 Task: Research Airbnb options in Saint-Priest, France from 11th November, 2023 to 15th November, 2023 for 2 adults. Place can be private room with 1  bedroom having 2 beds and 1 bathroom. Property type can be hotel.
Action: Mouse moved to (379, 171)
Screenshot: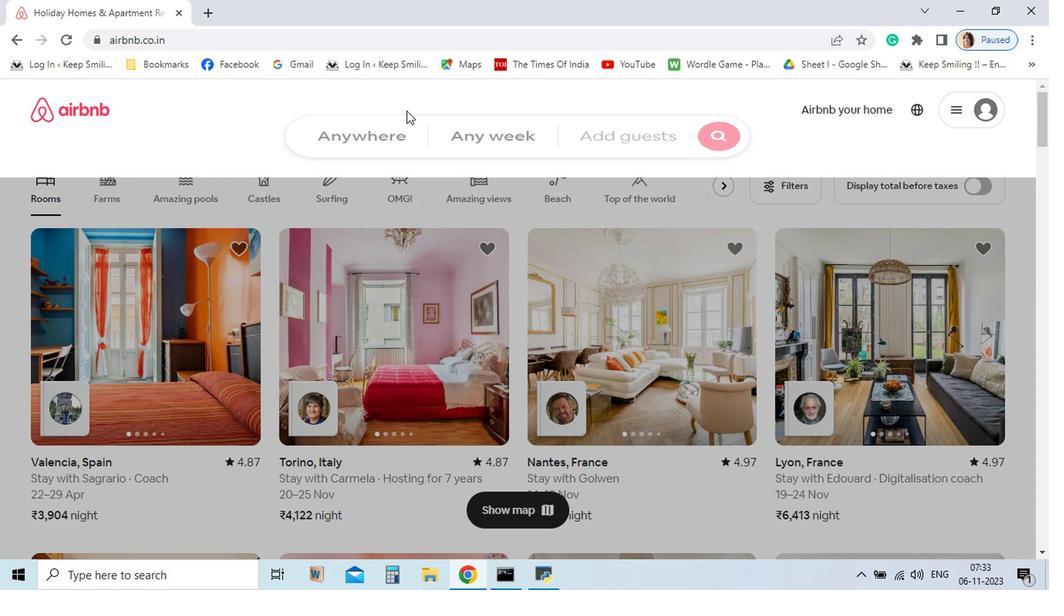 
Action: Mouse pressed left at (379, 171)
Screenshot: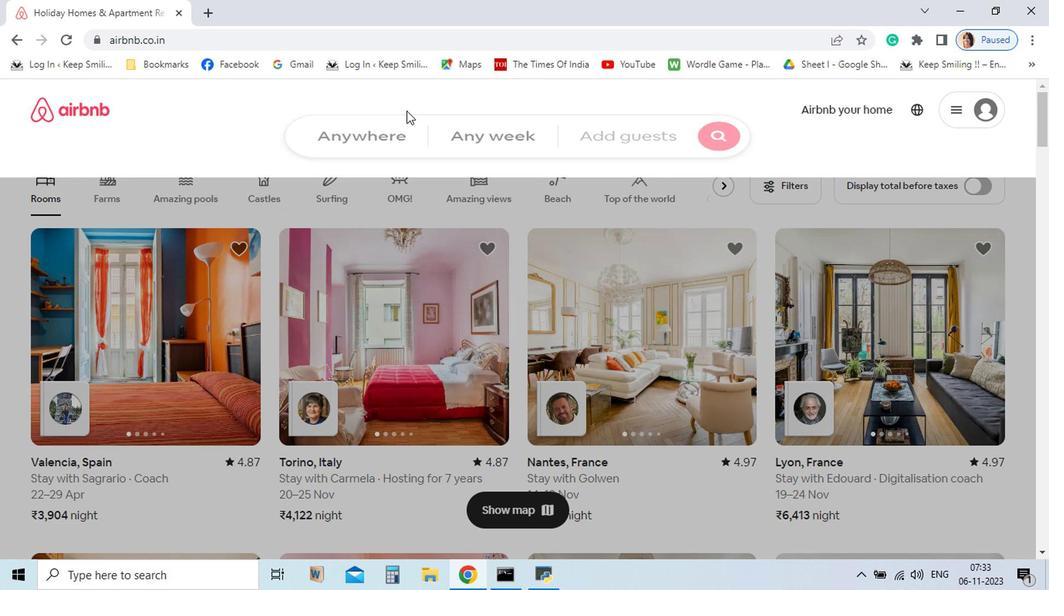 
Action: Mouse moved to (289, 214)
Screenshot: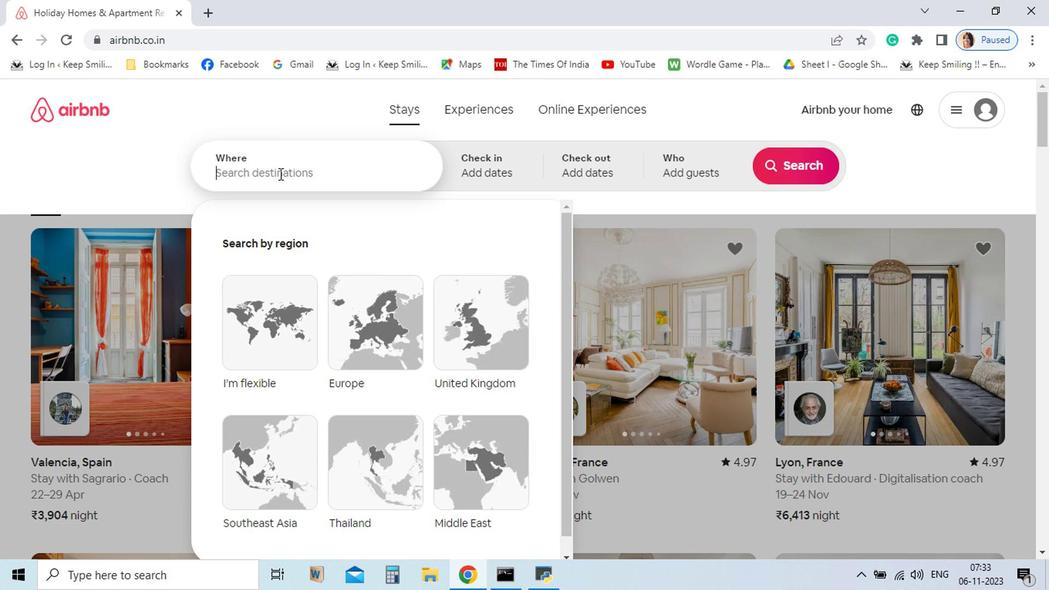 
Action: Mouse pressed left at (289, 214)
Screenshot: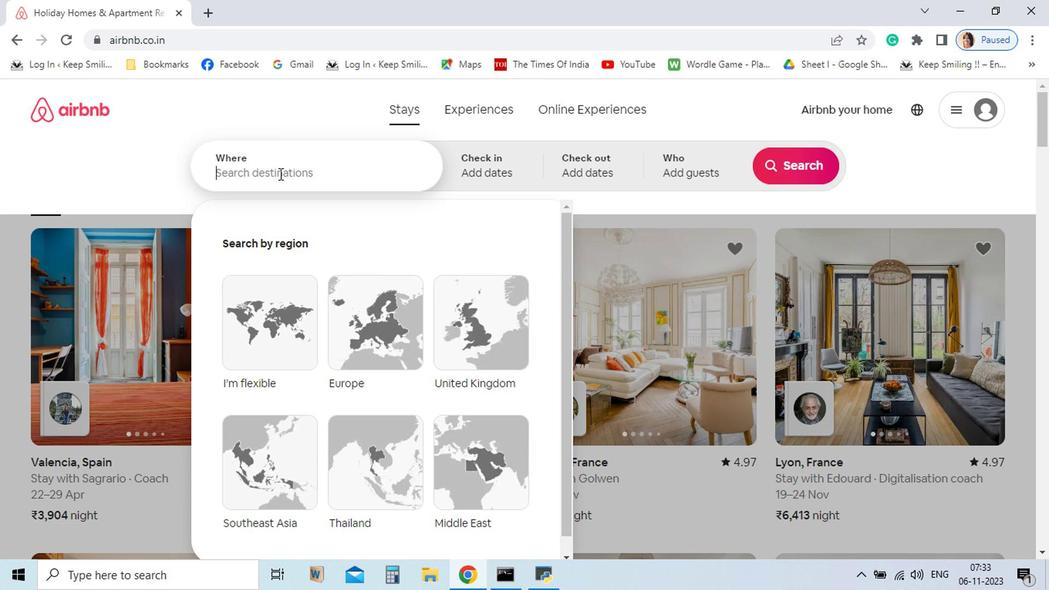 
Action: Mouse moved to (289, 215)
Screenshot: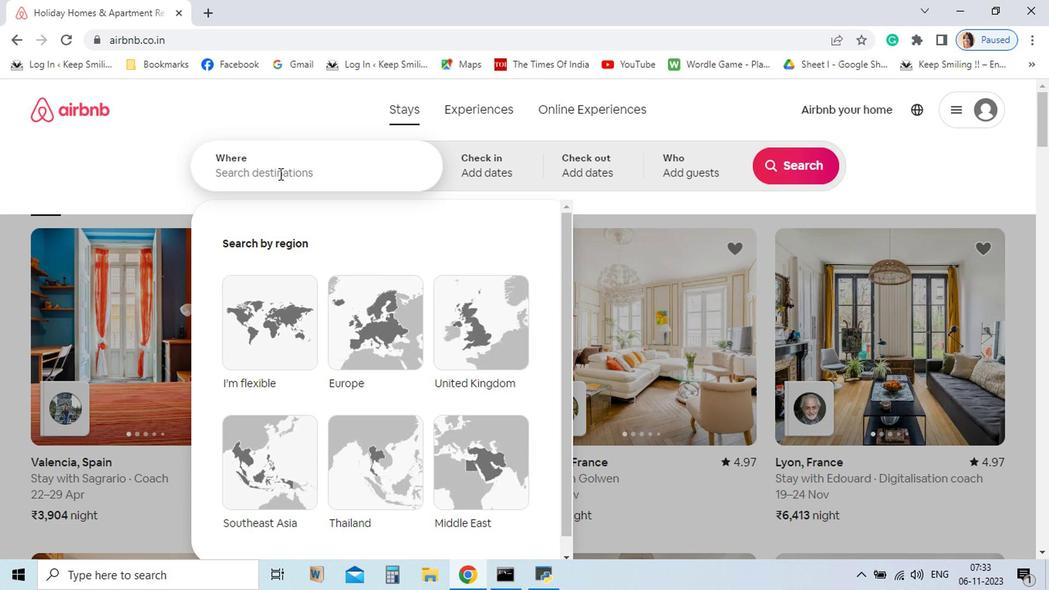 
Action: Key pressed <Key.shift>Saint-<Key.shift_r>Priest
Screenshot: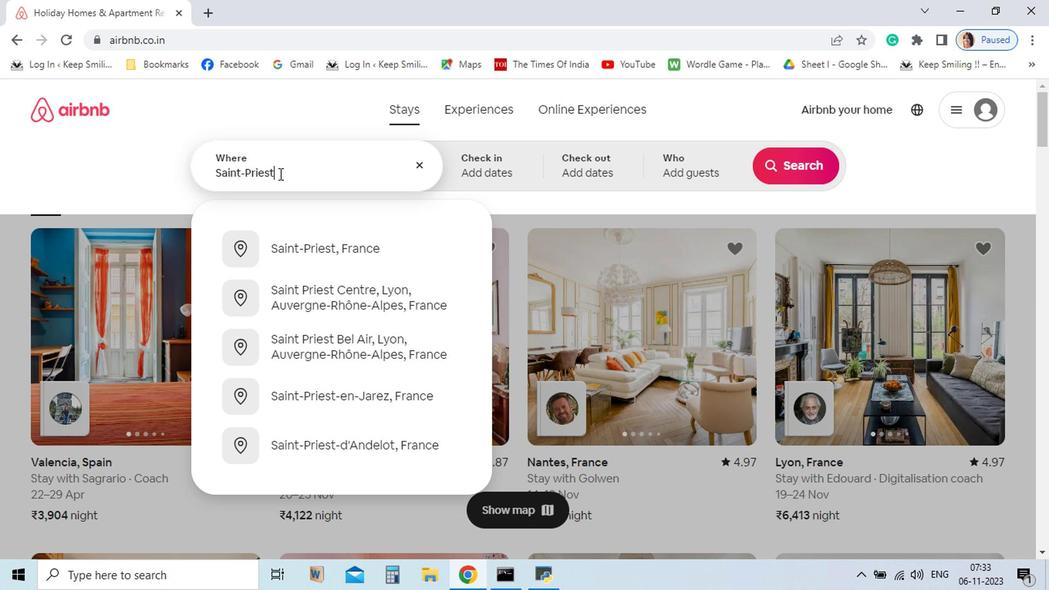 
Action: Mouse moved to (306, 262)
Screenshot: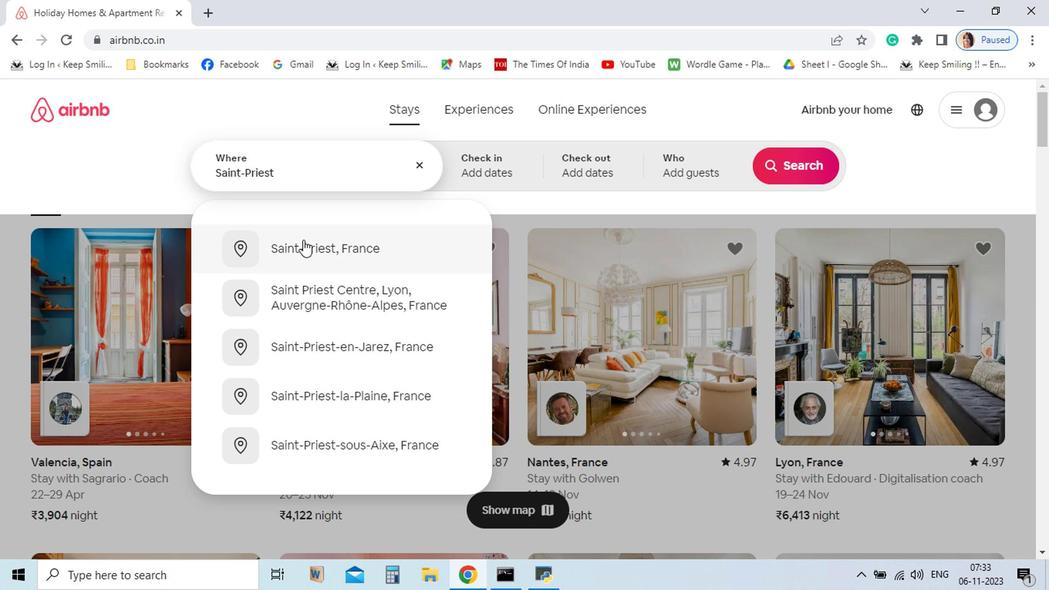 
Action: Mouse pressed left at (306, 262)
Screenshot: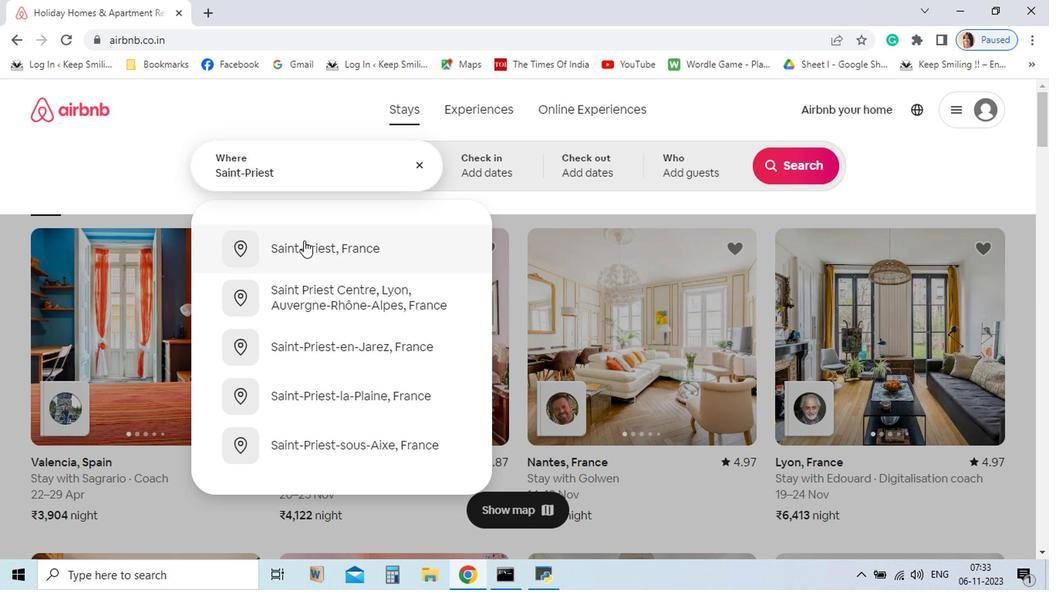 
Action: Mouse moved to (423, 368)
Screenshot: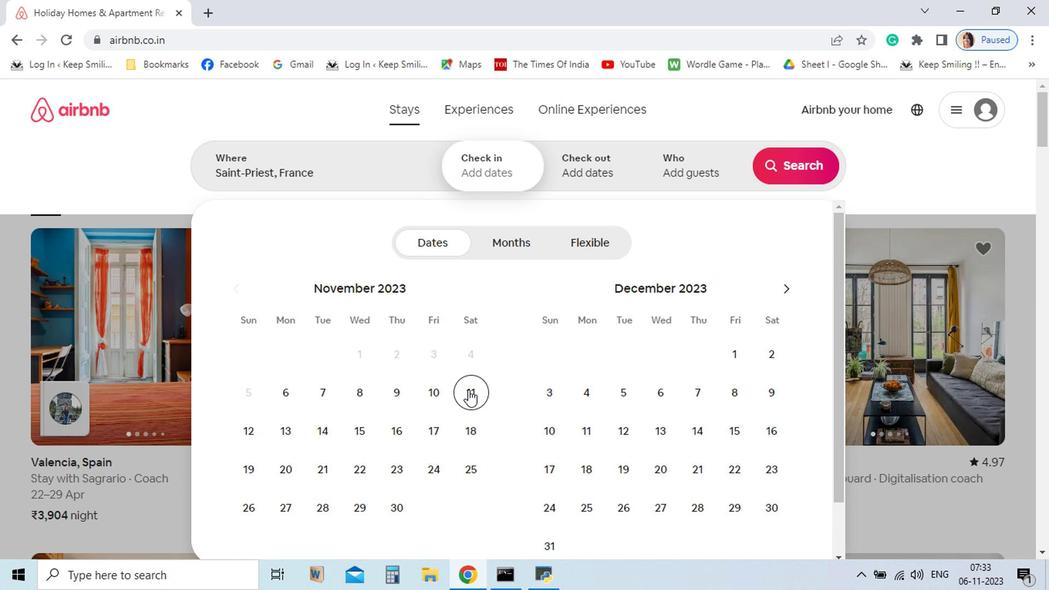 
Action: Mouse pressed left at (423, 368)
Screenshot: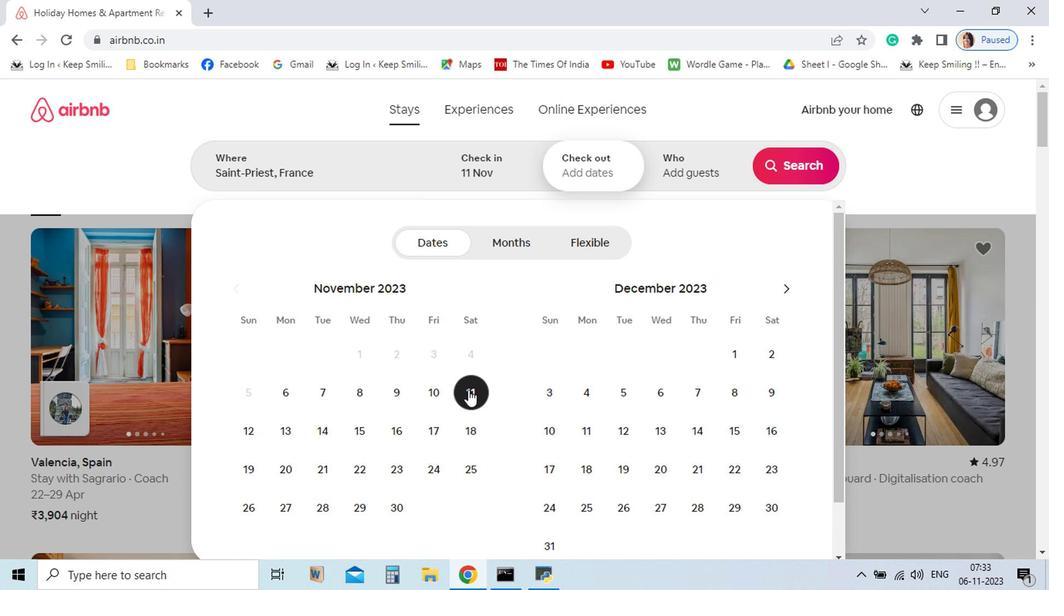 
Action: Mouse moved to (349, 399)
Screenshot: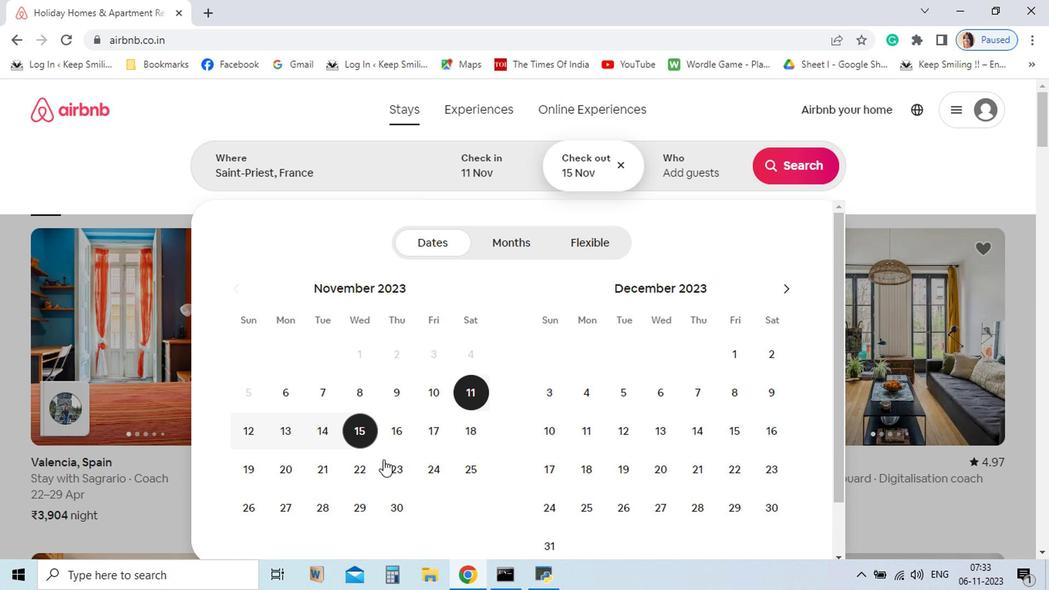 
Action: Mouse pressed left at (349, 399)
Screenshot: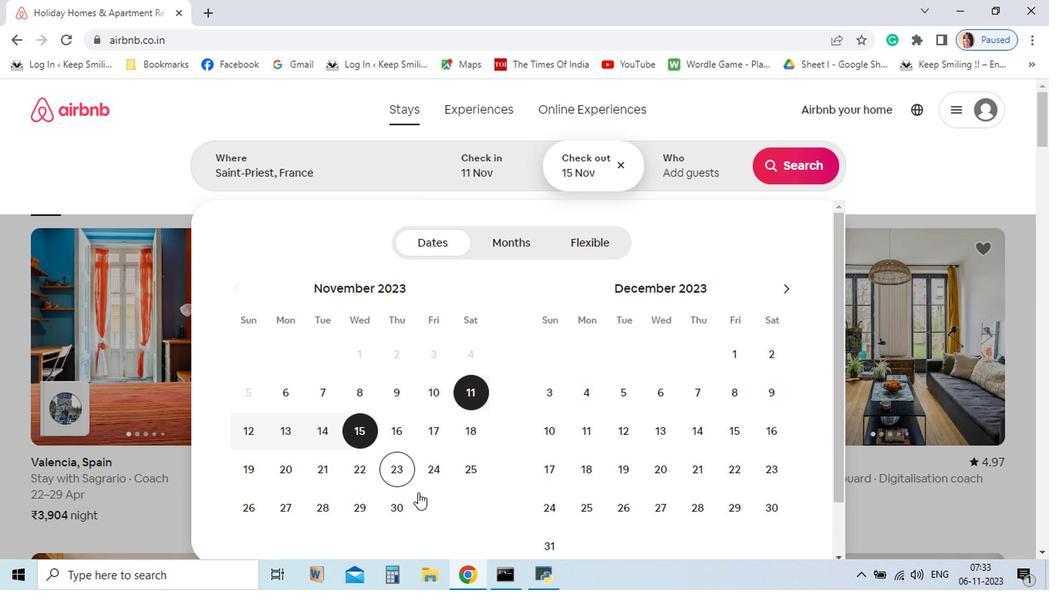 
Action: Mouse moved to (586, 213)
Screenshot: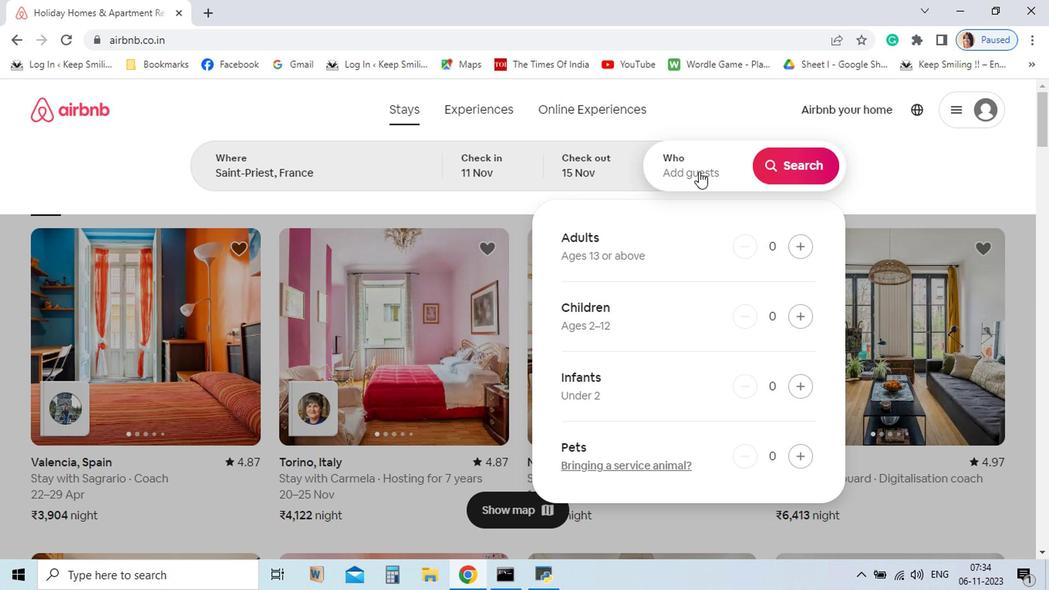
Action: Mouse pressed left at (586, 213)
Screenshot: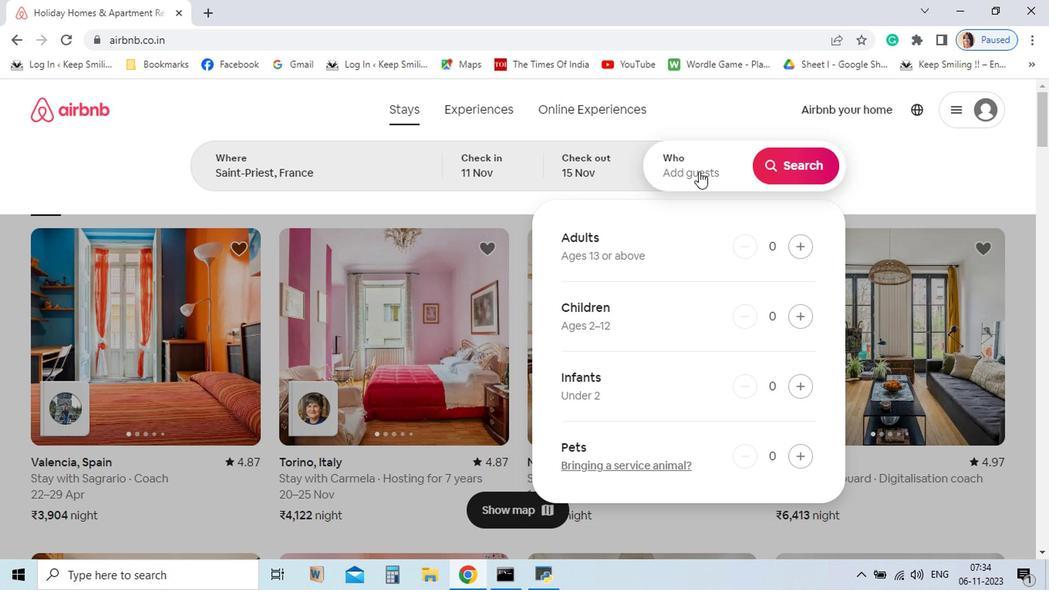 
Action: Mouse moved to (653, 269)
Screenshot: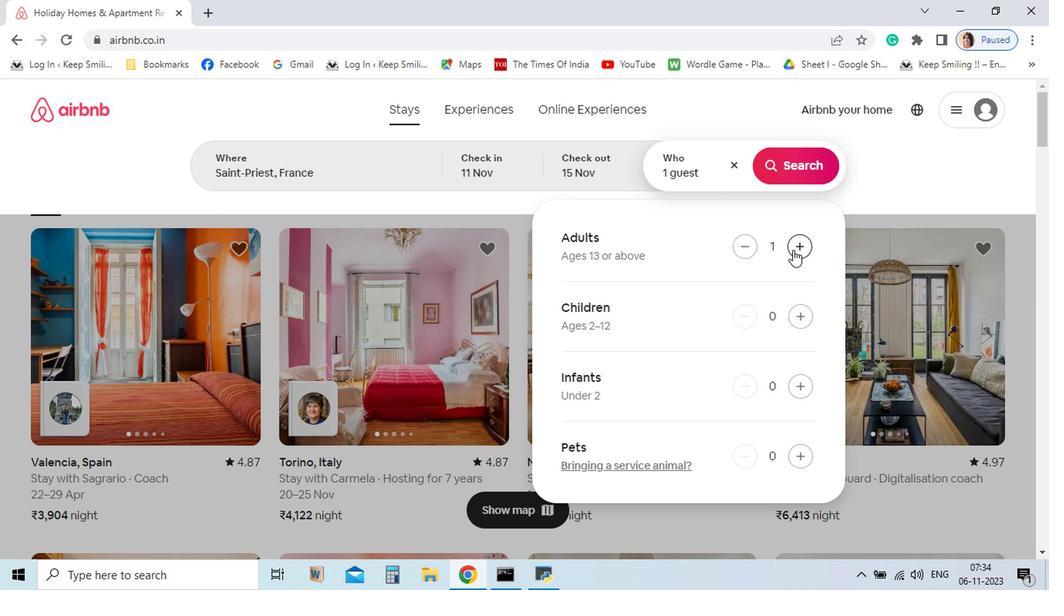 
Action: Mouse pressed left at (653, 269)
Screenshot: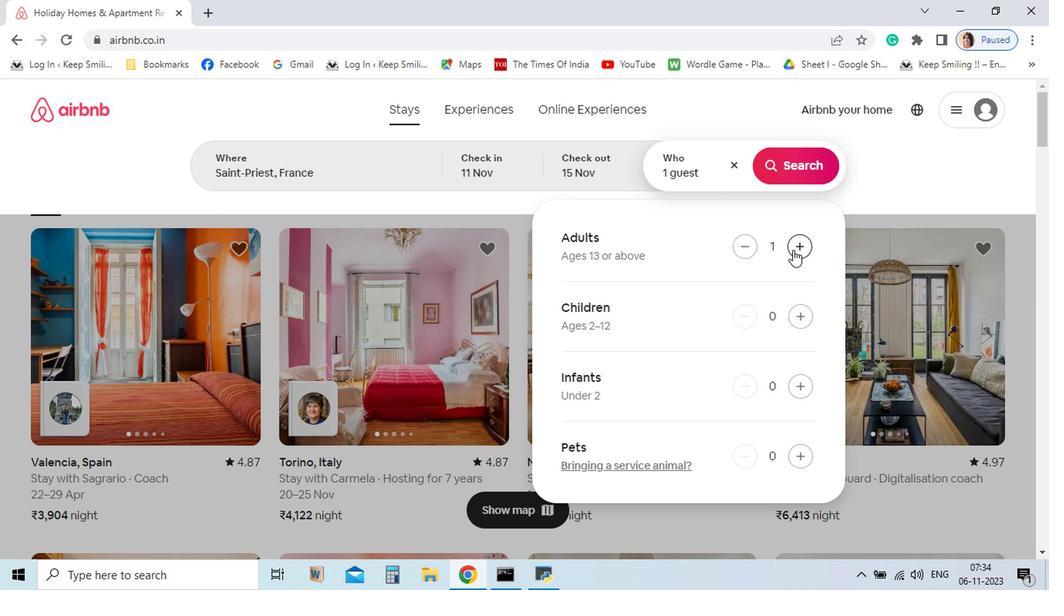 
Action: Mouse pressed left at (653, 269)
Screenshot: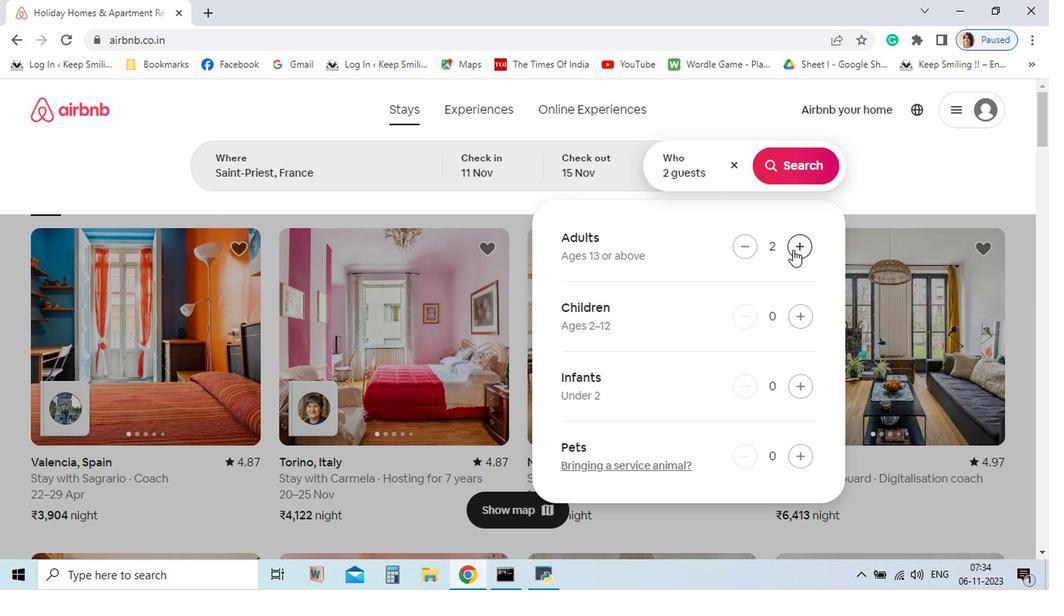 
Action: Mouse moved to (661, 212)
Screenshot: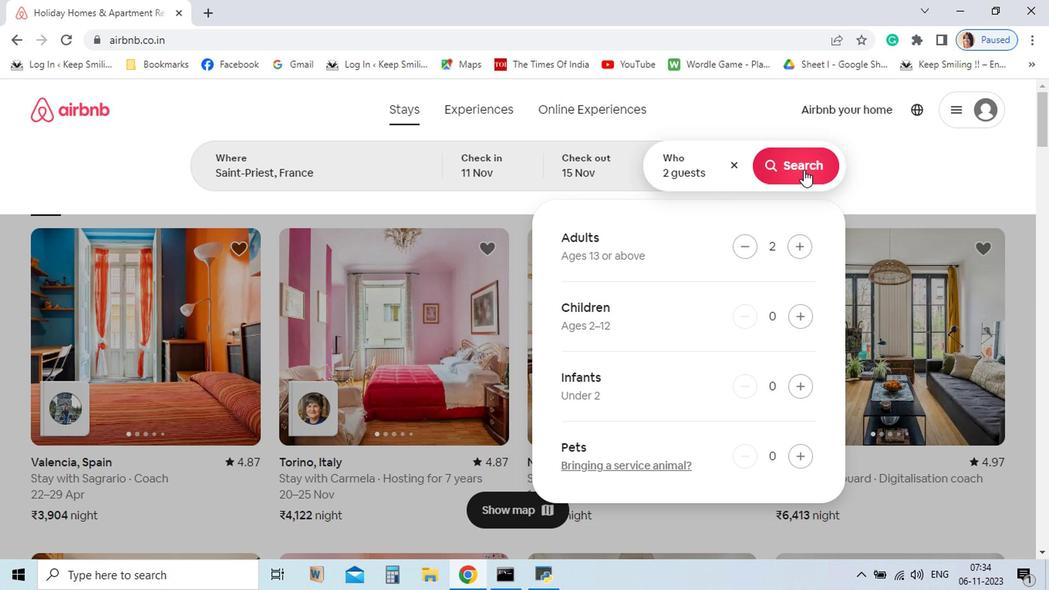 
Action: Mouse pressed left at (661, 212)
Screenshot: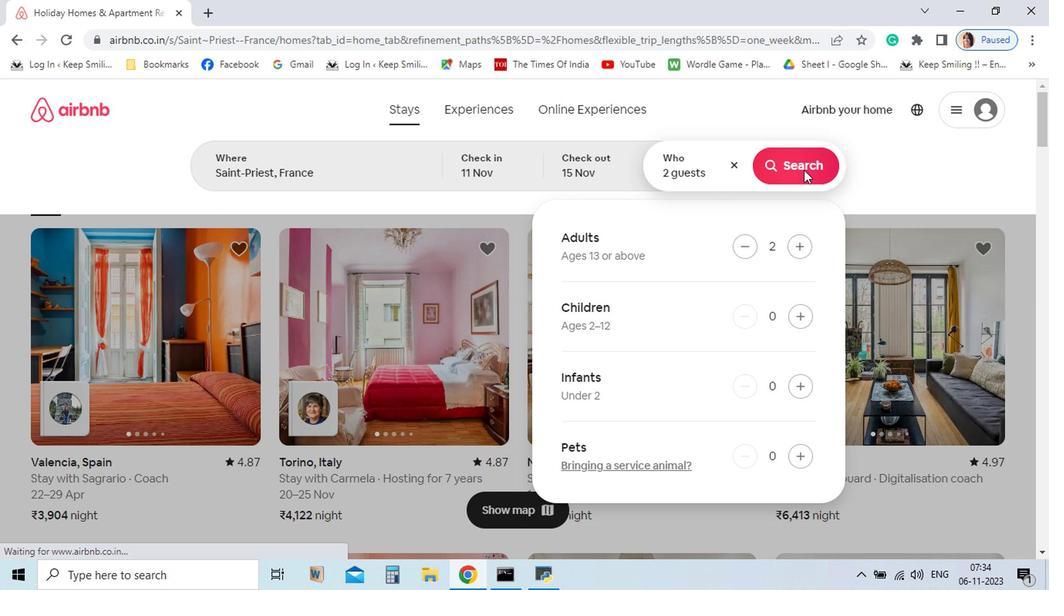 
Action: Mouse pressed left at (661, 212)
Screenshot: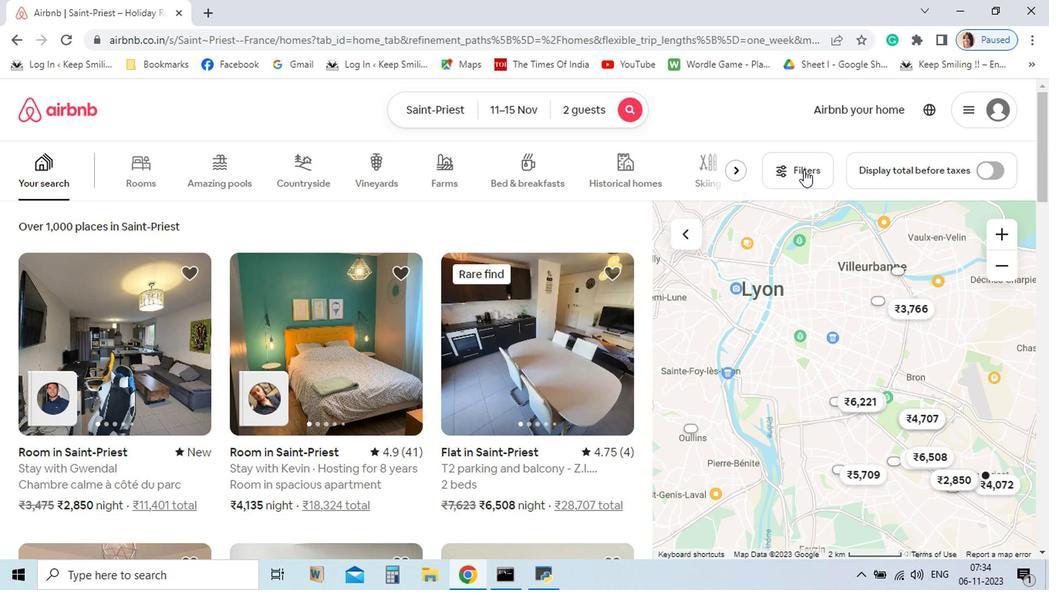 
Action: Mouse moved to (673, 238)
Screenshot: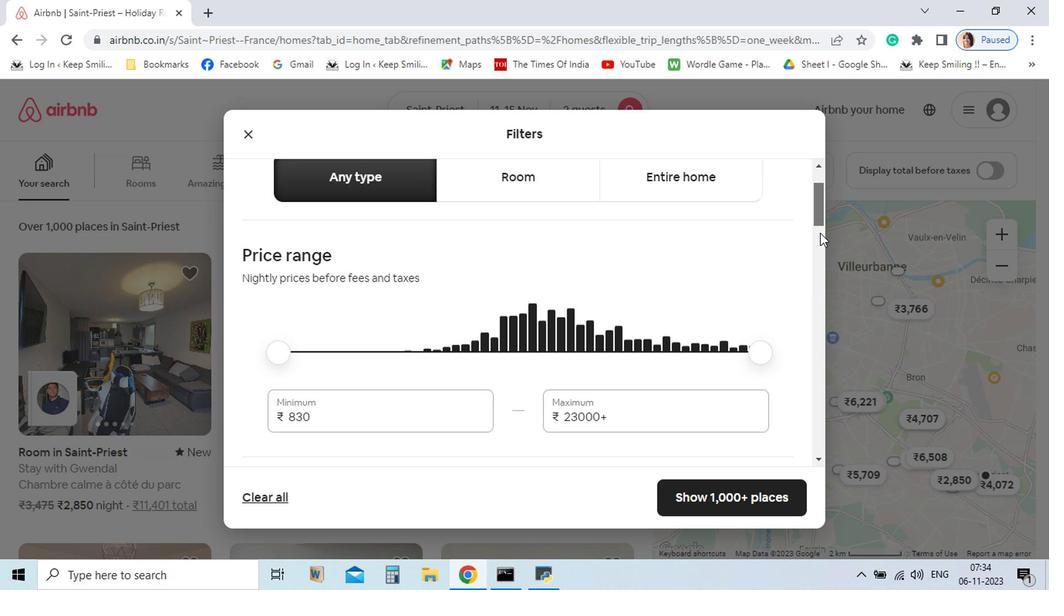 
Action: Mouse pressed left at (673, 238)
Screenshot: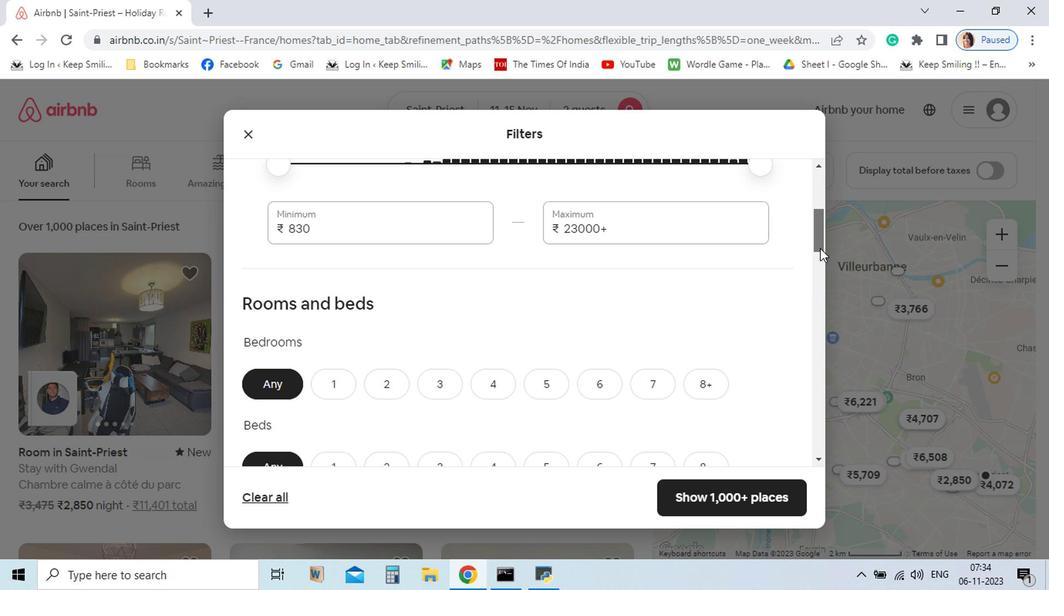 
Action: Mouse moved to (330, 273)
Screenshot: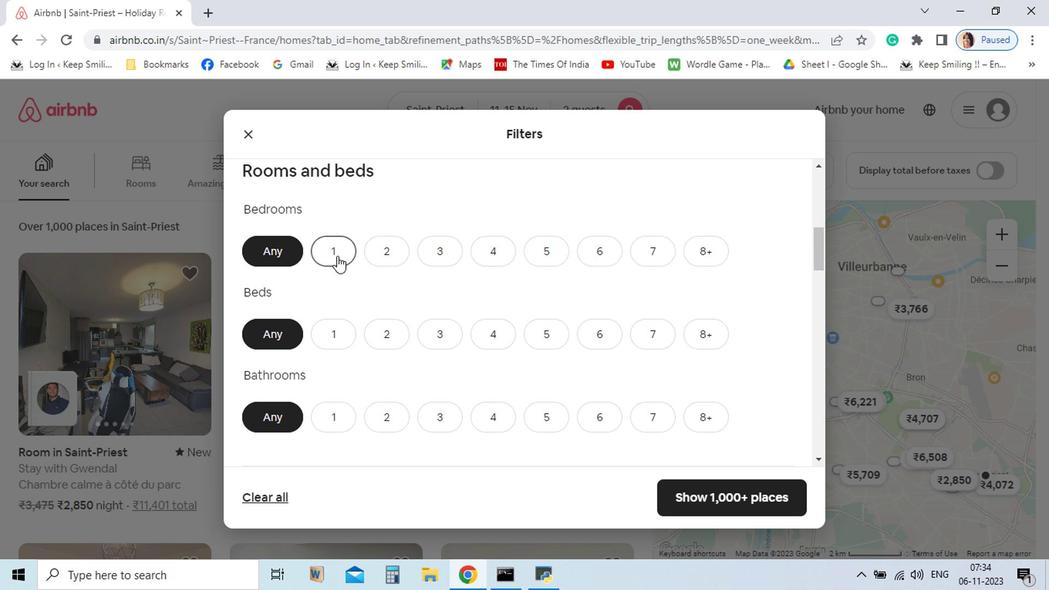 
Action: Mouse pressed left at (330, 273)
Screenshot: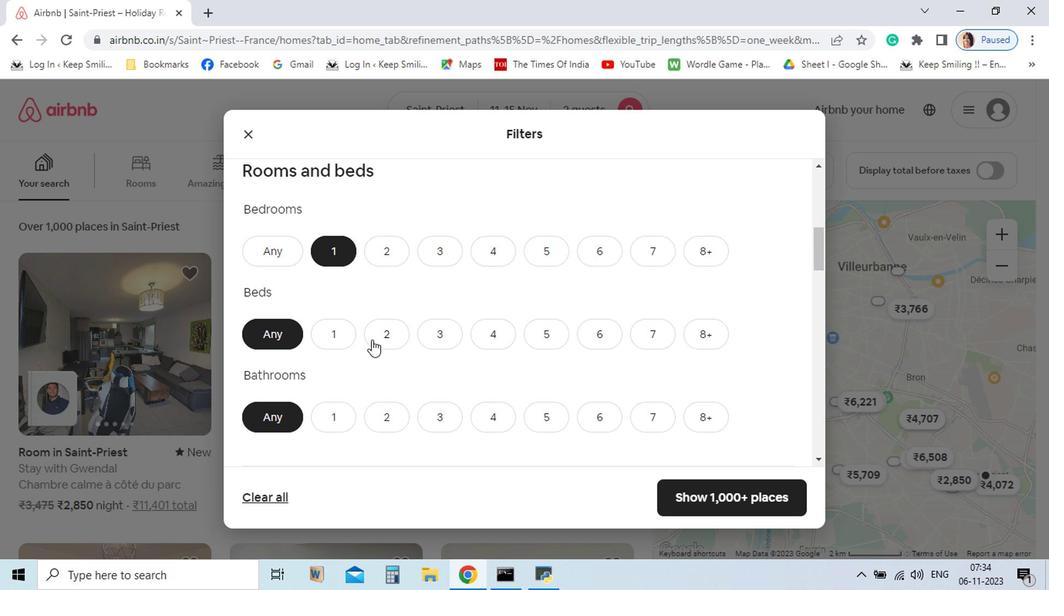 
Action: Mouse moved to (359, 330)
Screenshot: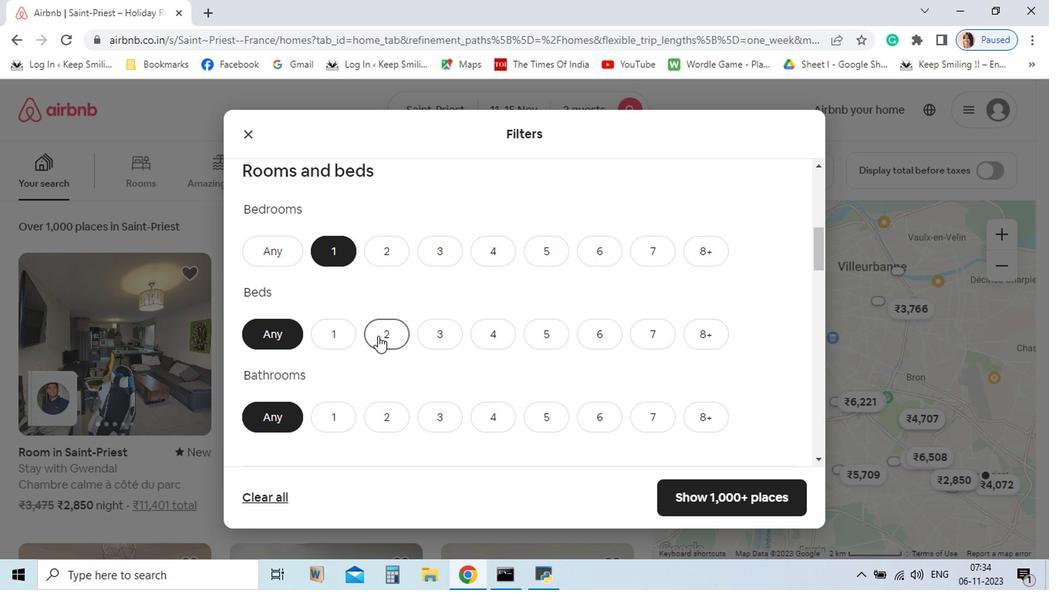 
Action: Mouse pressed left at (359, 330)
Screenshot: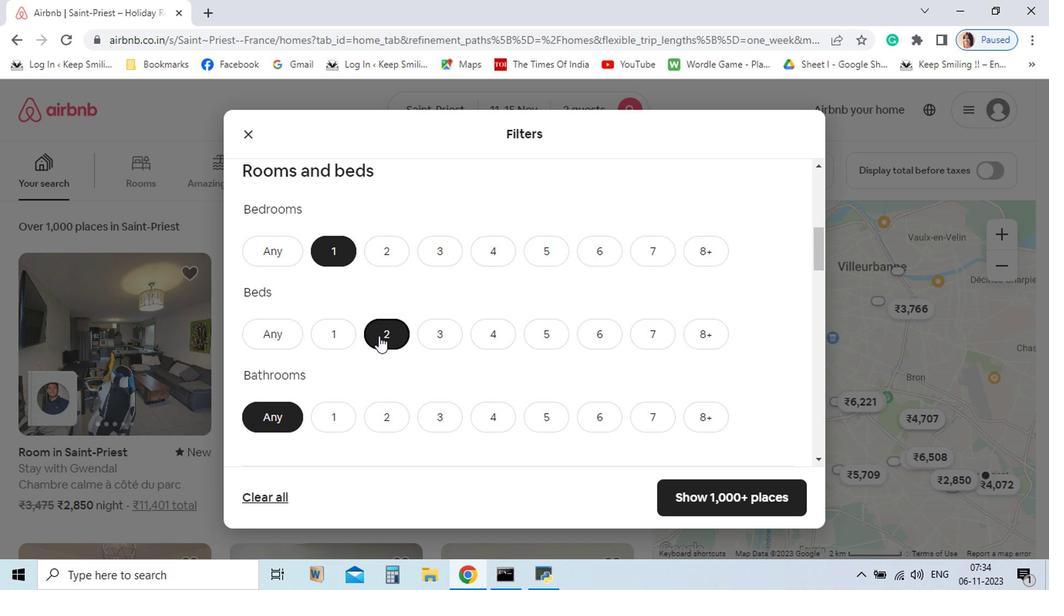 
Action: Mouse moved to (331, 387)
Screenshot: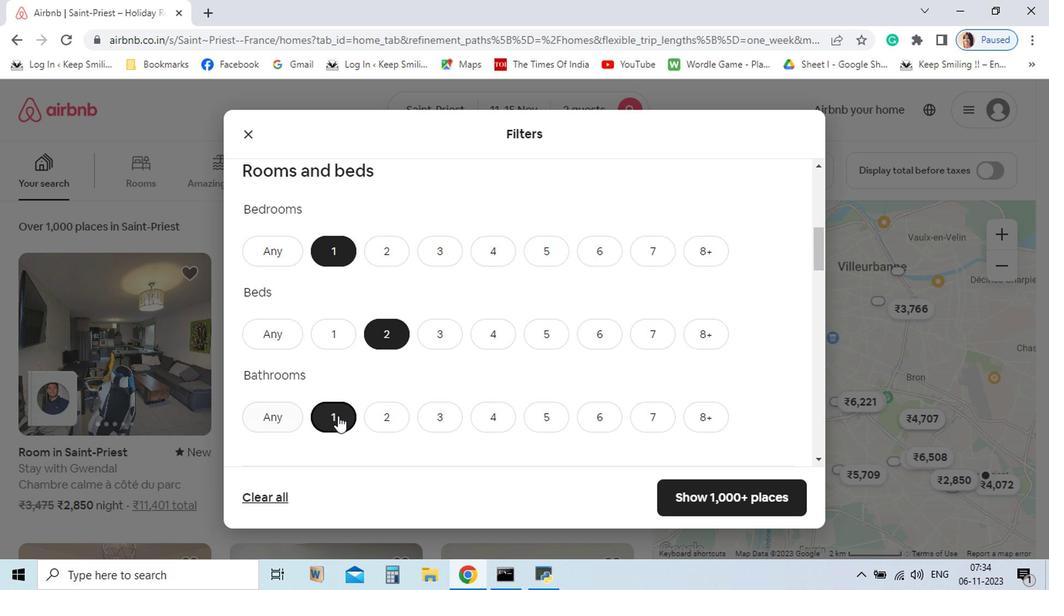
Action: Mouse pressed left at (331, 387)
Screenshot: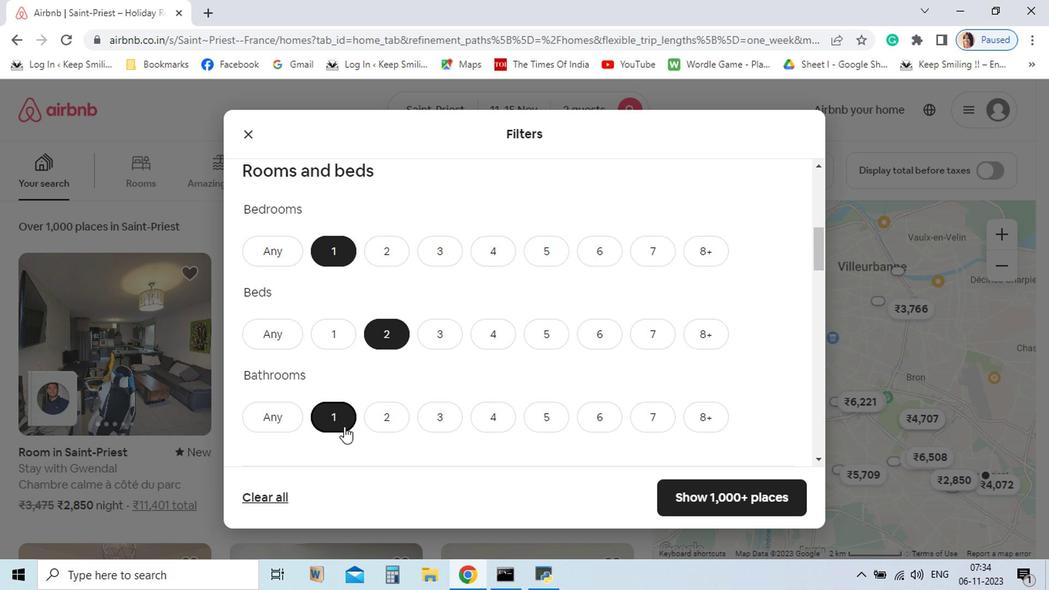 
Action: Mouse moved to (390, 425)
Screenshot: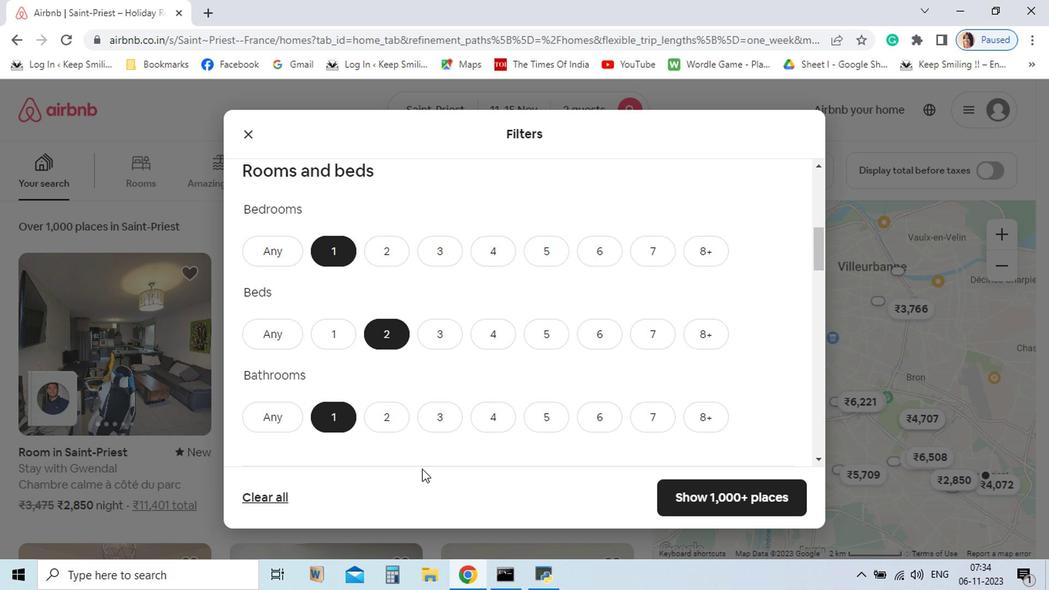 
Action: Mouse scrolled (390, 424) with delta (0, 0)
Screenshot: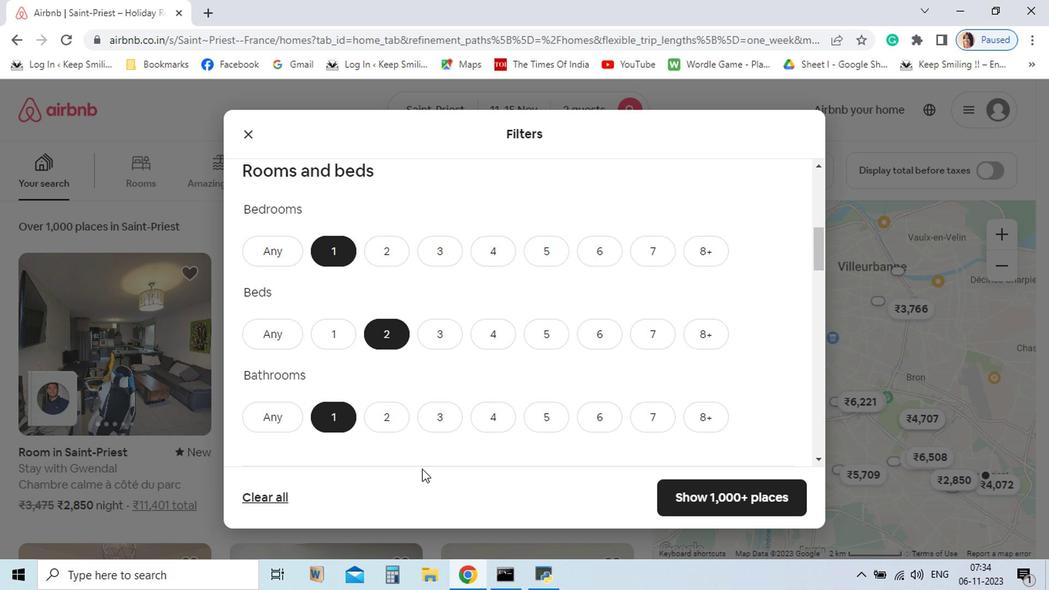 
Action: Mouse scrolled (390, 424) with delta (0, 0)
Screenshot: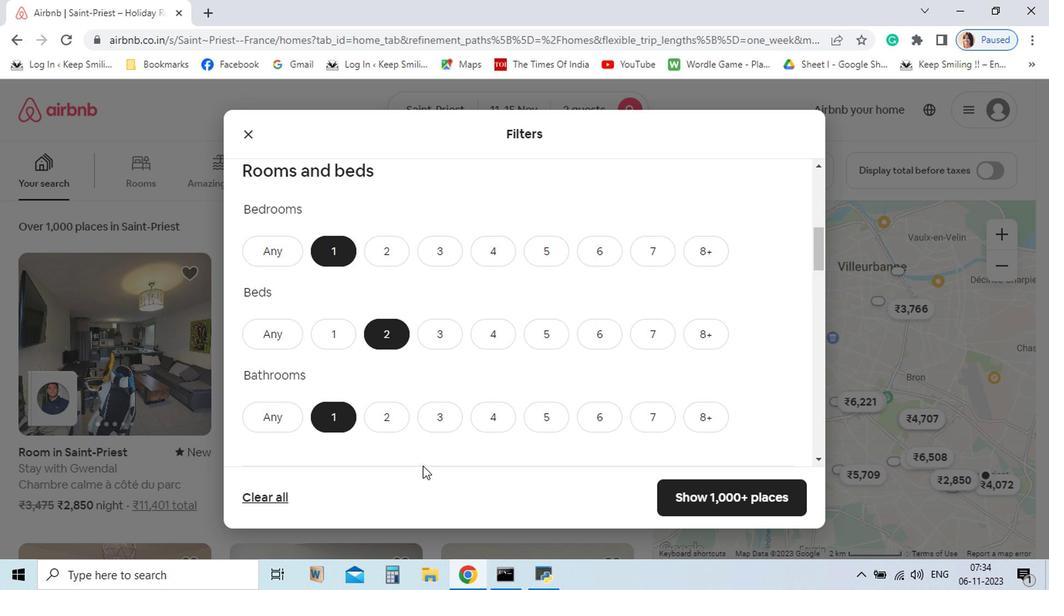 
Action: Mouse moved to (419, 410)
Screenshot: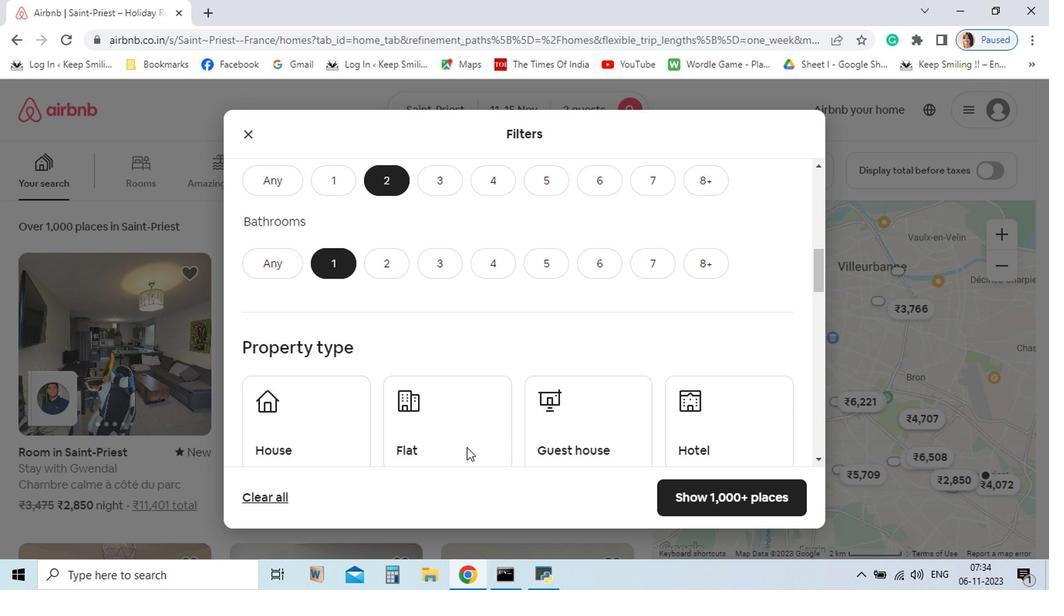 
Action: Mouse scrolled (419, 409) with delta (0, 0)
Screenshot: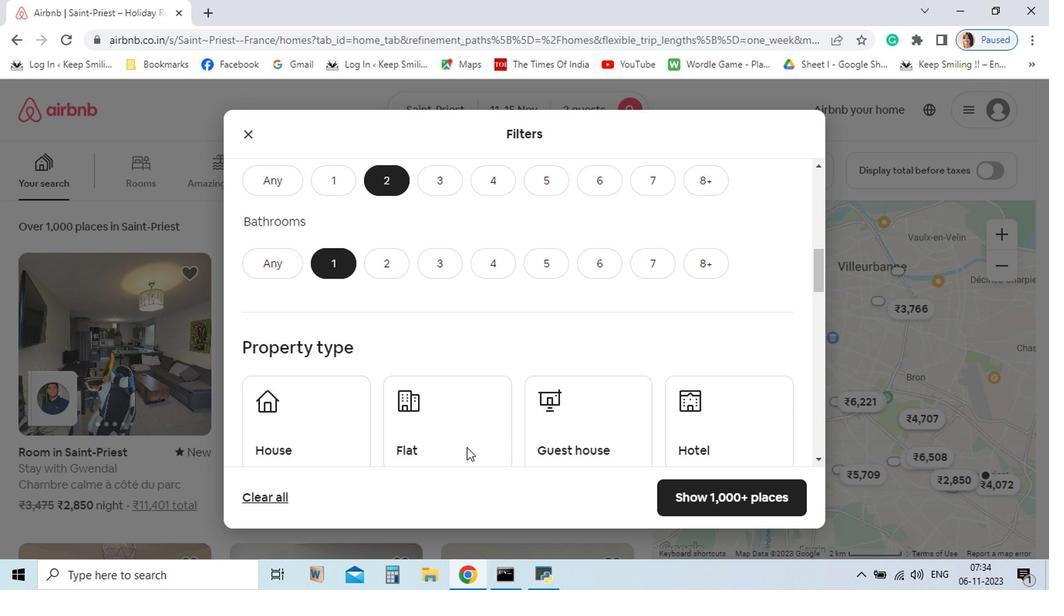 
Action: Mouse moved to (422, 409)
Screenshot: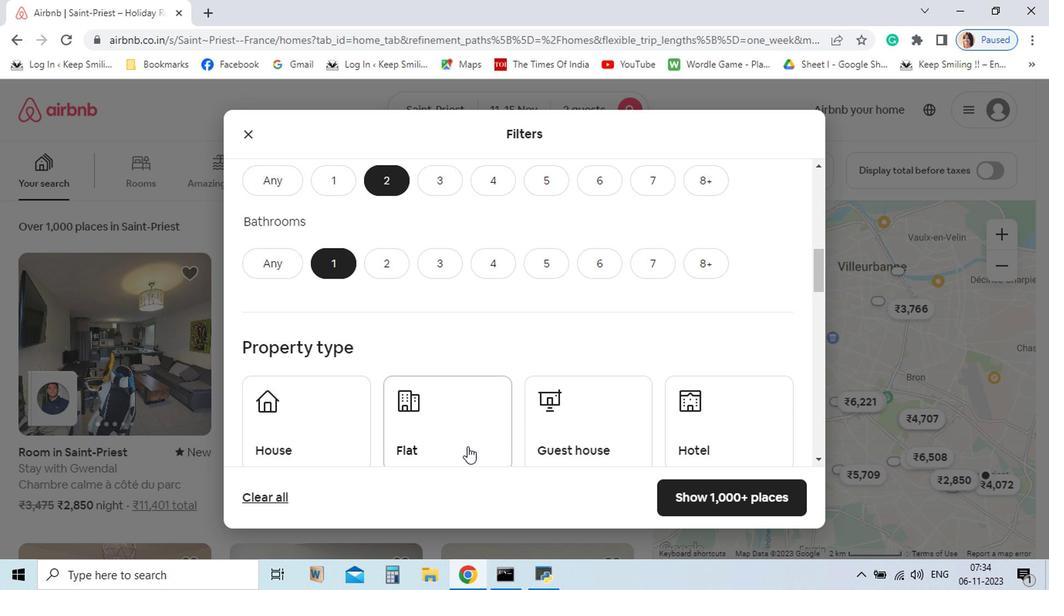 
Action: Mouse scrolled (422, 409) with delta (0, 0)
Screenshot: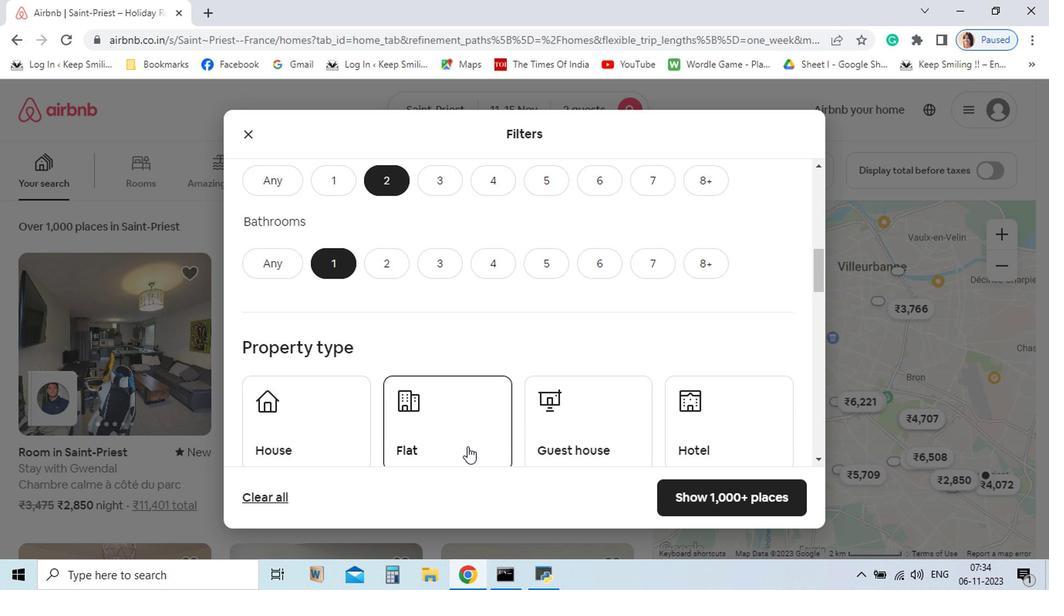 
Action: Mouse moved to (591, 397)
Screenshot: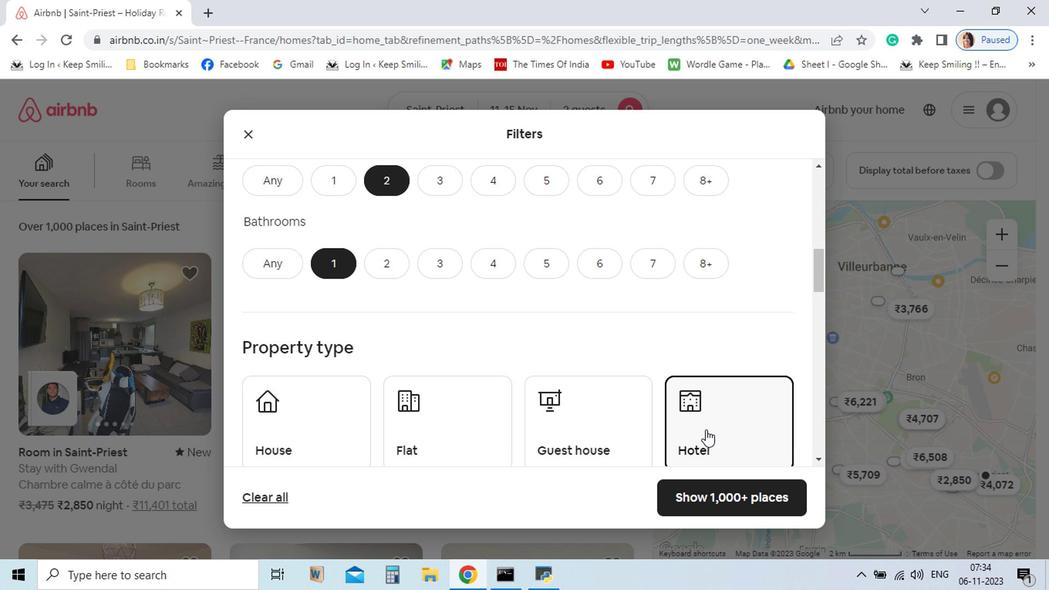 
Action: Mouse pressed left at (591, 397)
Screenshot: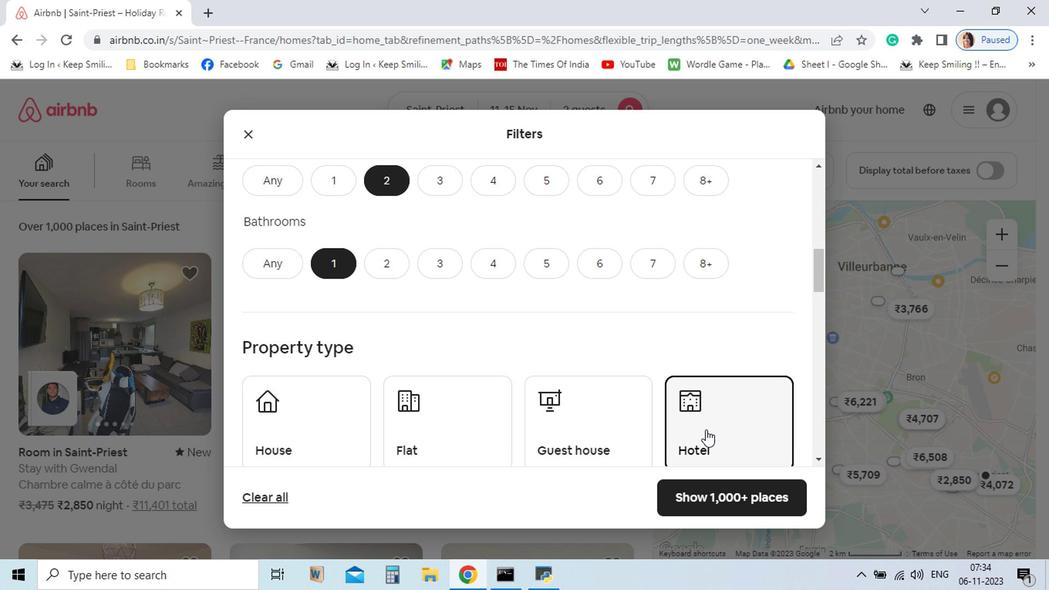 
Action: Mouse moved to (601, 447)
Screenshot: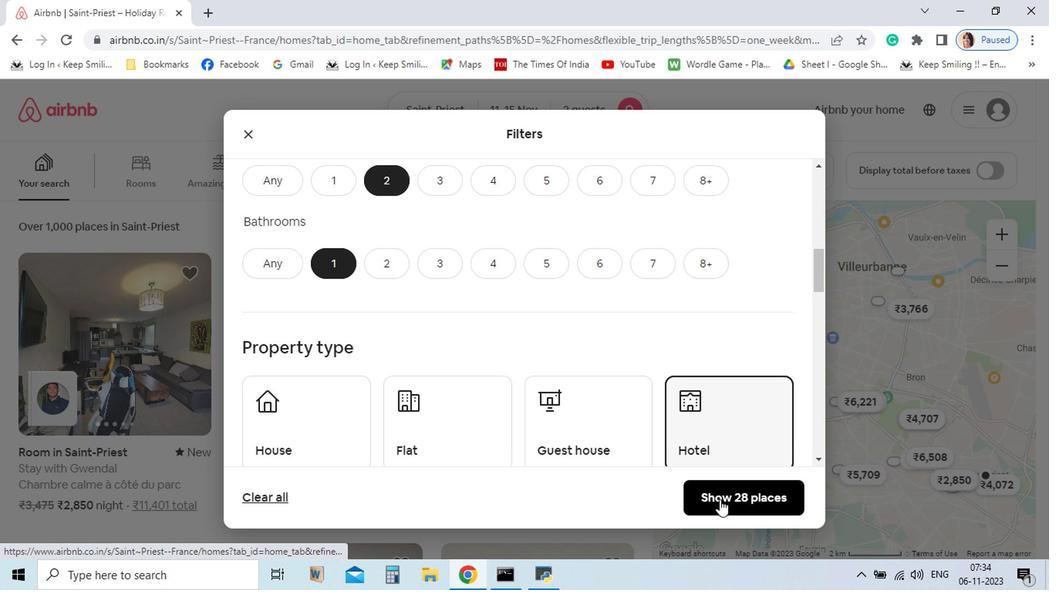 
Action: Mouse pressed left at (601, 447)
Screenshot: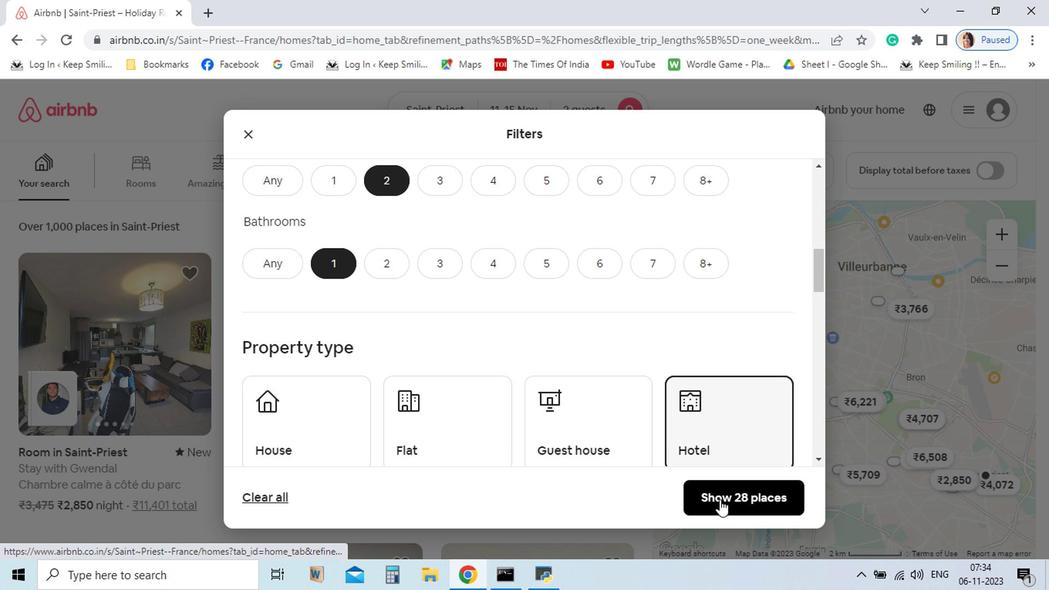 
Action: Mouse moved to (228, 437)
Screenshot: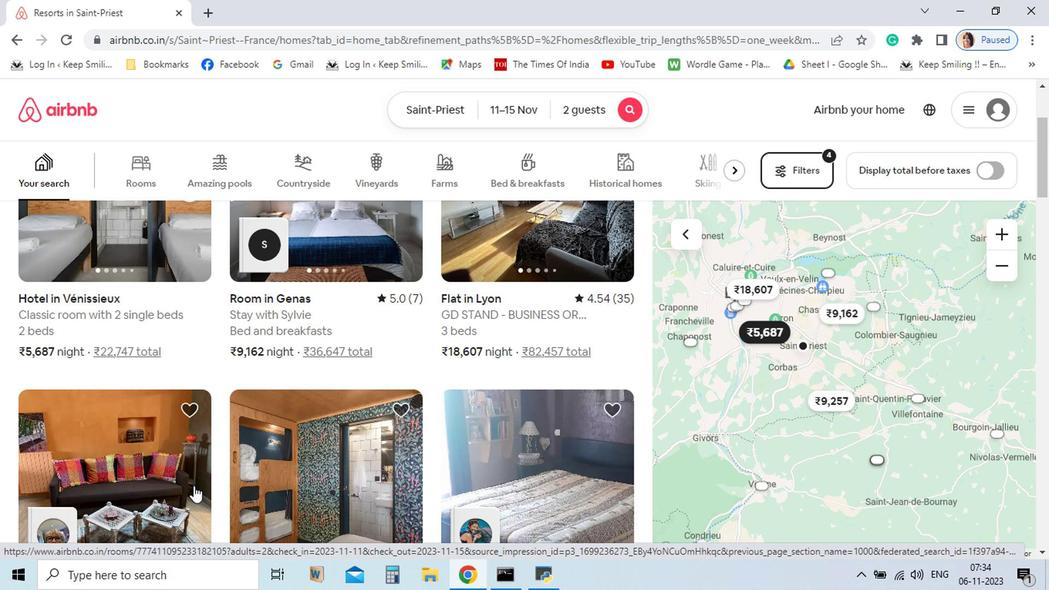 
Action: Mouse scrolled (228, 436) with delta (0, 0)
Screenshot: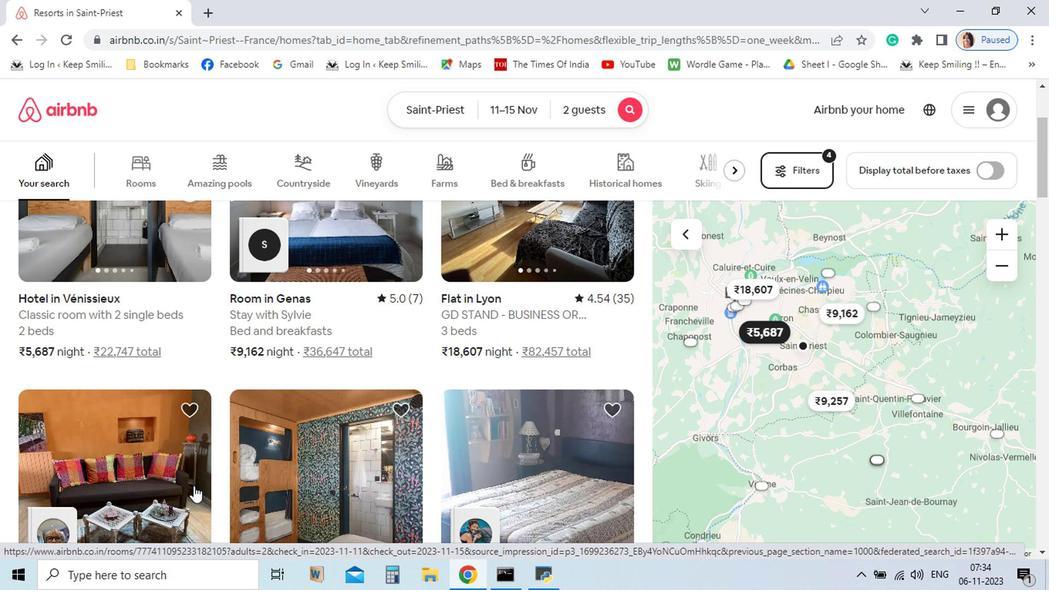 
Action: Mouse scrolled (228, 436) with delta (0, 0)
Screenshot: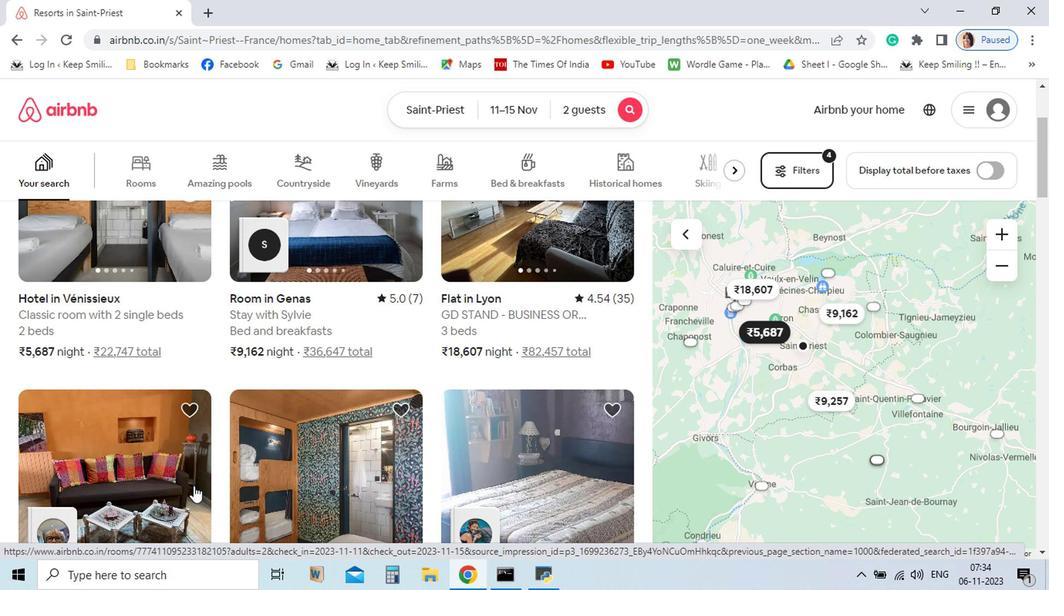 
Action: Mouse scrolled (228, 436) with delta (0, 0)
Screenshot: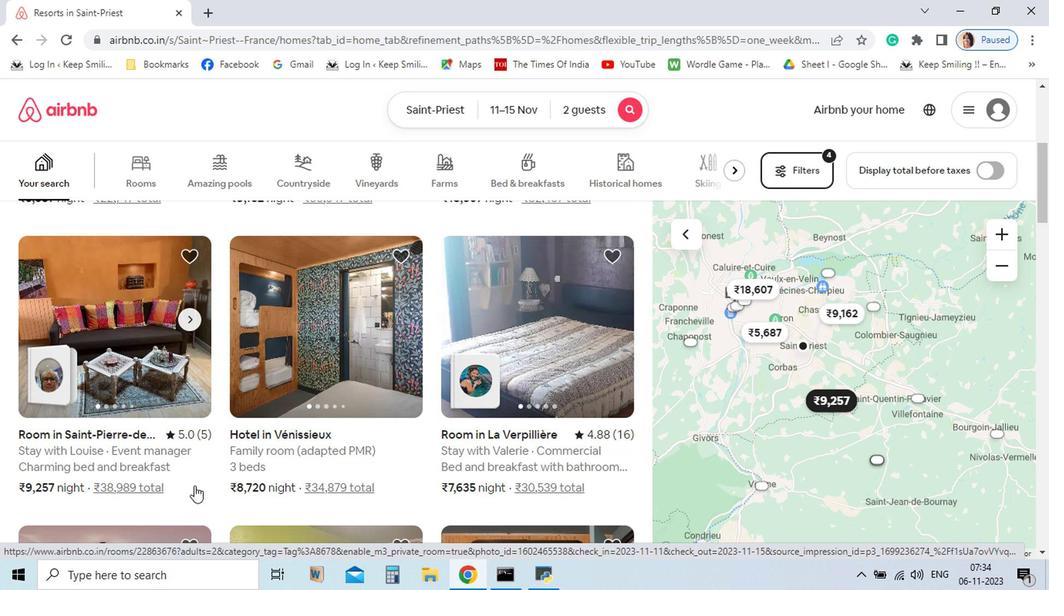
Action: Mouse scrolled (228, 436) with delta (0, 0)
Screenshot: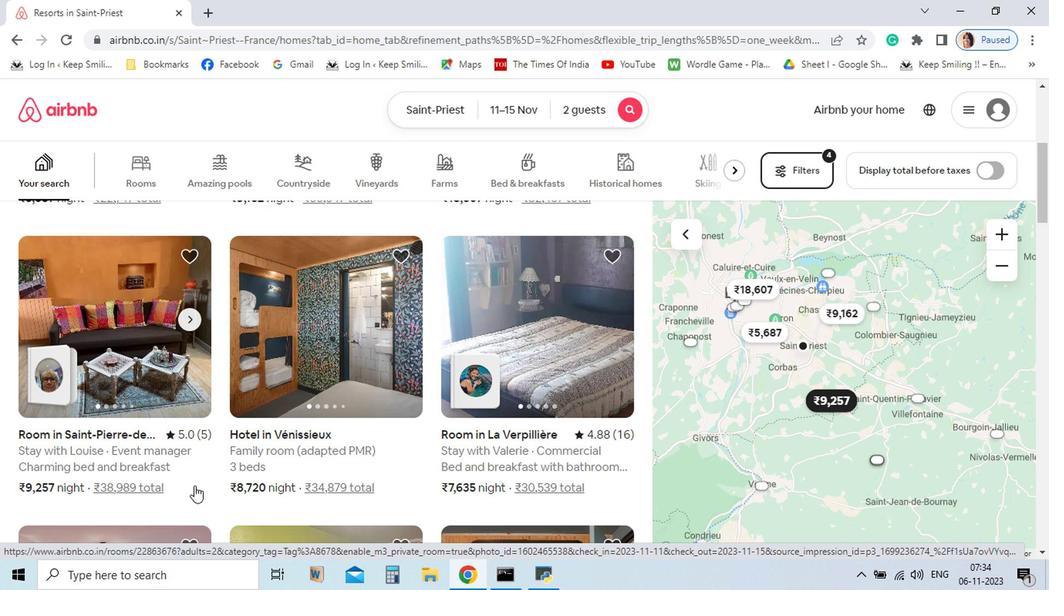 
Action: Mouse moved to (229, 437)
Screenshot: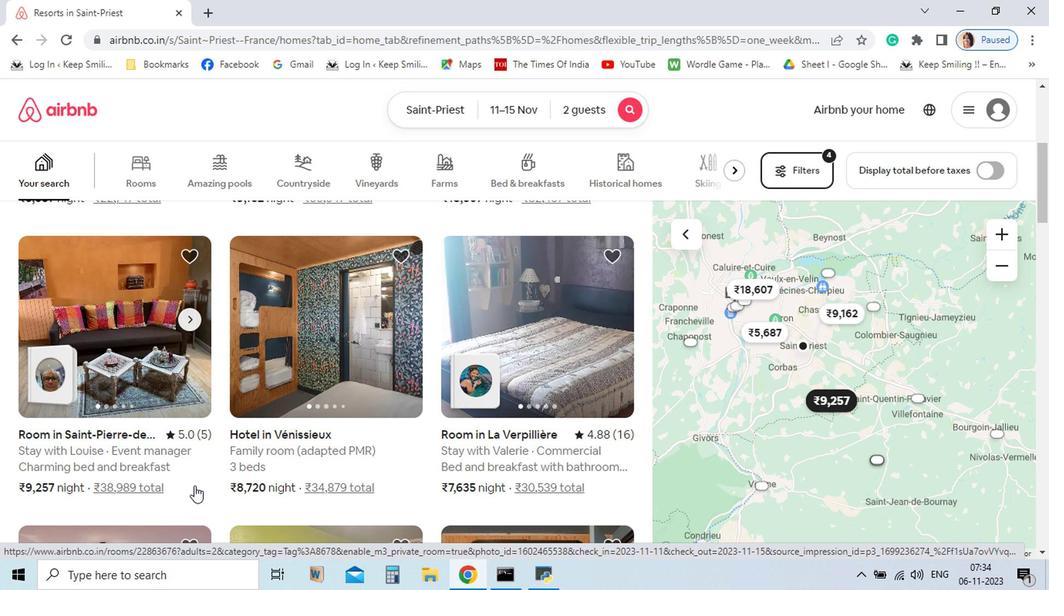 
Action: Mouse scrolled (229, 436) with delta (0, 0)
Screenshot: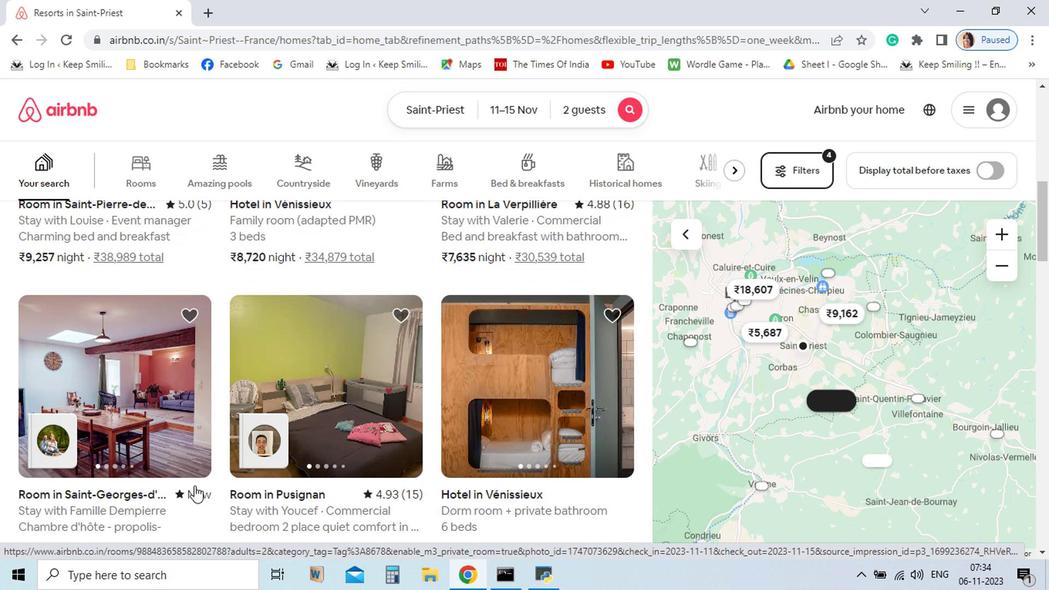 
Action: Mouse scrolled (229, 436) with delta (0, 0)
Screenshot: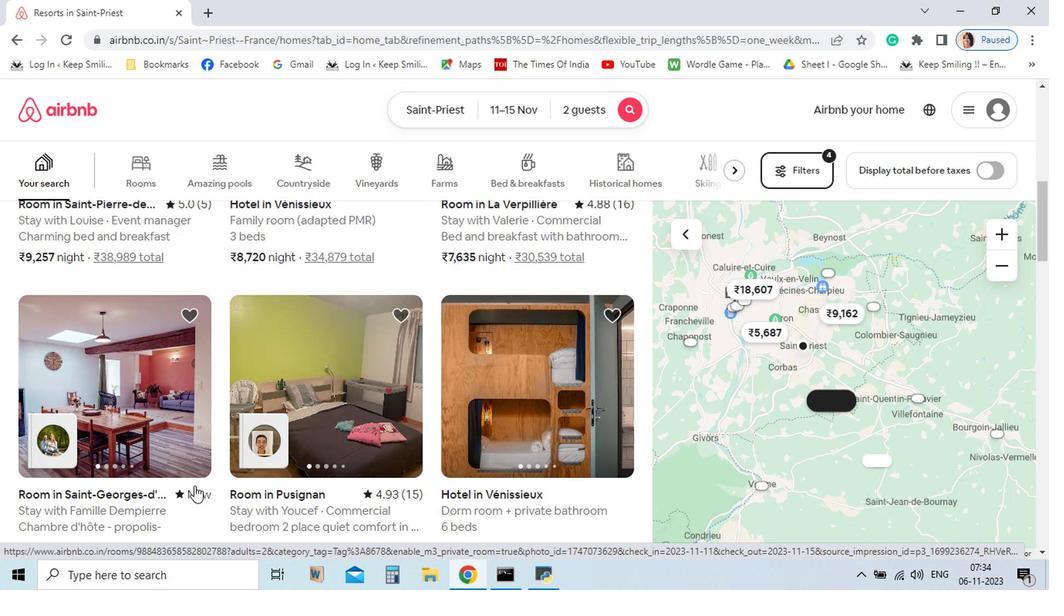 
Action: Mouse scrolled (229, 436) with delta (0, 0)
Screenshot: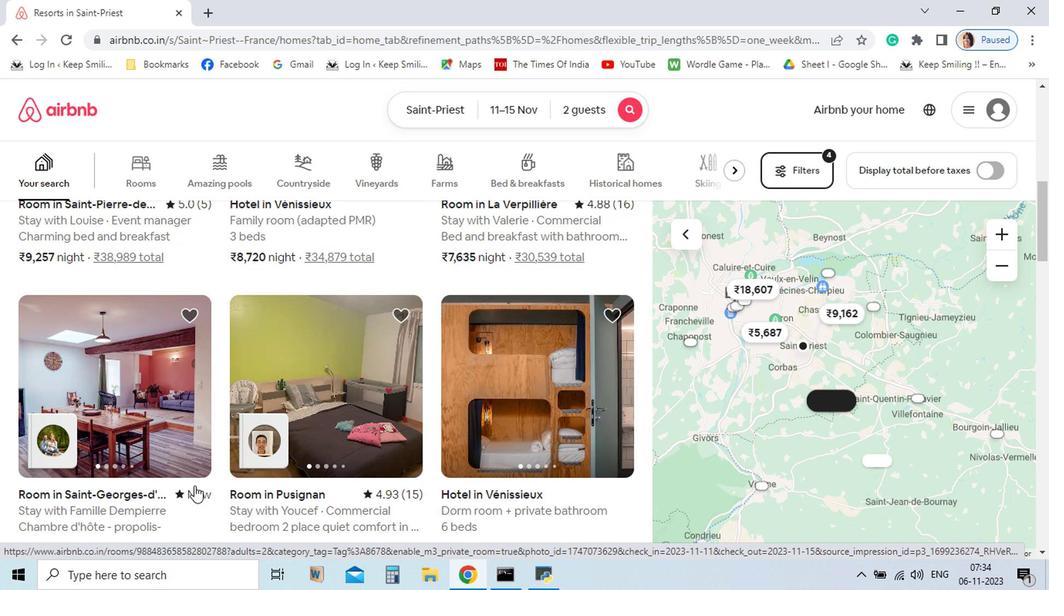 
Action: Mouse scrolled (229, 436) with delta (0, 0)
Screenshot: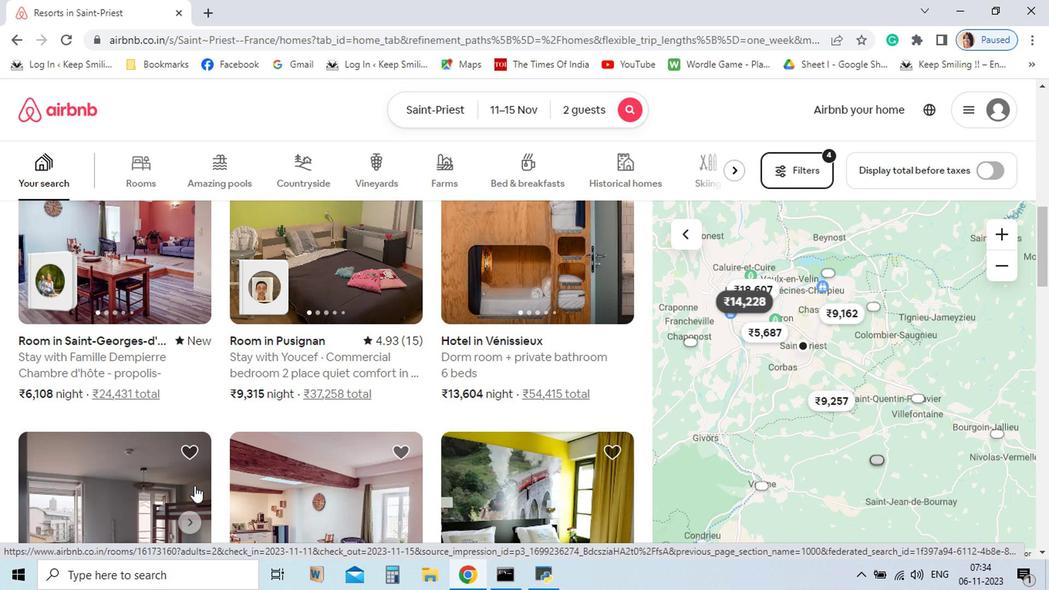 
Action: Mouse scrolled (229, 436) with delta (0, 0)
Screenshot: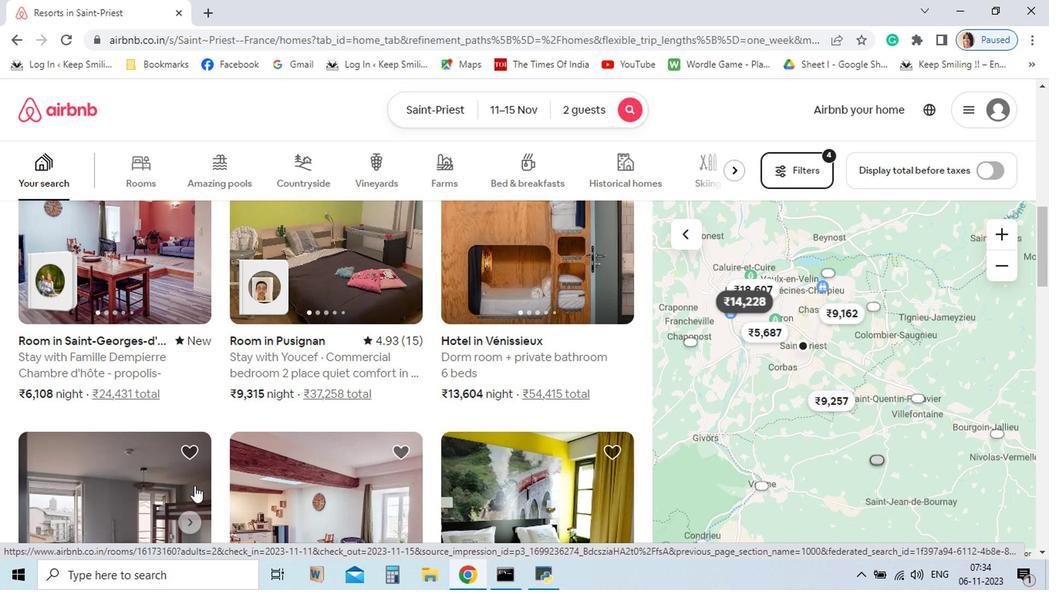 
Action: Mouse moved to (231, 437)
Screenshot: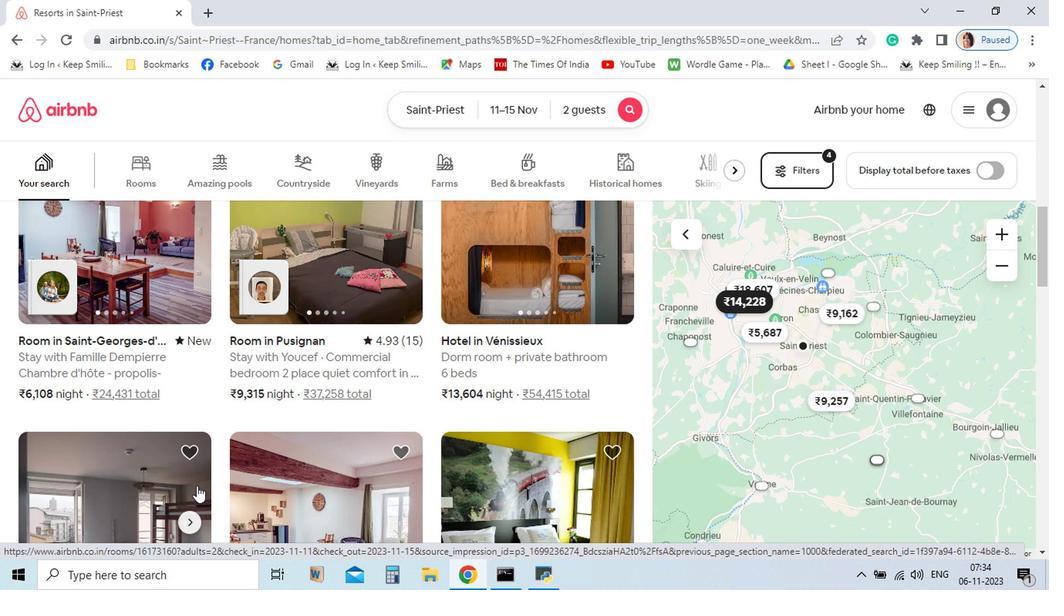 
Action: Mouse scrolled (231, 436) with delta (0, 0)
Screenshot: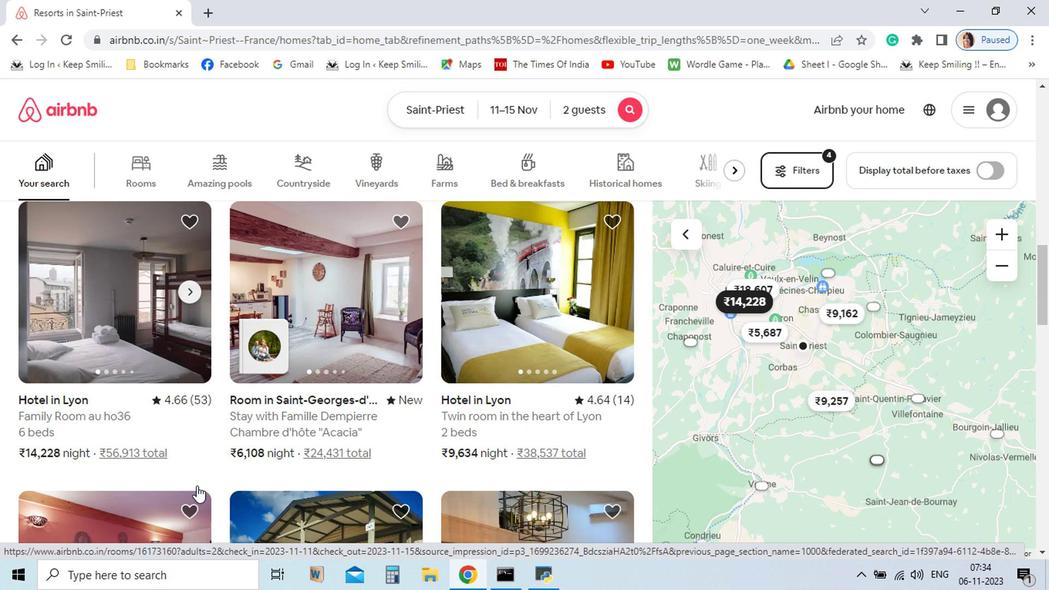 
Action: Mouse scrolled (231, 436) with delta (0, 0)
Screenshot: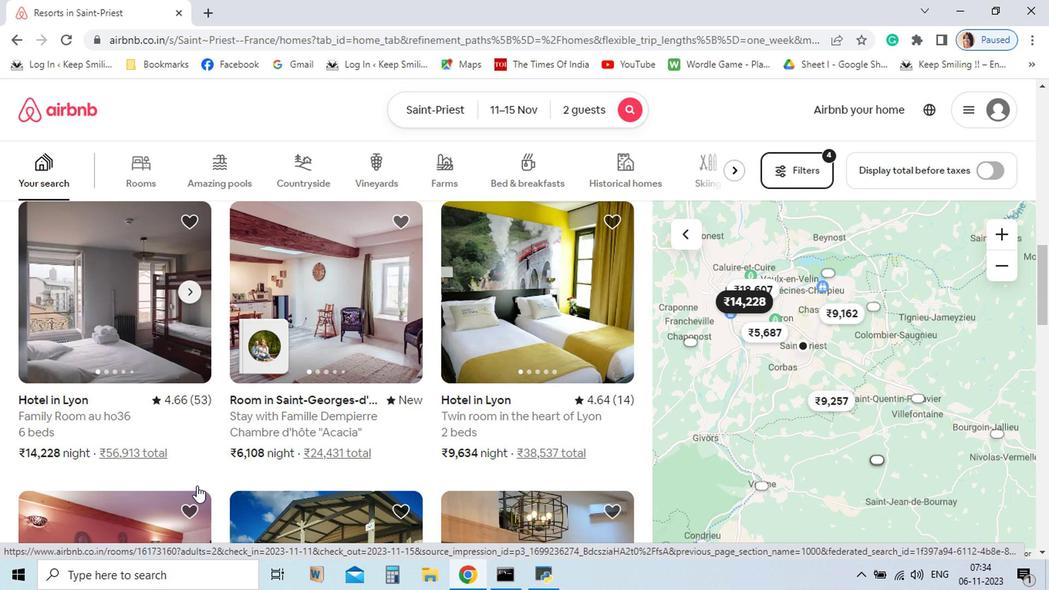 
Action: Mouse scrolled (231, 436) with delta (0, 0)
Screenshot: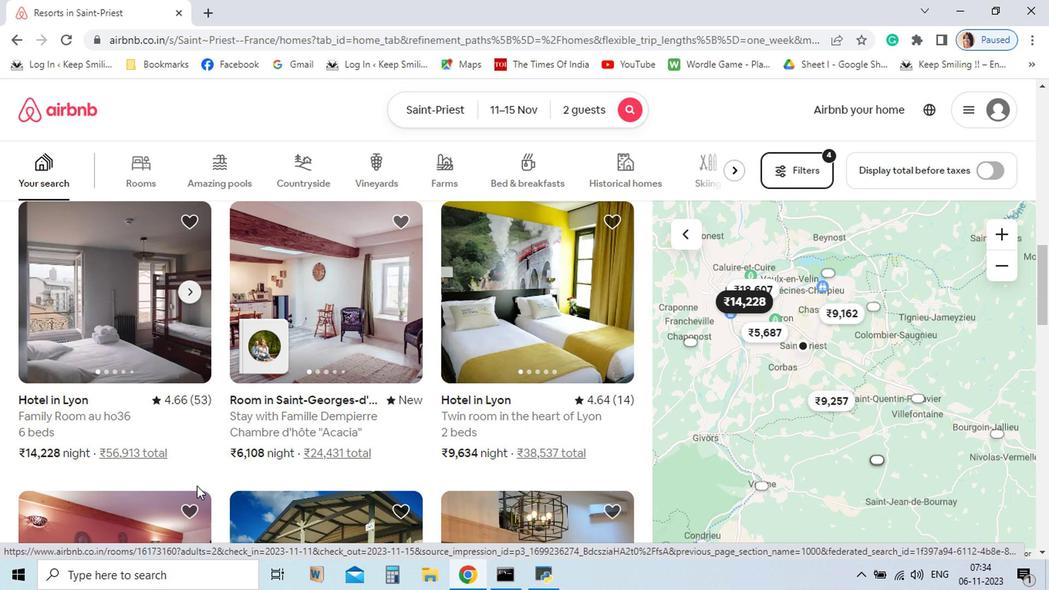 
Action: Mouse moved to (134, 376)
Screenshot: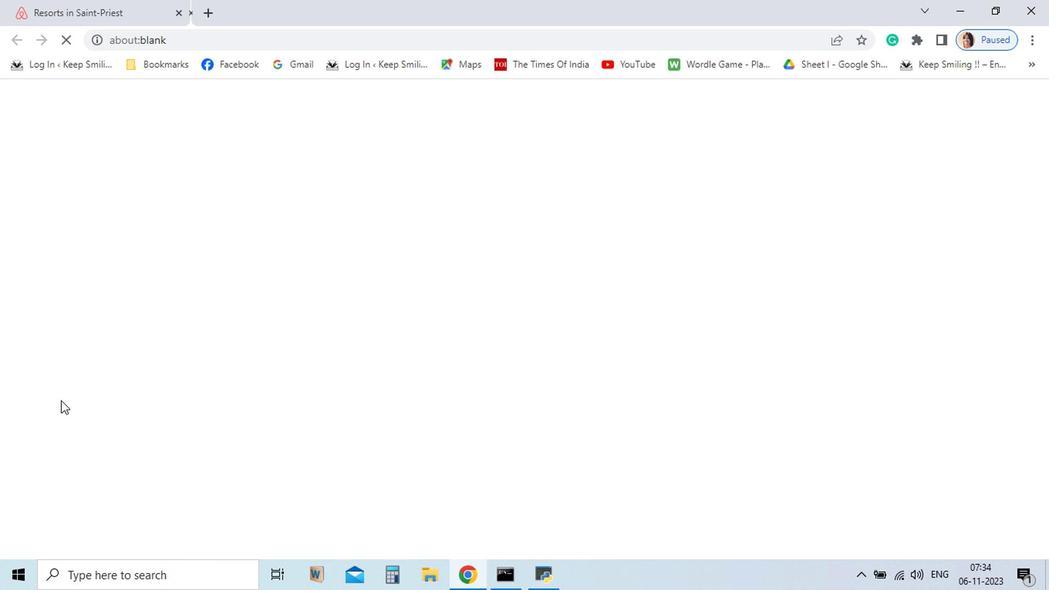 
Action: Mouse pressed left at (134, 376)
Screenshot: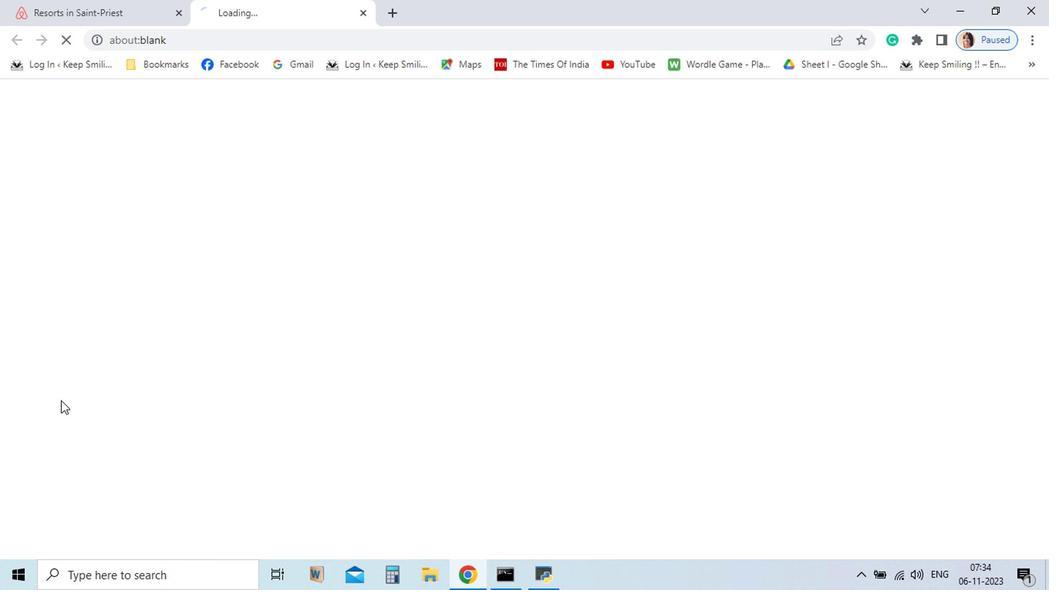 
Action: Mouse moved to (715, 400)
Screenshot: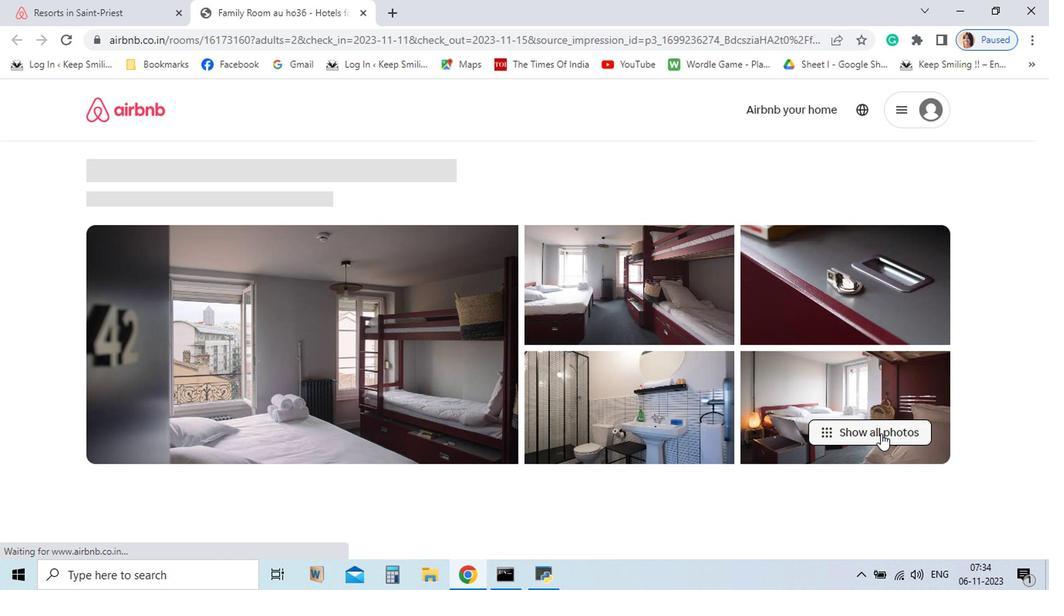 
Action: Mouse pressed left at (715, 400)
Screenshot: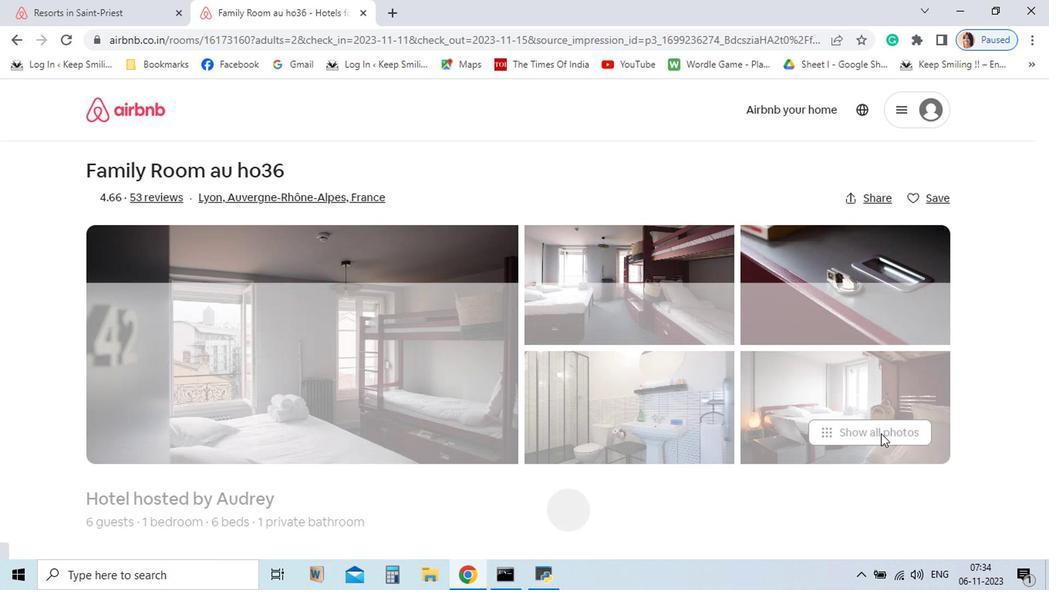 
Action: Mouse moved to (327, 224)
Screenshot: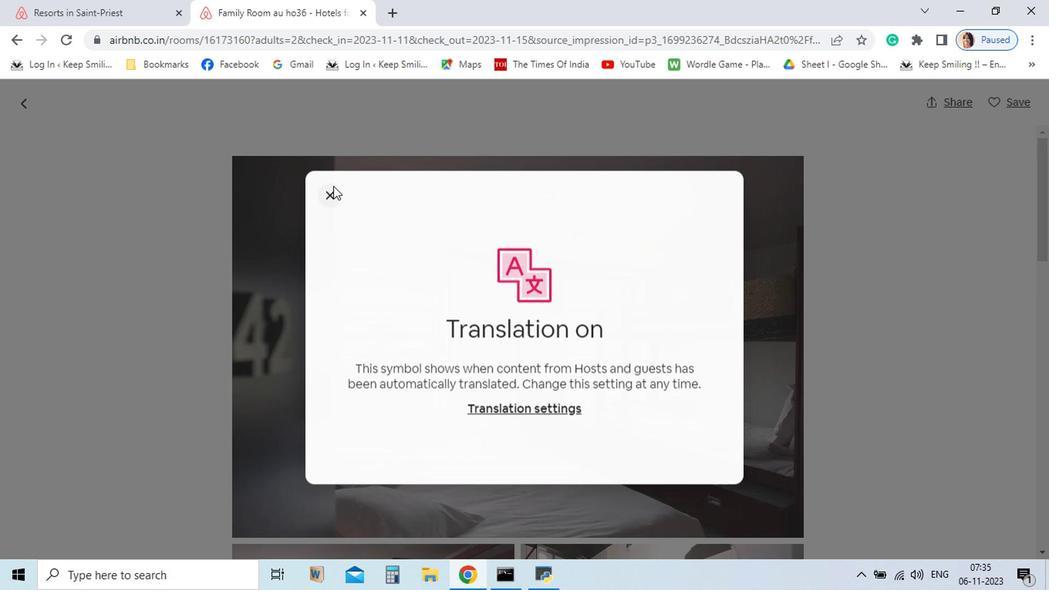 
Action: Mouse pressed left at (327, 224)
Screenshot: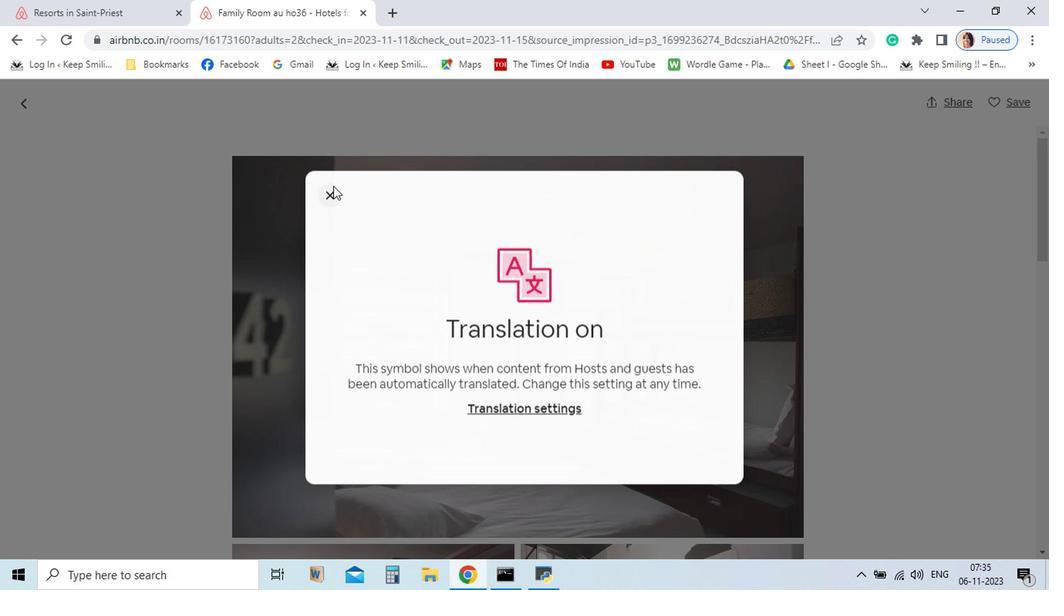 
Action: Mouse moved to (831, 482)
Screenshot: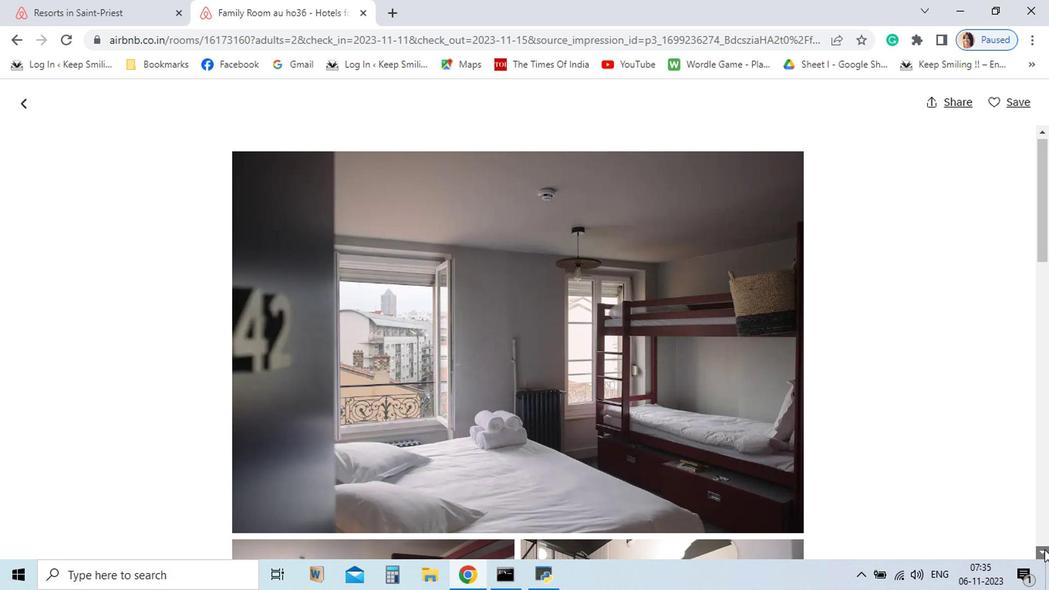 
Action: Mouse pressed left at (831, 482)
Screenshot: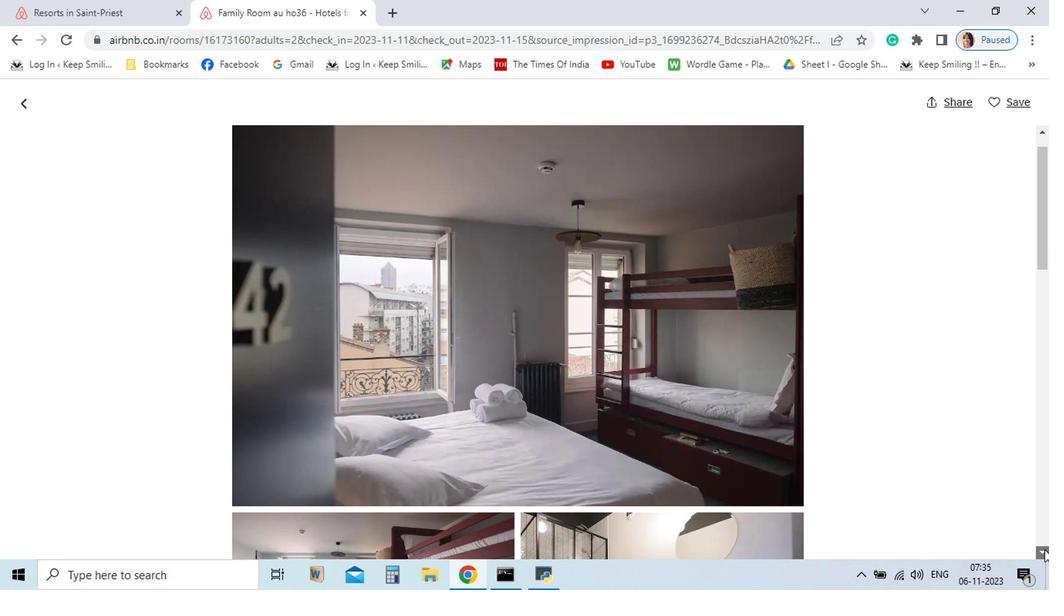 
Action: Mouse pressed left at (831, 482)
Screenshot: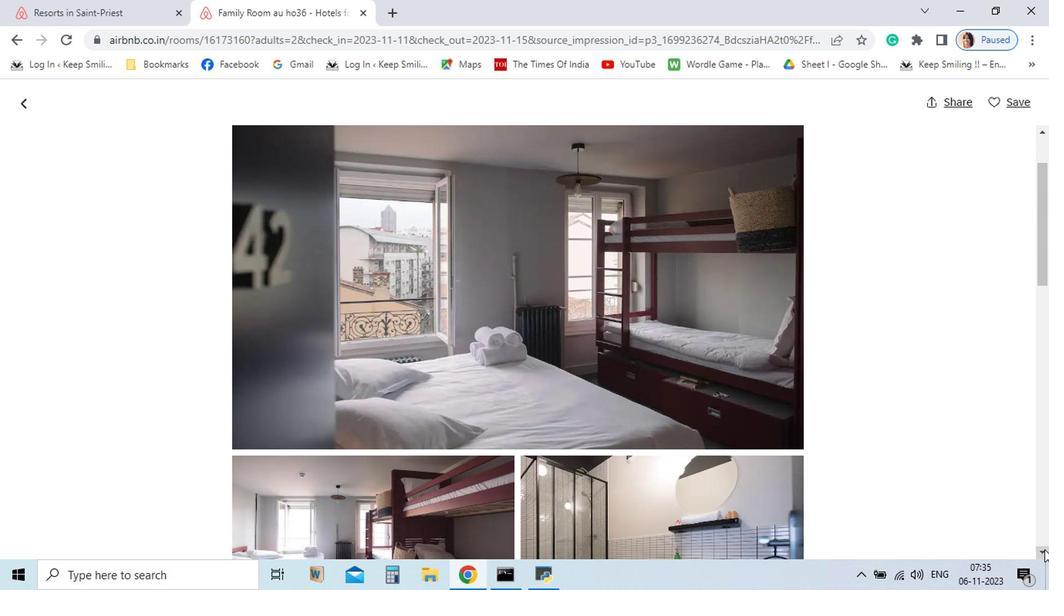 
Action: Mouse pressed left at (831, 482)
Screenshot: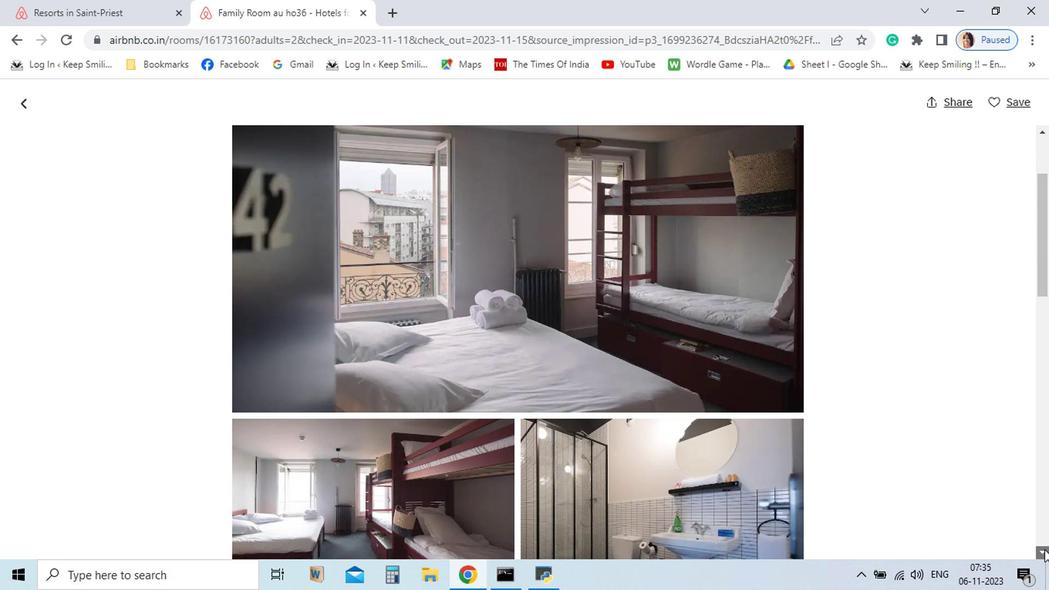 
Action: Mouse pressed left at (831, 482)
Screenshot: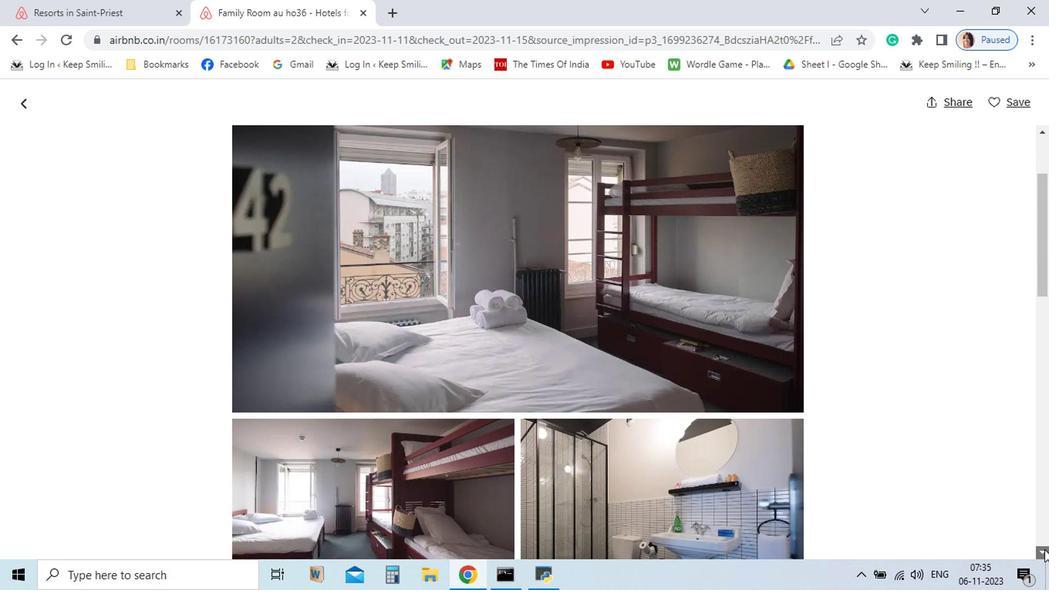 
Action: Mouse pressed left at (831, 482)
Screenshot: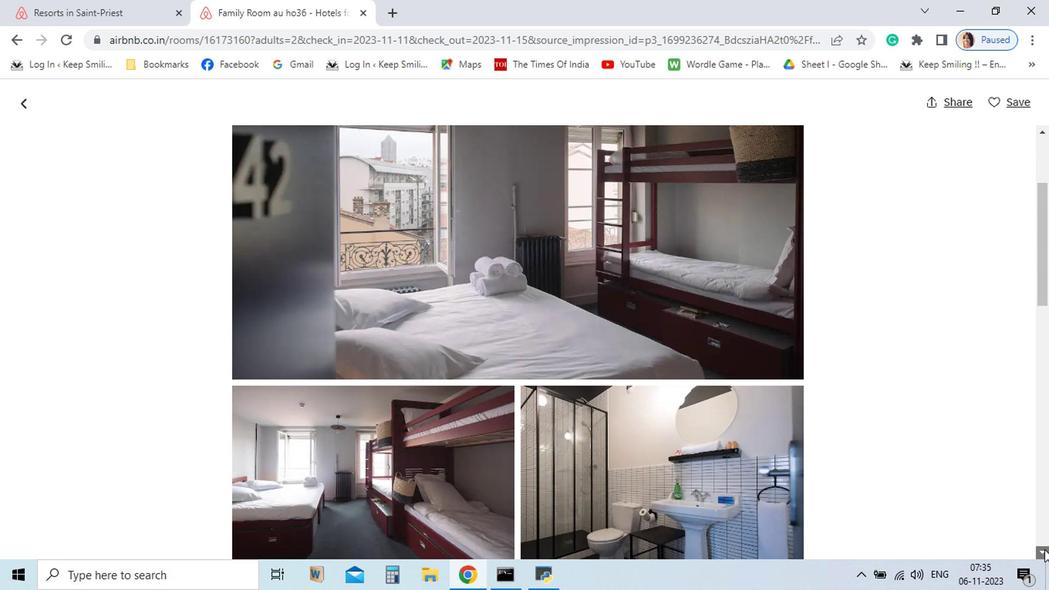 
Action: Mouse pressed left at (831, 482)
Screenshot: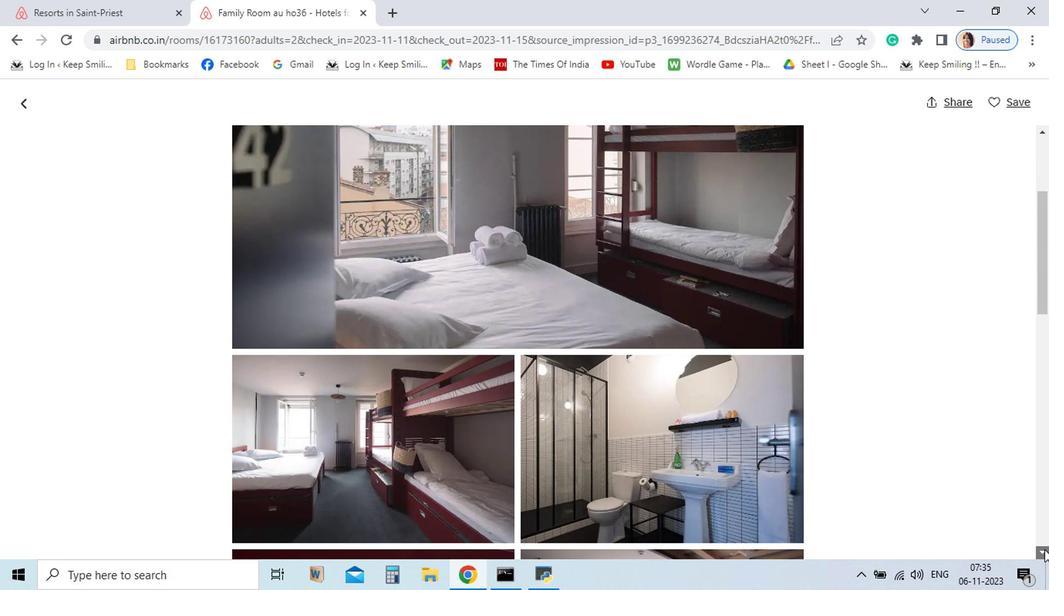
Action: Mouse pressed left at (831, 482)
Screenshot: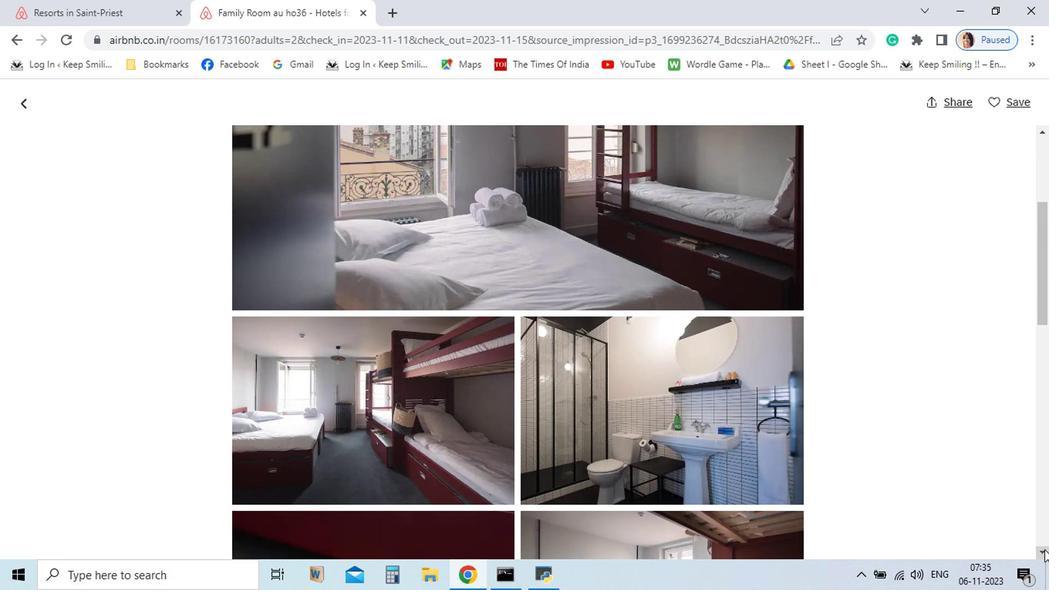 
Action: Mouse pressed left at (831, 482)
Screenshot: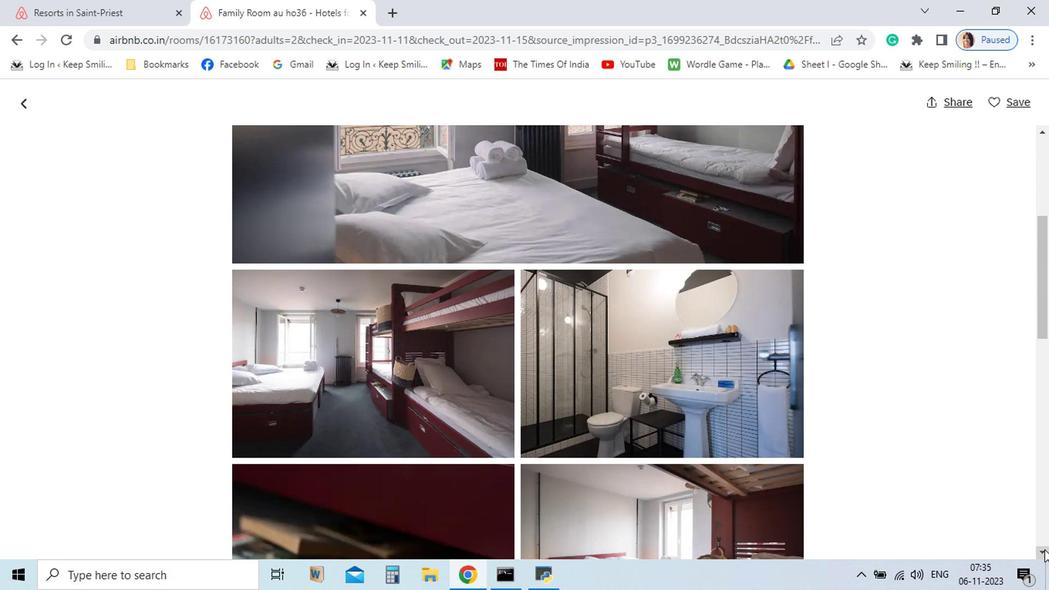 
Action: Mouse pressed left at (831, 482)
Screenshot: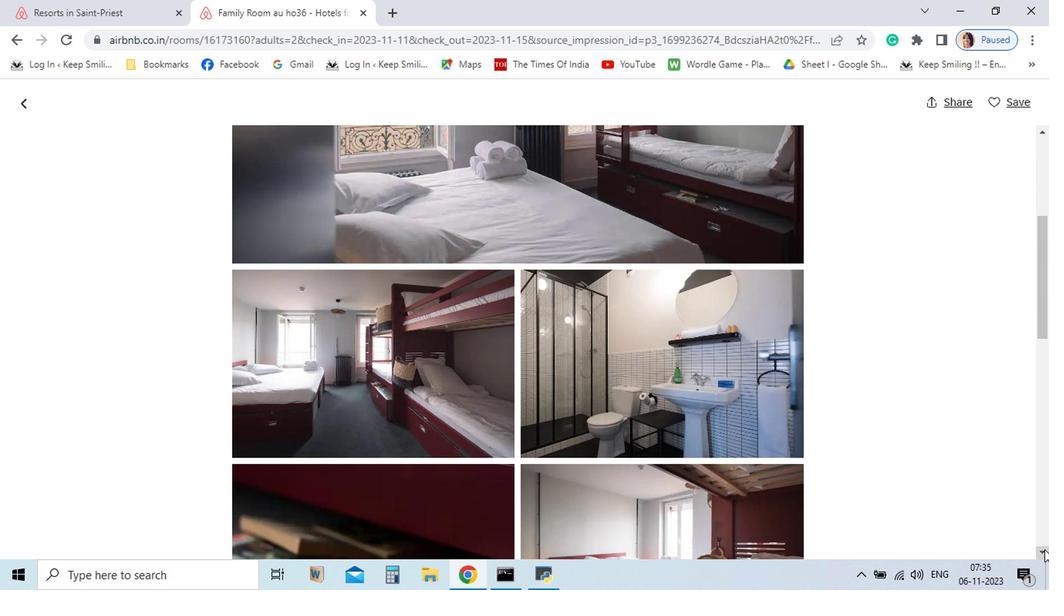 
Action: Mouse pressed left at (831, 482)
Screenshot: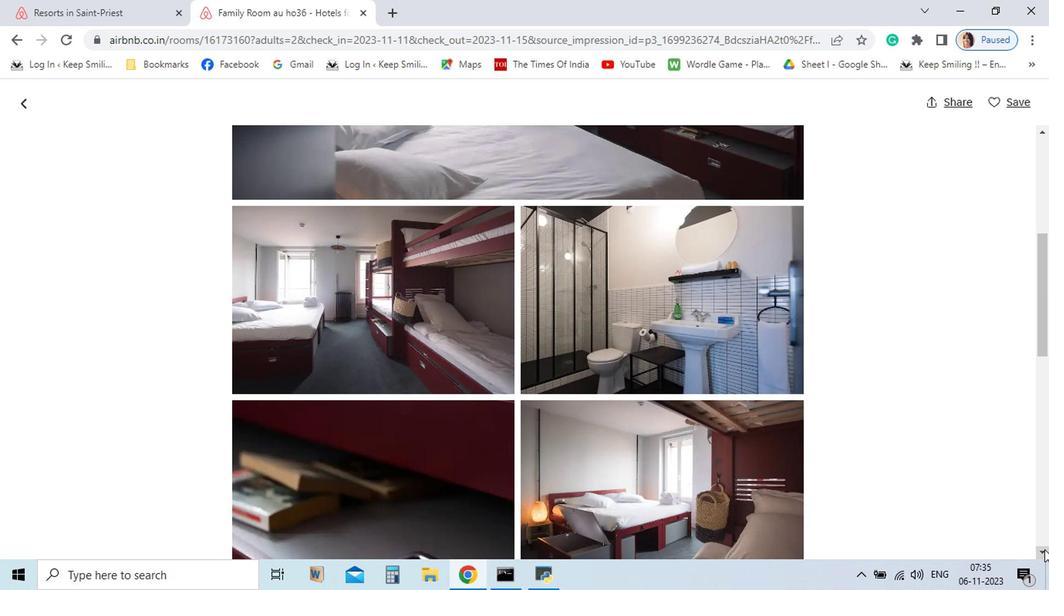 
Action: Mouse pressed left at (831, 482)
Screenshot: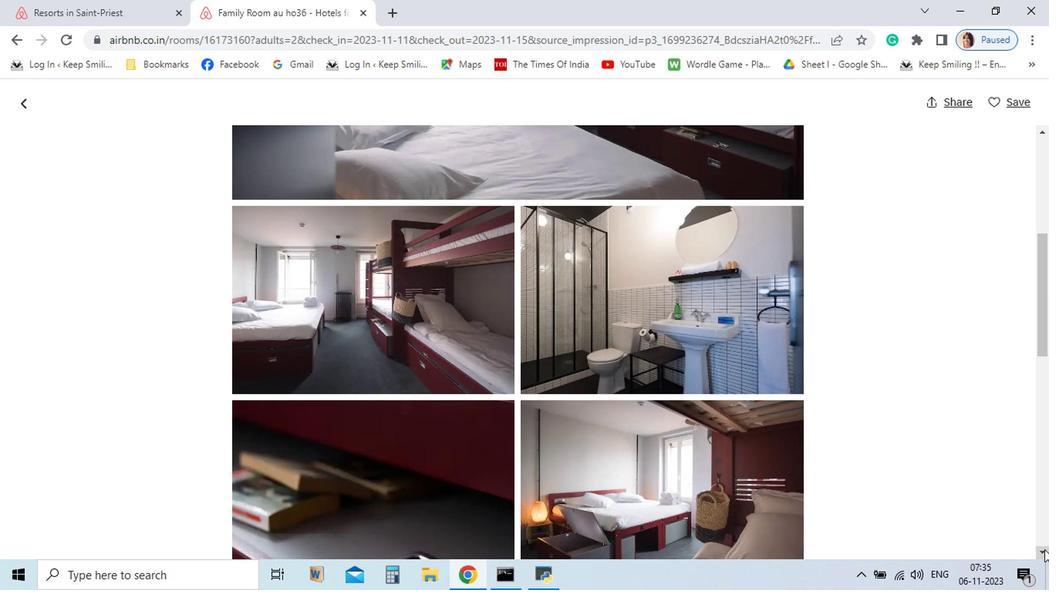 
Action: Mouse pressed left at (831, 482)
Screenshot: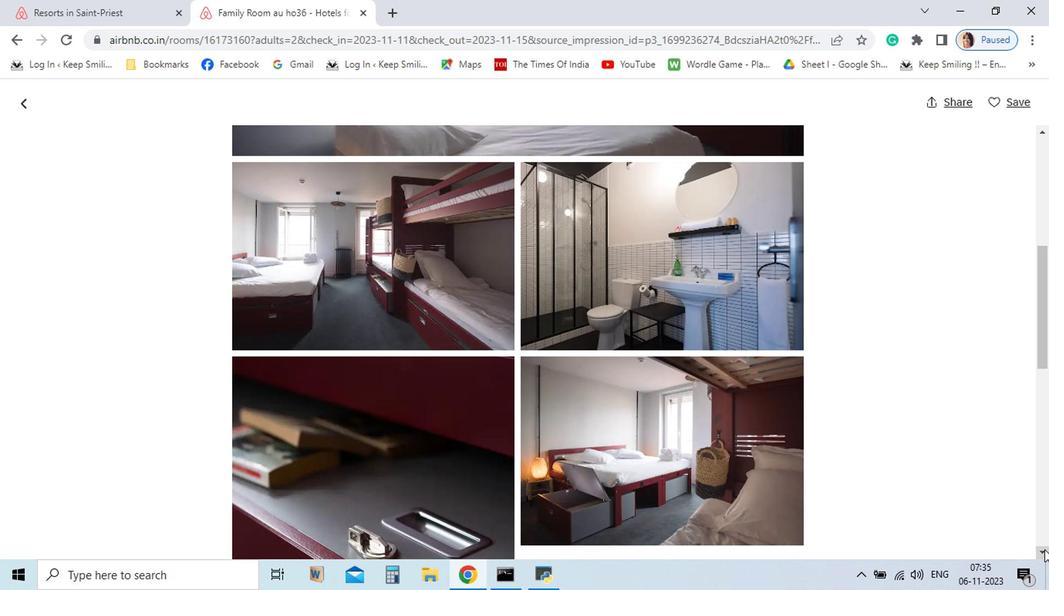 
Action: Mouse pressed left at (831, 482)
Screenshot: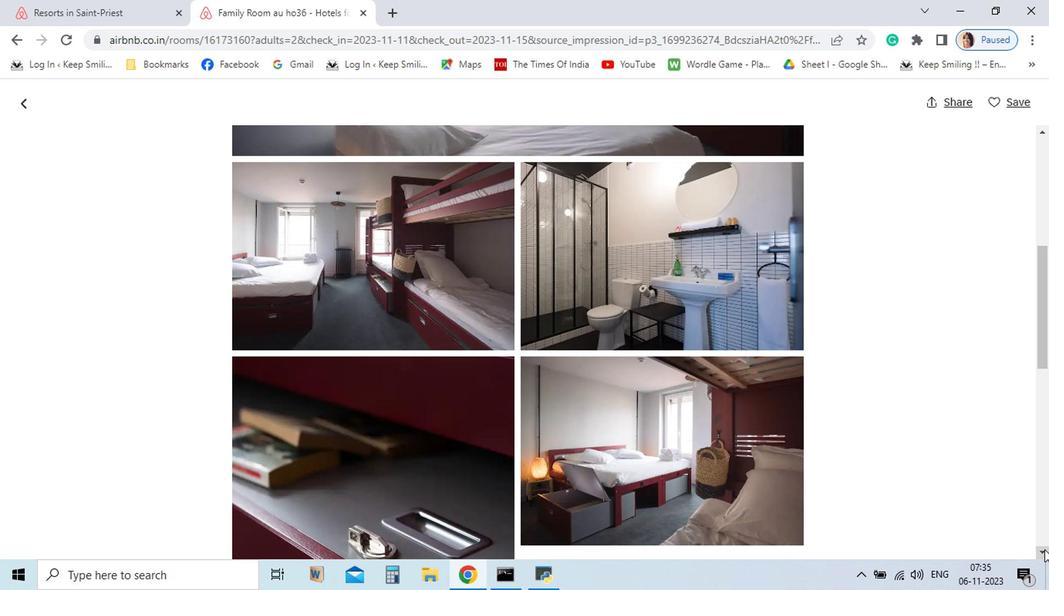 
Action: Mouse pressed left at (831, 482)
Screenshot: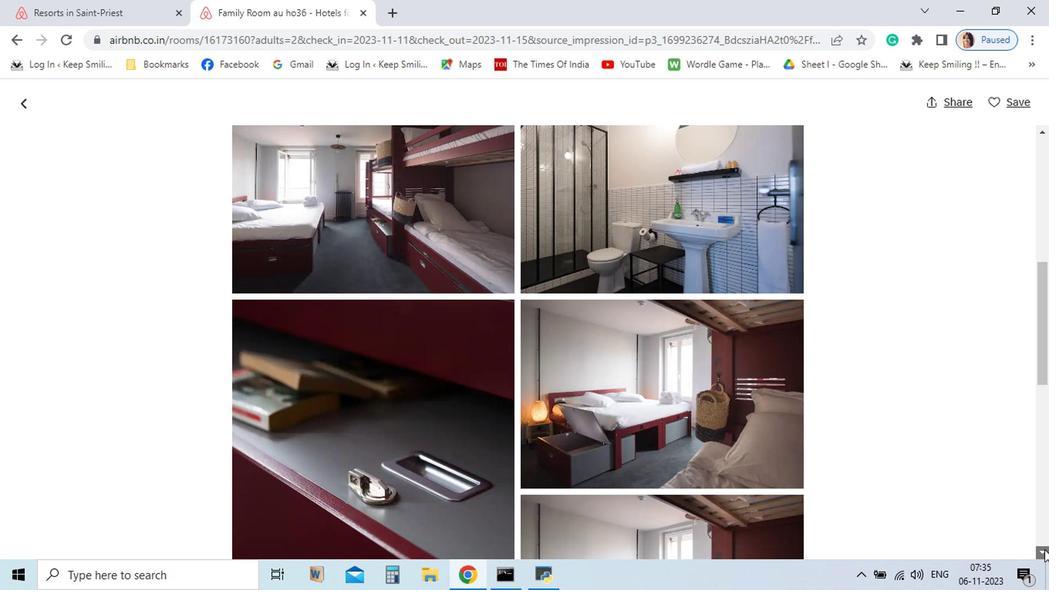 
Action: Mouse pressed left at (831, 482)
Screenshot: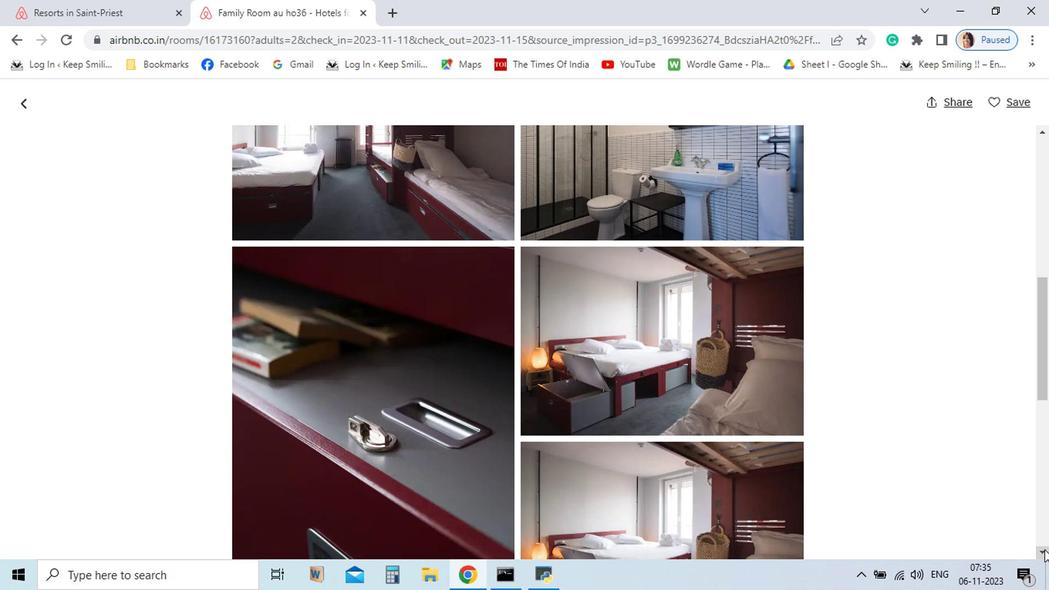 
Action: Mouse pressed left at (831, 482)
Screenshot: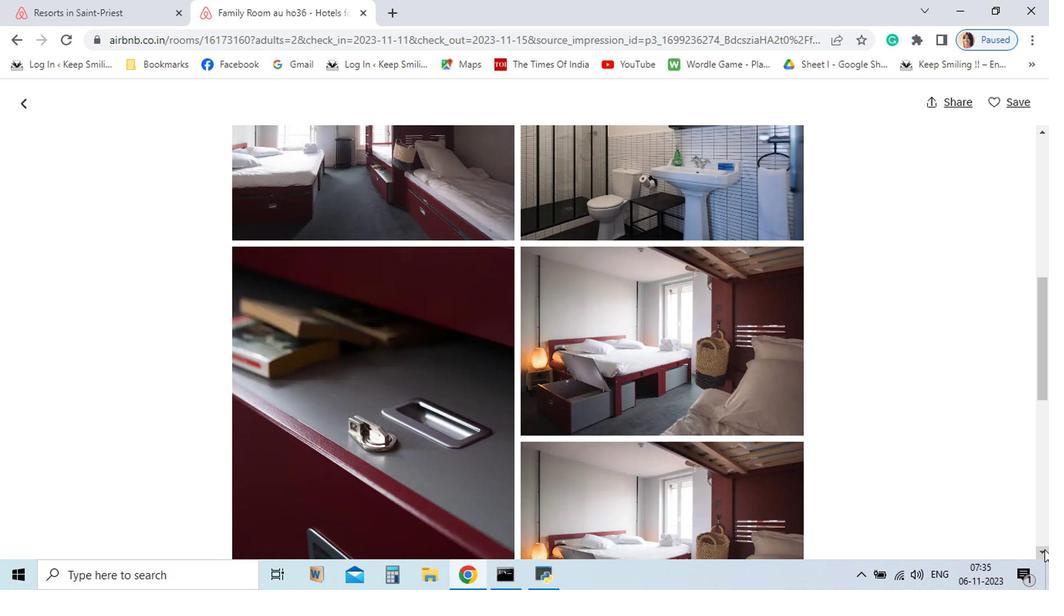 
Action: Mouse pressed left at (831, 482)
Screenshot: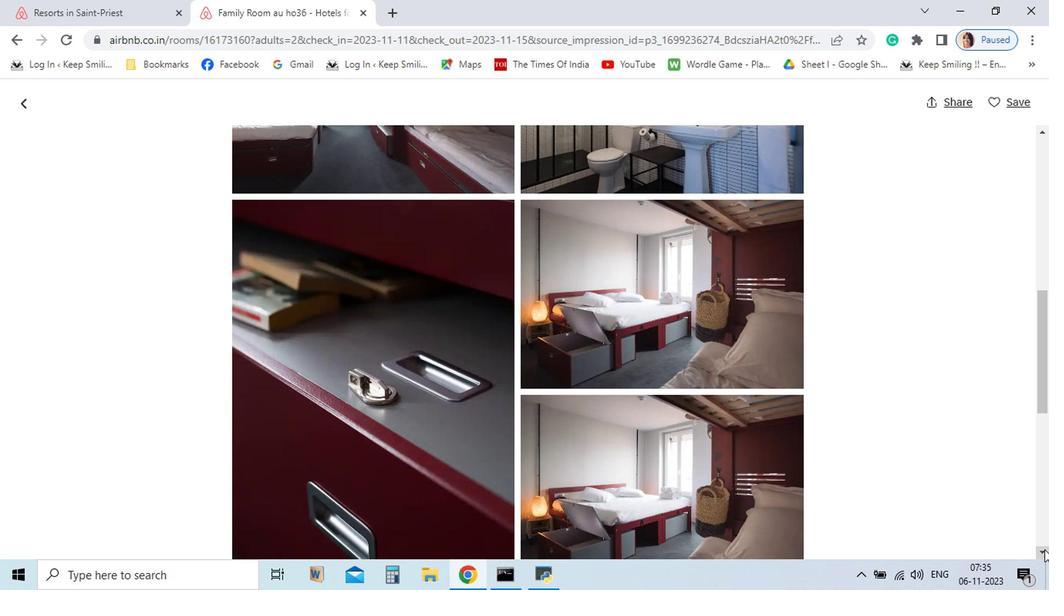 
Action: Mouse pressed left at (831, 482)
Screenshot: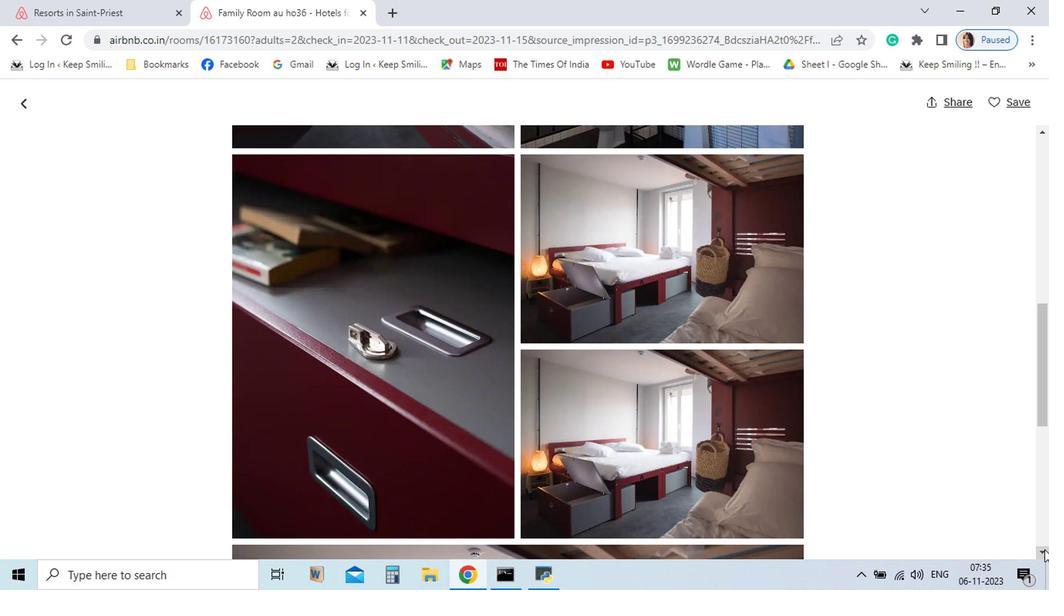 
Action: Mouse pressed left at (831, 482)
Screenshot: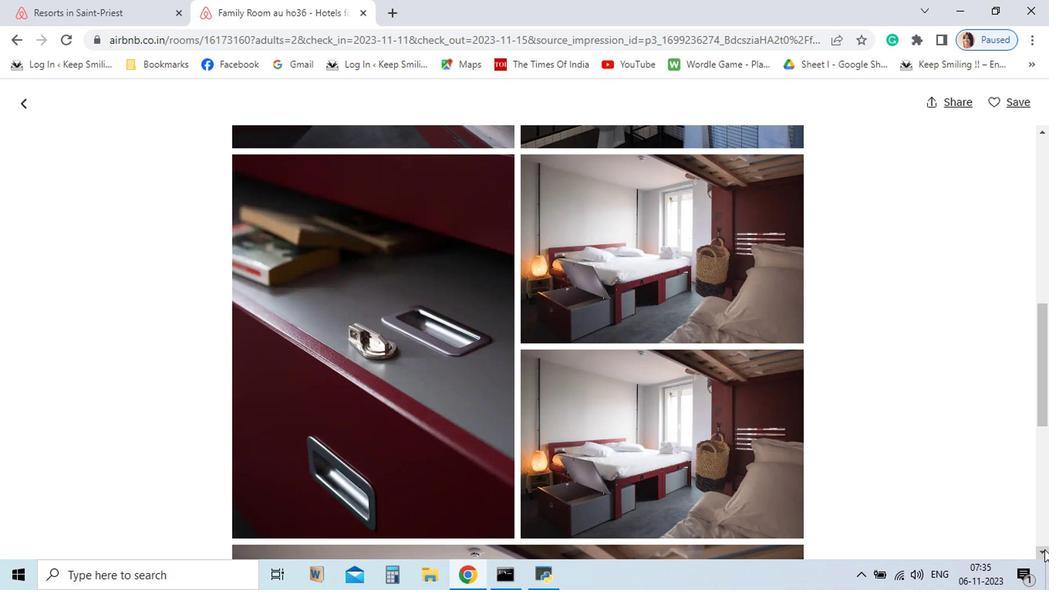 
Action: Mouse pressed left at (831, 482)
Screenshot: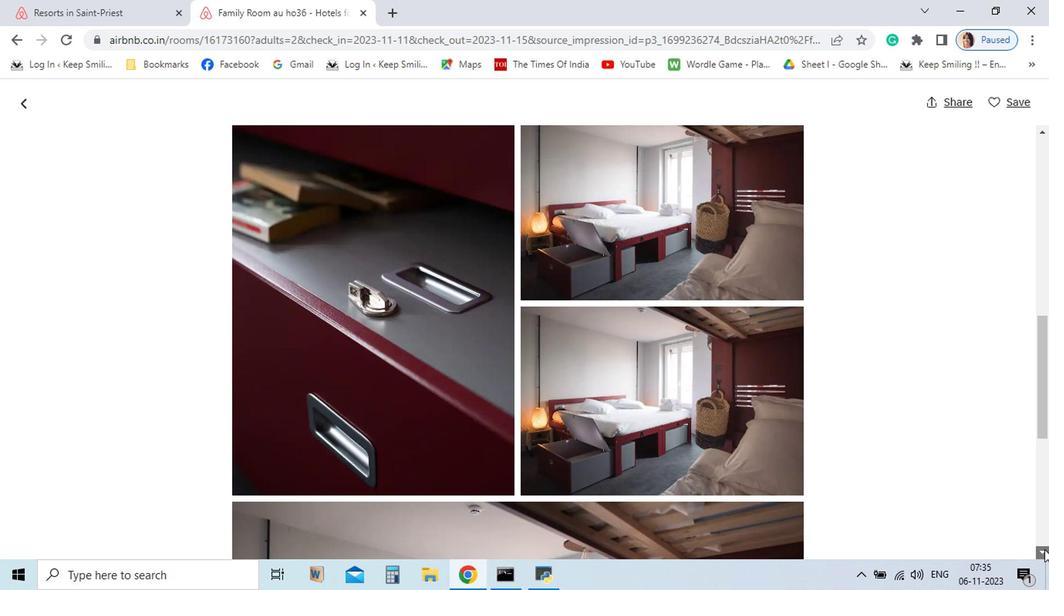 
Action: Mouse pressed left at (831, 482)
Screenshot: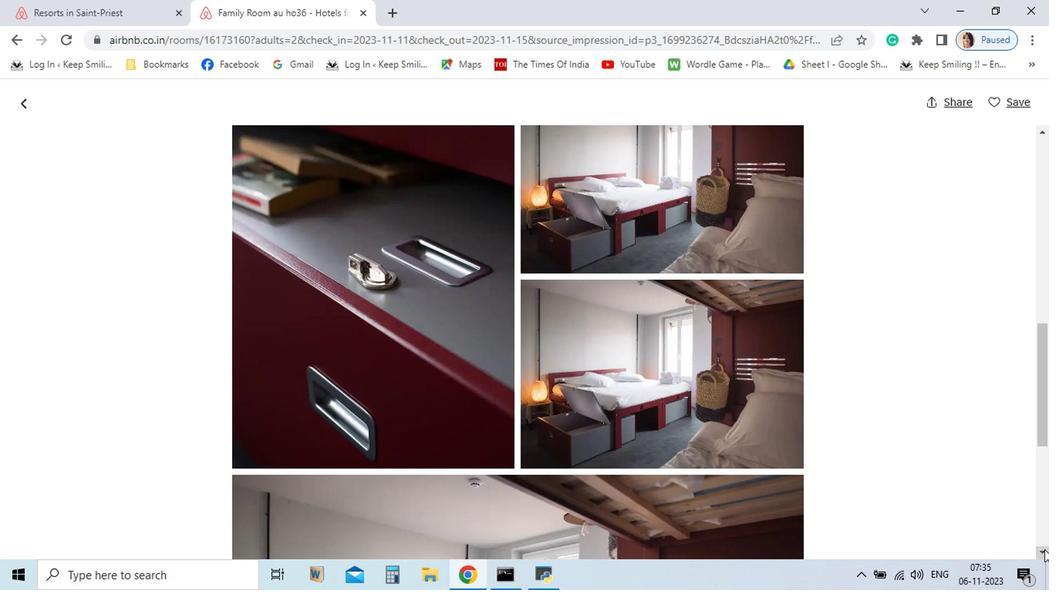 
Action: Mouse pressed left at (831, 482)
Screenshot: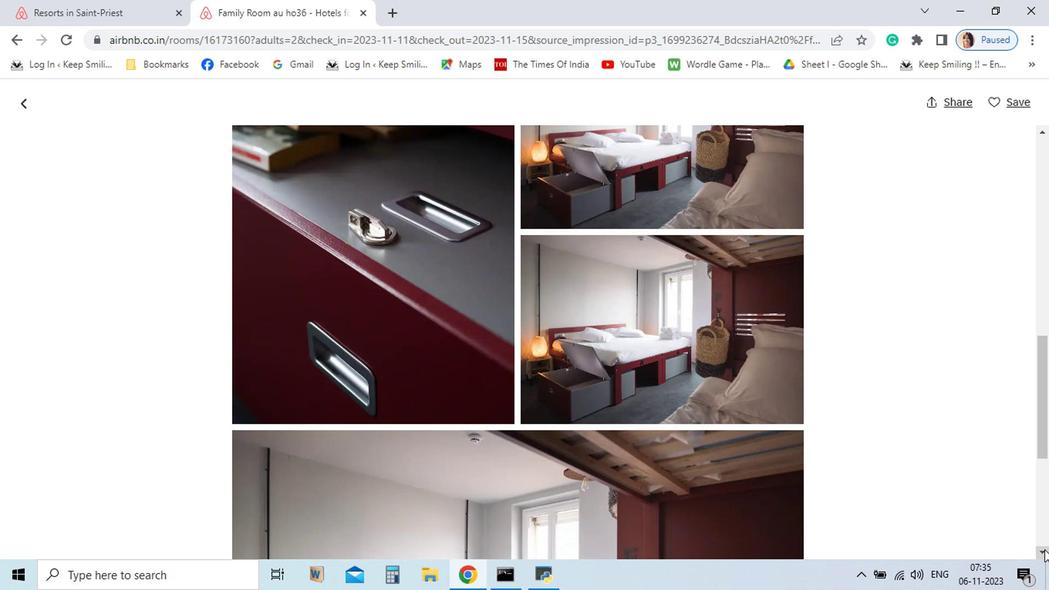 
Action: Mouse pressed left at (831, 482)
Screenshot: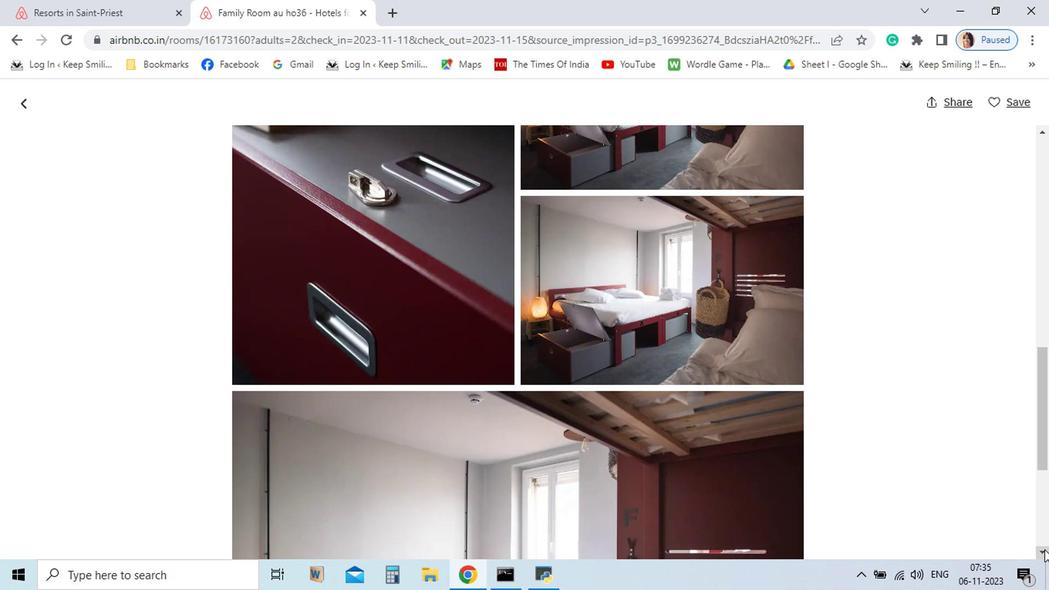 
Action: Mouse pressed left at (831, 482)
Screenshot: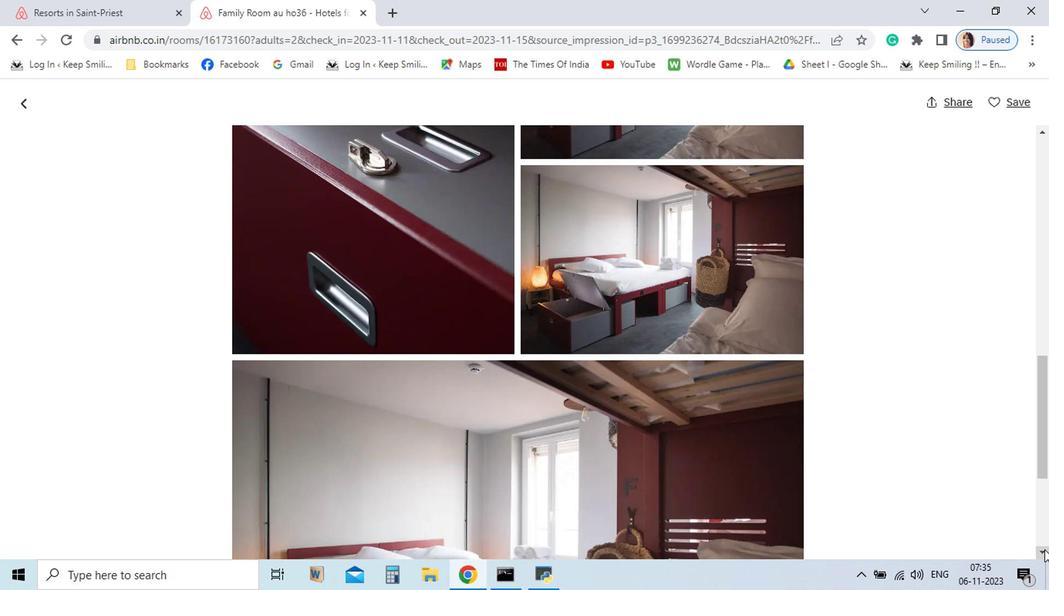 
Action: Mouse pressed left at (831, 482)
Screenshot: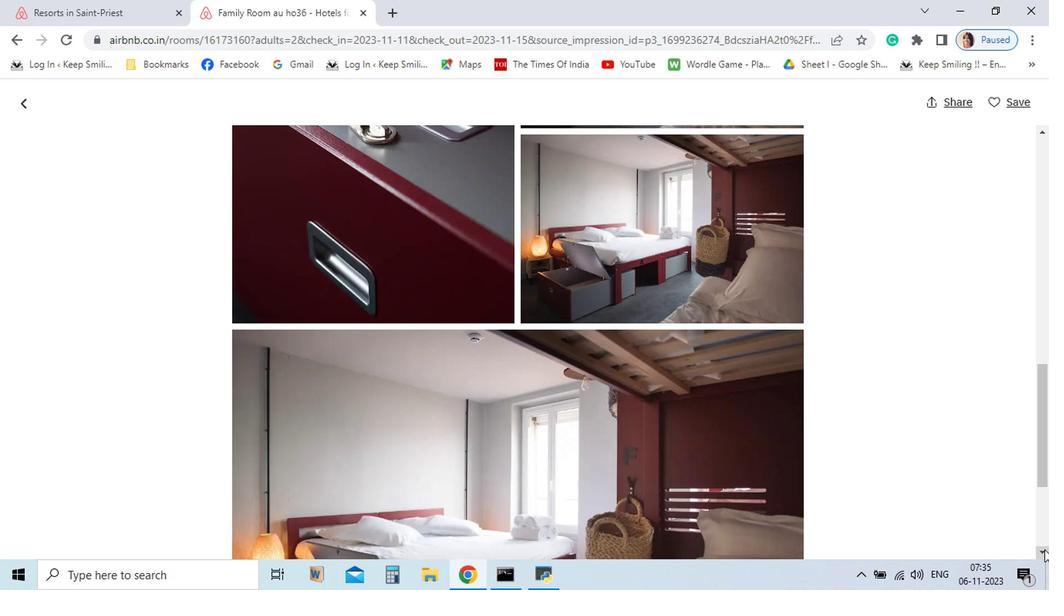 
Action: Mouse pressed left at (831, 482)
Screenshot: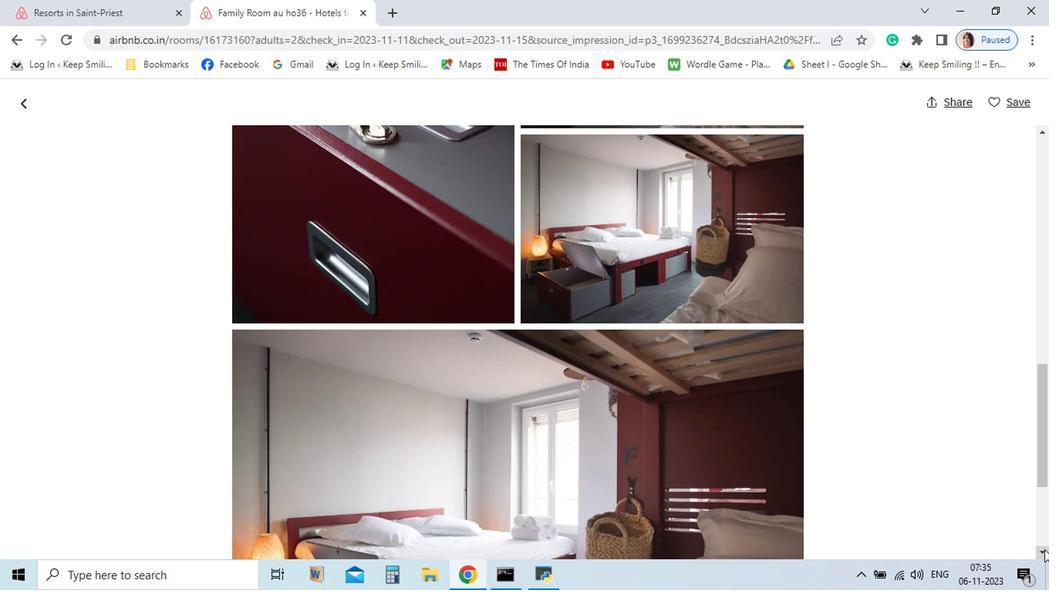 
Action: Mouse pressed left at (831, 482)
Screenshot: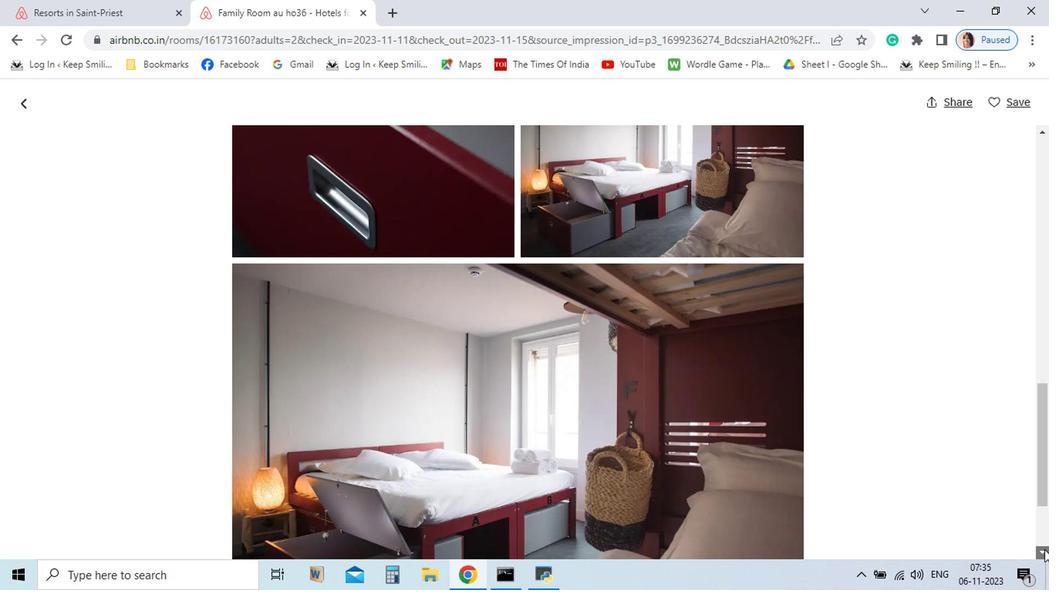 
Action: Mouse pressed left at (831, 482)
Screenshot: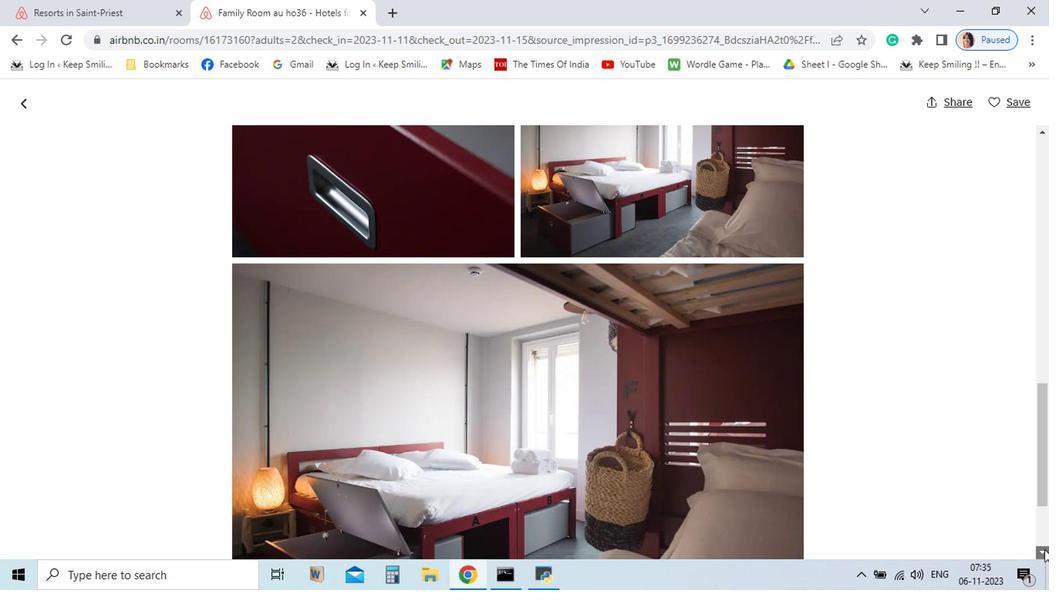 
Action: Mouse pressed left at (831, 482)
Screenshot: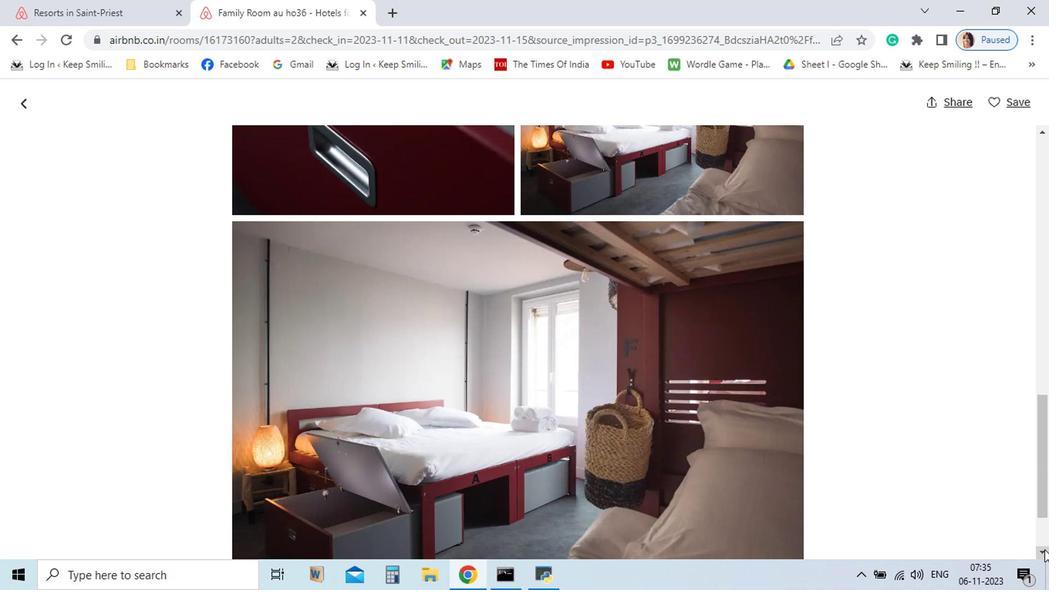 
Action: Mouse pressed left at (831, 482)
Screenshot: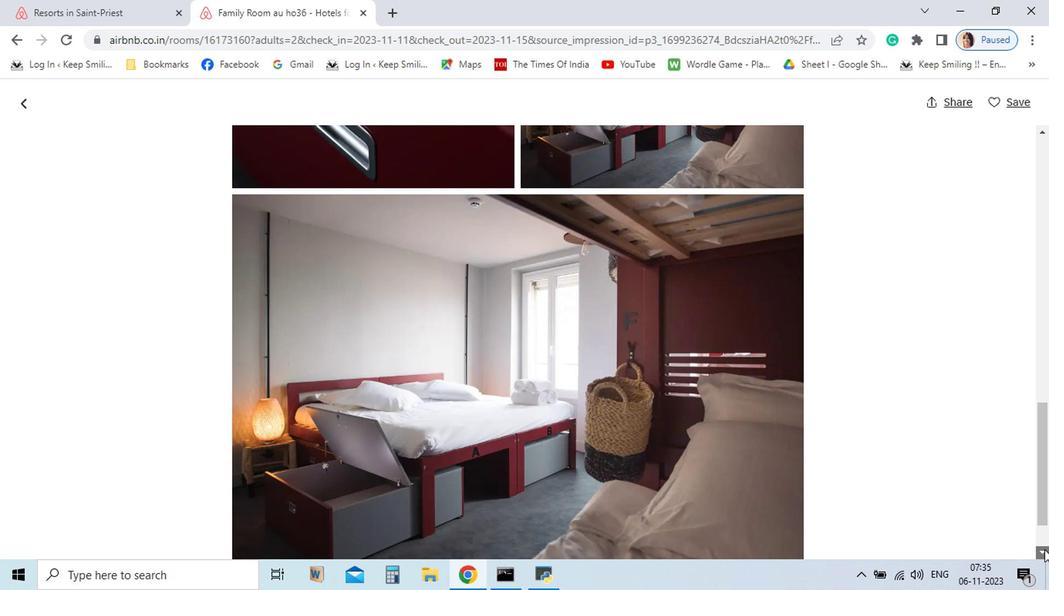 
Action: Mouse pressed left at (831, 482)
Screenshot: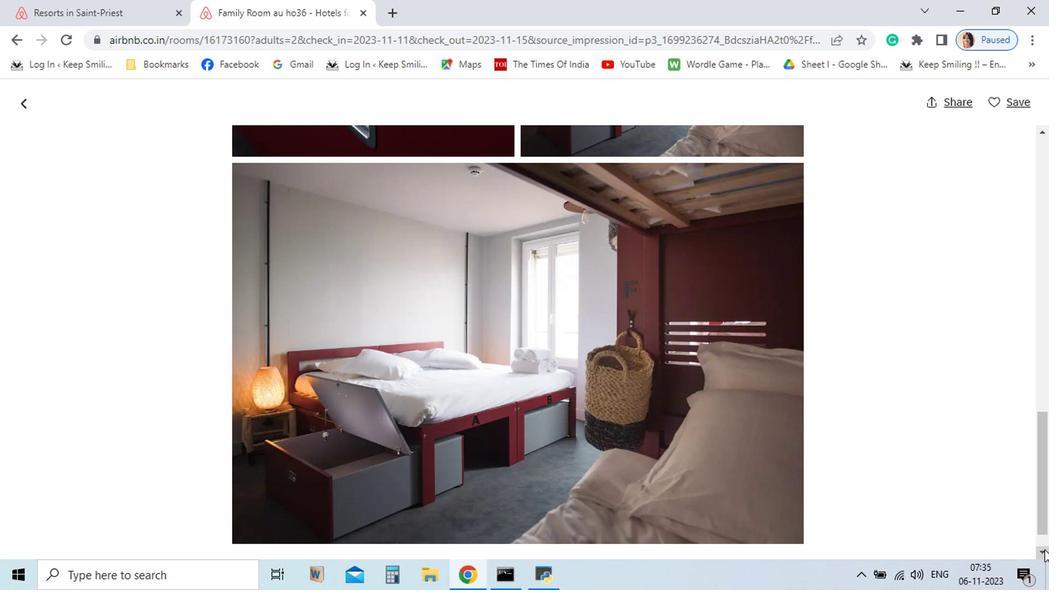 
Action: Mouse pressed left at (831, 482)
Screenshot: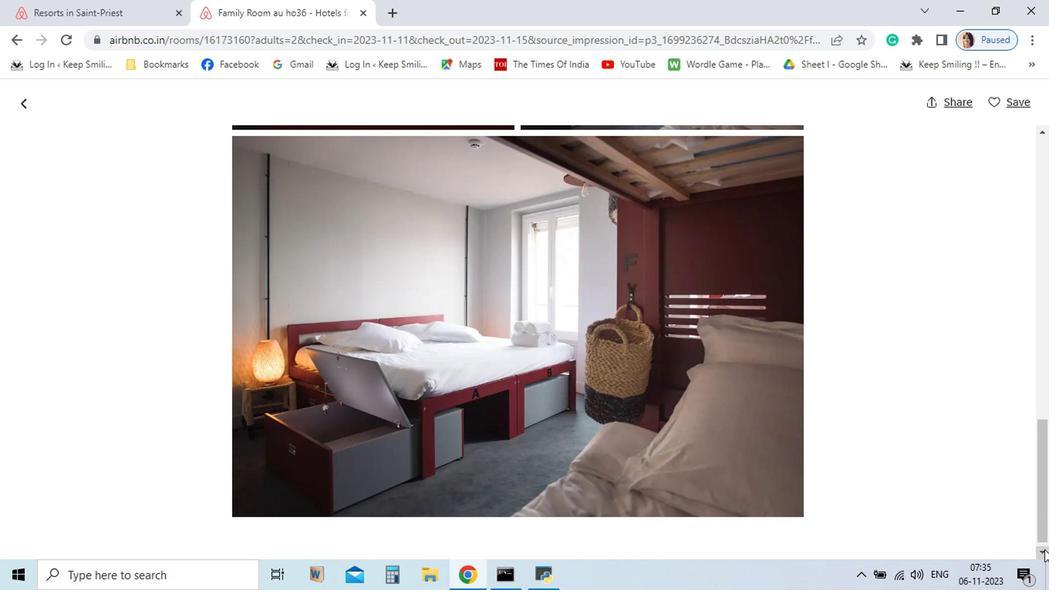 
Action: Mouse pressed left at (831, 482)
Screenshot: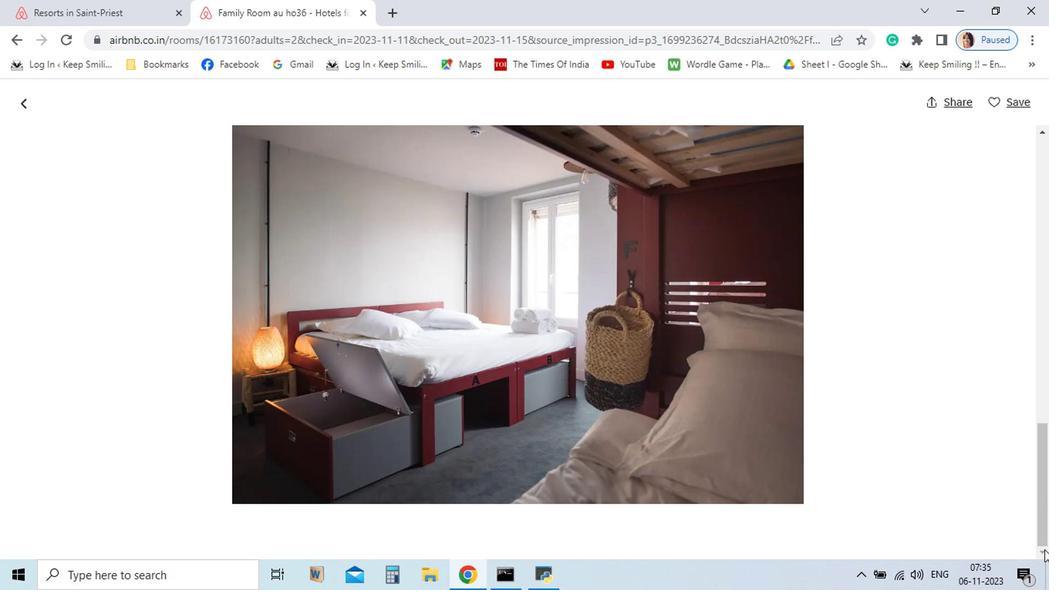 
Action: Mouse pressed left at (831, 482)
Screenshot: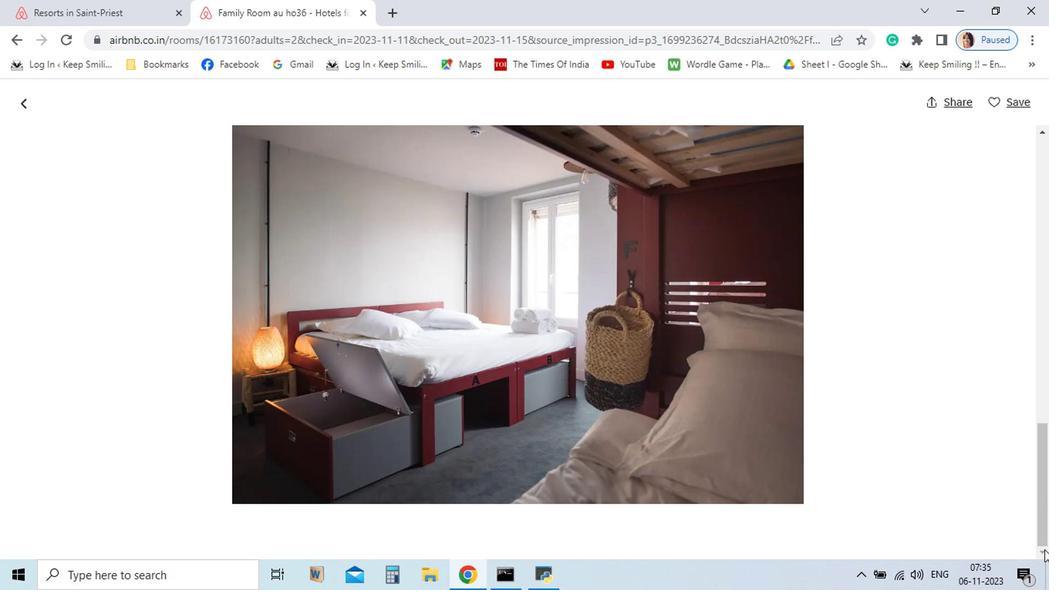 
Action: Mouse pressed left at (831, 482)
Screenshot: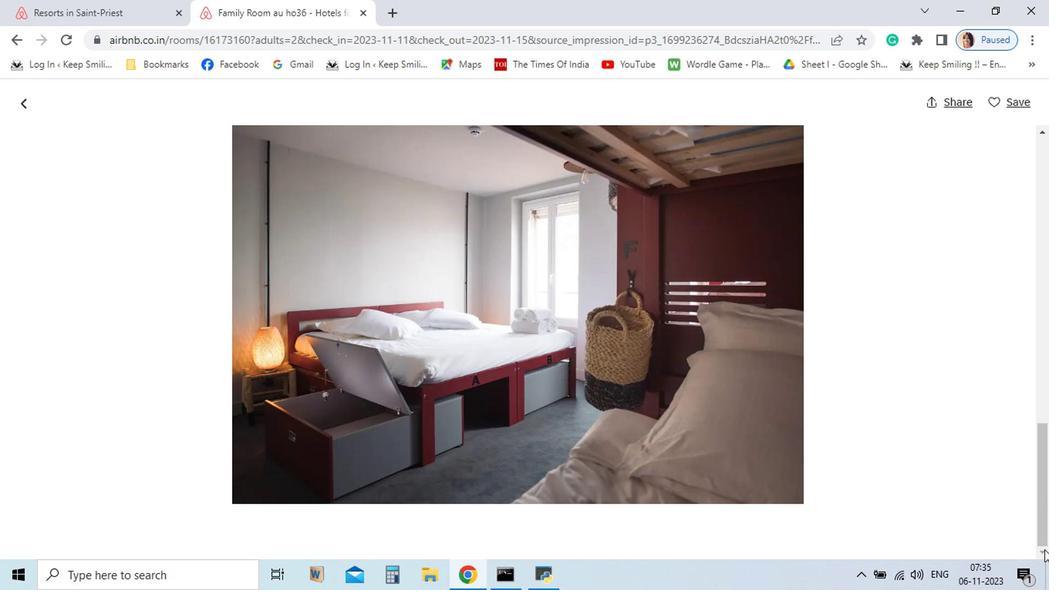 
Action: Mouse pressed left at (831, 482)
Screenshot: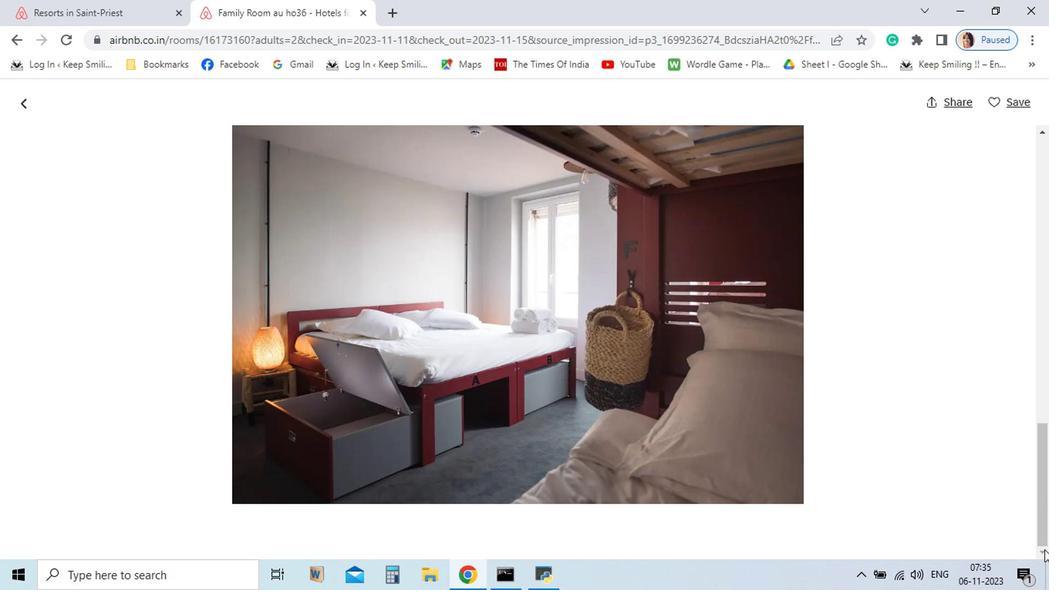
Action: Mouse moved to (115, 162)
Screenshot: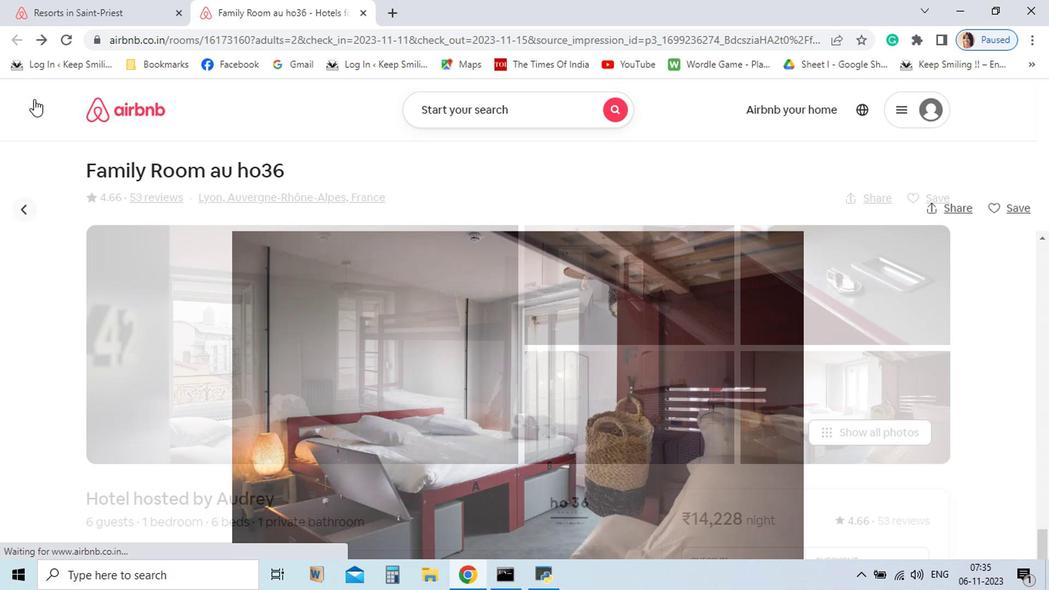 
Action: Mouse pressed left at (115, 162)
Screenshot: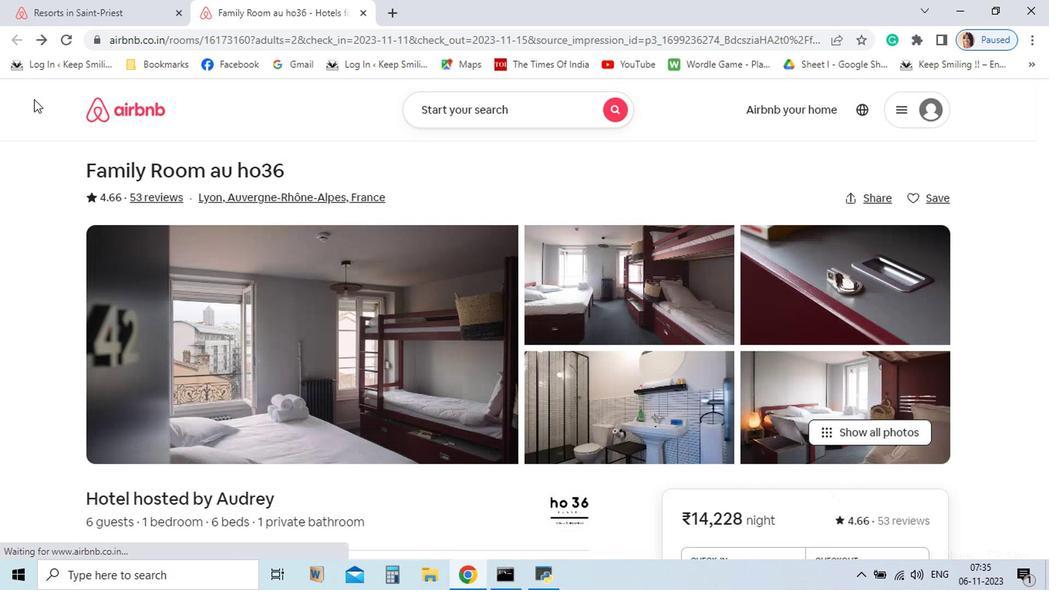 
Action: Mouse moved to (830, 484)
Screenshot: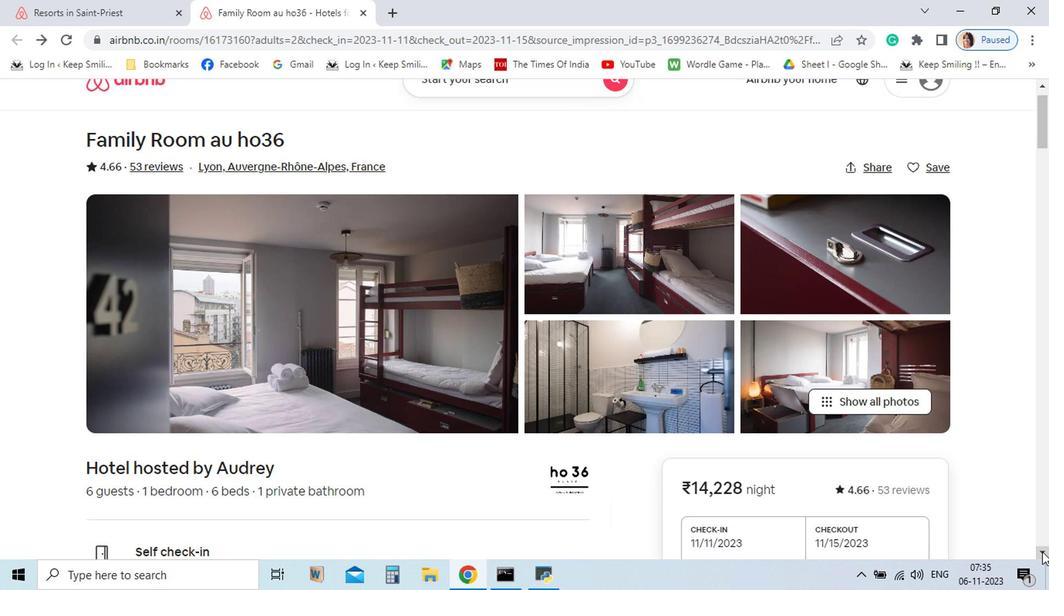 
Action: Mouse pressed left at (830, 484)
Screenshot: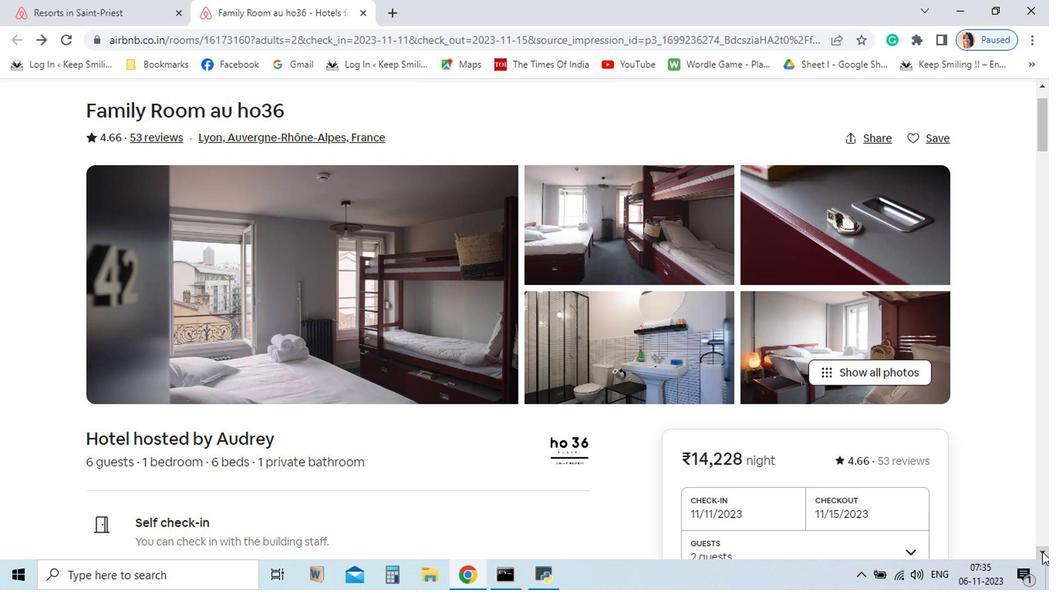 
Action: Mouse pressed left at (830, 484)
Screenshot: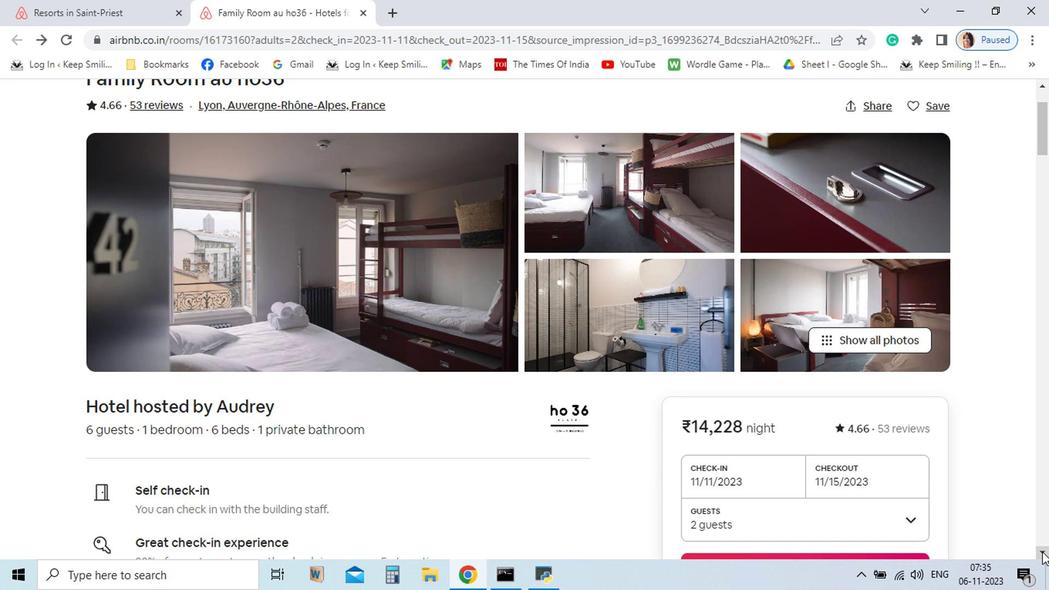 
Action: Mouse pressed left at (830, 484)
Screenshot: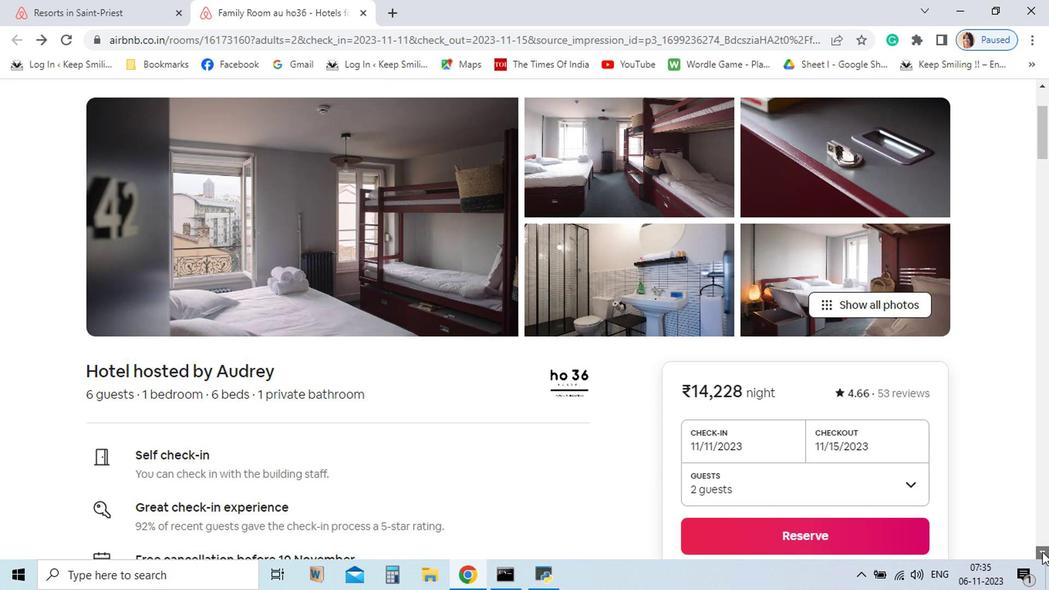 
Action: Mouse pressed left at (830, 484)
Screenshot: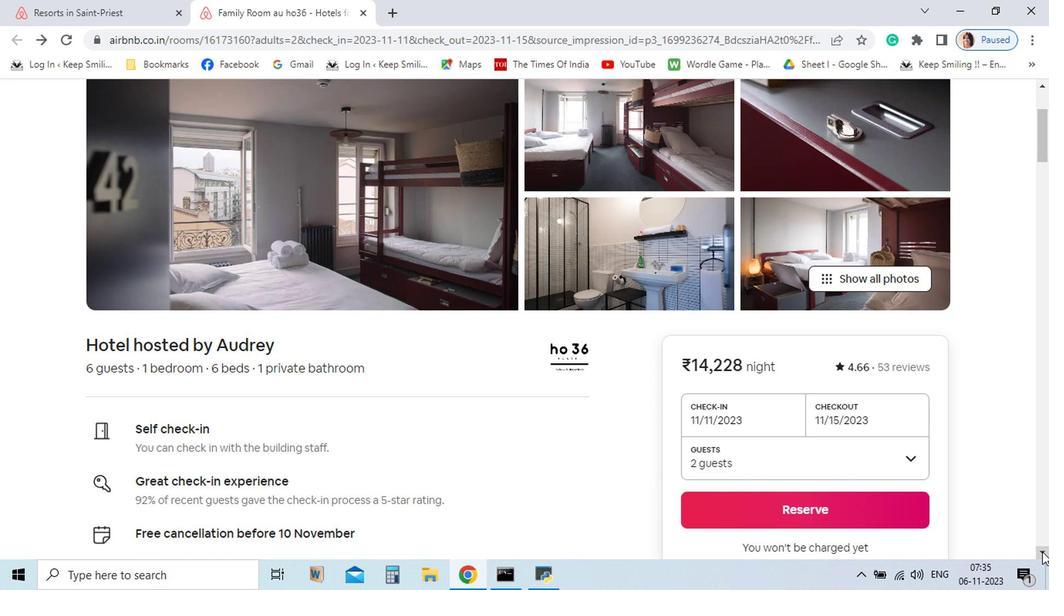 
Action: Mouse pressed left at (830, 484)
Screenshot: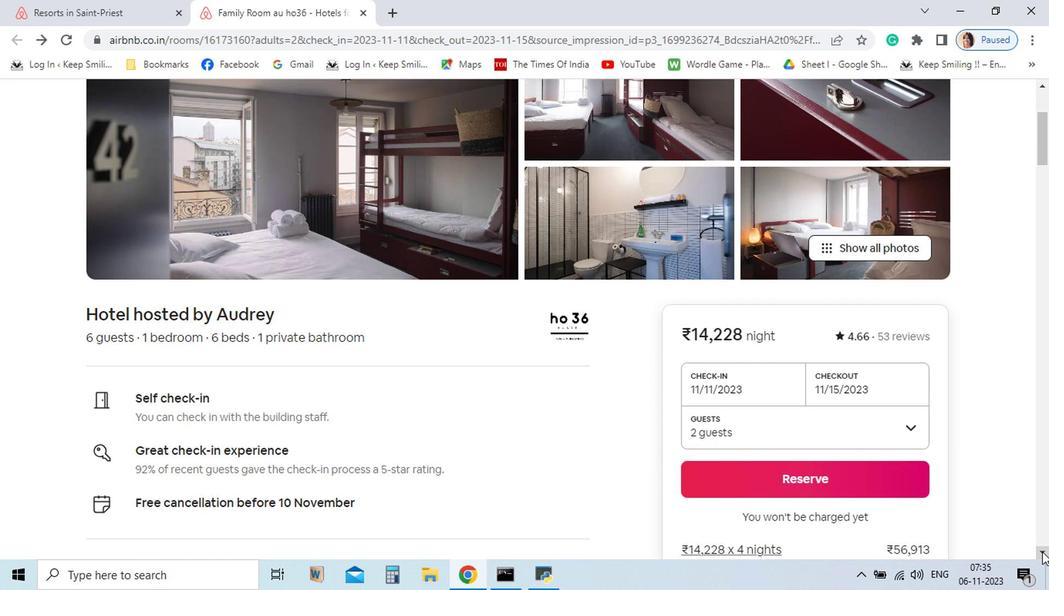
Action: Mouse pressed left at (830, 484)
Screenshot: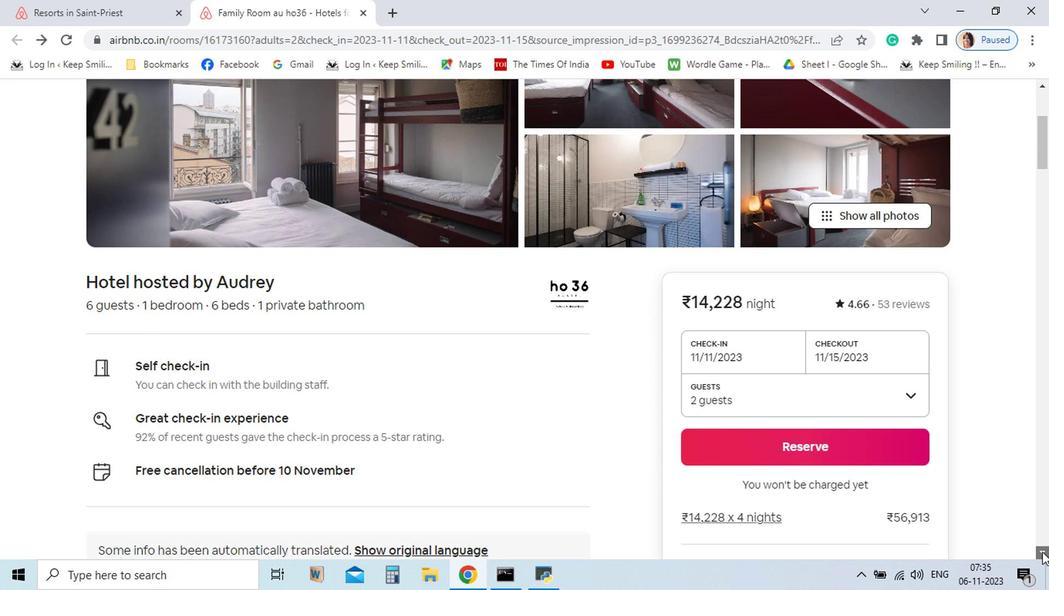 
Action: Mouse pressed left at (830, 484)
Screenshot: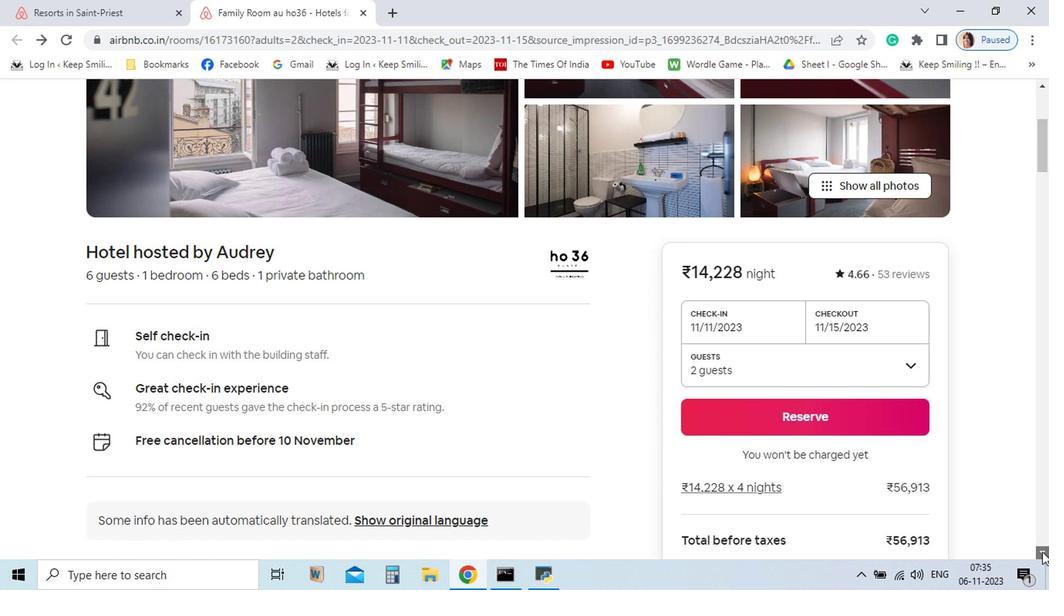 
Action: Mouse pressed left at (830, 484)
Screenshot: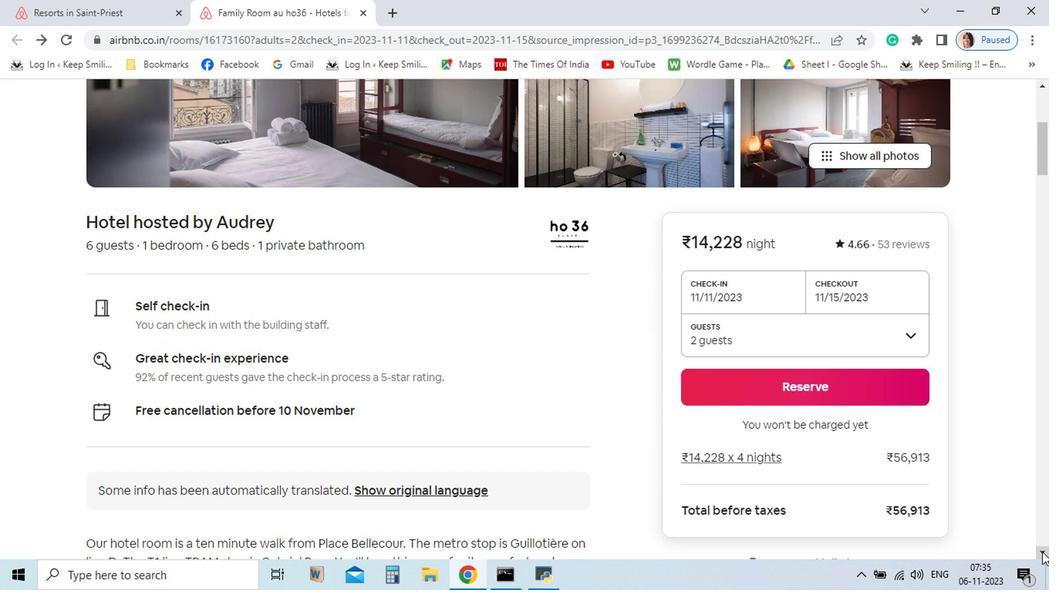 
Action: Mouse pressed left at (830, 484)
Screenshot: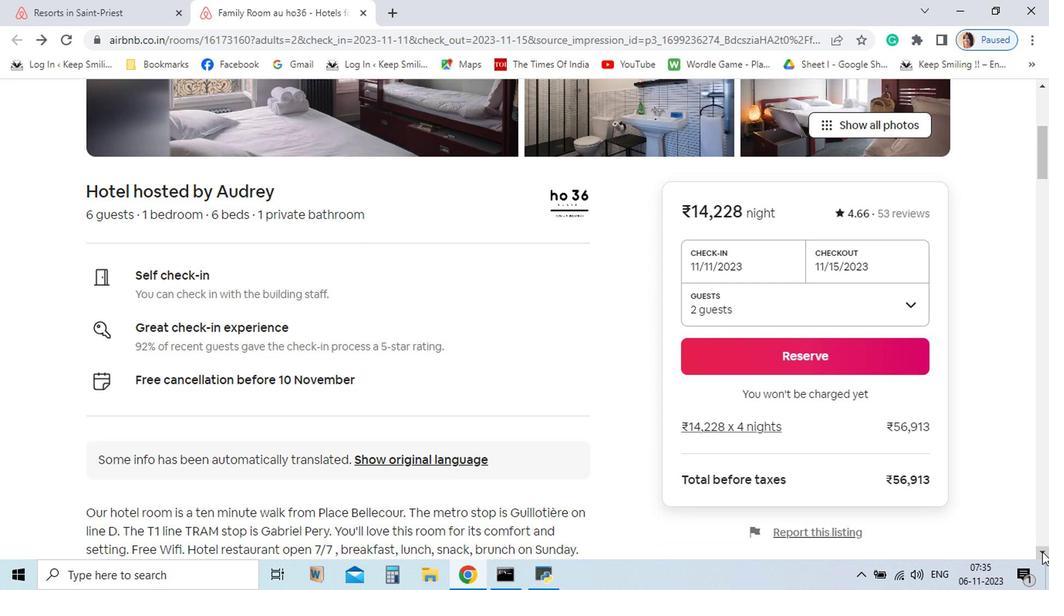 
Action: Mouse pressed left at (830, 484)
Screenshot: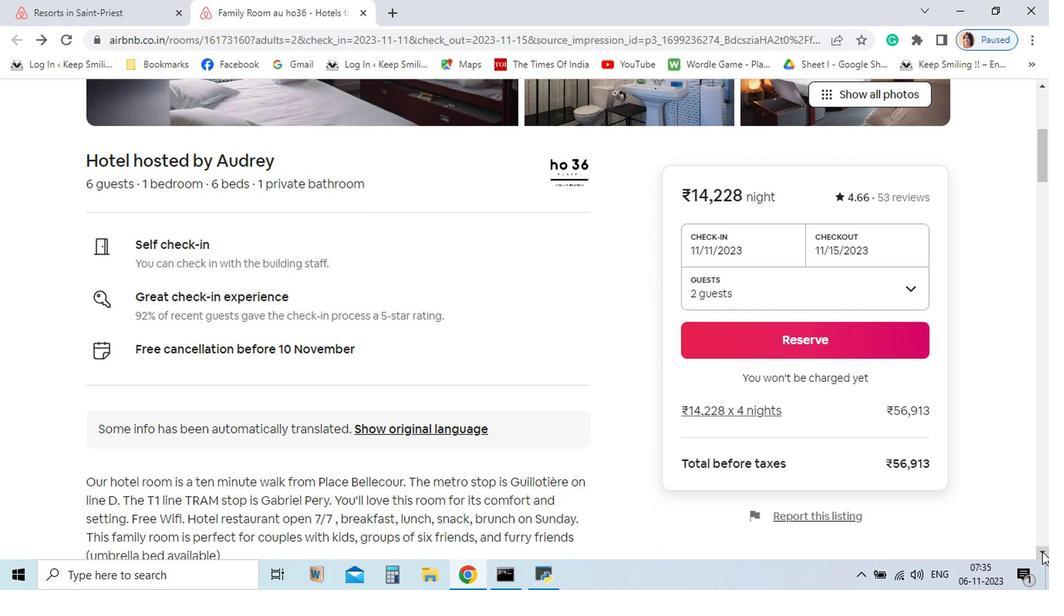 
Action: Mouse pressed left at (830, 484)
Screenshot: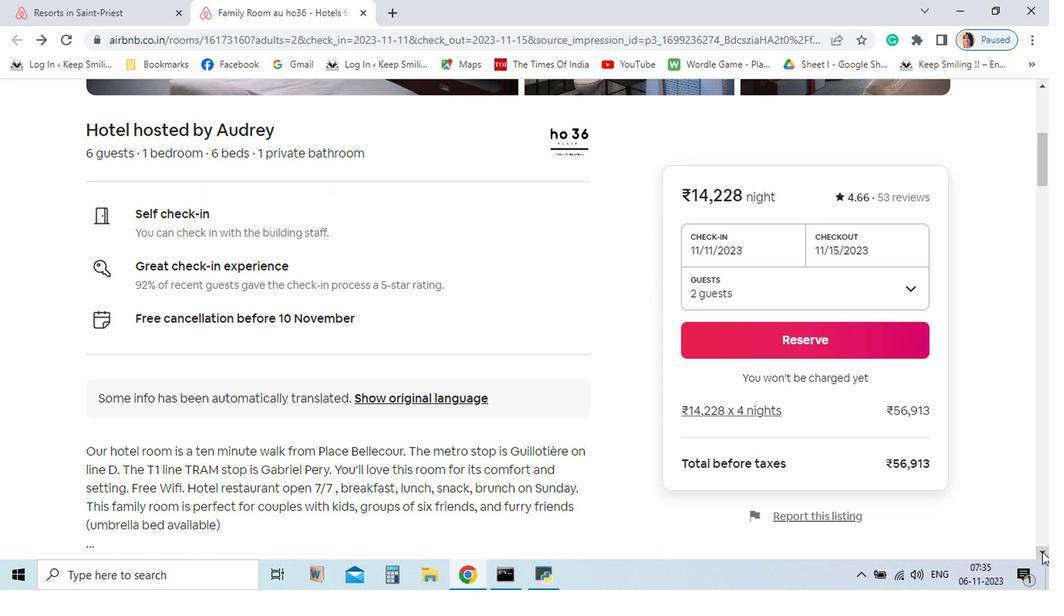 
Action: Mouse pressed left at (830, 484)
Screenshot: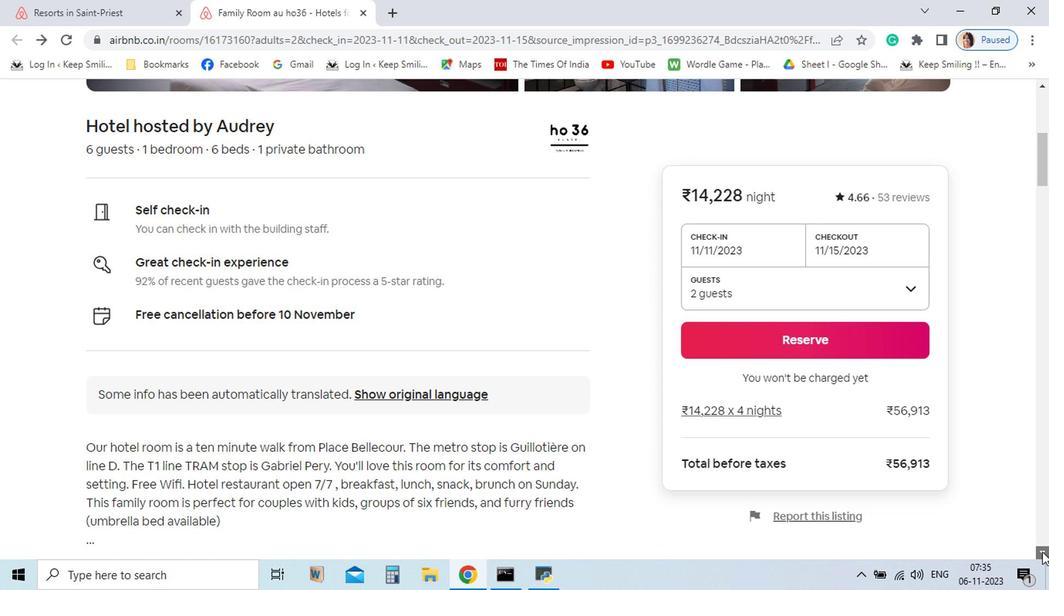 
Action: Mouse pressed left at (830, 484)
Screenshot: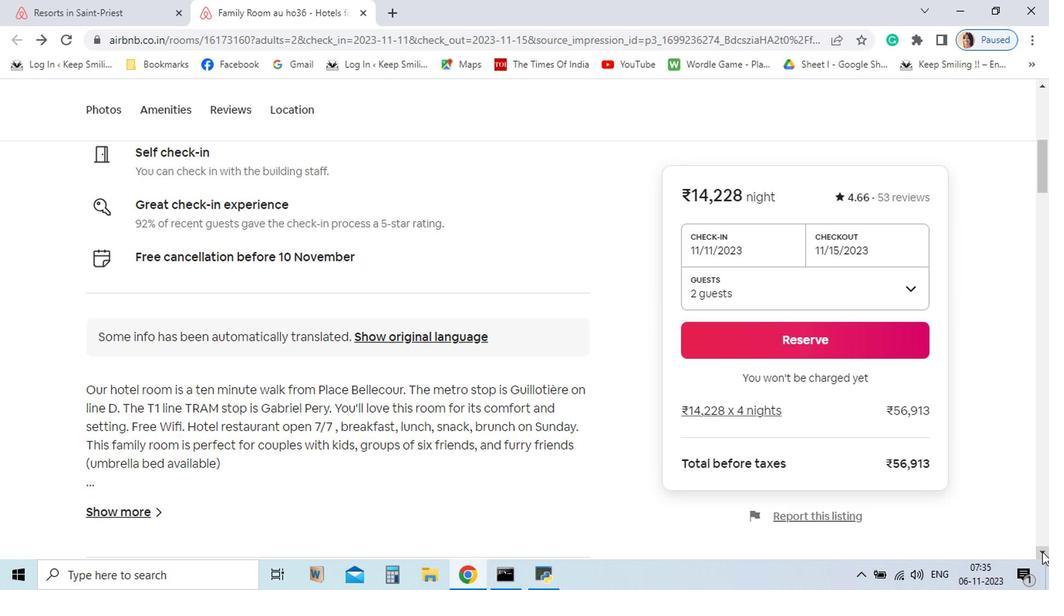 
Action: Mouse pressed left at (830, 484)
Screenshot: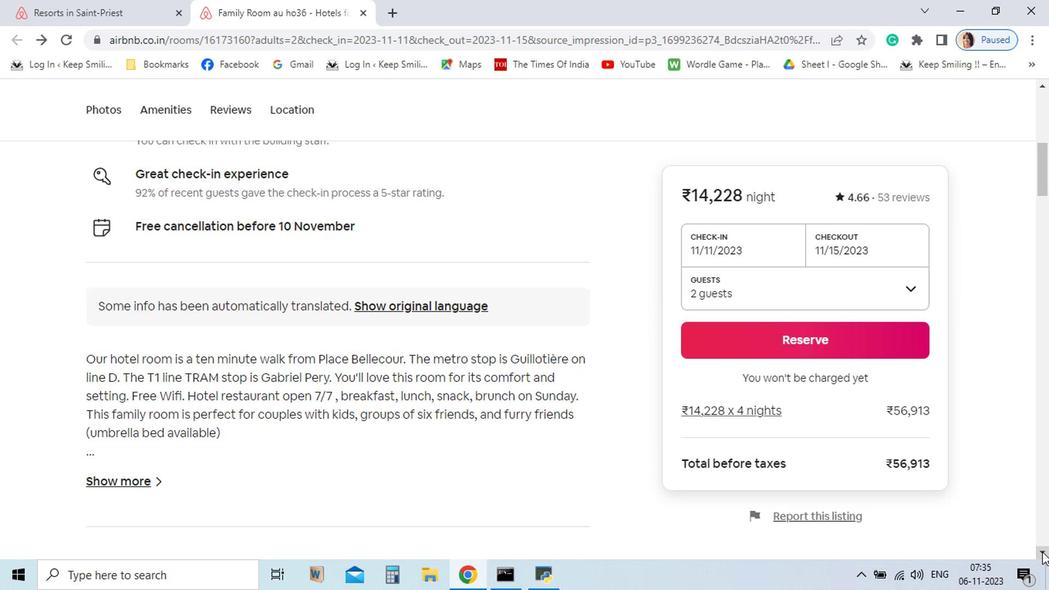 
Action: Mouse pressed left at (830, 484)
Screenshot: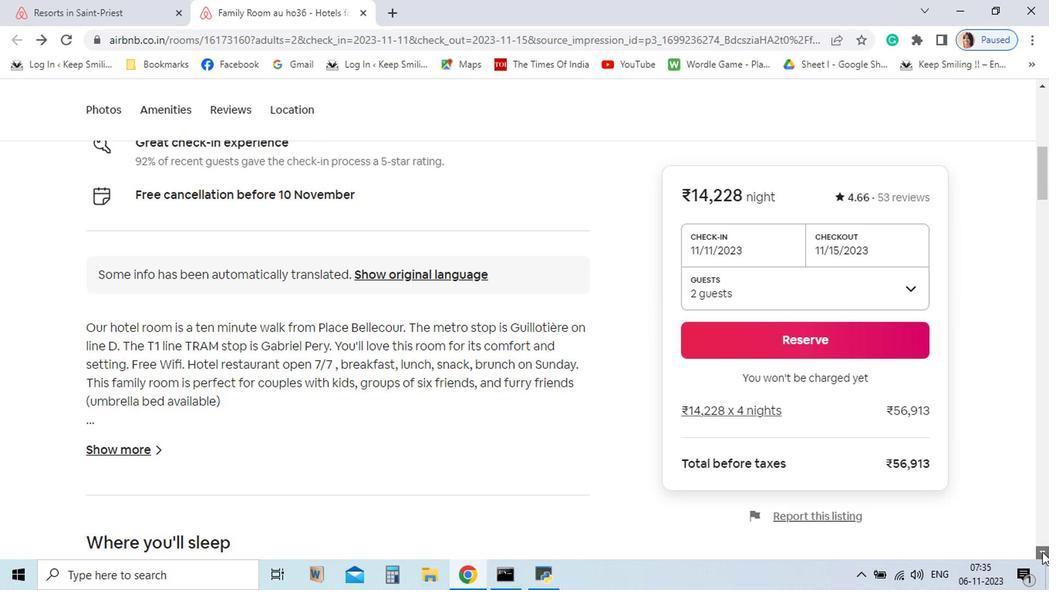 
Action: Mouse pressed left at (830, 484)
Screenshot: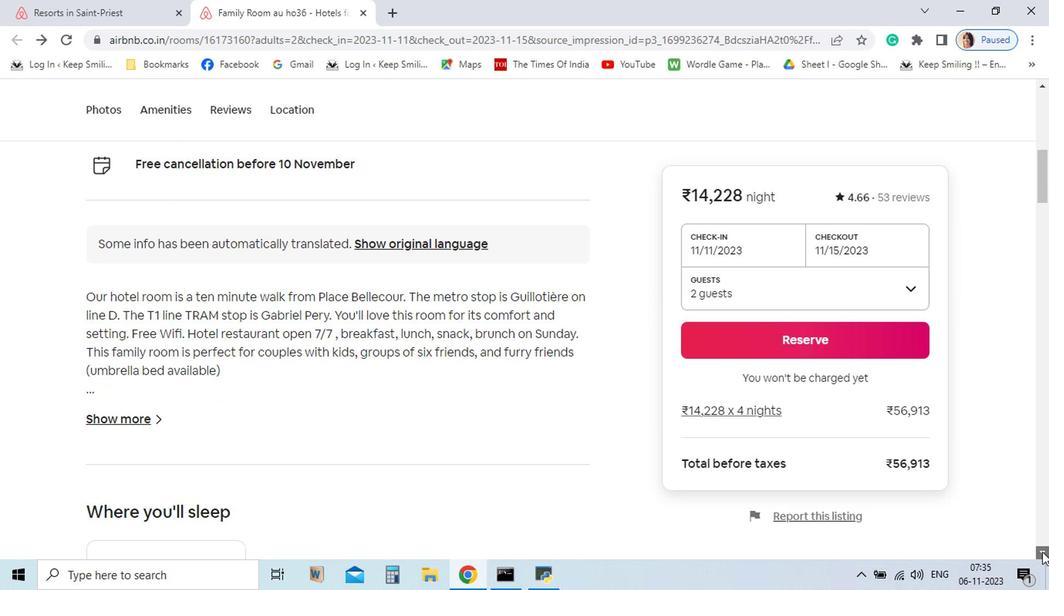 
Action: Mouse pressed left at (830, 484)
Screenshot: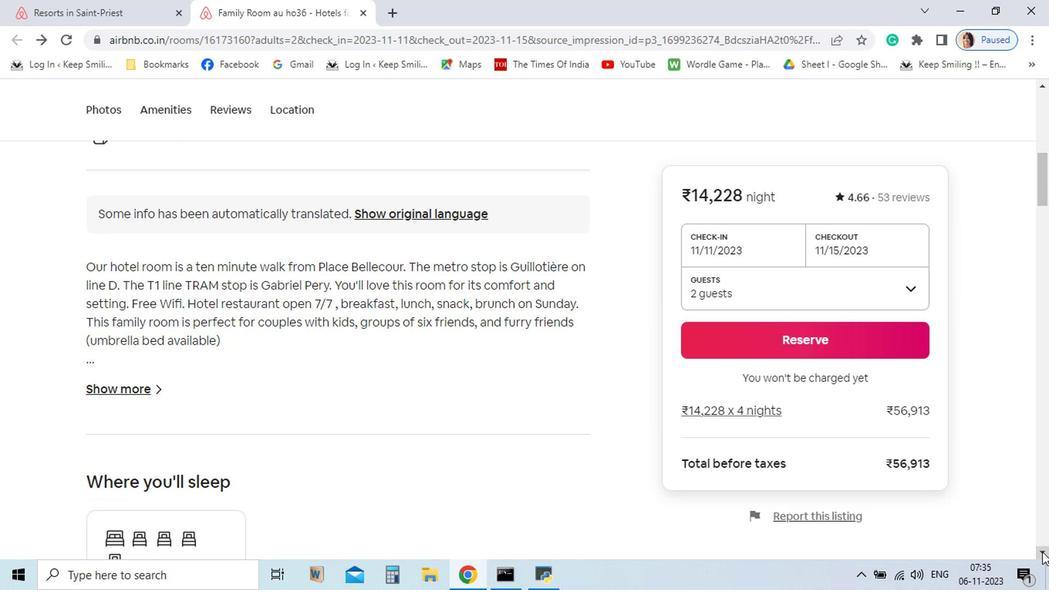 
Action: Mouse pressed left at (830, 484)
Screenshot: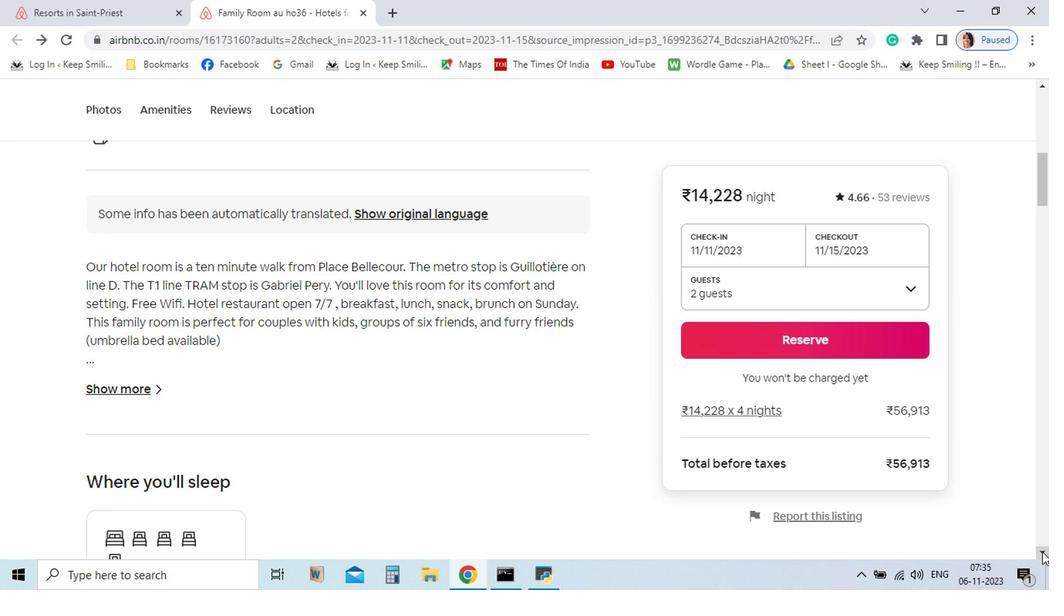 
Action: Mouse moved to (190, 369)
Screenshot: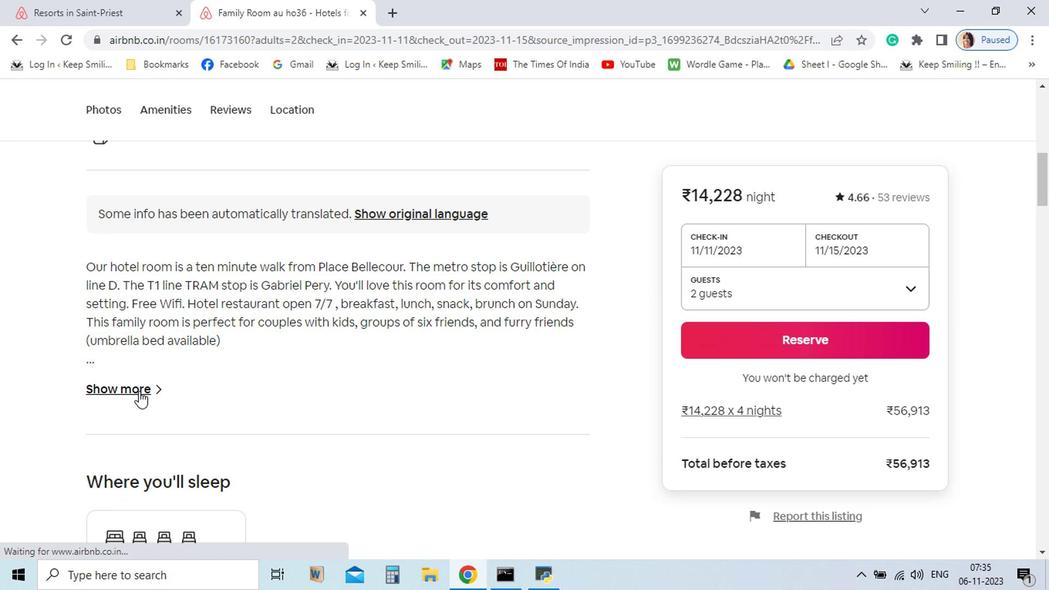 
Action: Mouse pressed left at (190, 369)
Screenshot: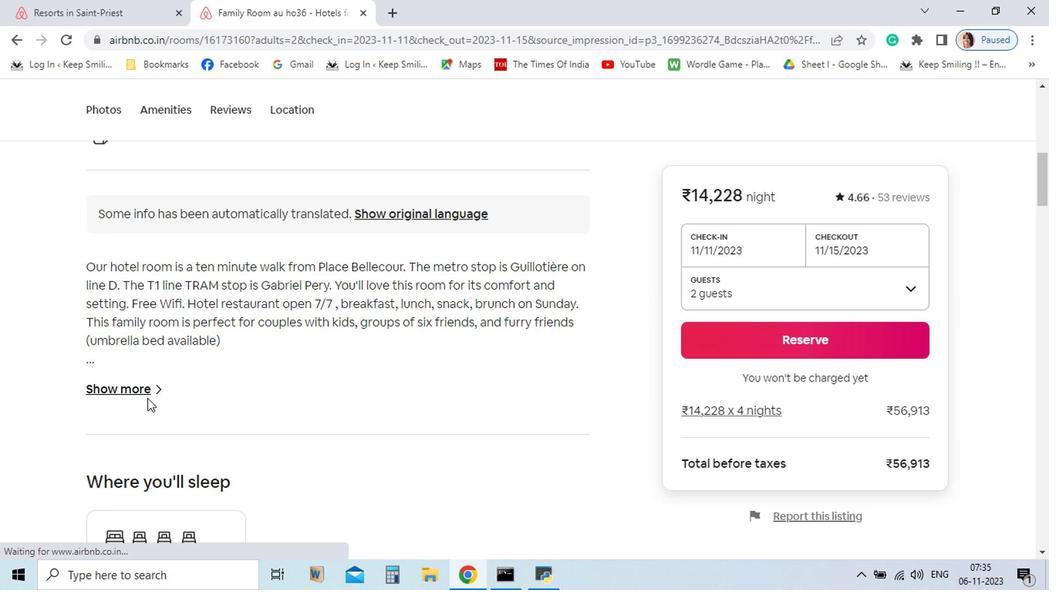 
Action: Mouse moved to (271, 216)
Screenshot: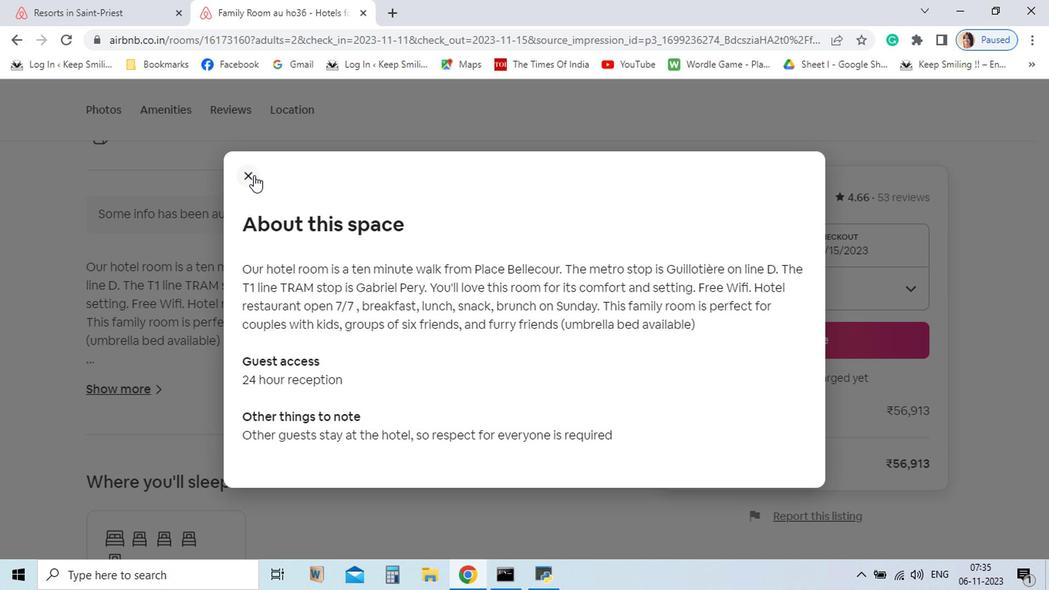 
Action: Mouse pressed left at (271, 216)
Screenshot: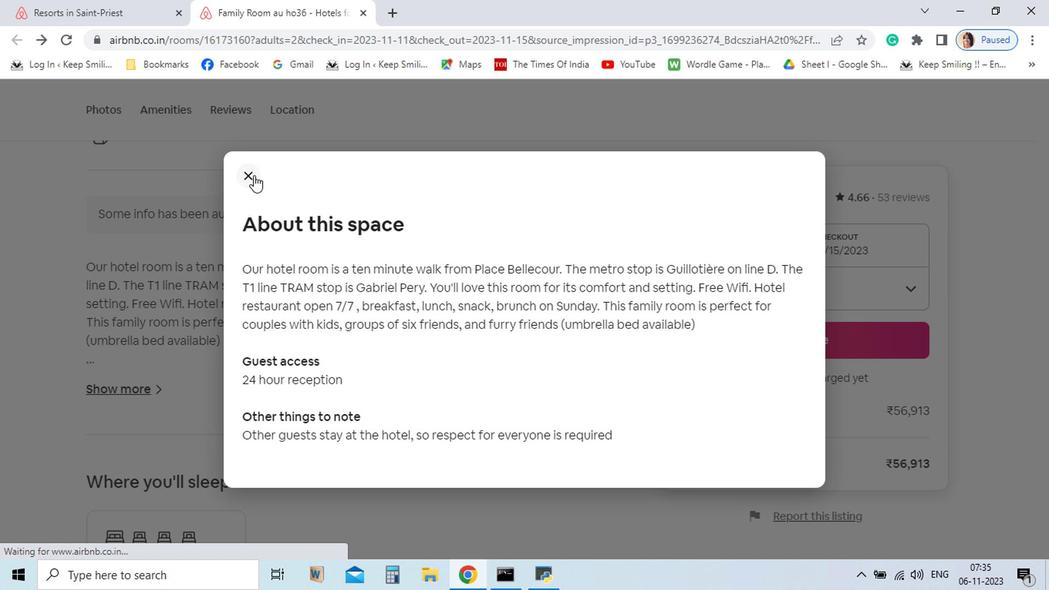 
Action: Mouse moved to (830, 486)
Screenshot: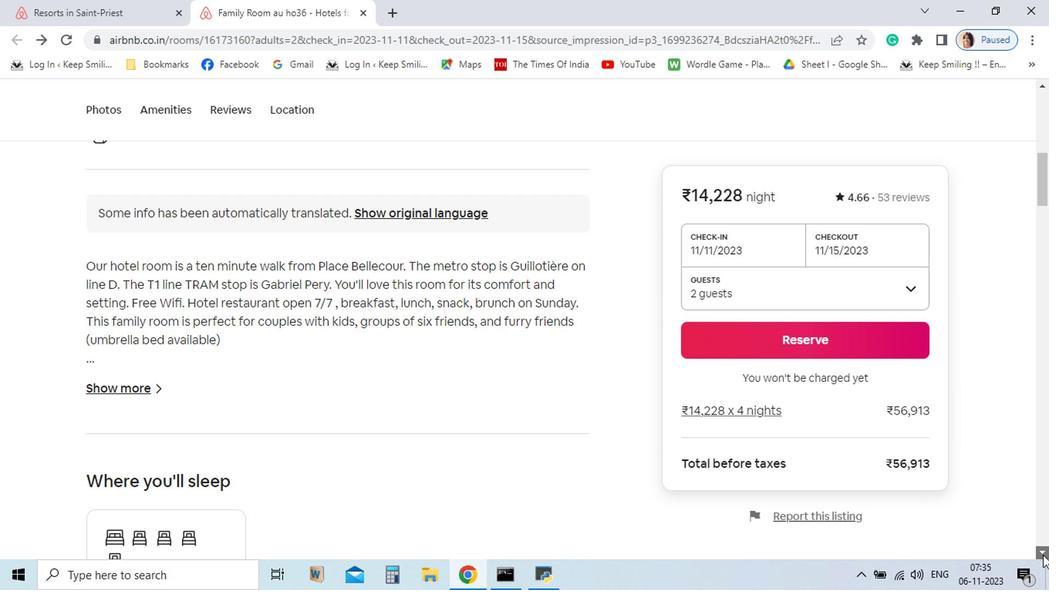 
Action: Mouse pressed left at (830, 486)
Screenshot: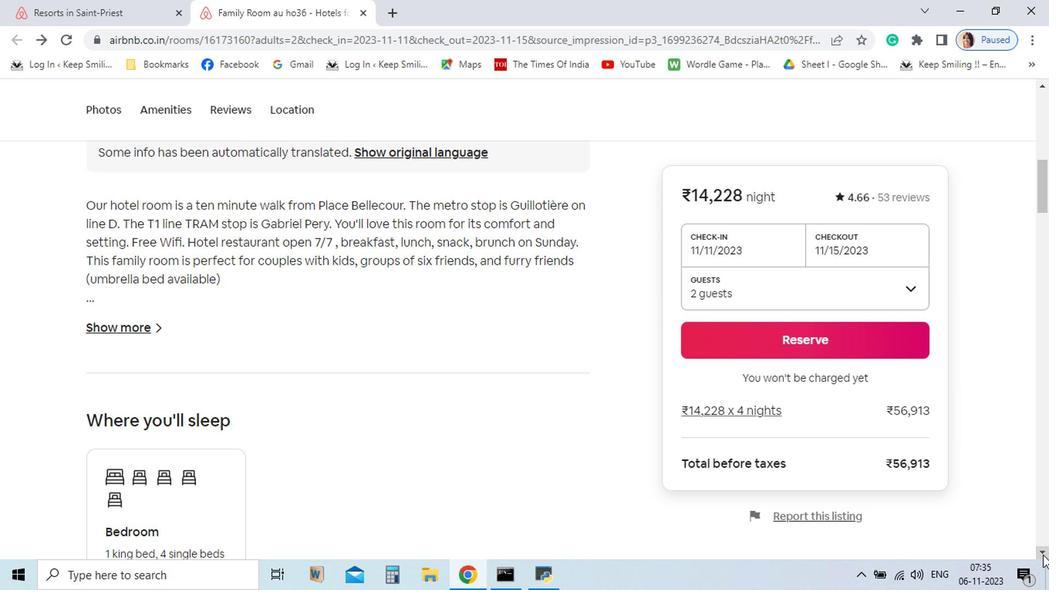 
Action: Mouse pressed left at (830, 486)
Screenshot: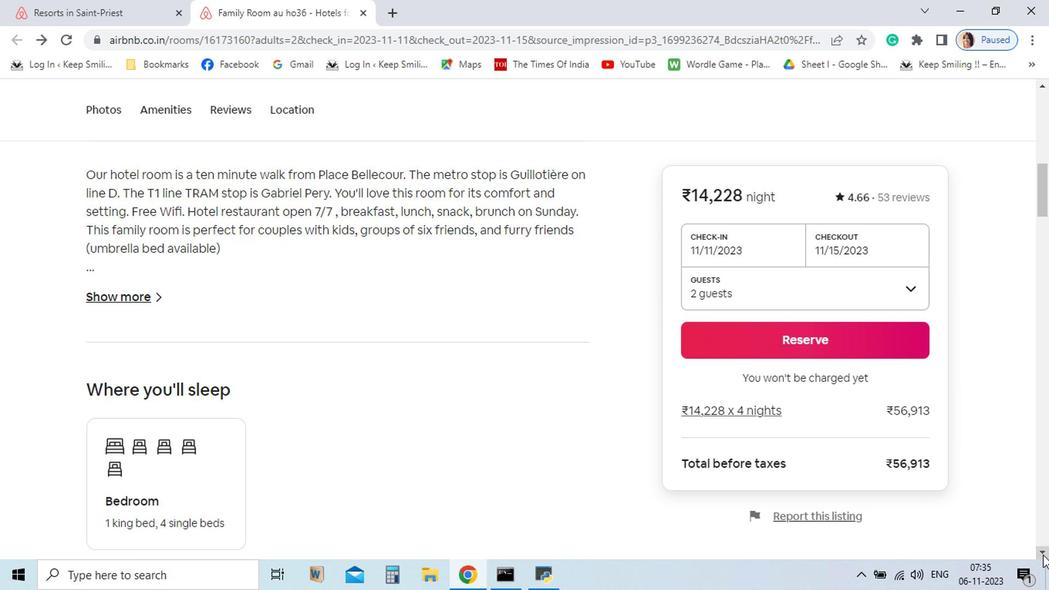 
Action: Mouse pressed left at (830, 486)
Screenshot: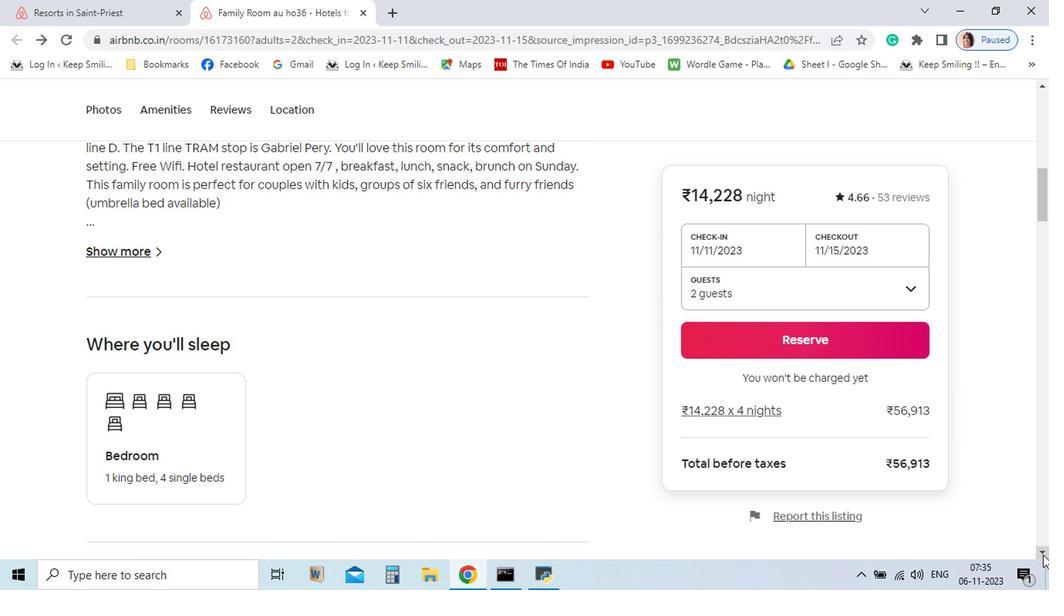 
Action: Mouse pressed left at (830, 486)
Screenshot: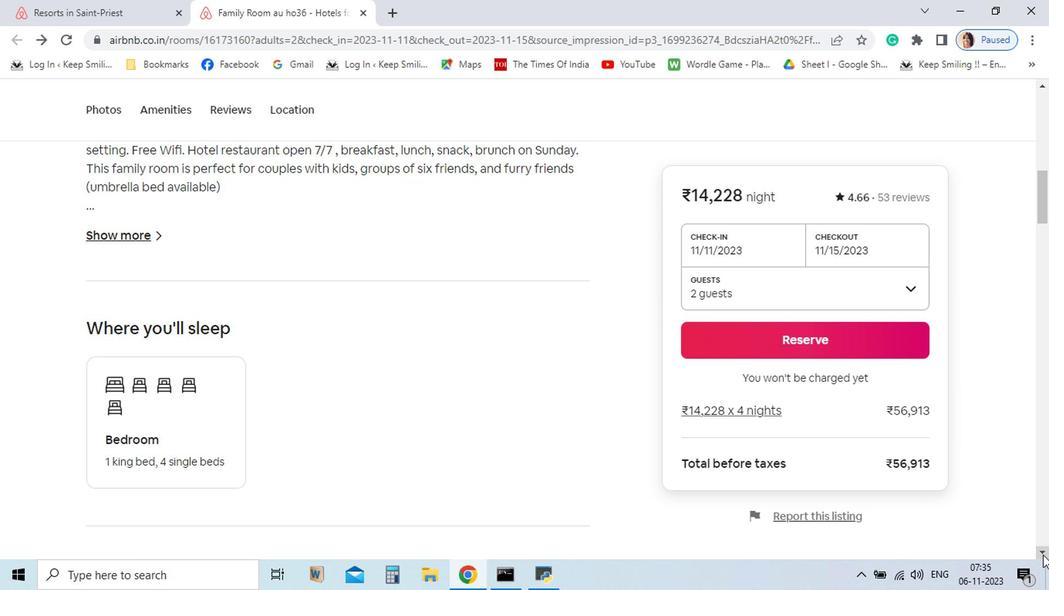 
Action: Mouse moved to (830, 486)
Screenshot: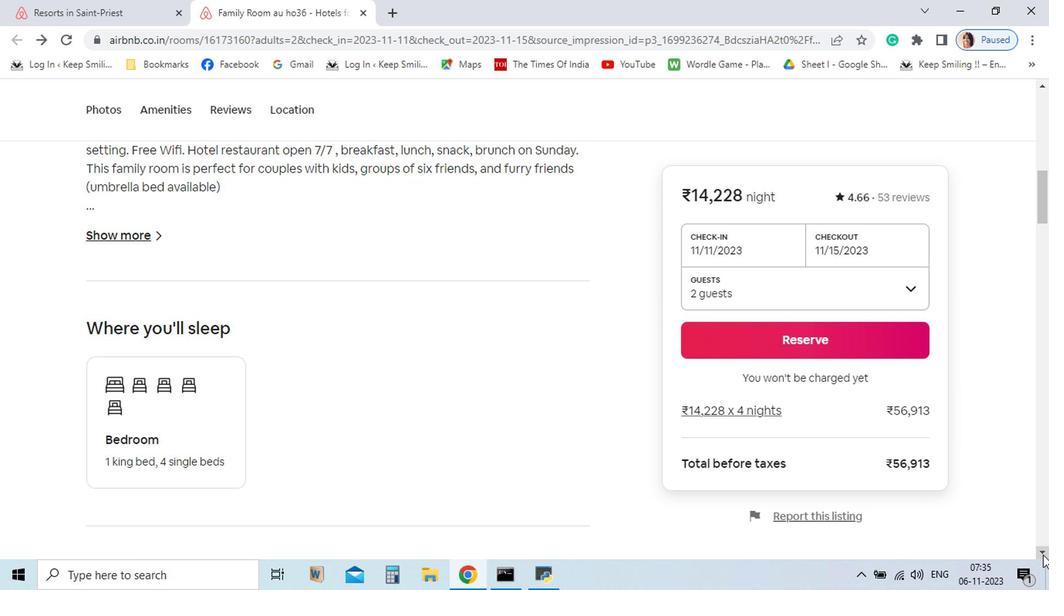 
Action: Mouse pressed left at (830, 486)
Screenshot: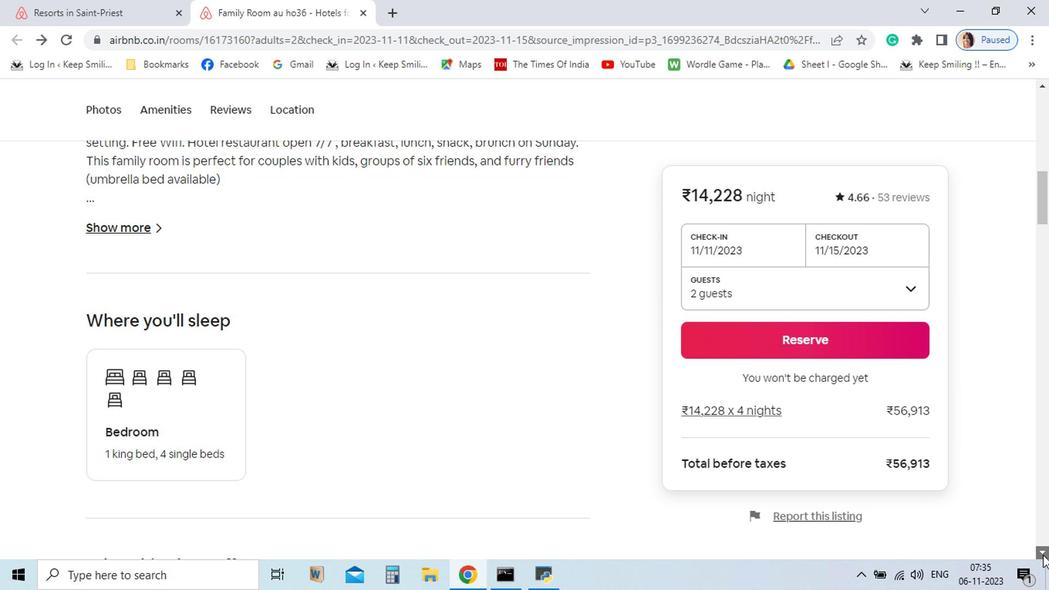 
Action: Mouse pressed left at (830, 486)
Screenshot: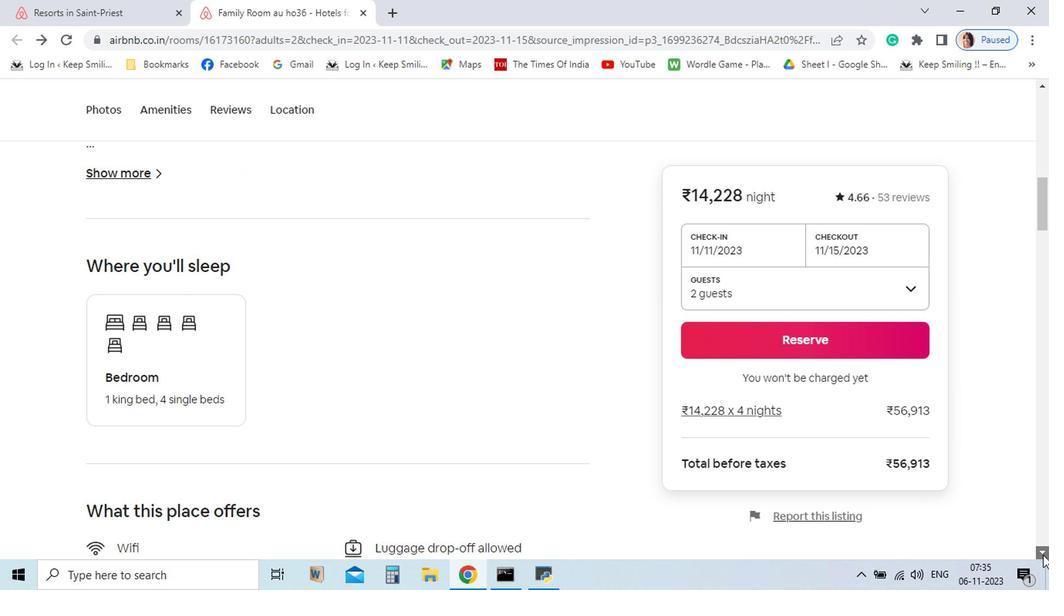 
Action: Mouse pressed left at (830, 486)
Screenshot: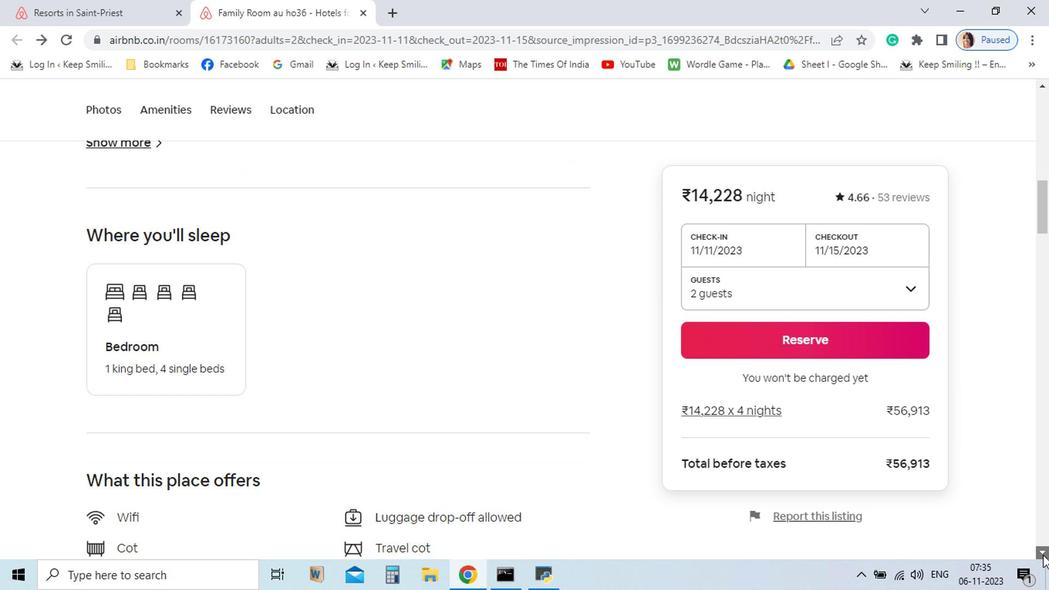 
Action: Mouse pressed left at (830, 486)
Screenshot: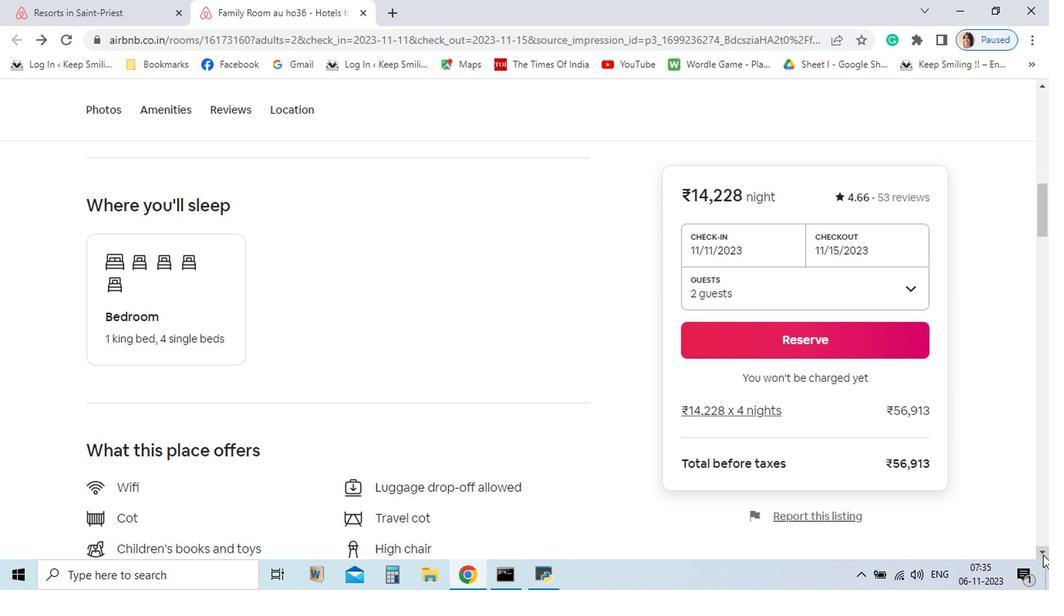 
Action: Mouse pressed left at (830, 486)
Screenshot: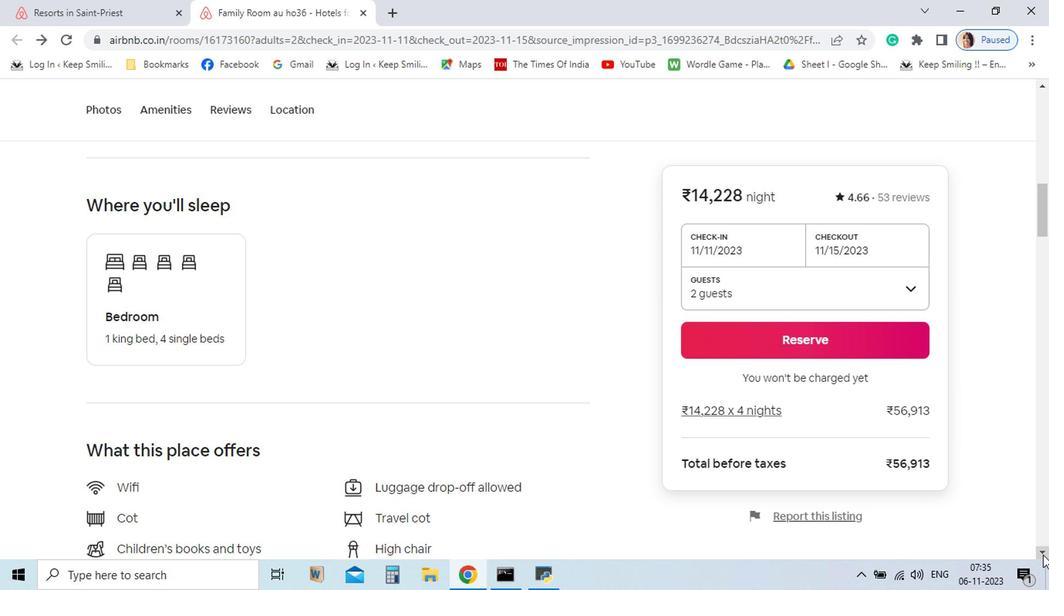 
Action: Mouse pressed left at (830, 486)
Screenshot: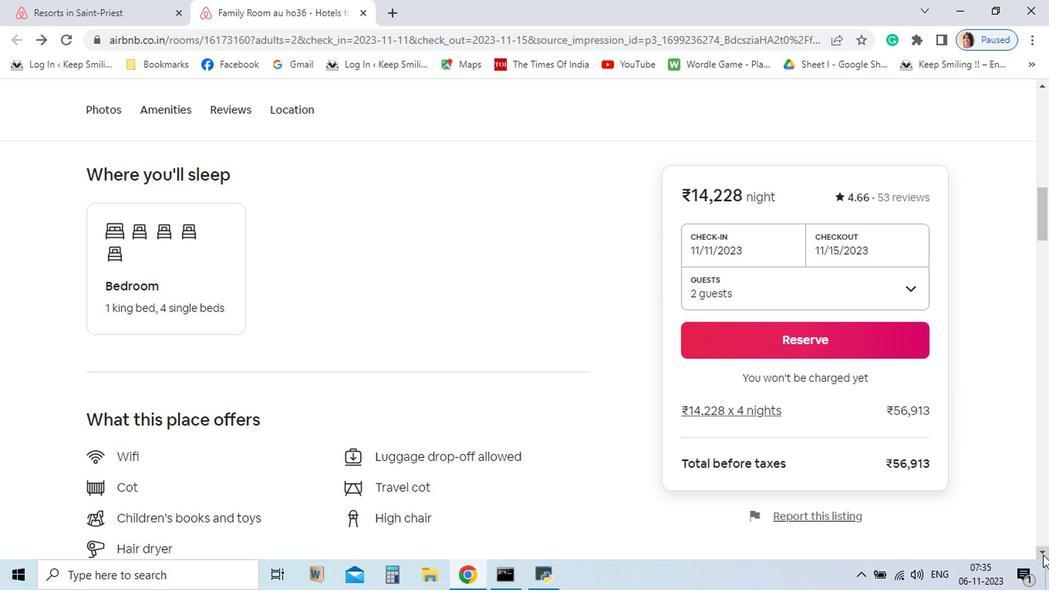 
Action: Mouse pressed left at (830, 486)
Screenshot: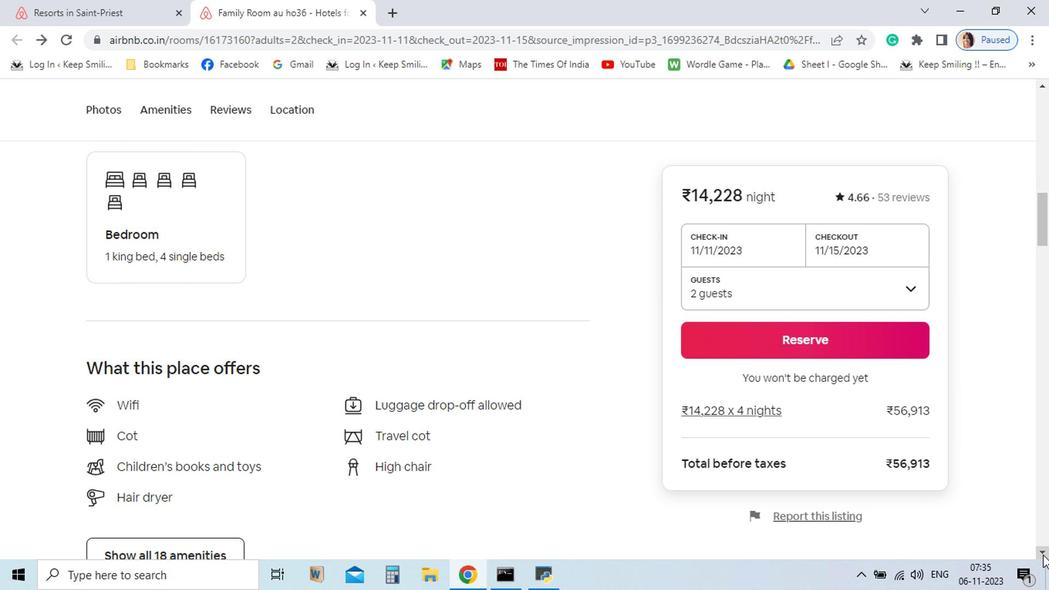 
Action: Mouse pressed left at (830, 486)
Screenshot: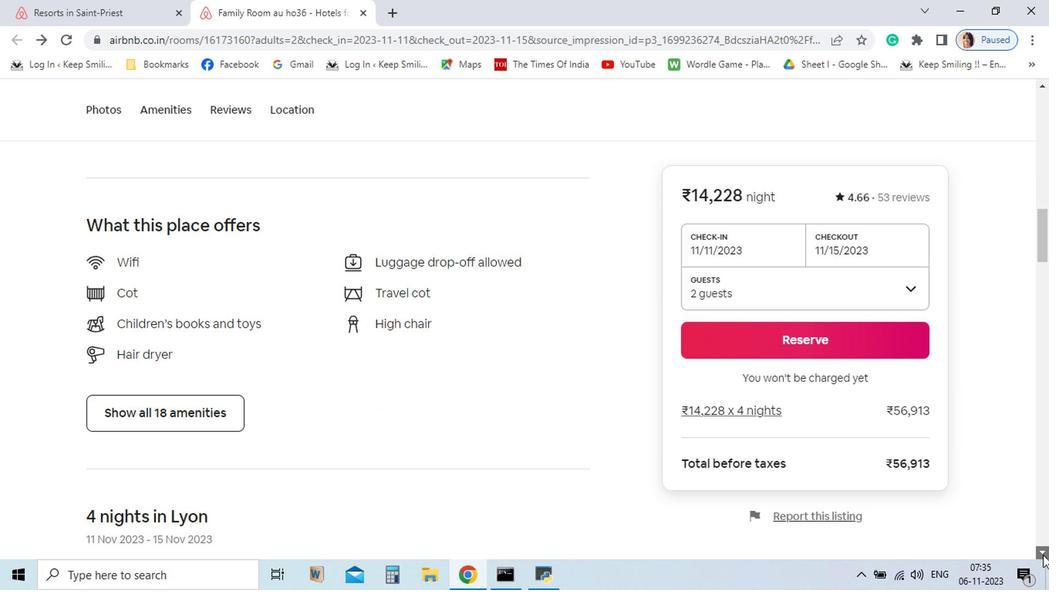 
Action: Mouse moved to (190, 321)
Screenshot: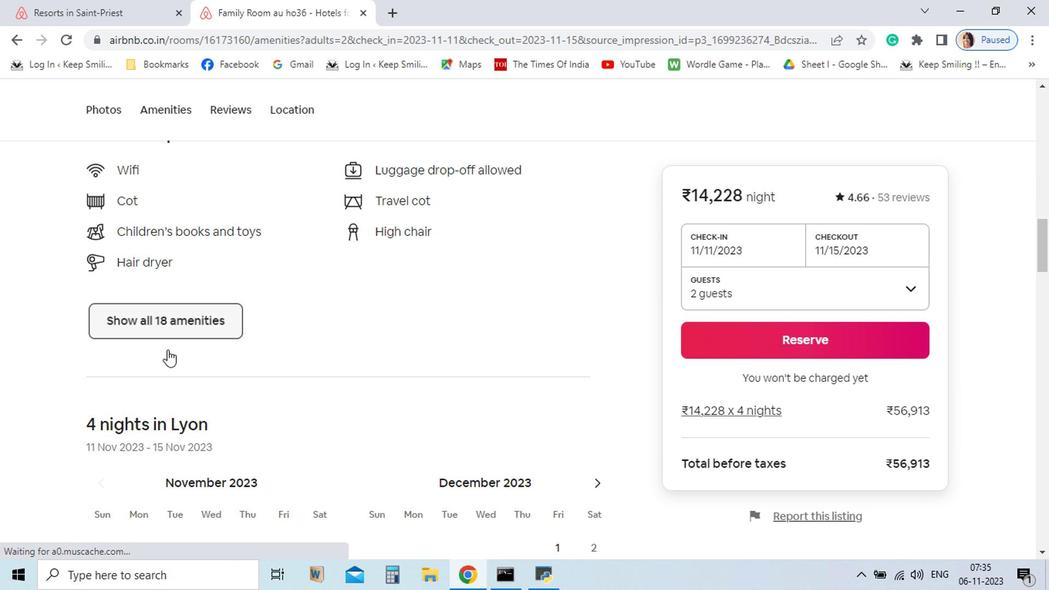 
Action: Mouse pressed left at (190, 321)
Screenshot: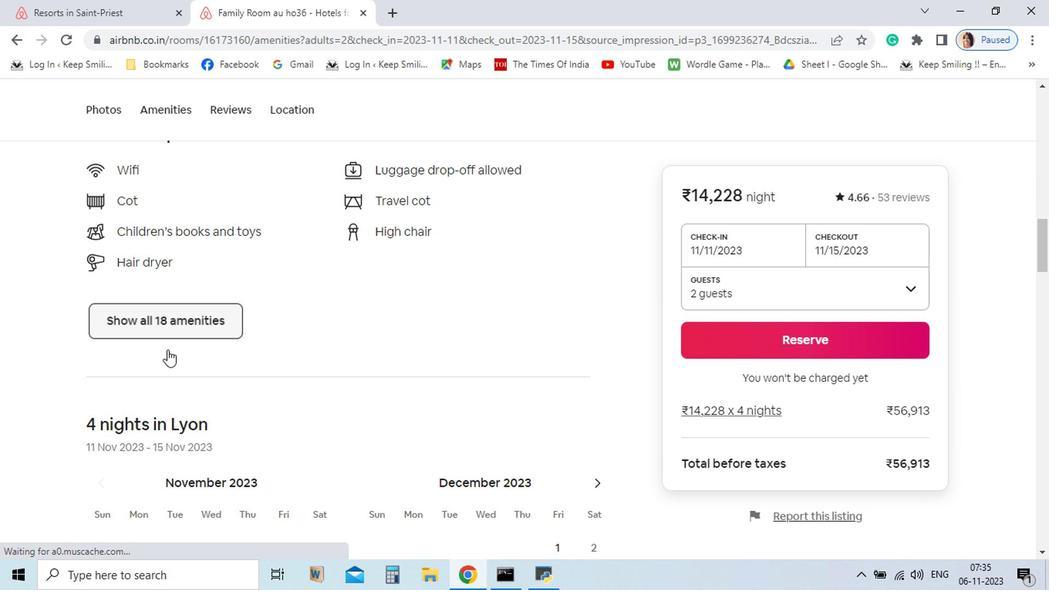 
Action: Mouse moved to (671, 461)
Screenshot: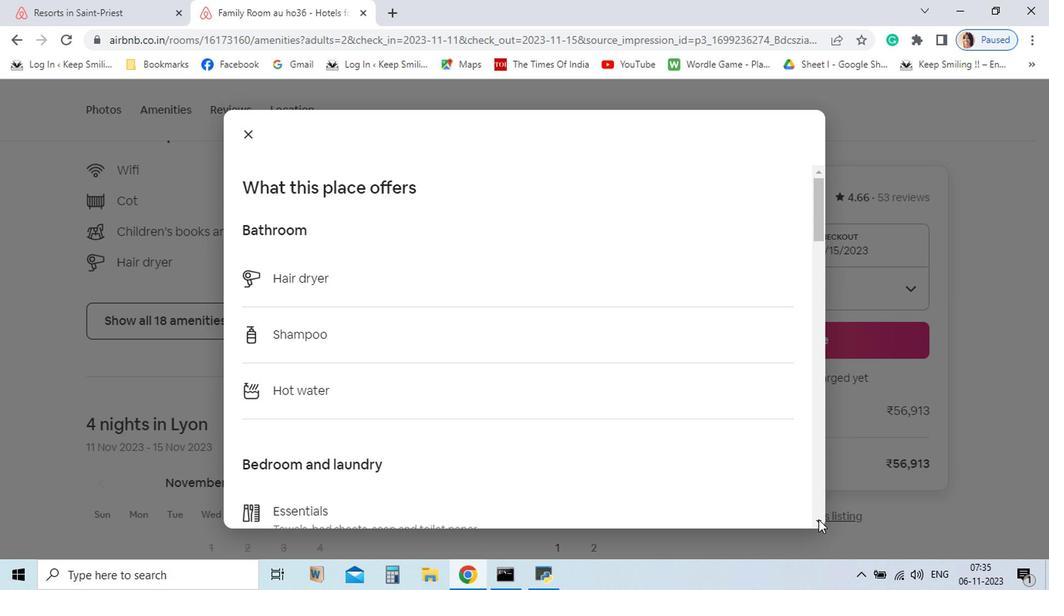 
Action: Mouse pressed left at (671, 461)
Screenshot: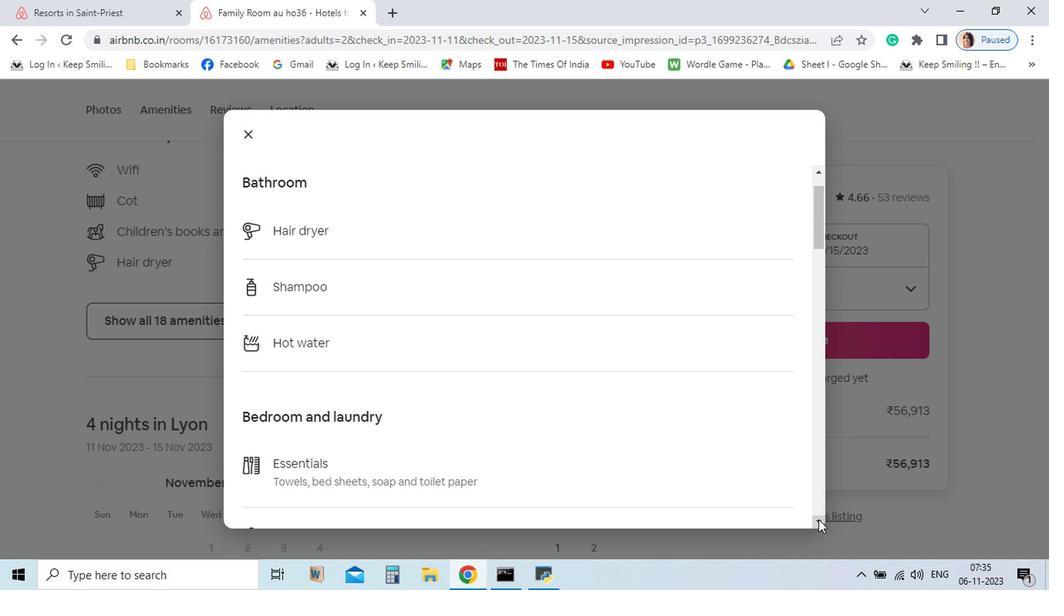 
Action: Mouse pressed left at (671, 461)
Screenshot: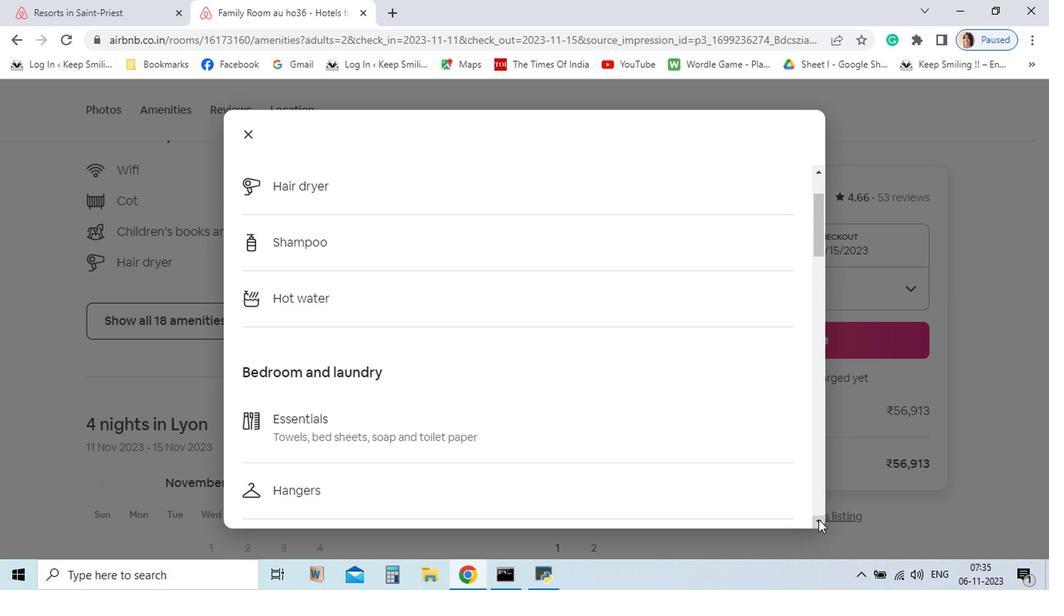 
Action: Mouse pressed left at (671, 461)
Screenshot: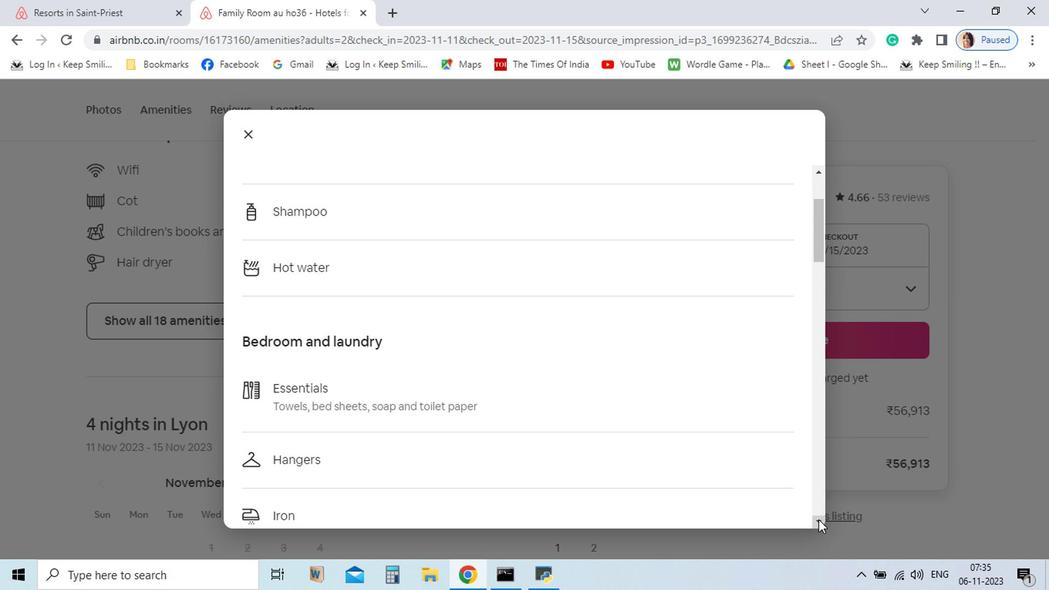 
Action: Mouse pressed left at (671, 461)
Screenshot: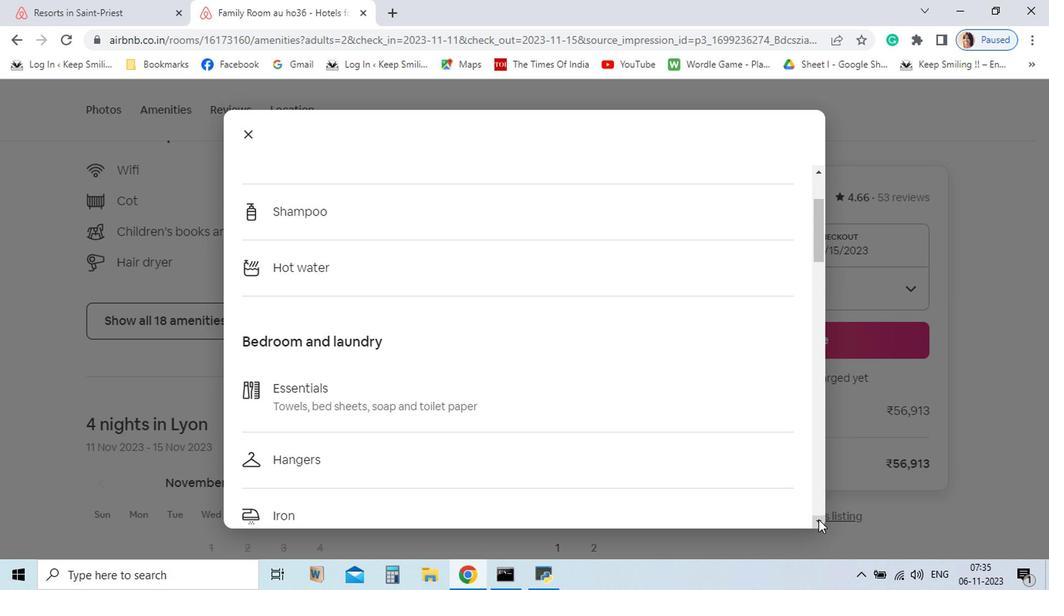 
Action: Mouse pressed left at (671, 461)
Screenshot: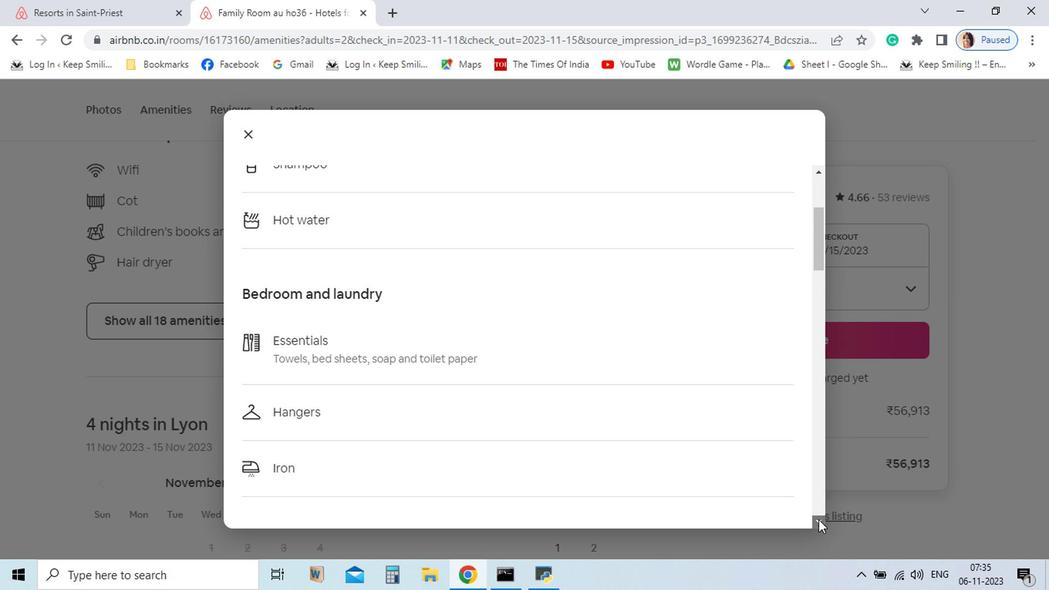 
Action: Mouse pressed left at (671, 461)
Screenshot: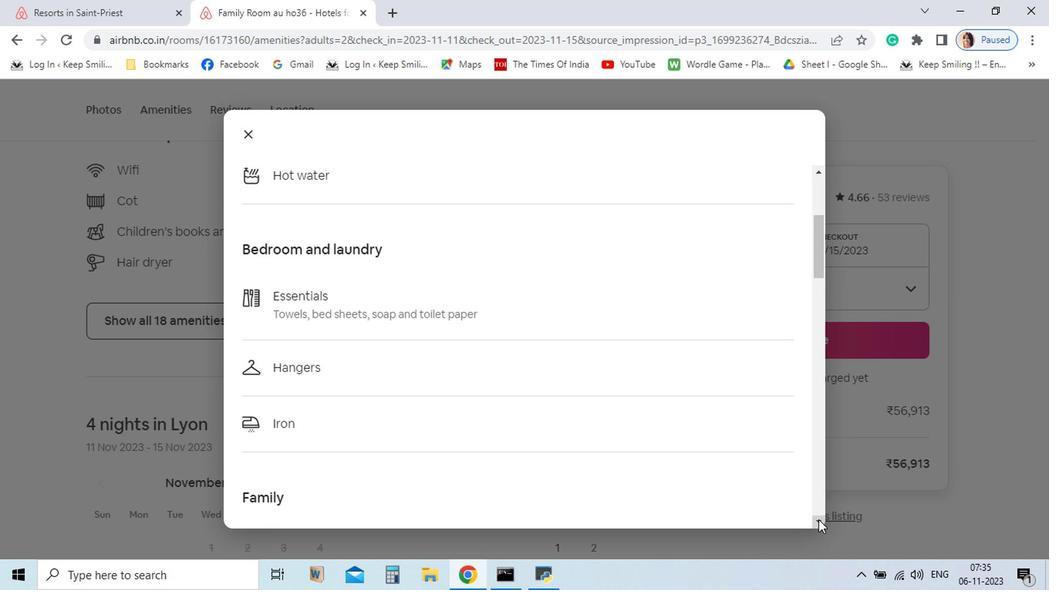 
Action: Mouse pressed left at (671, 461)
Screenshot: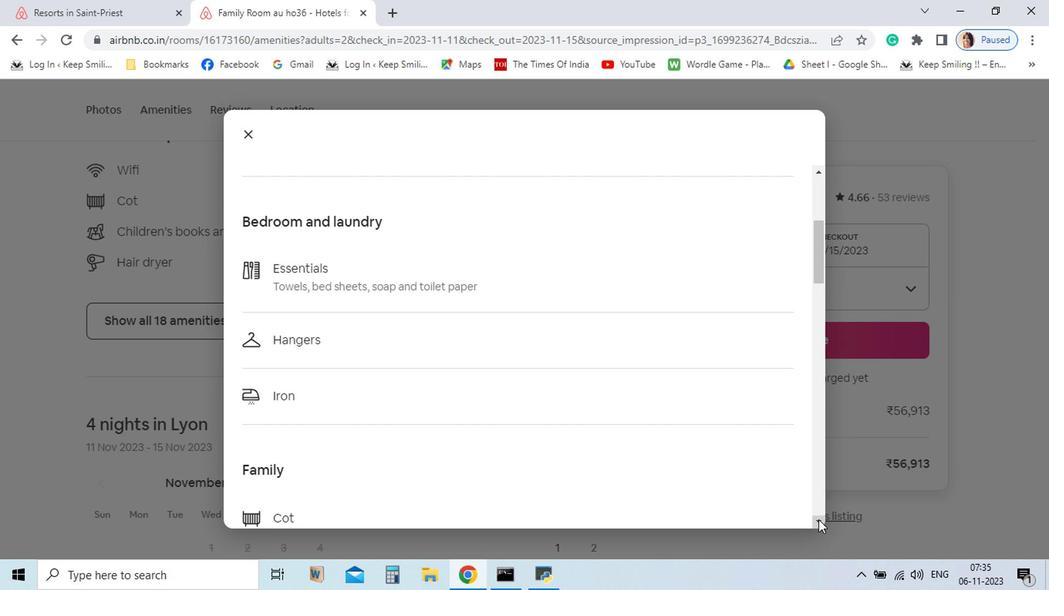 
Action: Mouse pressed left at (671, 461)
Screenshot: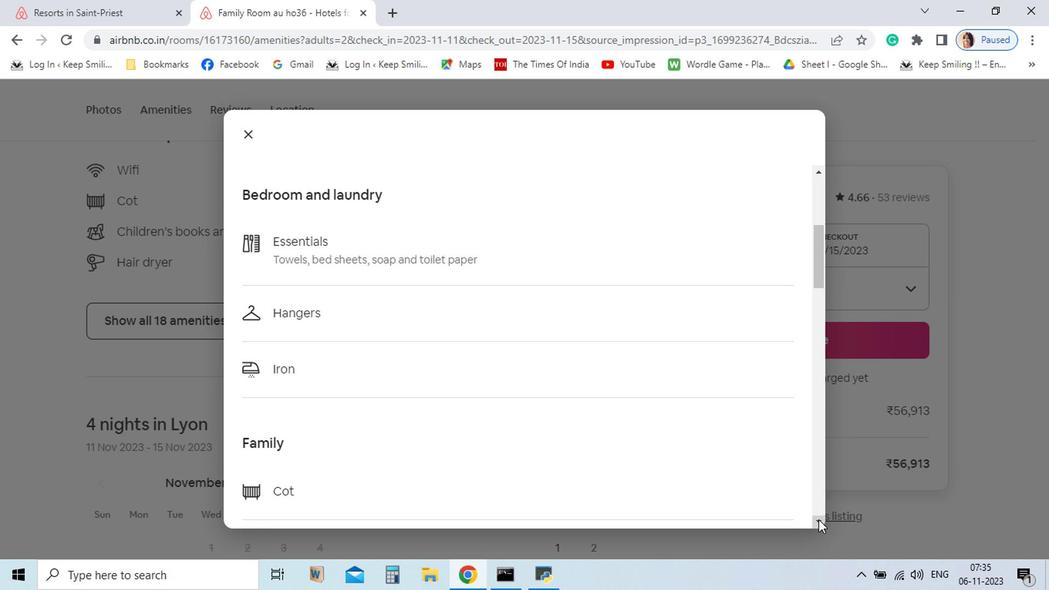 
Action: Mouse pressed left at (671, 461)
Screenshot: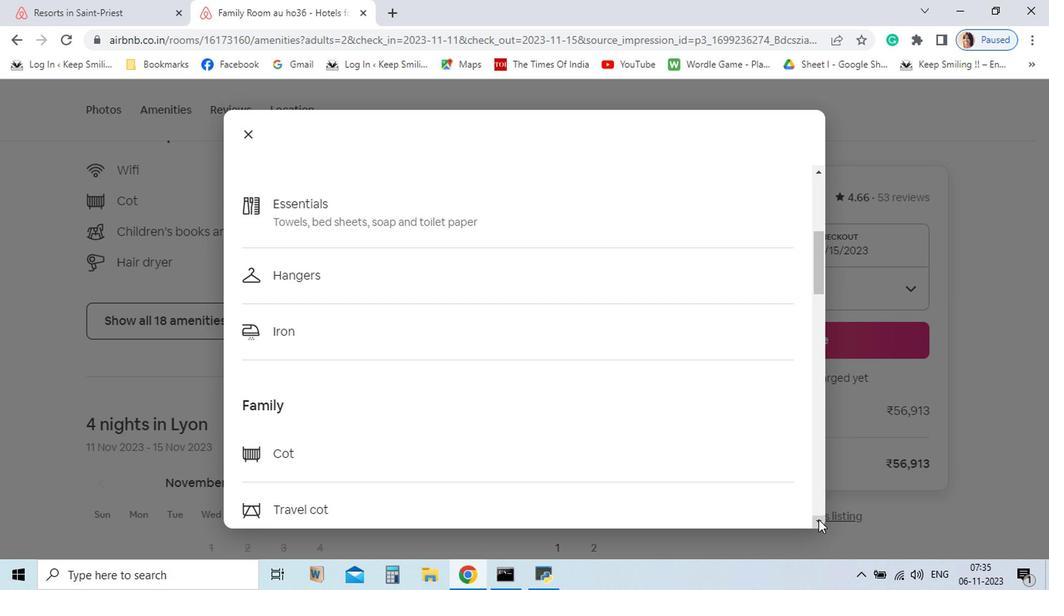 
Action: Mouse pressed left at (671, 461)
Screenshot: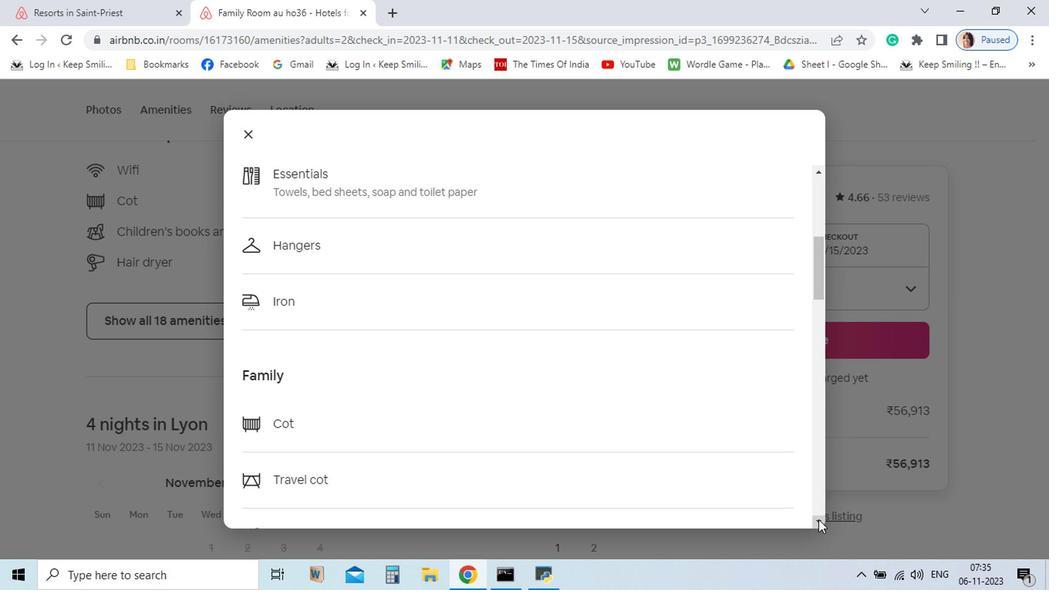 
Action: Mouse pressed left at (671, 461)
Screenshot: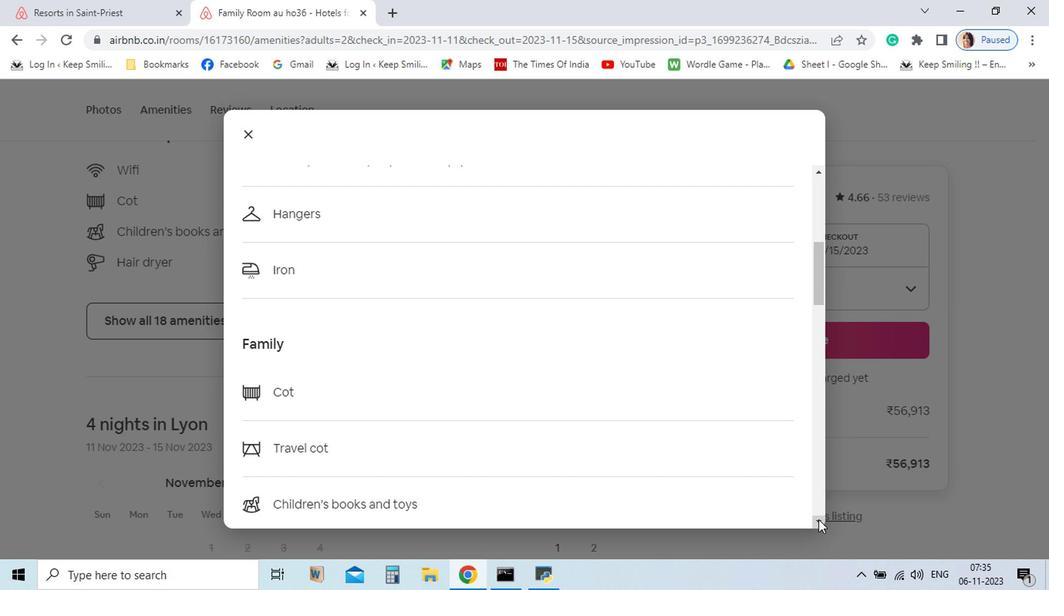 
Action: Mouse pressed left at (671, 461)
Screenshot: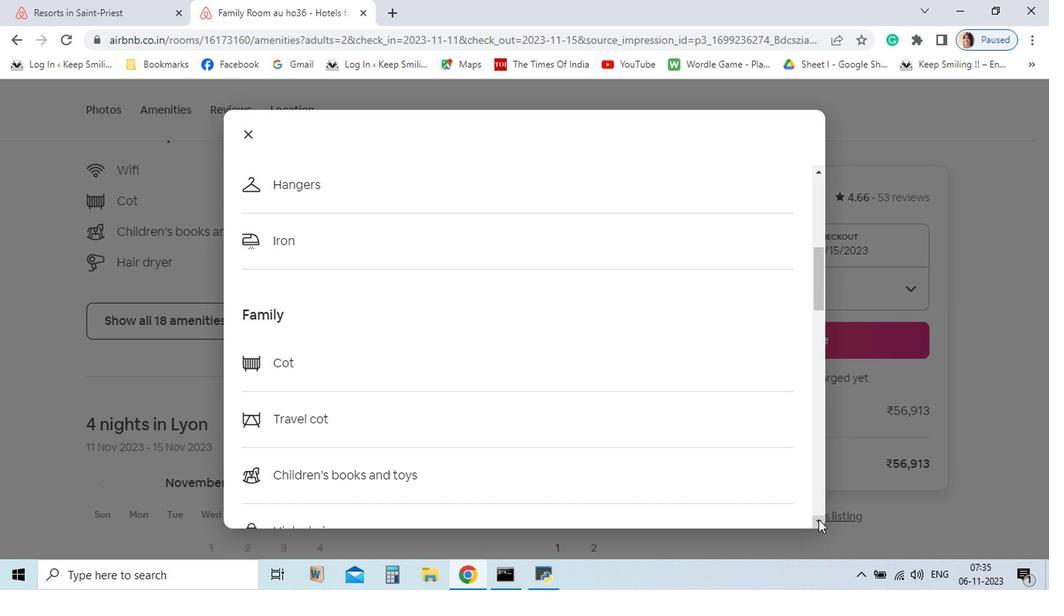 
Action: Mouse pressed left at (671, 461)
Screenshot: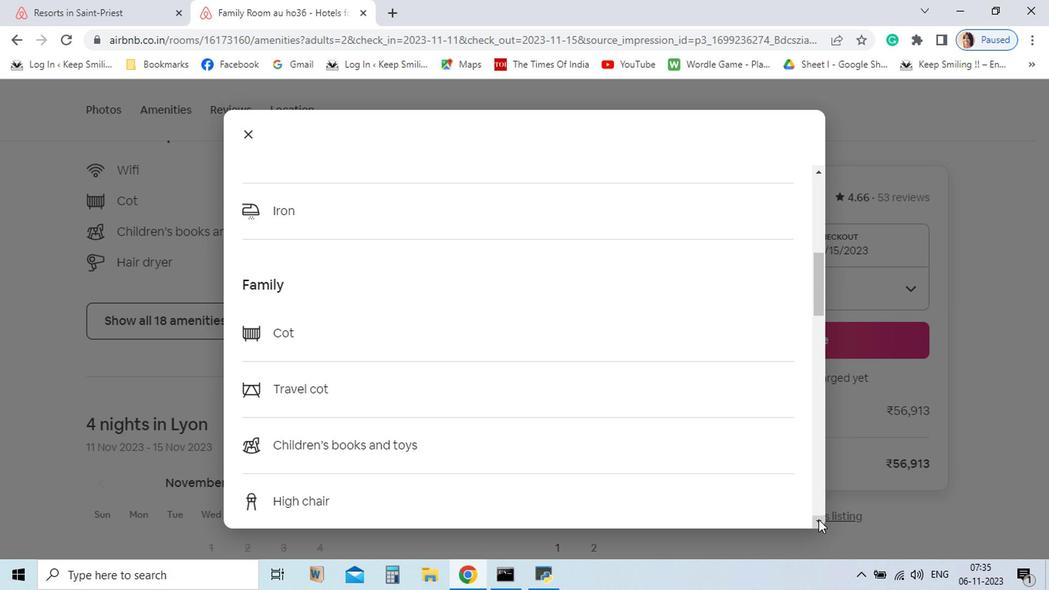 
Action: Mouse pressed left at (671, 461)
Screenshot: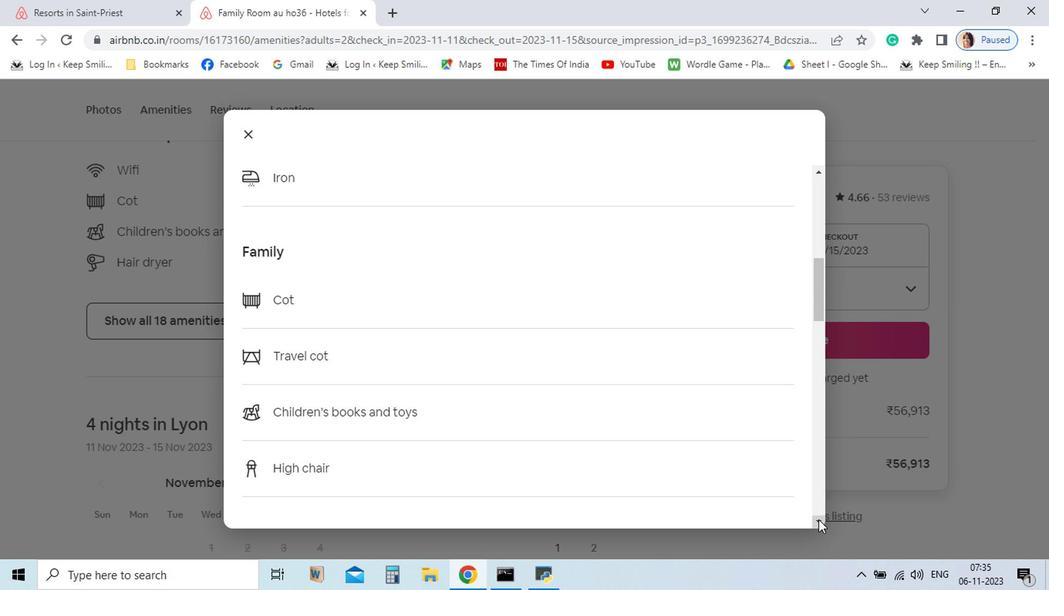 
Action: Mouse pressed left at (671, 461)
Screenshot: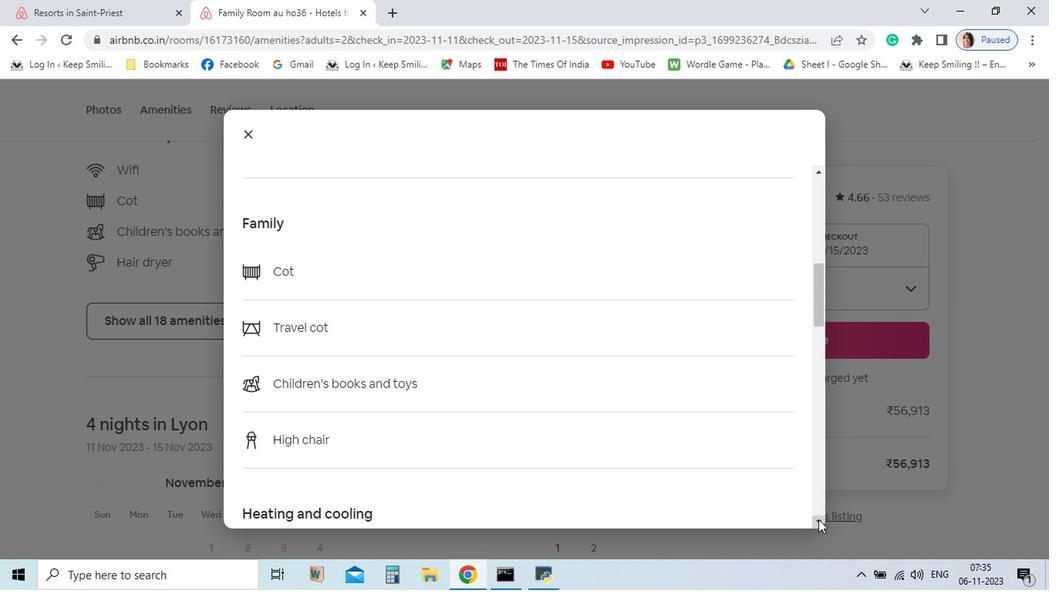 
Action: Mouse pressed left at (671, 461)
Screenshot: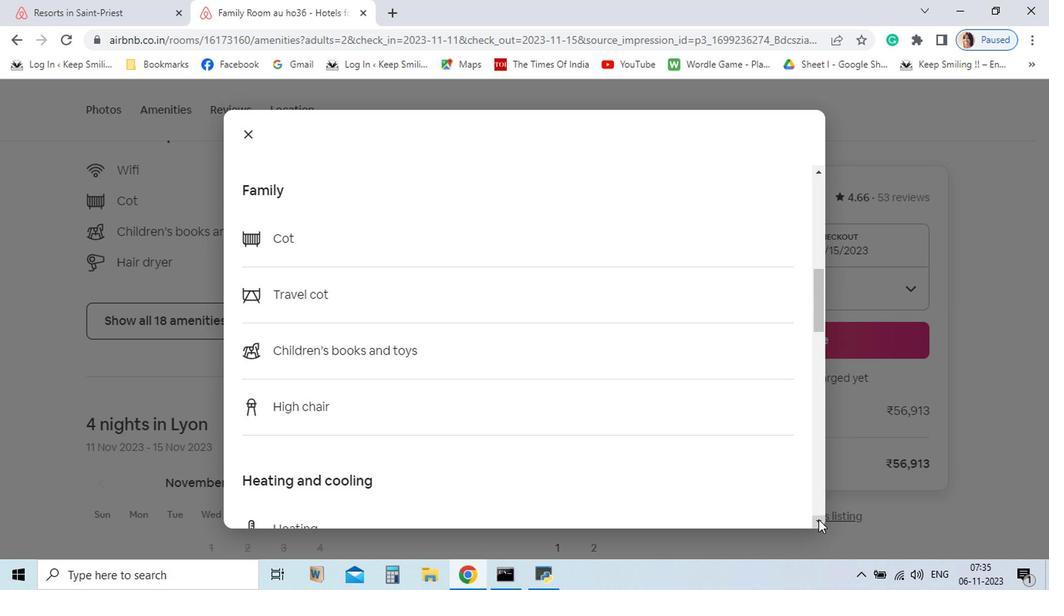 
Action: Mouse pressed left at (671, 461)
Screenshot: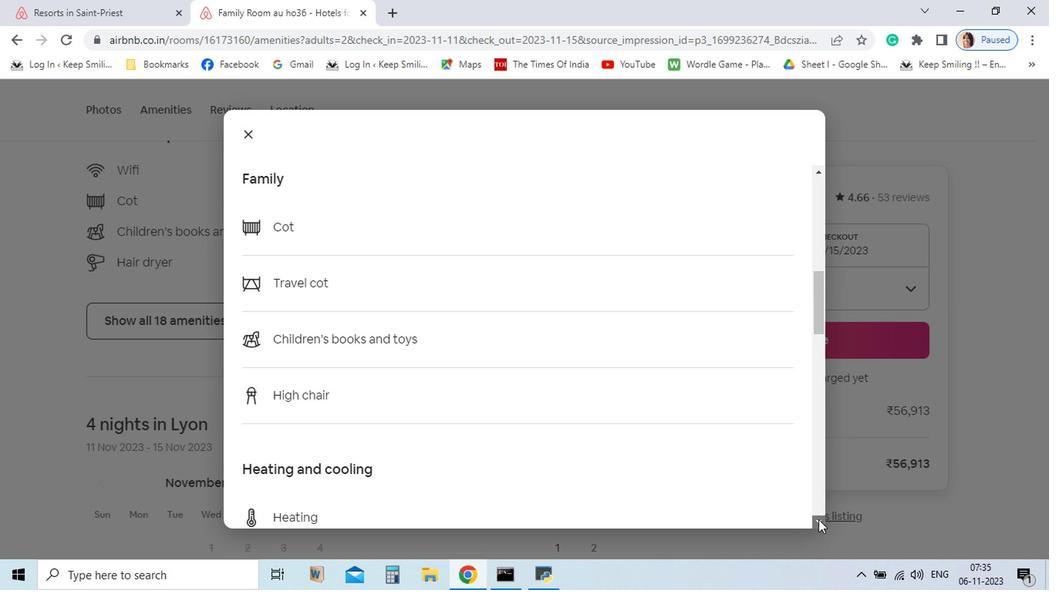 
Action: Mouse pressed left at (671, 461)
Screenshot: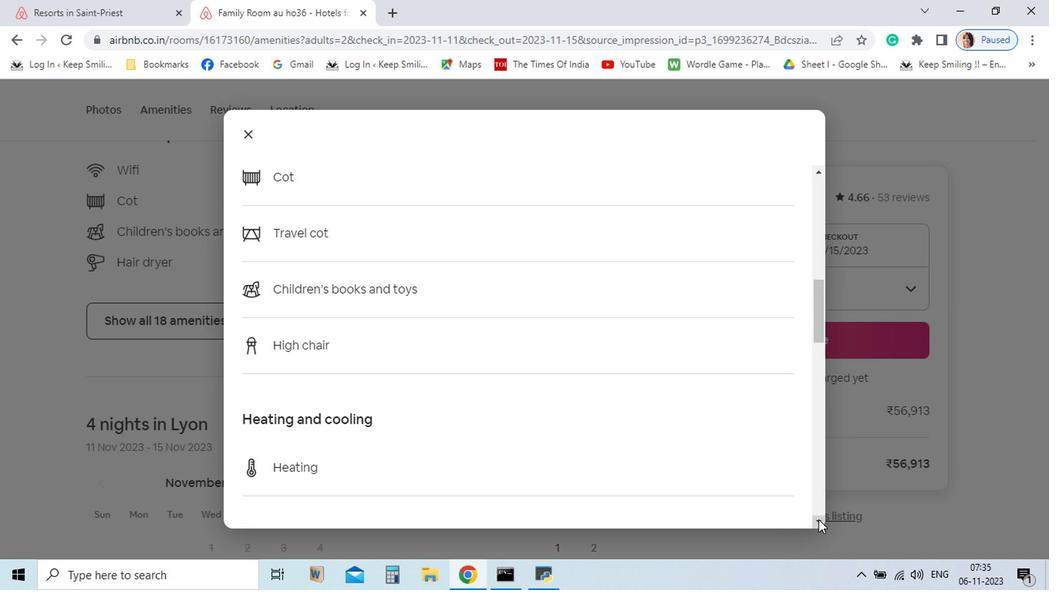 
Action: Mouse pressed left at (671, 461)
Screenshot: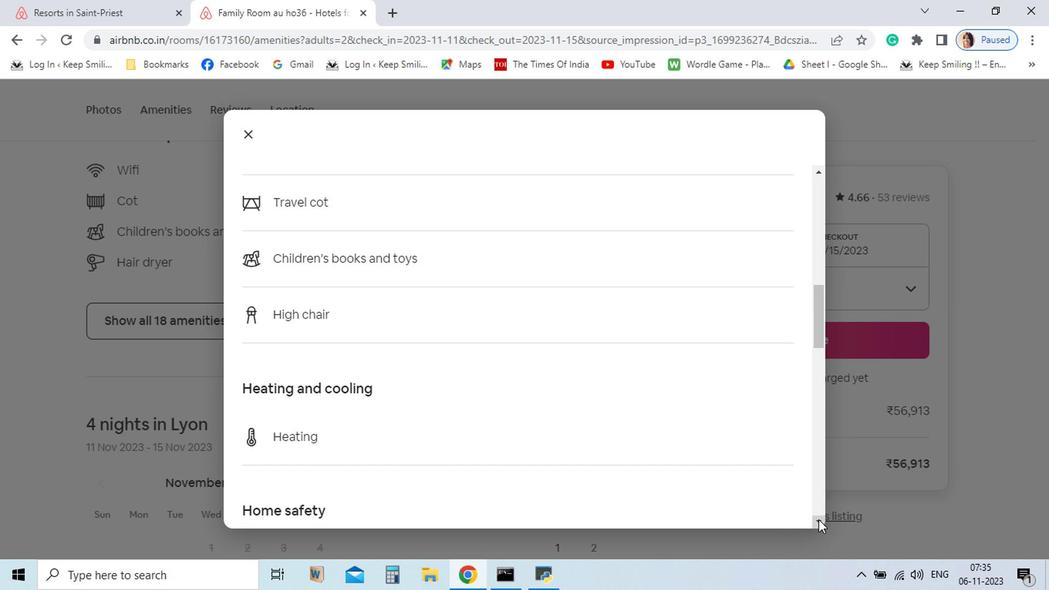 
Action: Mouse pressed left at (671, 461)
Screenshot: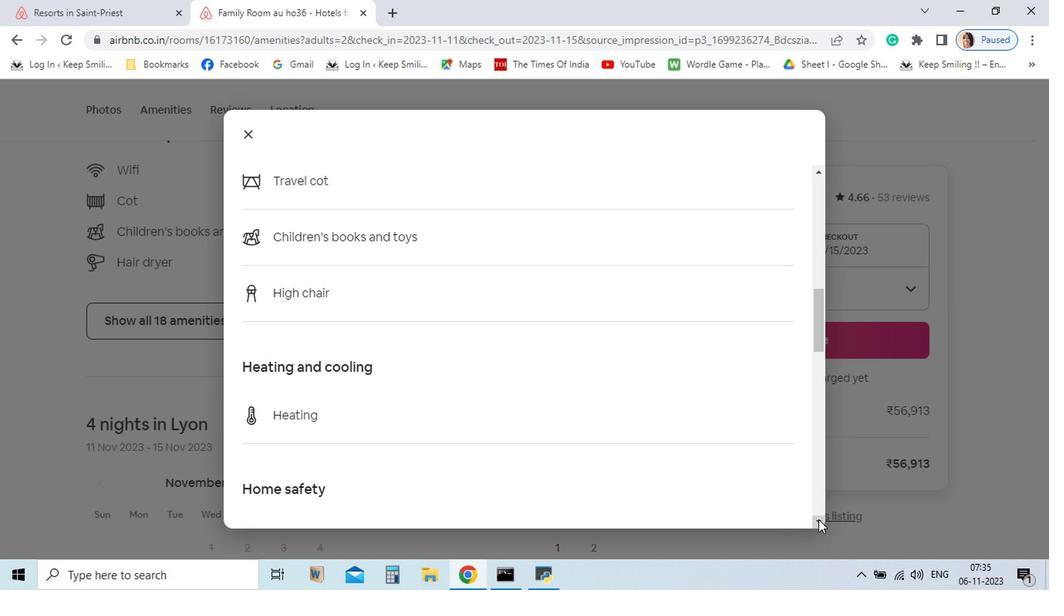 
Action: Mouse pressed left at (671, 461)
Screenshot: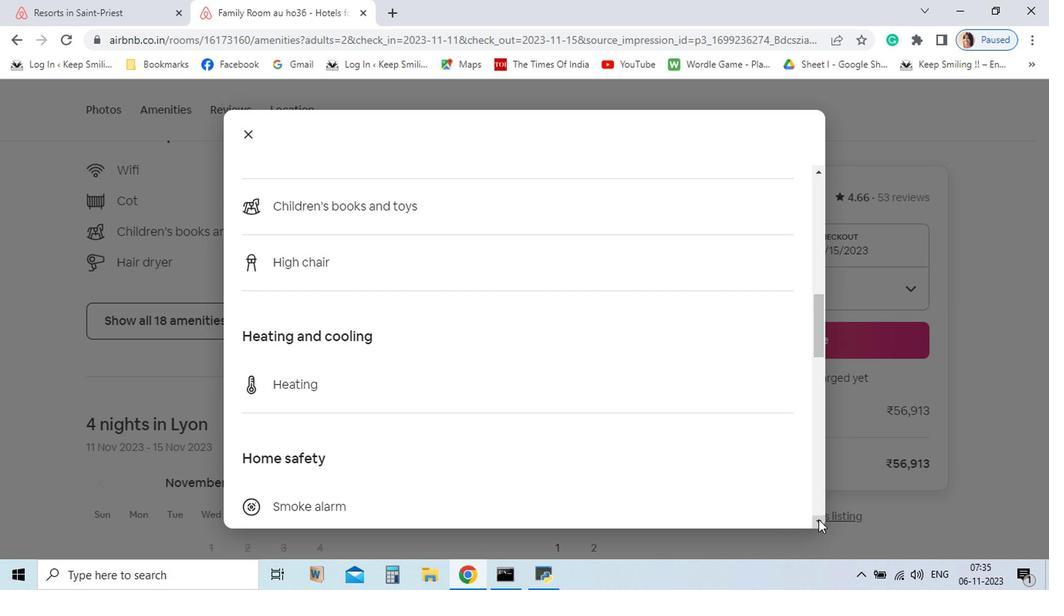 
Action: Mouse pressed left at (671, 461)
Screenshot: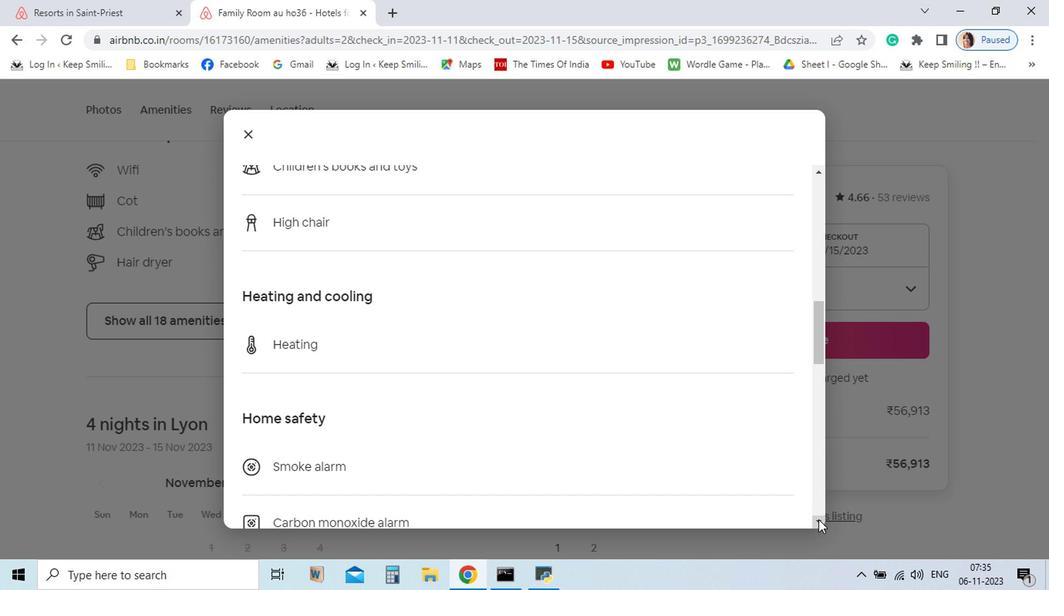
Action: Mouse pressed left at (671, 461)
Screenshot: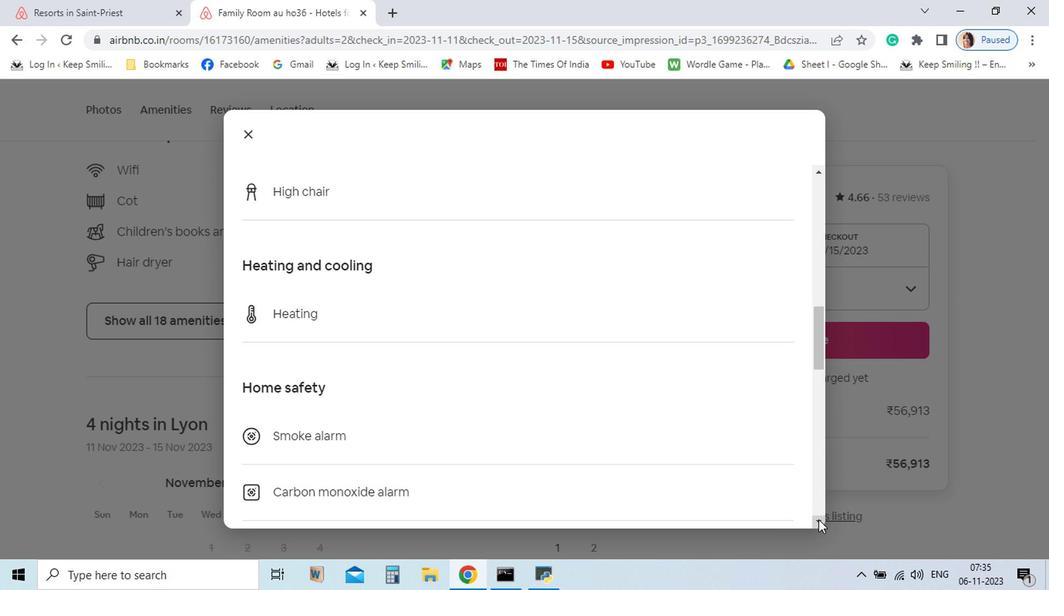 
Action: Mouse pressed left at (671, 461)
Screenshot: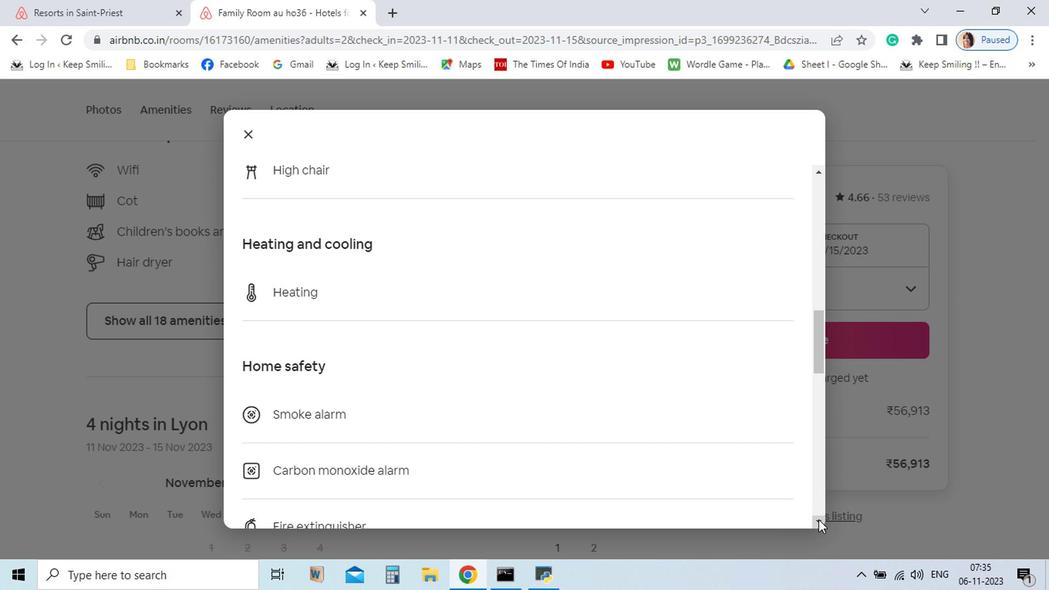 
Action: Mouse pressed left at (671, 461)
Screenshot: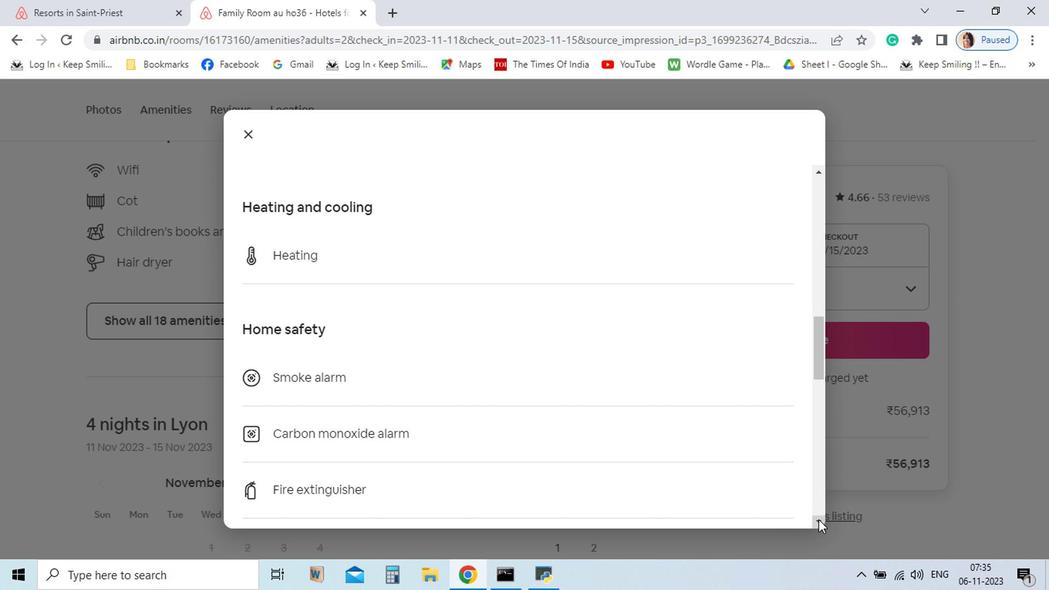 
Action: Mouse pressed left at (671, 461)
Screenshot: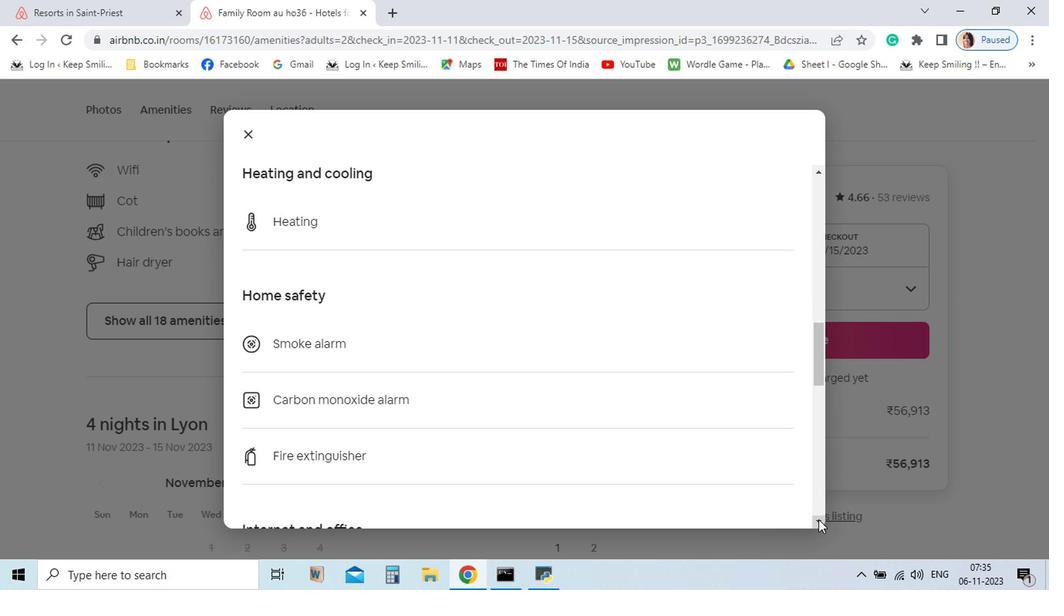 
Action: Mouse pressed left at (671, 461)
Screenshot: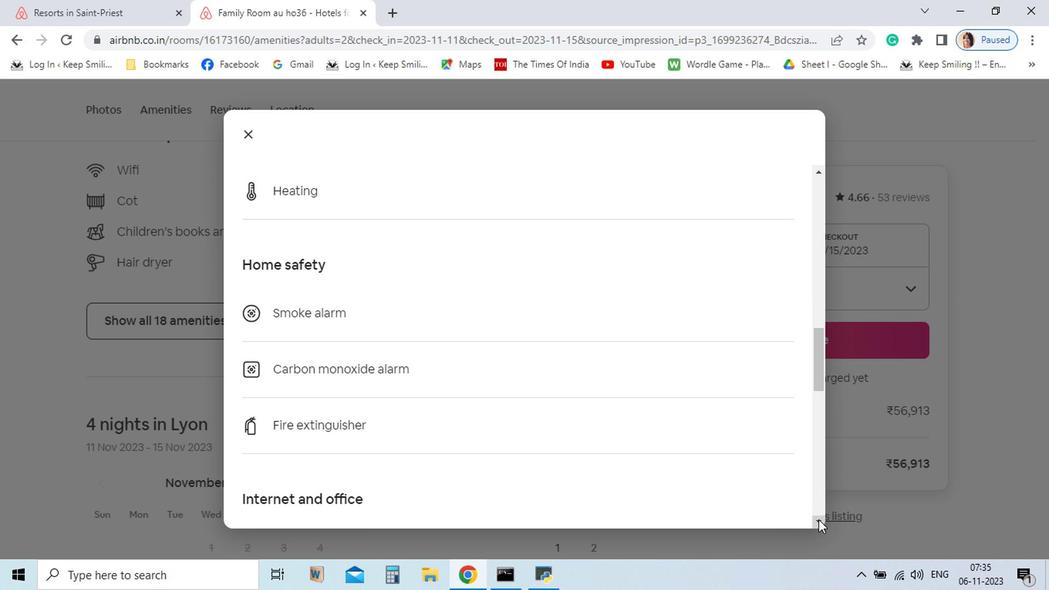 
Action: Mouse pressed left at (671, 461)
Screenshot: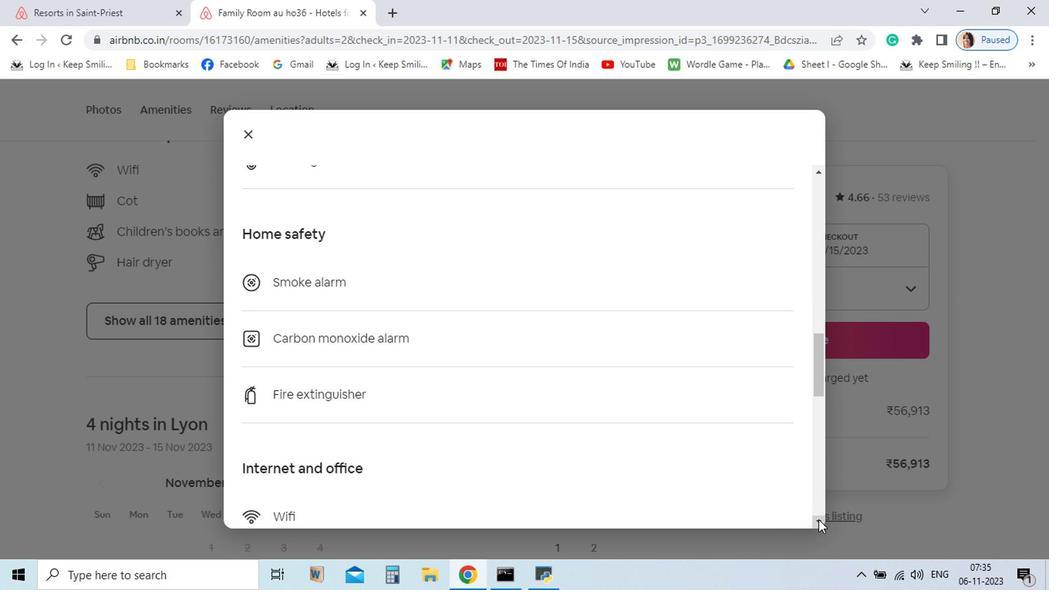 
Action: Mouse pressed left at (671, 461)
Screenshot: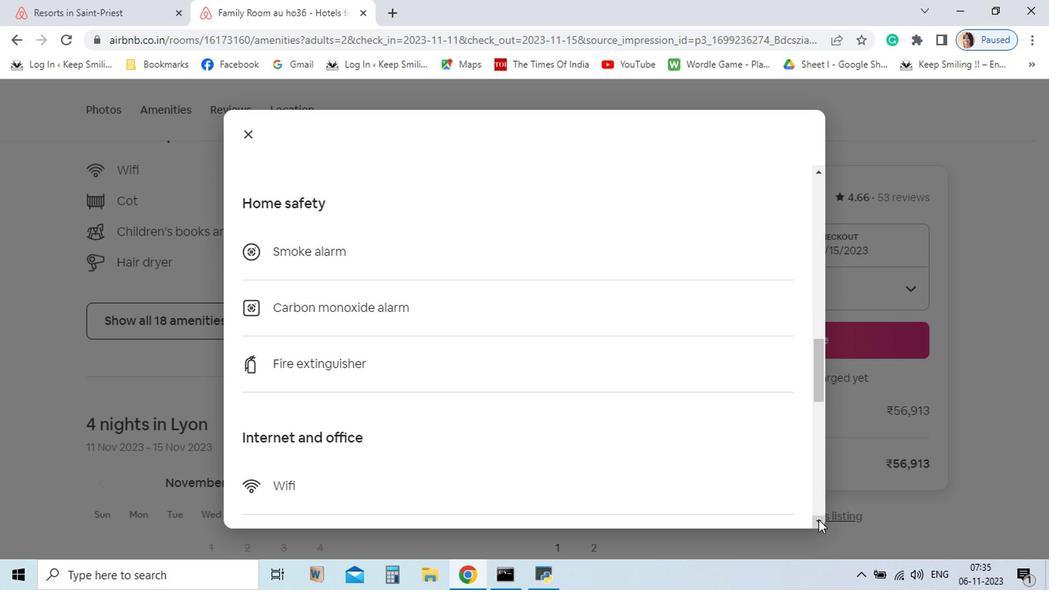 
Action: Mouse pressed left at (671, 461)
Screenshot: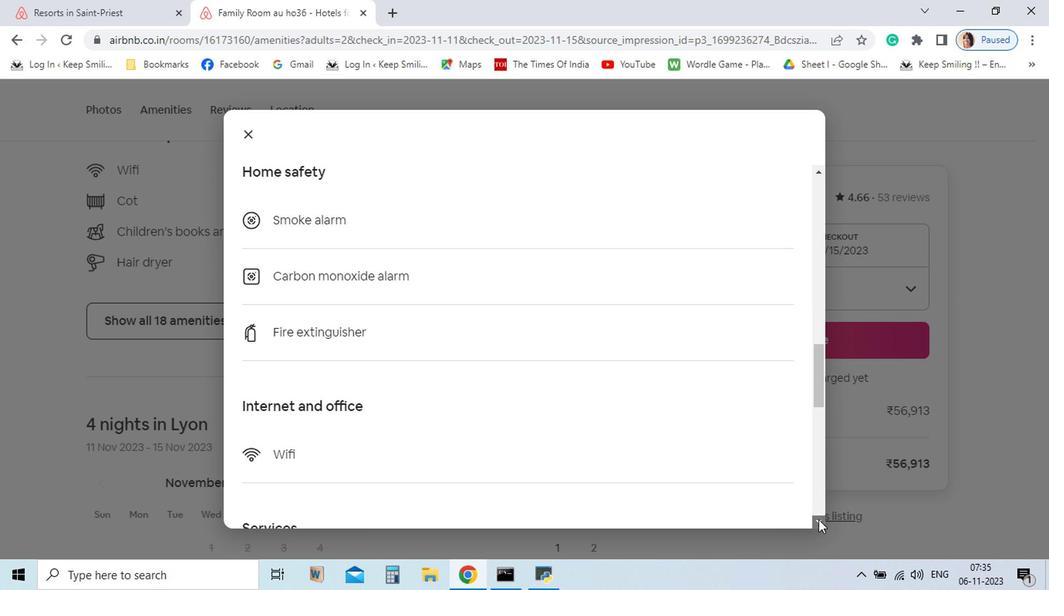 
Action: Mouse pressed left at (671, 461)
Screenshot: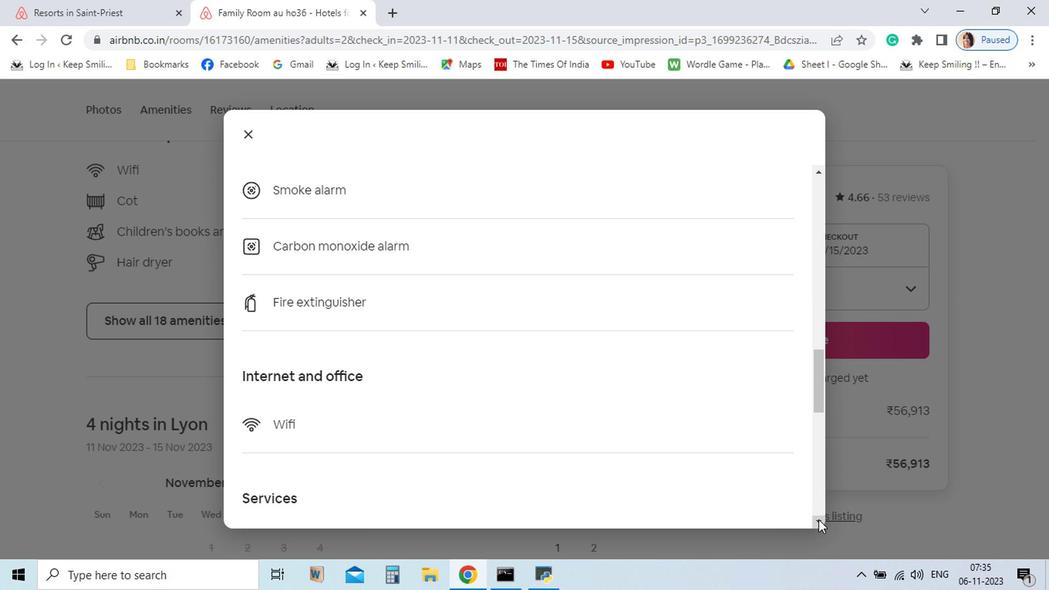 
Action: Mouse pressed left at (671, 461)
Screenshot: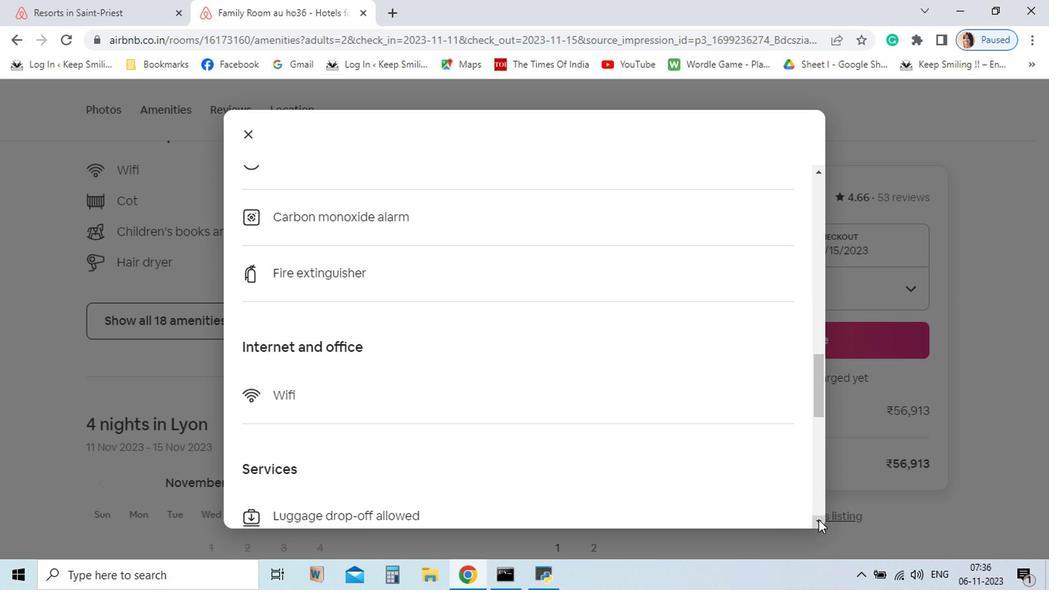 
Action: Mouse pressed left at (671, 461)
Screenshot: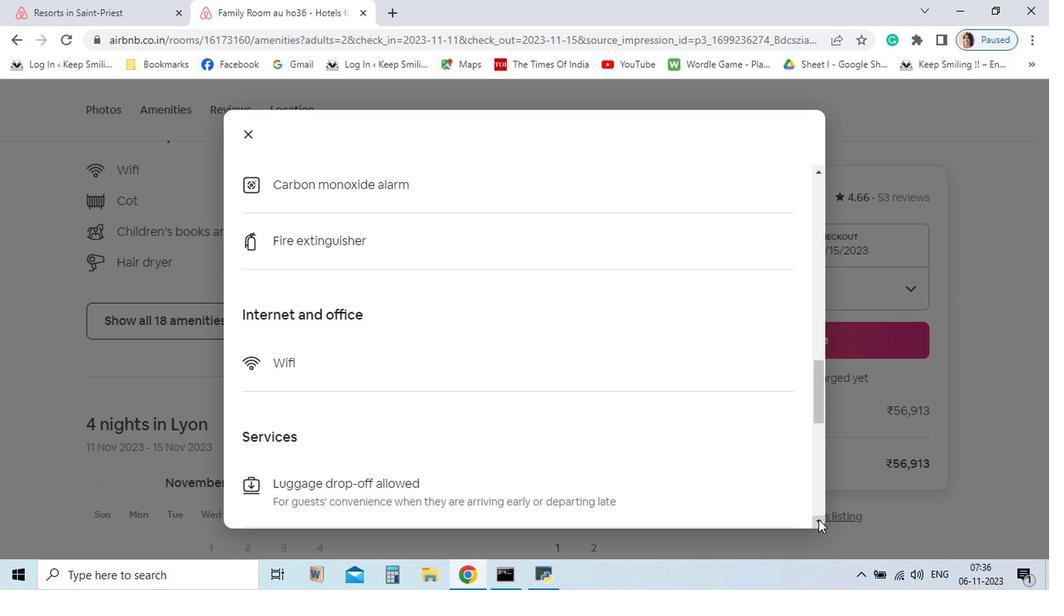 
Action: Mouse pressed left at (671, 461)
Screenshot: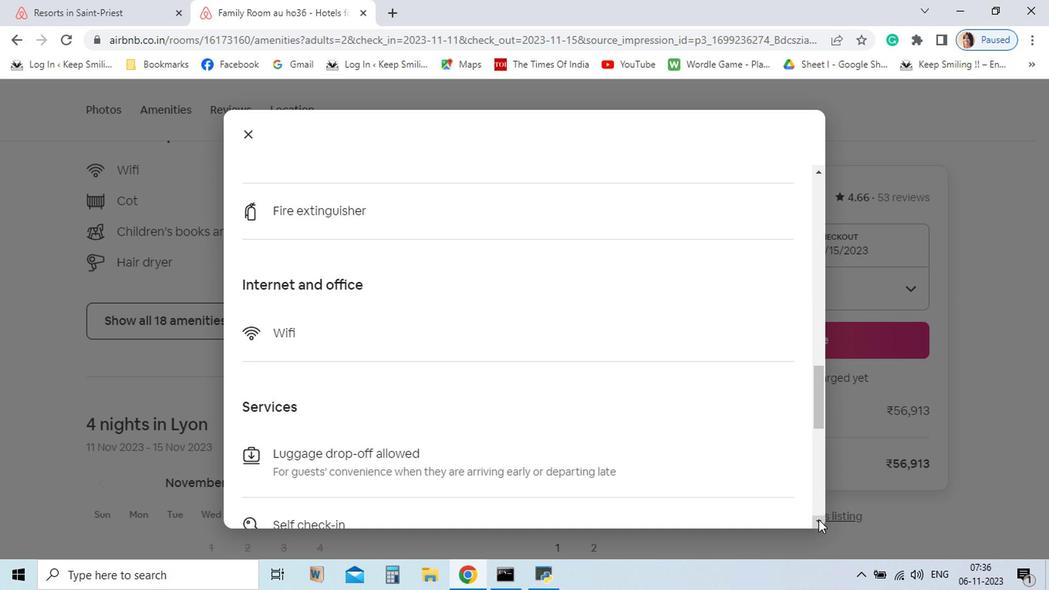 
Action: Mouse pressed left at (671, 461)
Screenshot: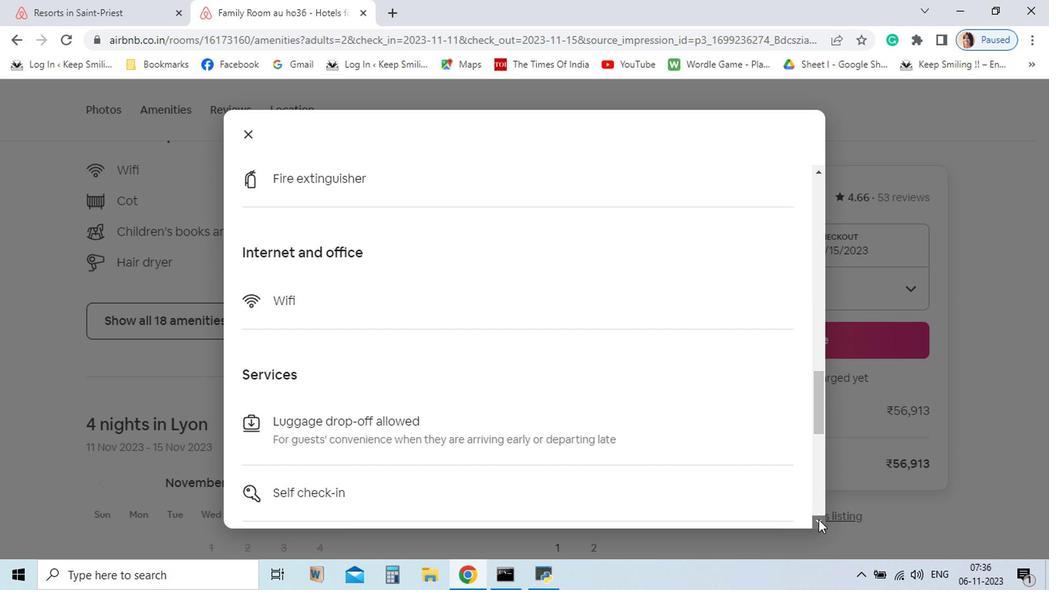 
Action: Mouse pressed left at (671, 461)
Screenshot: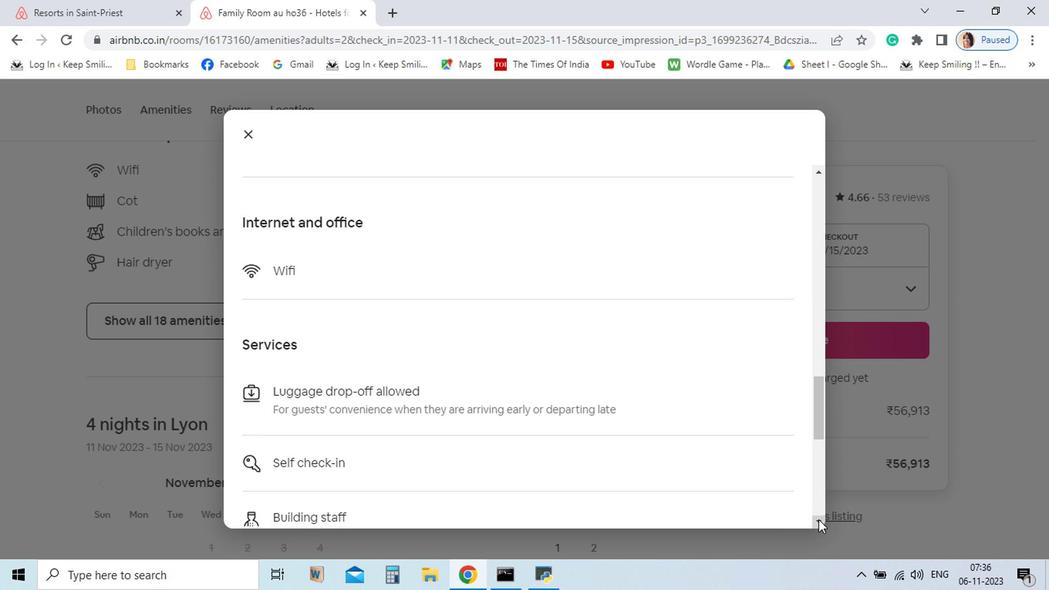 
Action: Mouse pressed left at (671, 461)
Screenshot: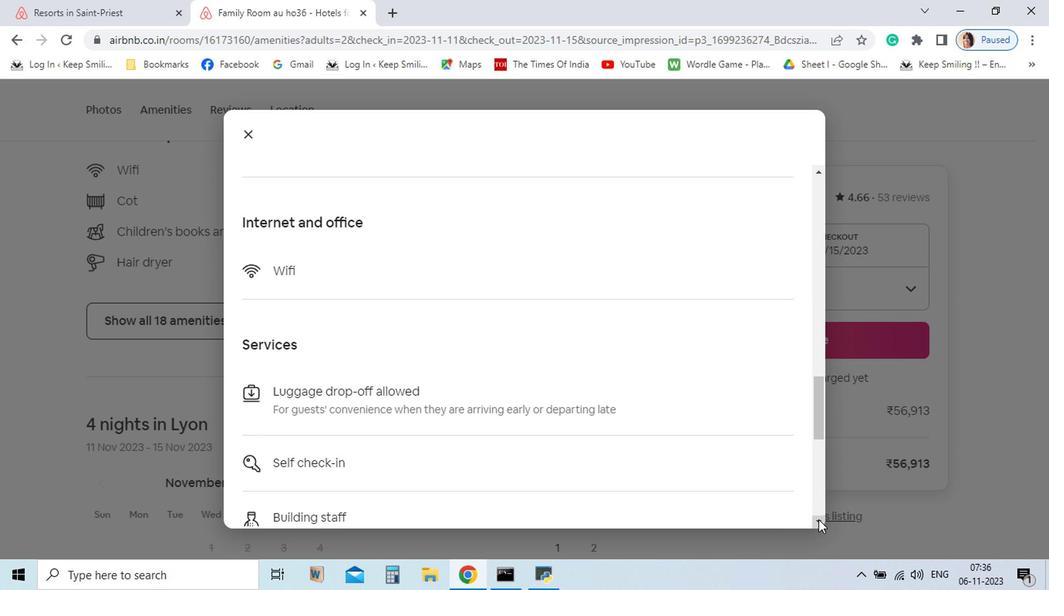 
Action: Mouse pressed left at (671, 461)
Screenshot: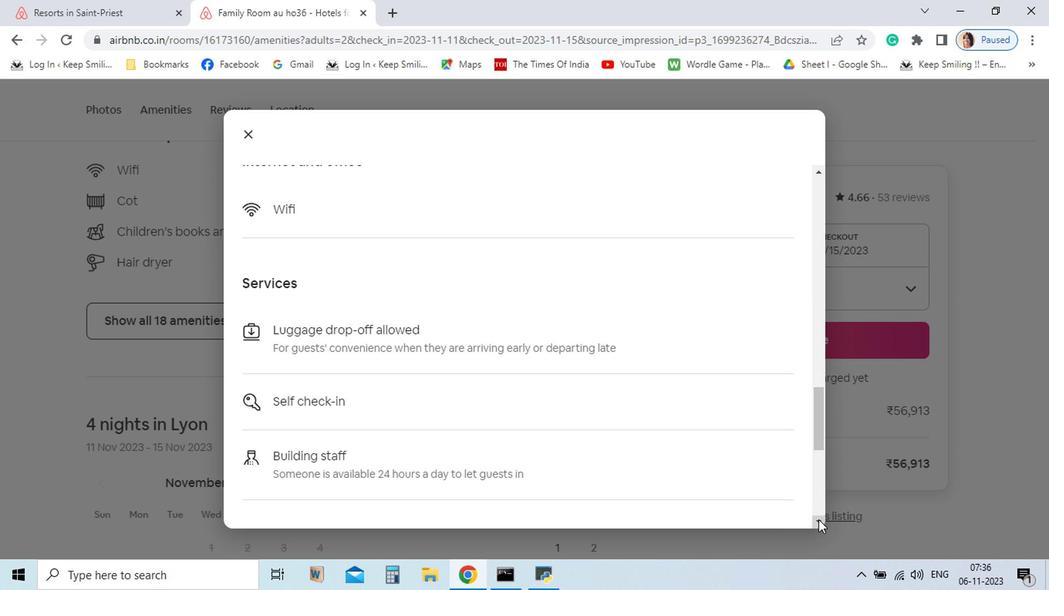 
Action: Mouse pressed left at (671, 461)
Screenshot: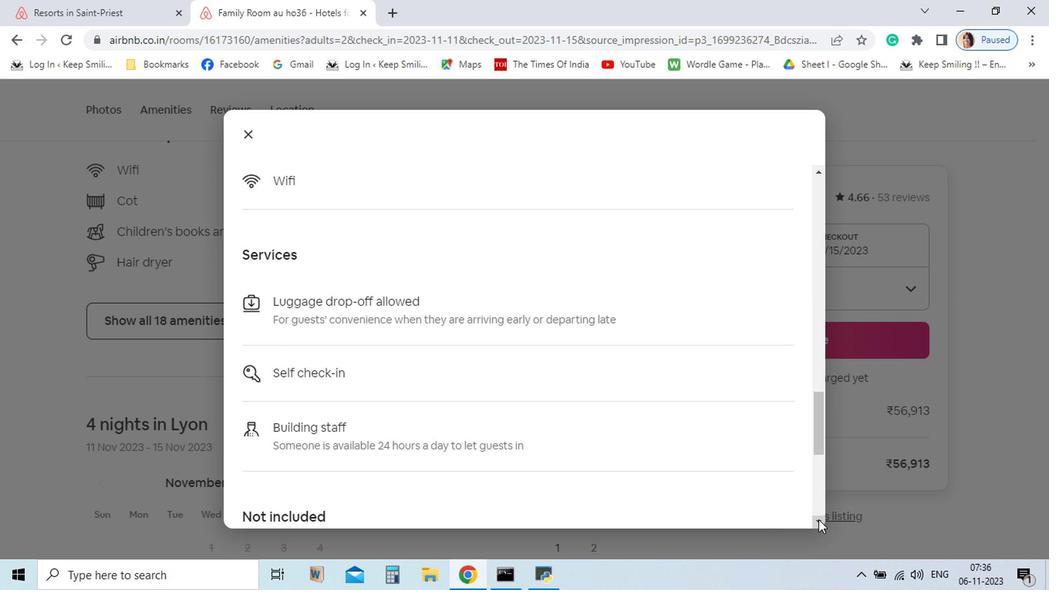 
Action: Mouse pressed left at (671, 461)
Screenshot: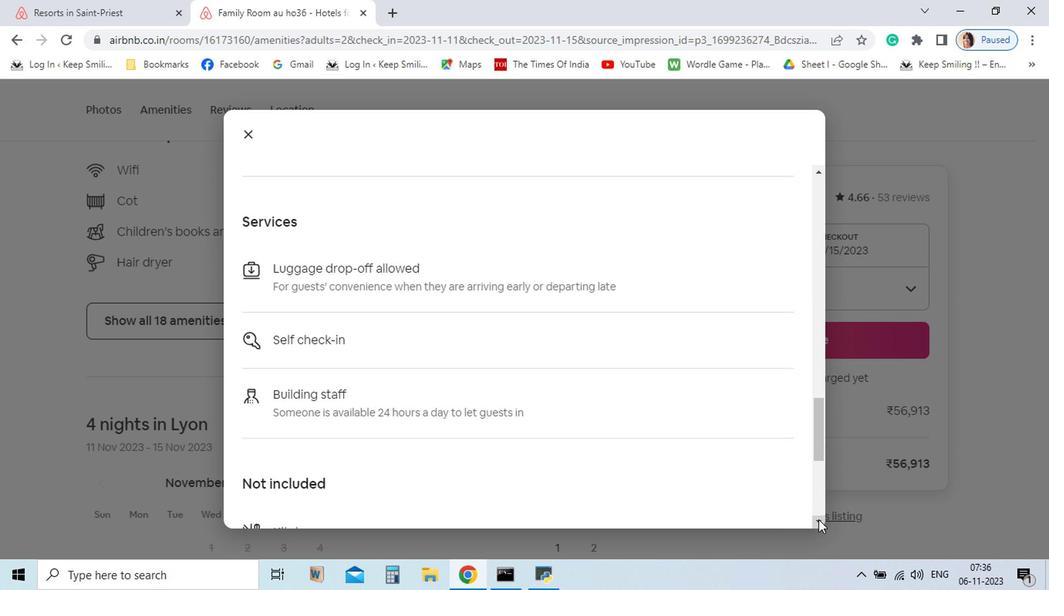 
Action: Mouse pressed left at (671, 461)
Screenshot: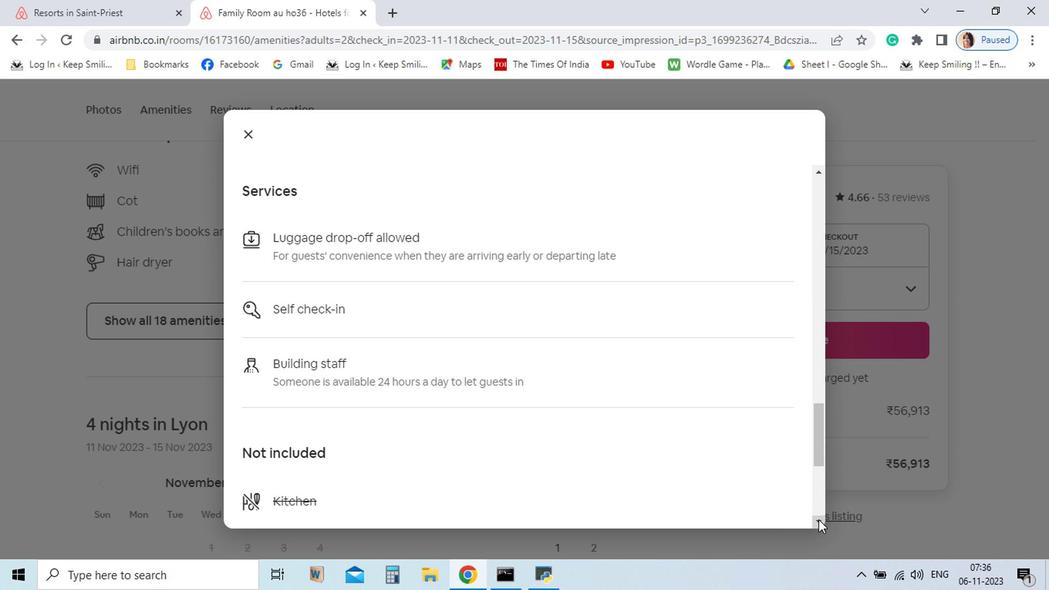 
Action: Mouse pressed left at (671, 461)
Screenshot: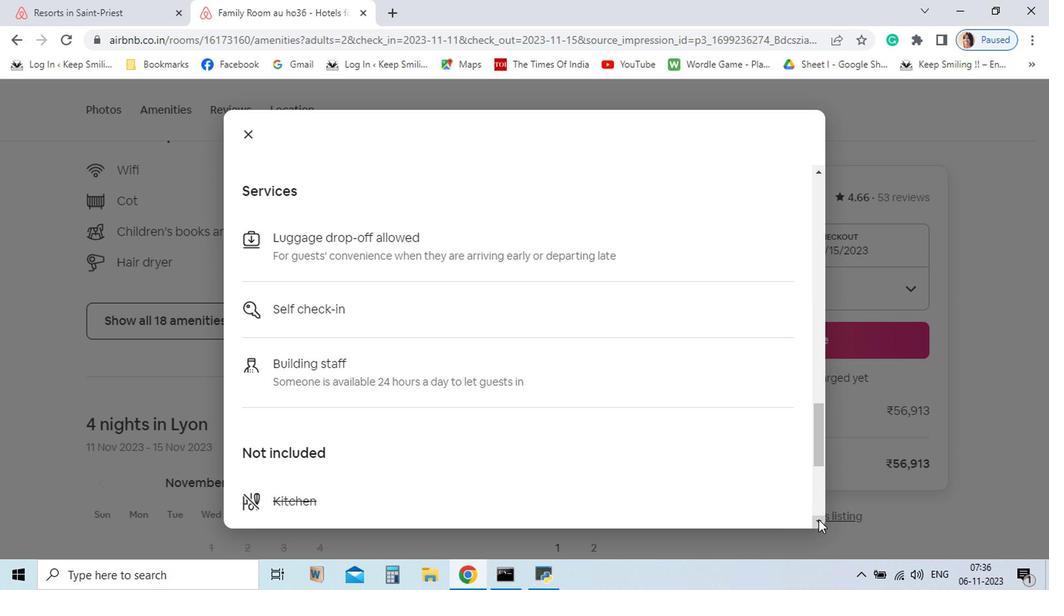 
Action: Mouse pressed left at (671, 461)
Screenshot: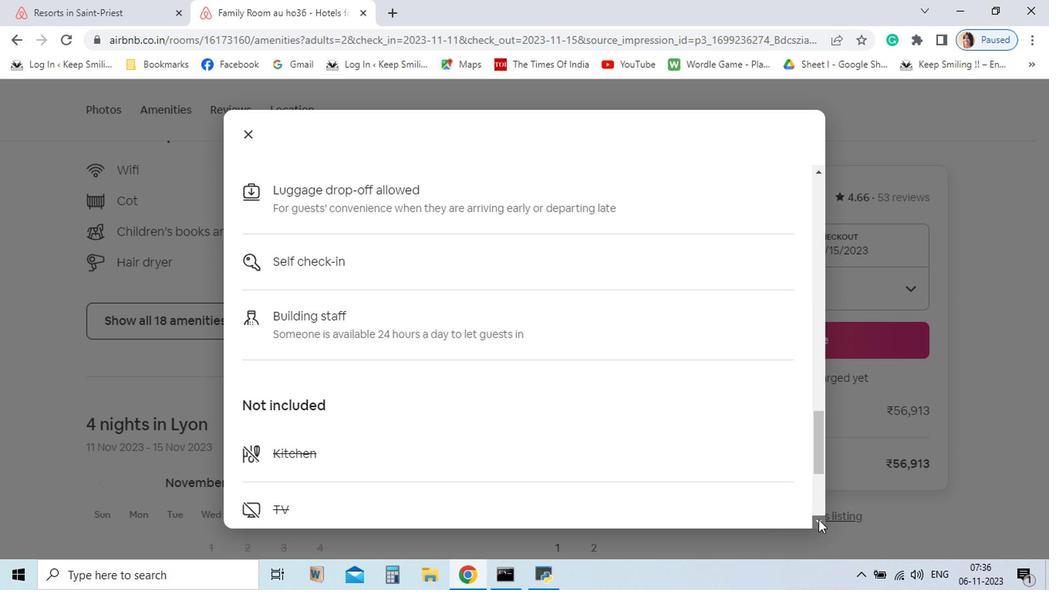 
Action: Mouse pressed left at (671, 461)
Screenshot: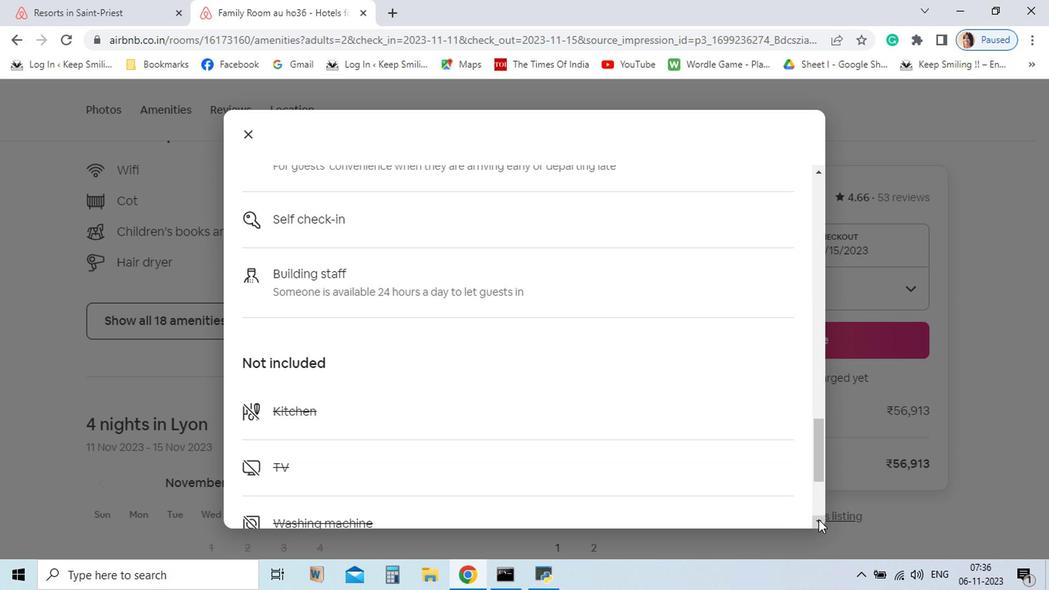 
Action: Mouse pressed left at (671, 461)
Screenshot: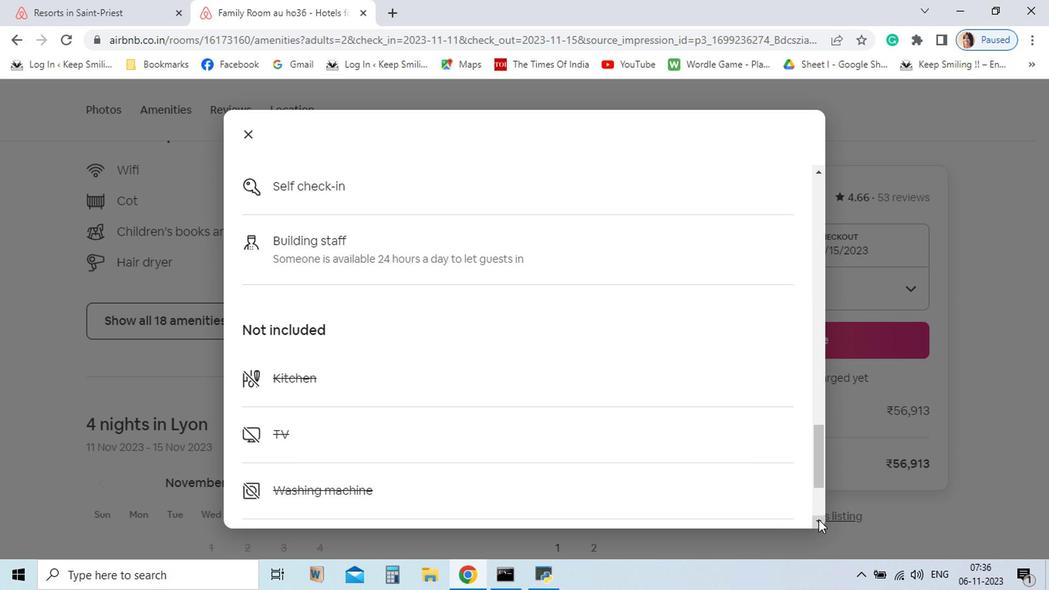 
Action: Mouse pressed left at (671, 461)
Screenshot: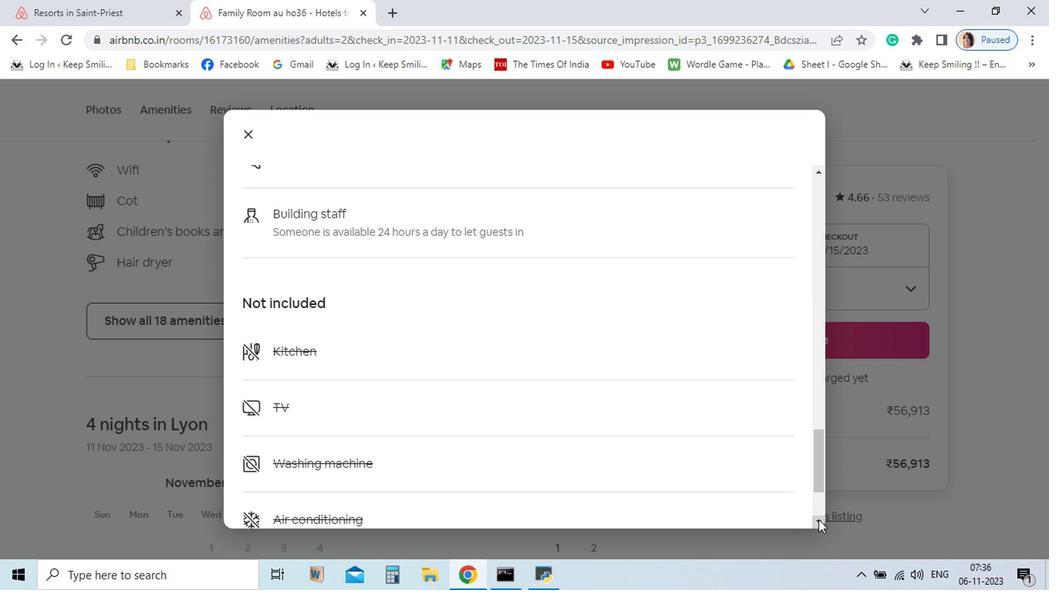 
Action: Mouse pressed left at (671, 461)
Screenshot: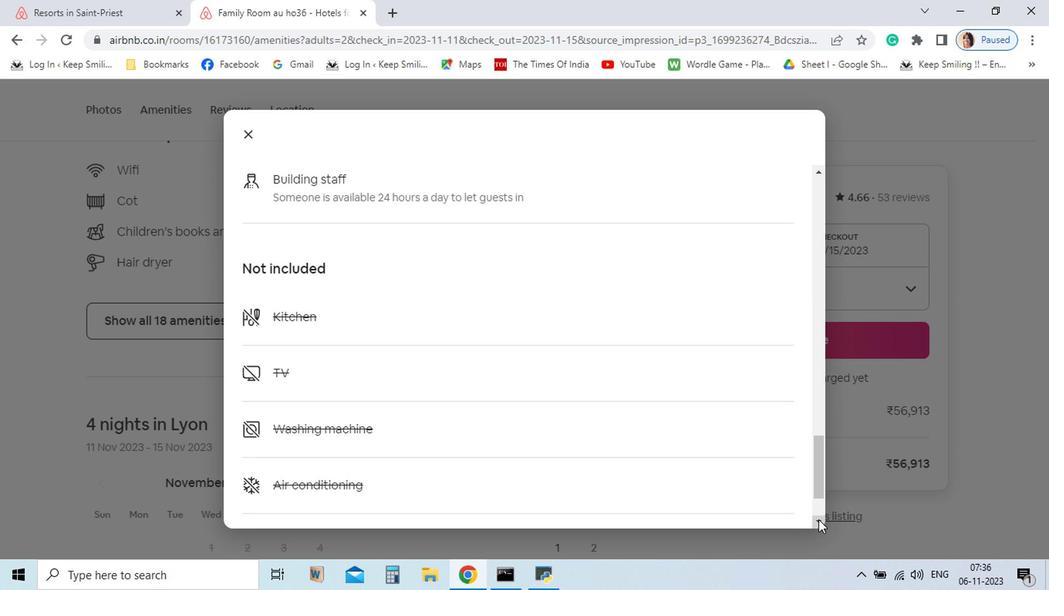 
Action: Mouse pressed left at (671, 461)
Screenshot: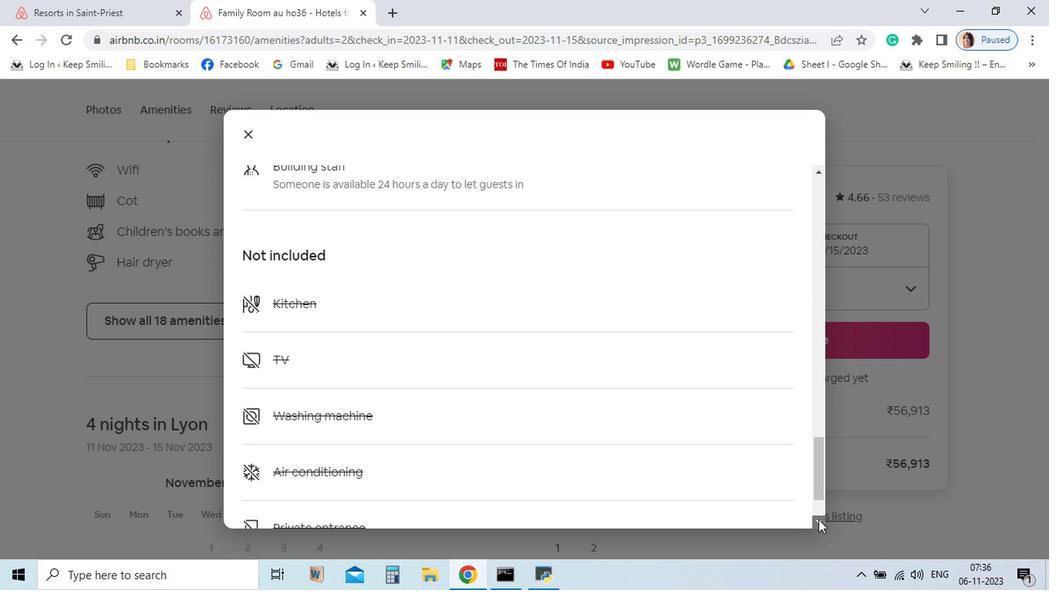 
Action: Mouse pressed left at (671, 461)
Screenshot: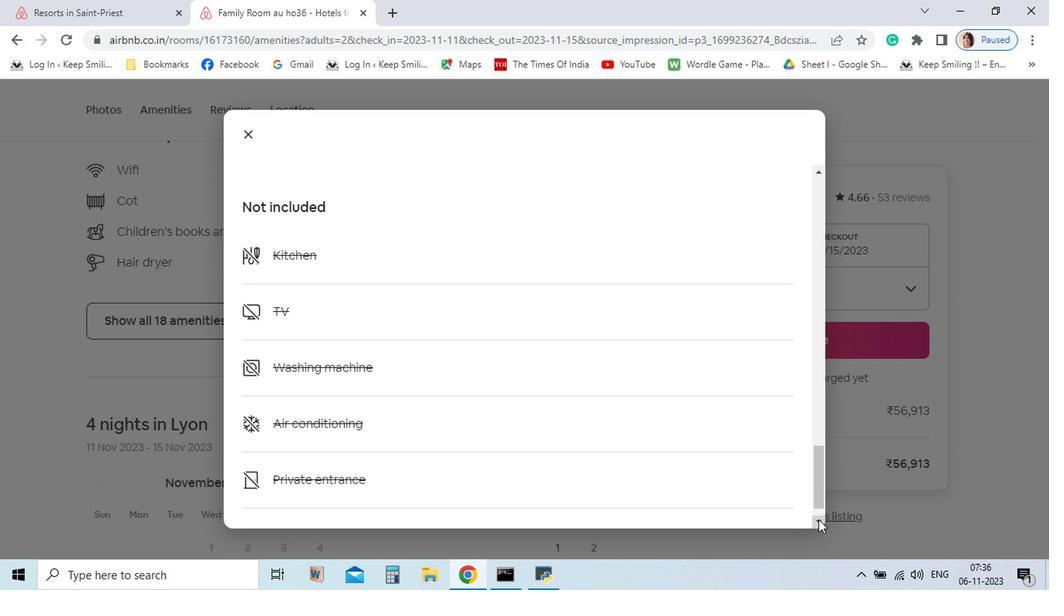
Action: Mouse pressed left at (671, 461)
Screenshot: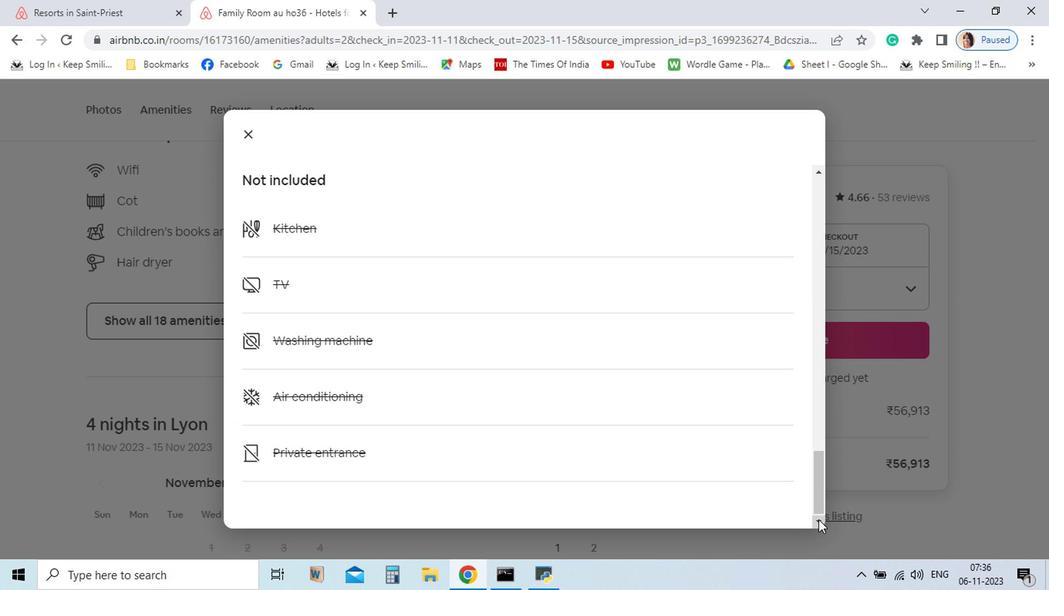
Action: Mouse pressed left at (671, 461)
Screenshot: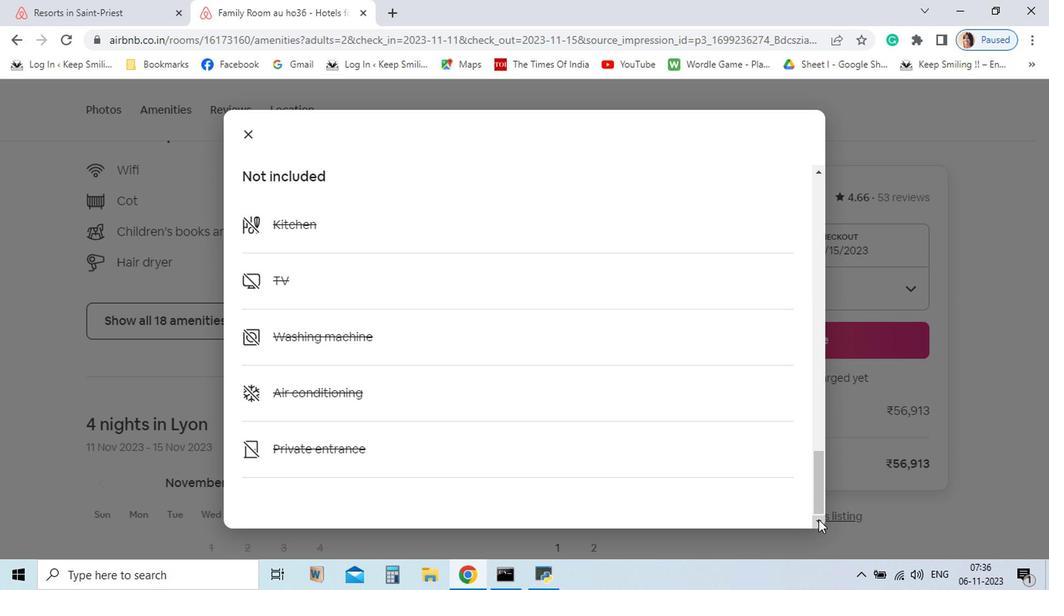 
Action: Mouse pressed left at (671, 461)
Screenshot: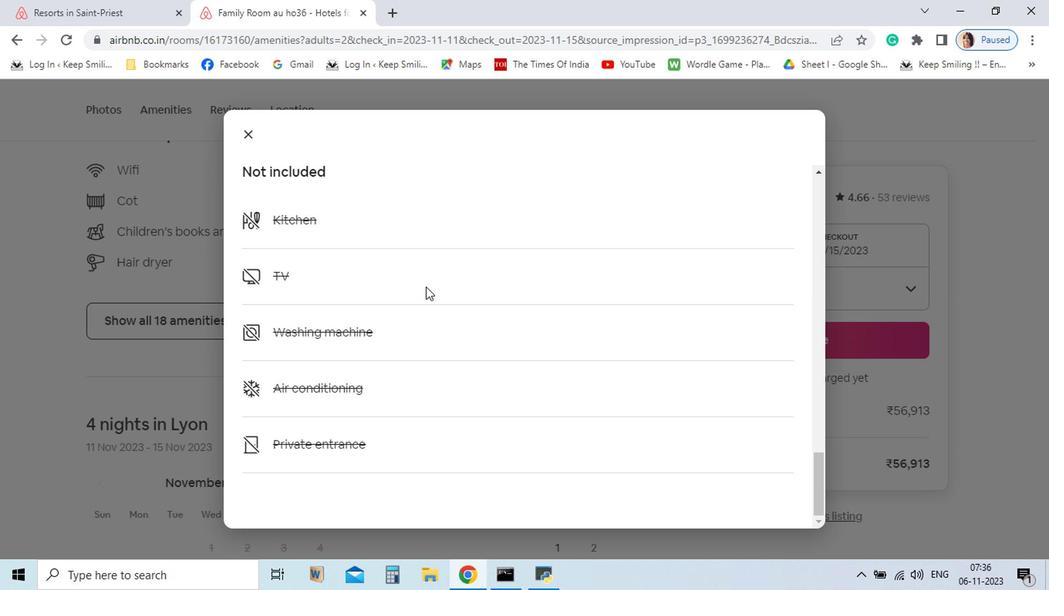 
Action: Mouse moved to (263, 187)
Screenshot: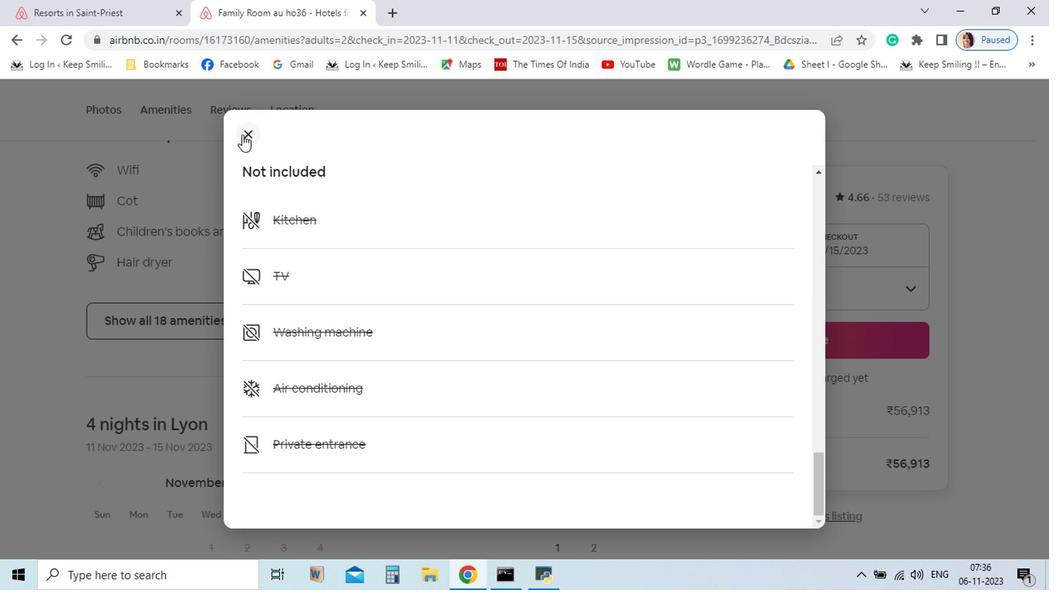 
Action: Mouse pressed left at (263, 187)
Screenshot: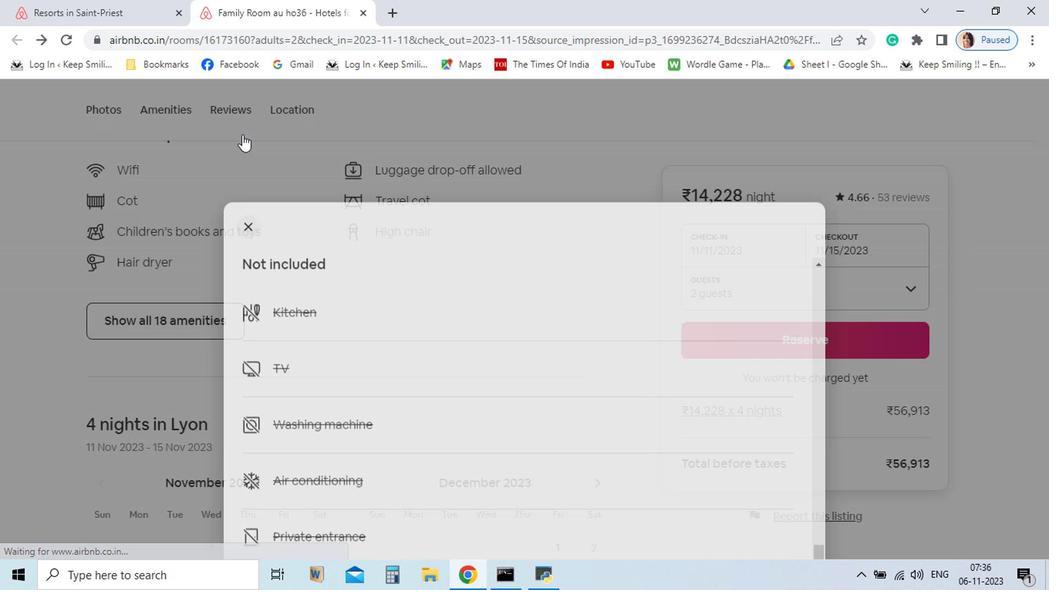 
Action: Mouse moved to (829, 485)
Screenshot: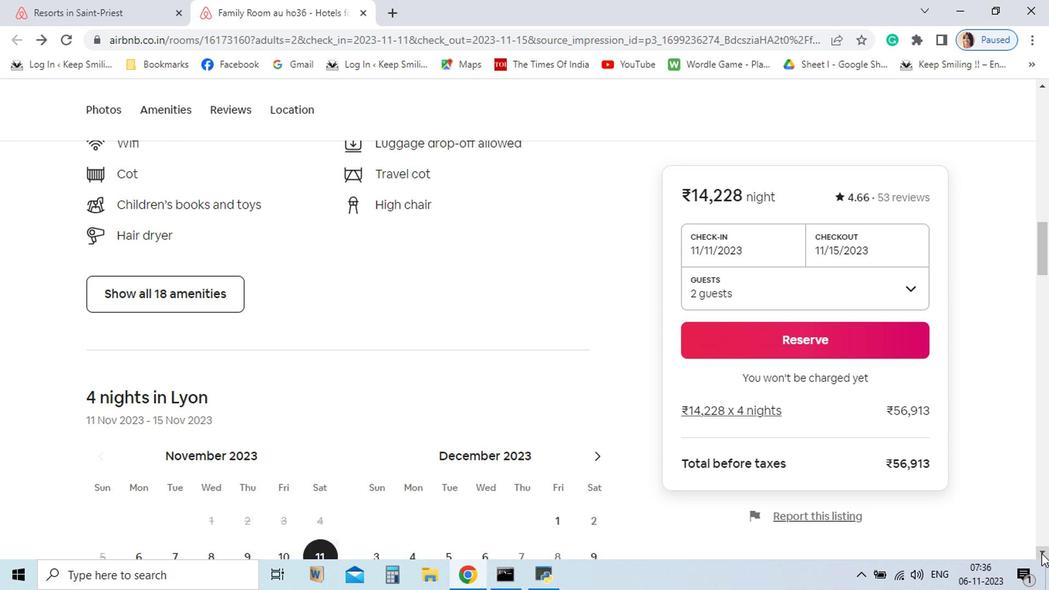 
Action: Mouse pressed left at (829, 485)
Screenshot: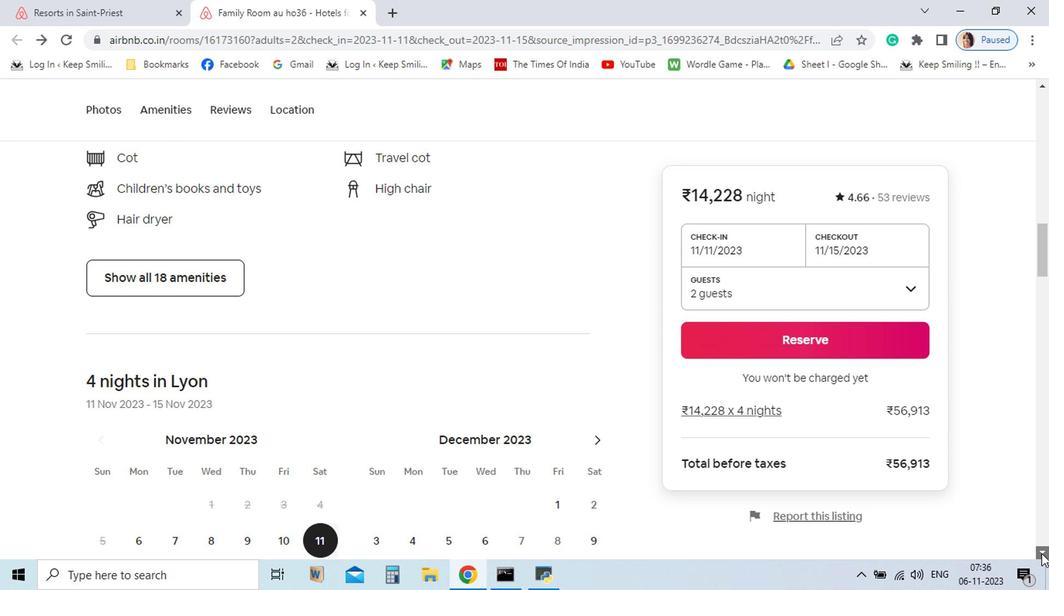 
Action: Mouse pressed left at (829, 485)
Screenshot: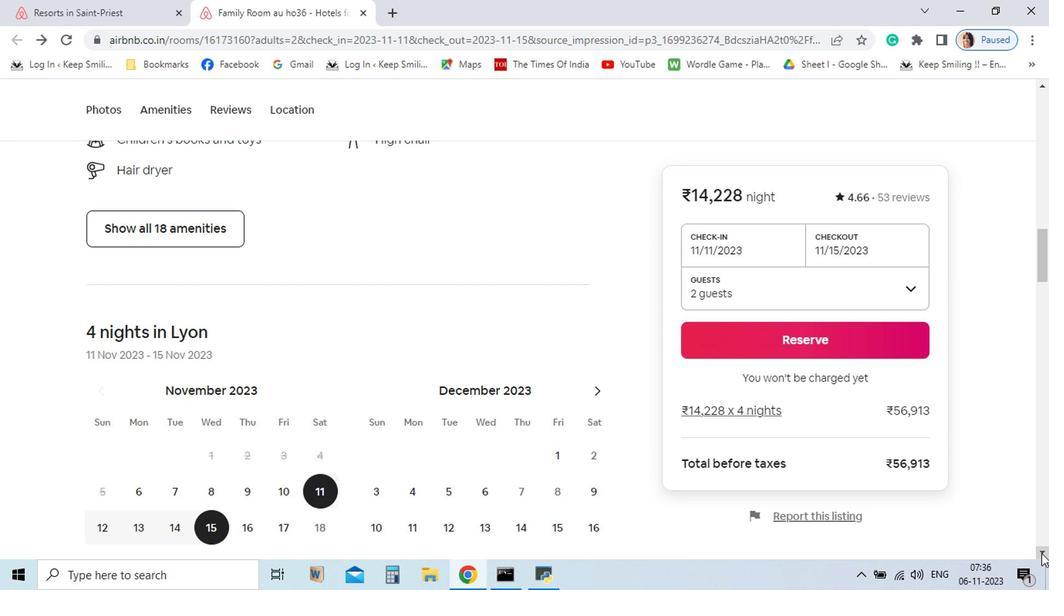 
Action: Mouse pressed left at (829, 485)
Screenshot: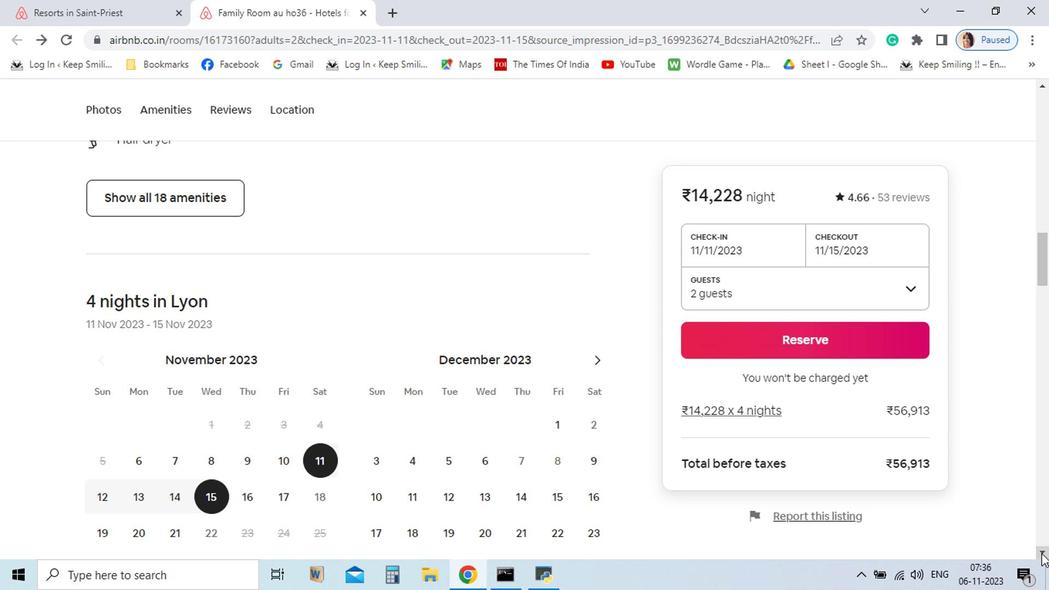 
Action: Mouse pressed left at (829, 485)
Screenshot: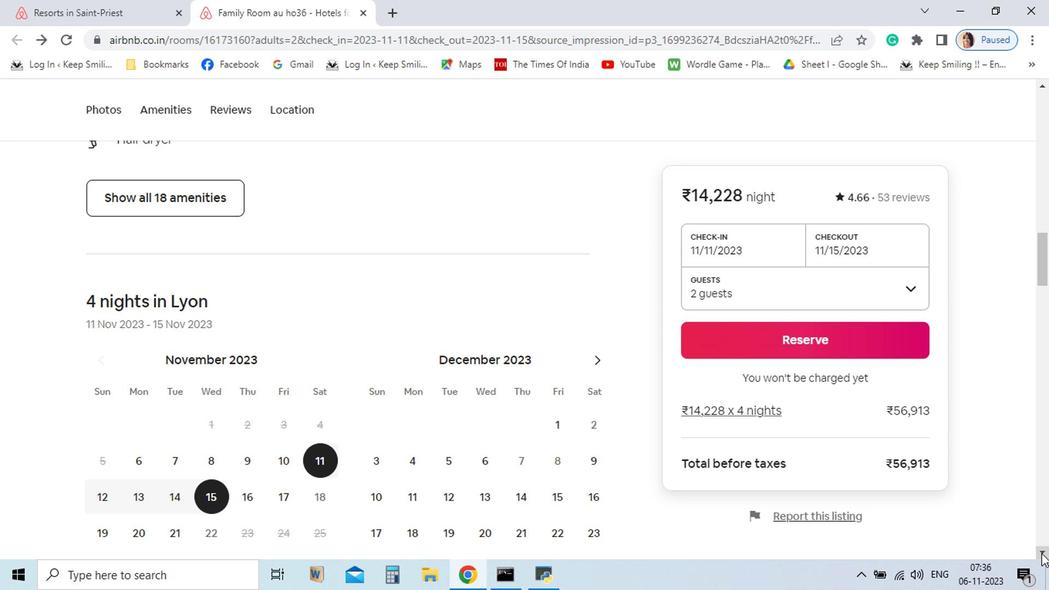 
Action: Mouse pressed left at (829, 485)
Screenshot: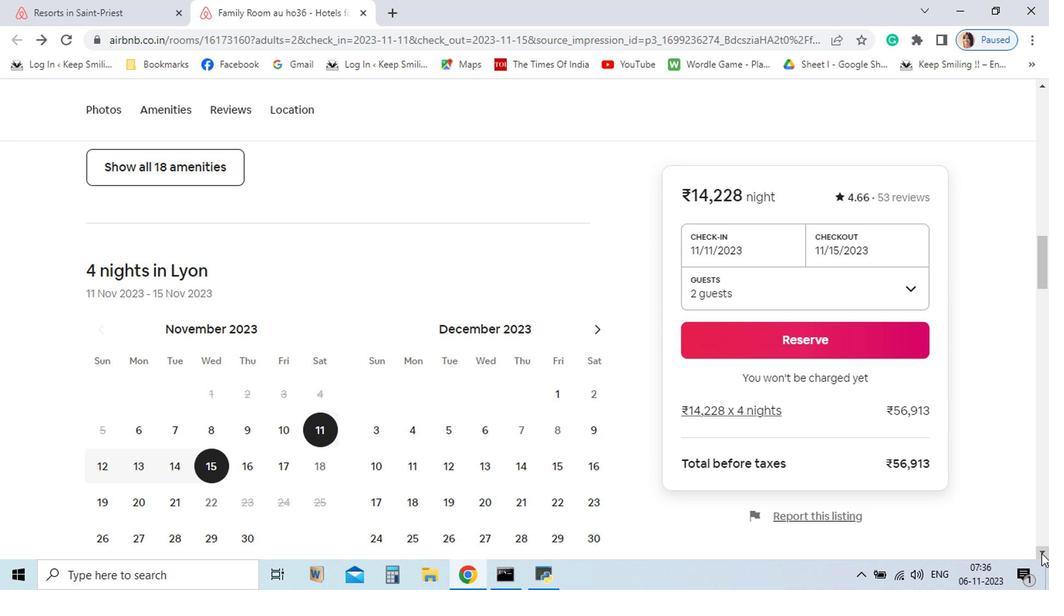 
Action: Mouse pressed left at (829, 485)
Screenshot: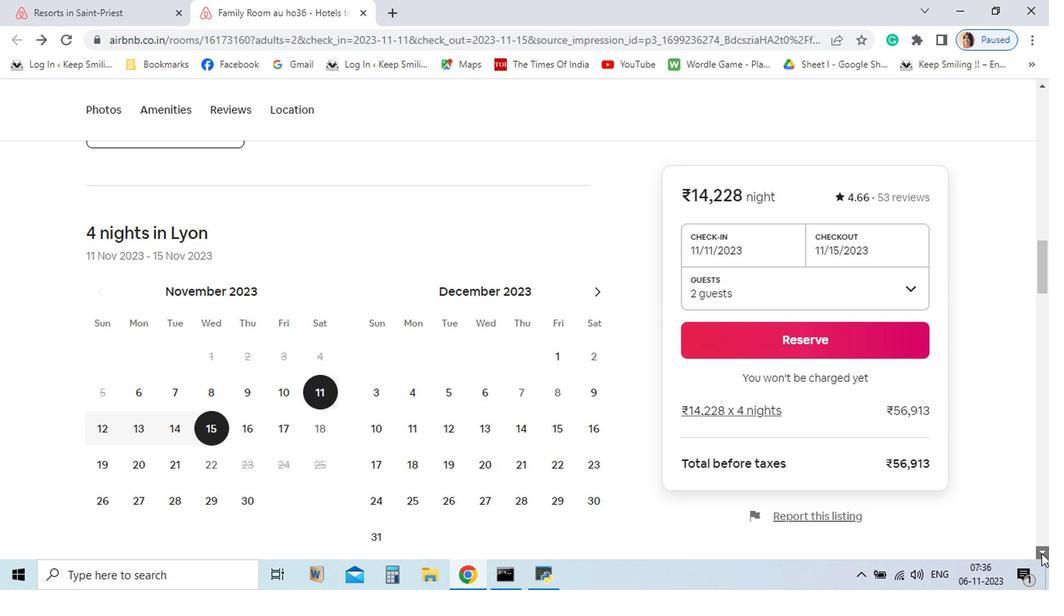 
Action: Mouse pressed left at (829, 485)
Screenshot: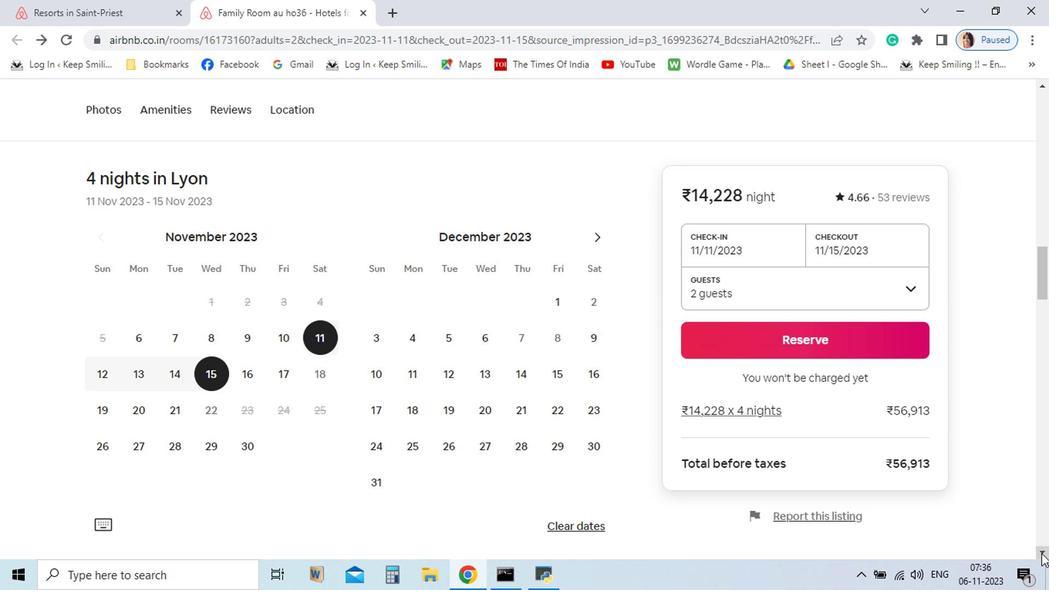 
Action: Mouse pressed left at (829, 485)
Screenshot: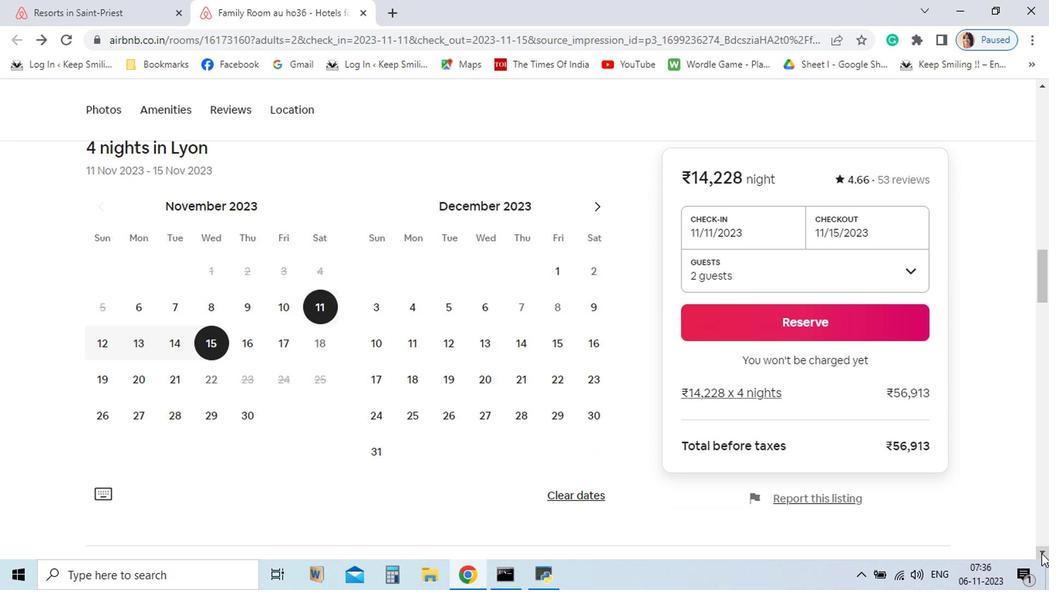
Action: Mouse pressed left at (829, 485)
Screenshot: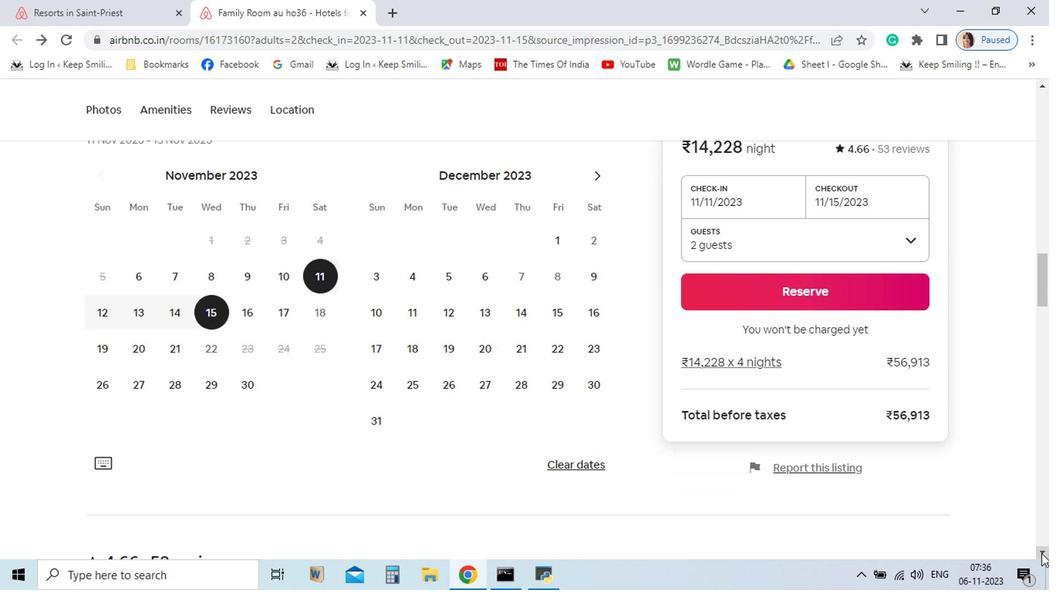 
Action: Mouse pressed left at (829, 485)
Screenshot: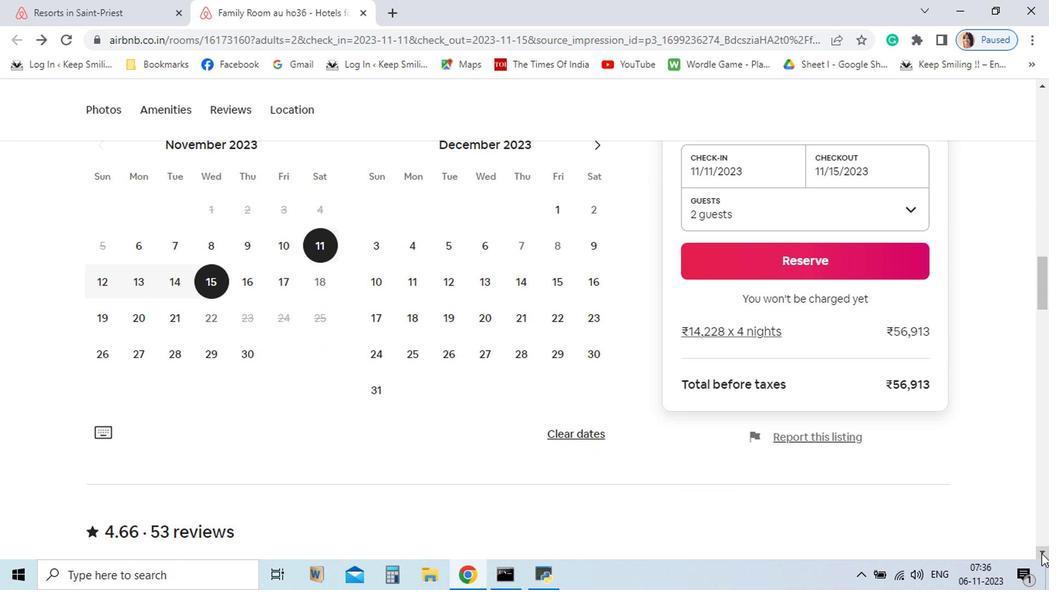 
Action: Mouse pressed left at (829, 485)
Screenshot: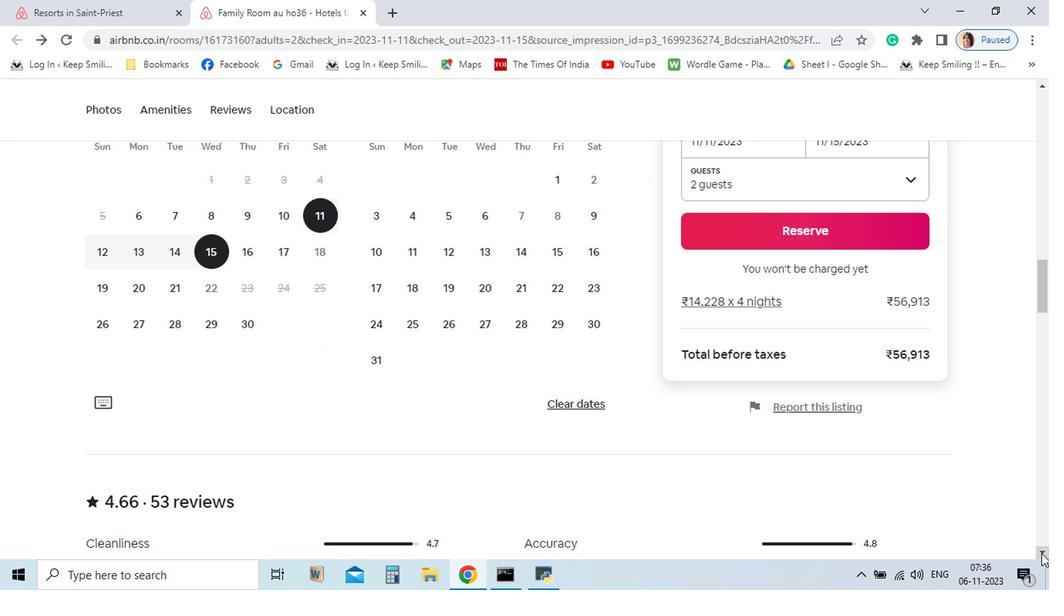 
Action: Mouse pressed left at (829, 485)
Screenshot: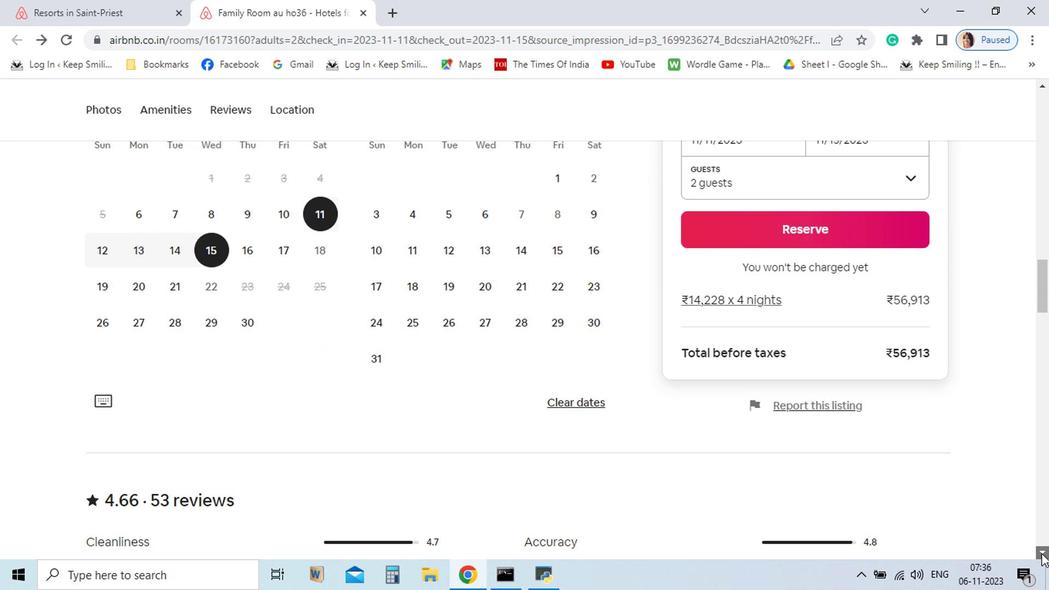 
Action: Mouse pressed left at (829, 485)
Screenshot: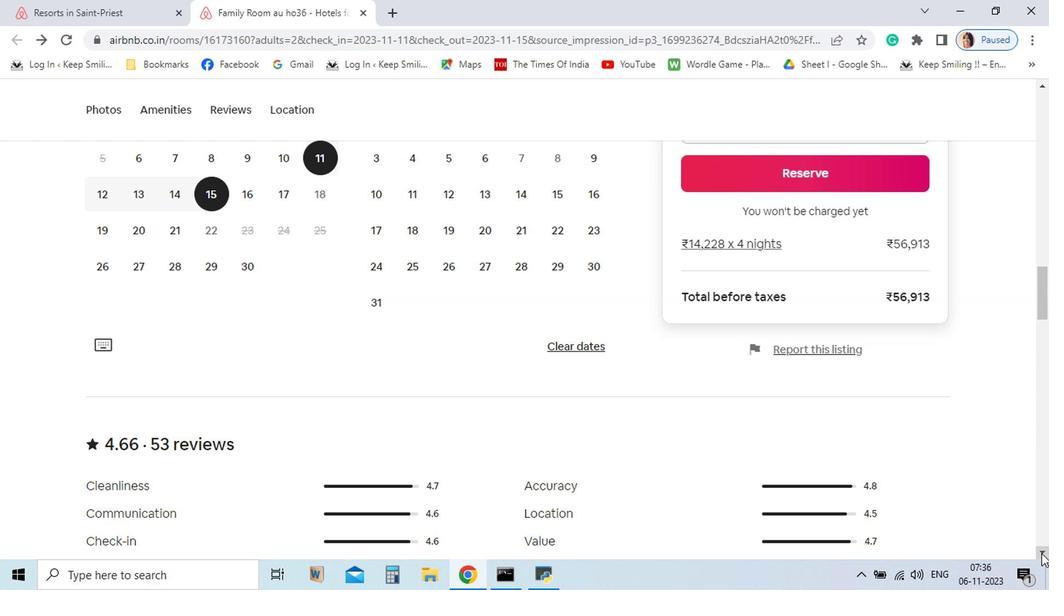 
Action: Mouse pressed left at (829, 485)
Screenshot: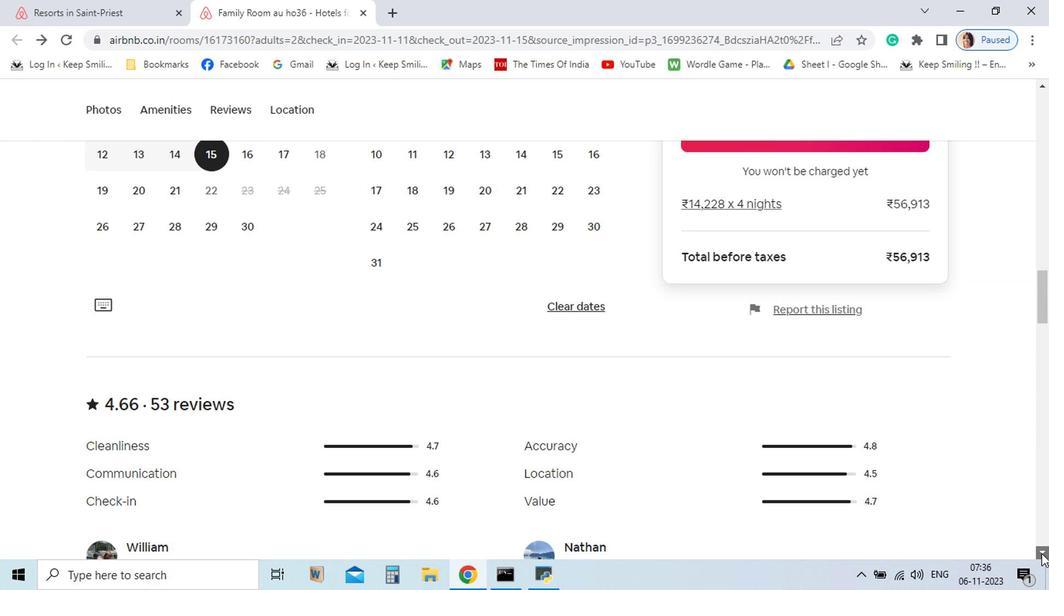 
Action: Mouse pressed left at (829, 485)
Screenshot: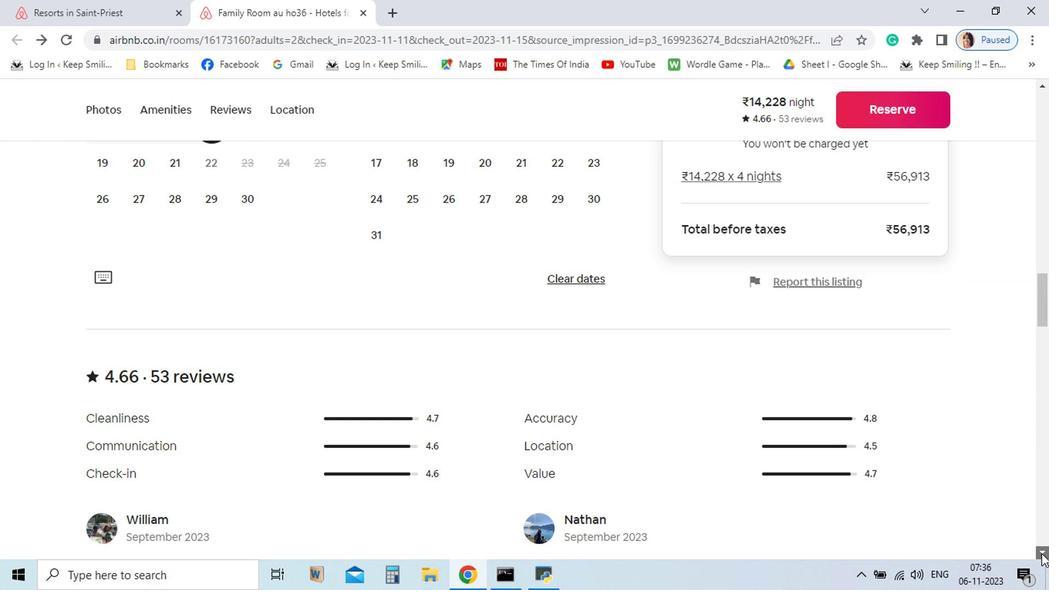 
Action: Mouse pressed left at (829, 485)
Screenshot: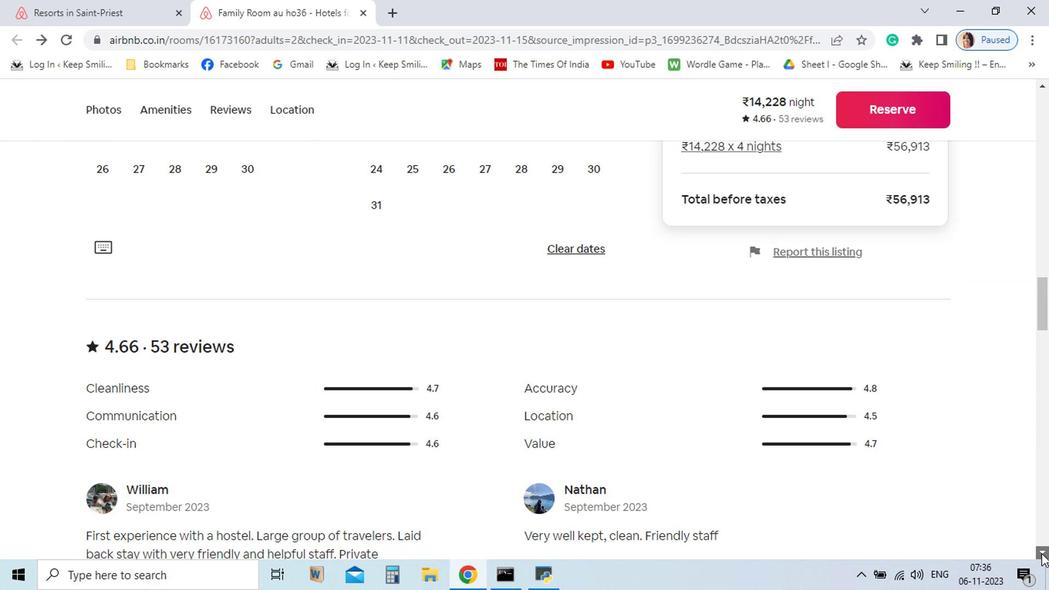 
Action: Mouse pressed left at (829, 485)
Screenshot: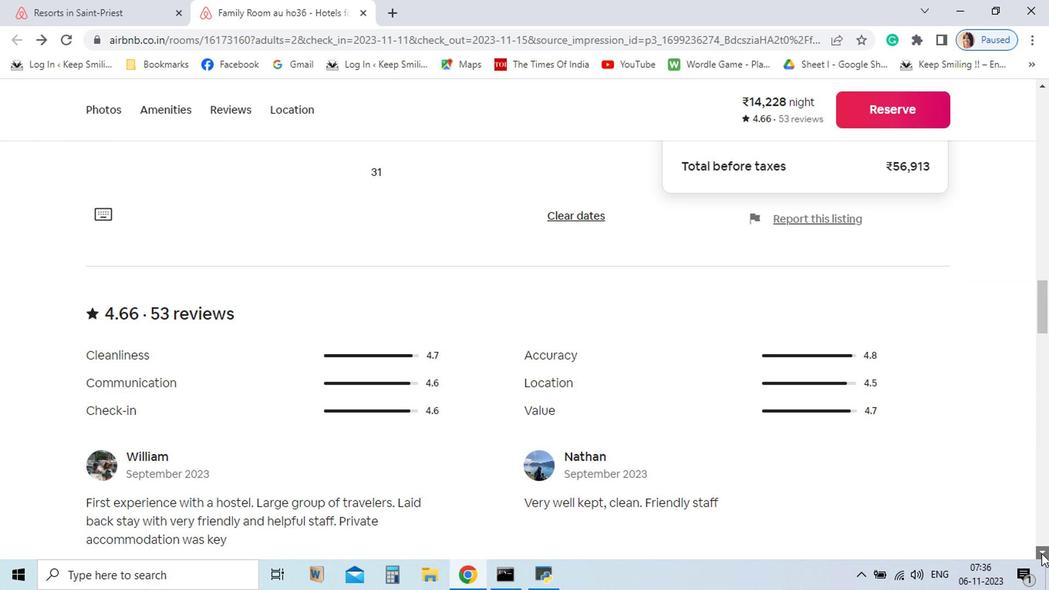 
Action: Mouse pressed left at (829, 485)
Screenshot: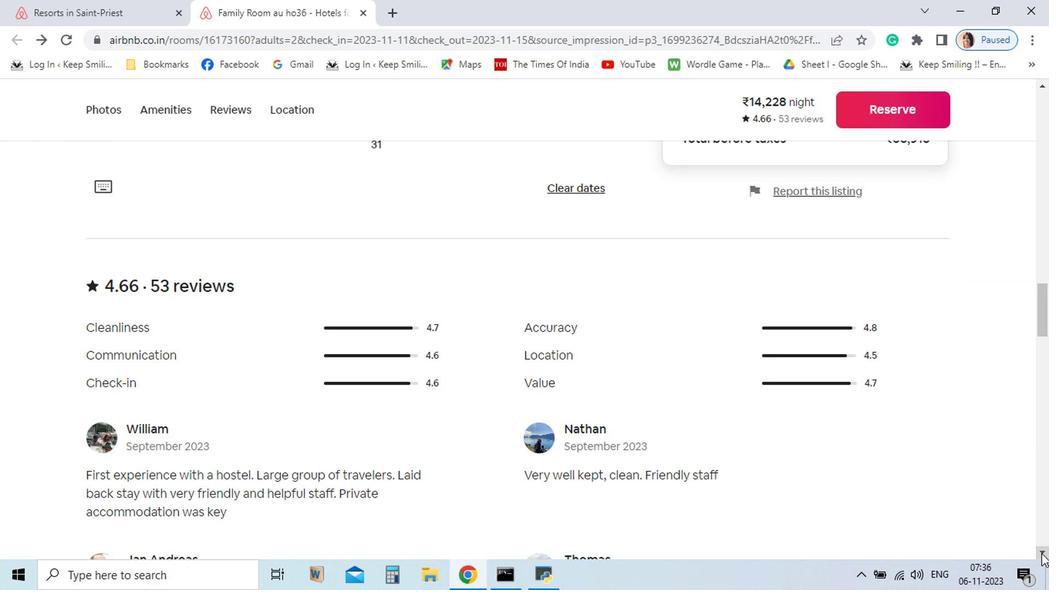 
Action: Mouse pressed left at (829, 485)
Screenshot: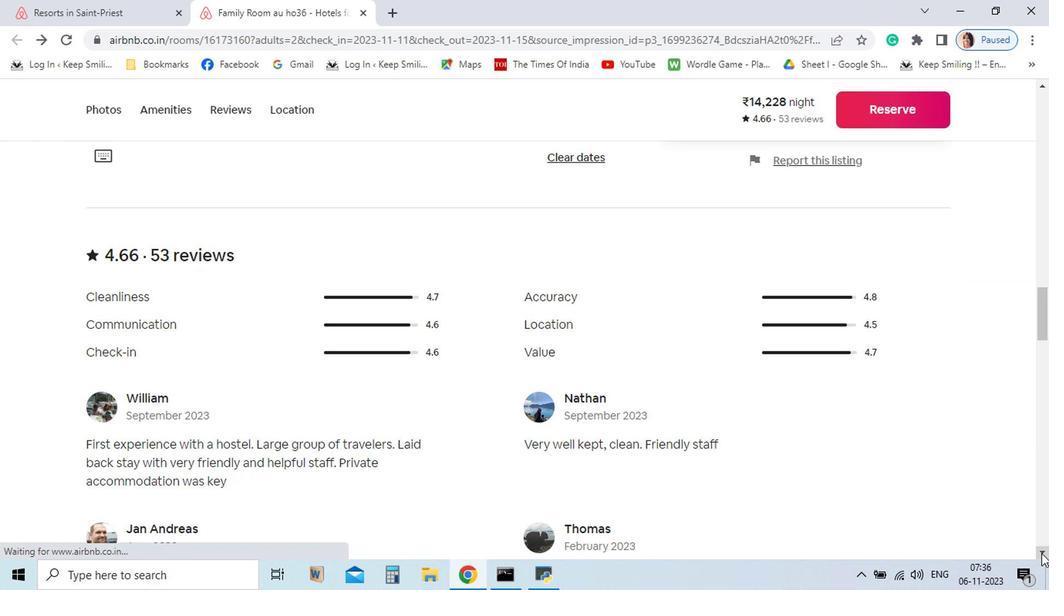 
Action: Mouse pressed left at (829, 485)
Screenshot: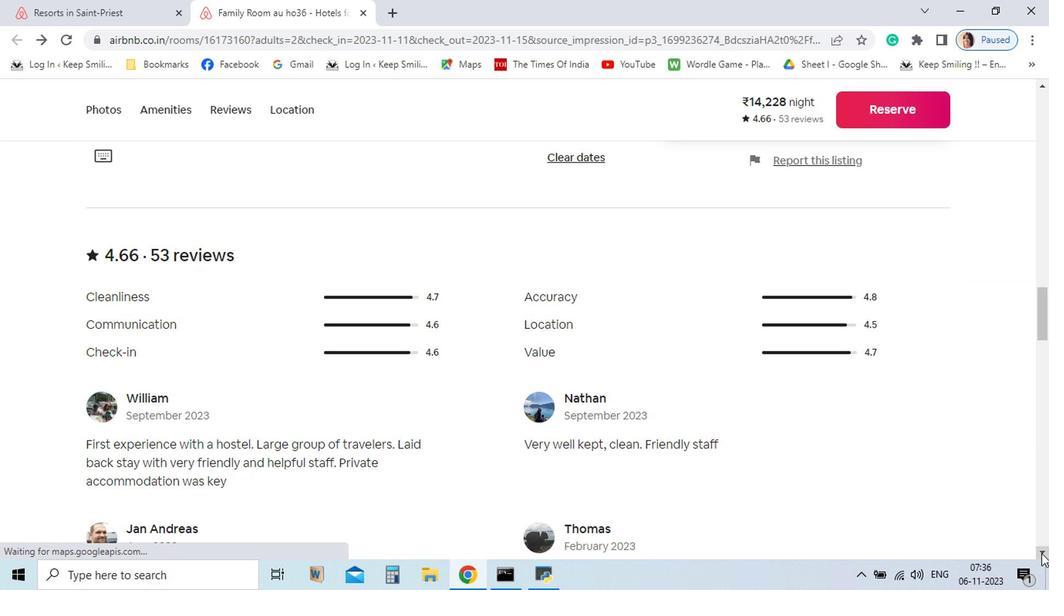 
Action: Mouse pressed left at (829, 485)
Screenshot: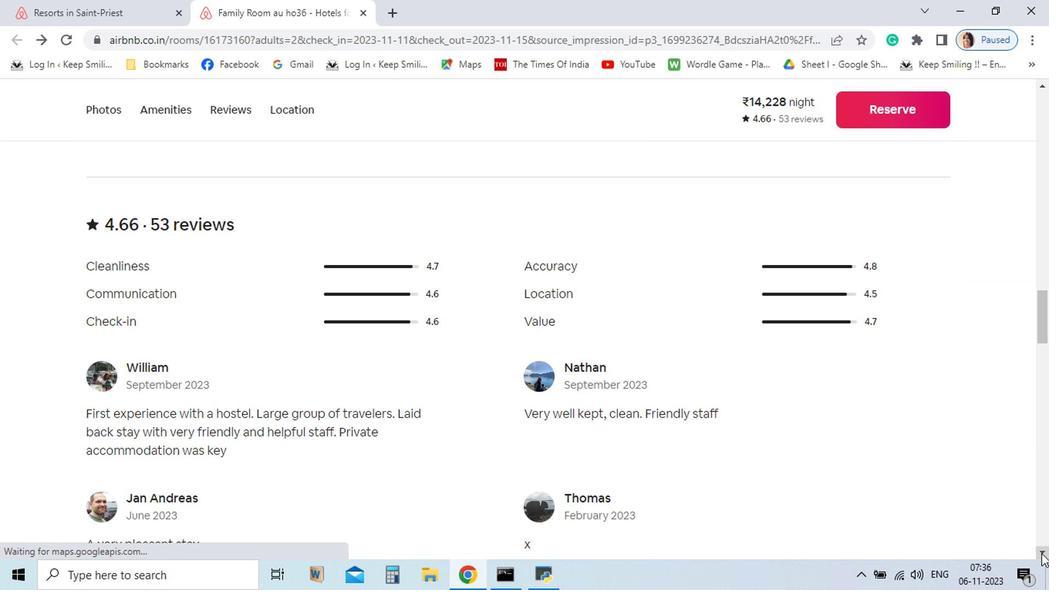 
Action: Mouse pressed left at (829, 485)
Screenshot: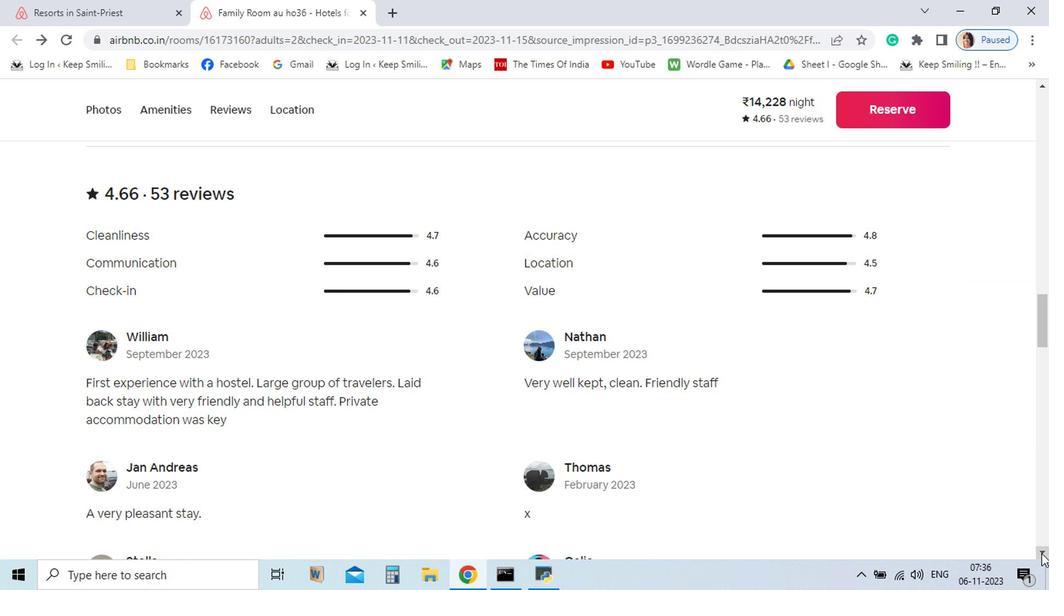 
Action: Mouse pressed left at (829, 485)
Screenshot: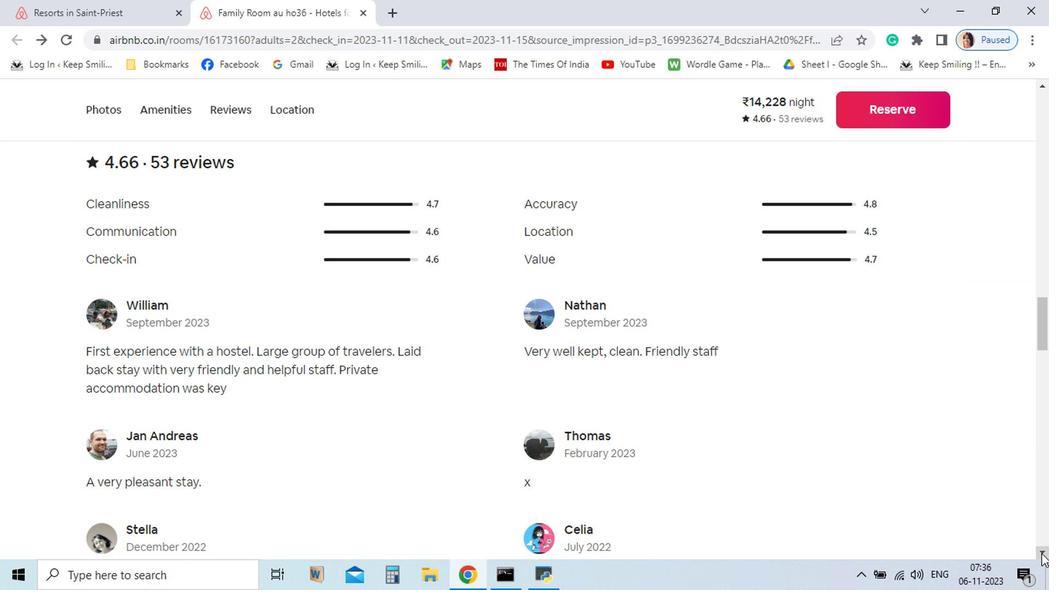 
Action: Mouse pressed left at (829, 485)
Screenshot: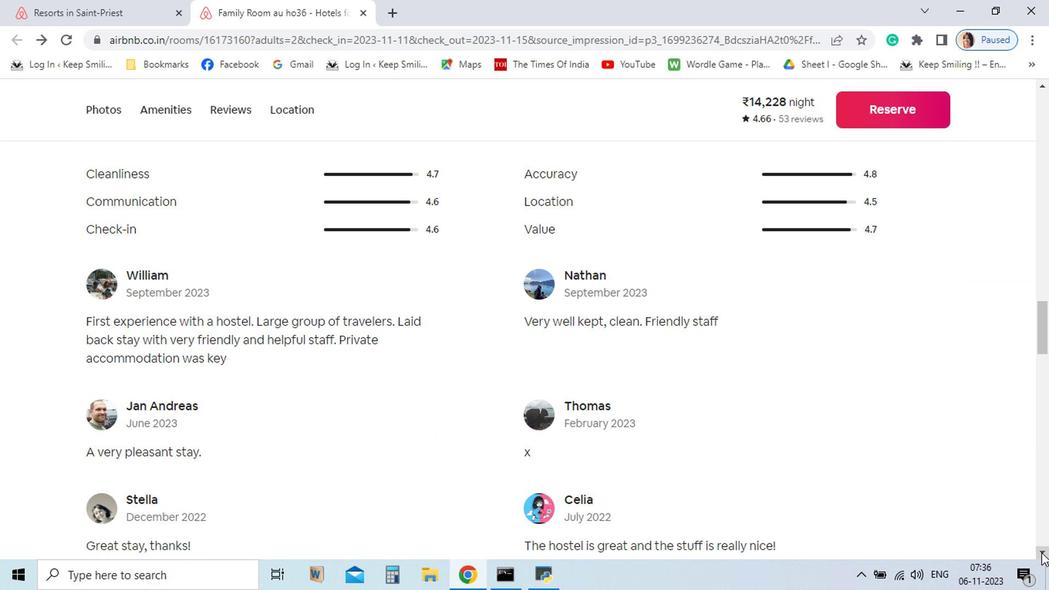 
Action: Mouse moved to (829, 484)
Screenshot: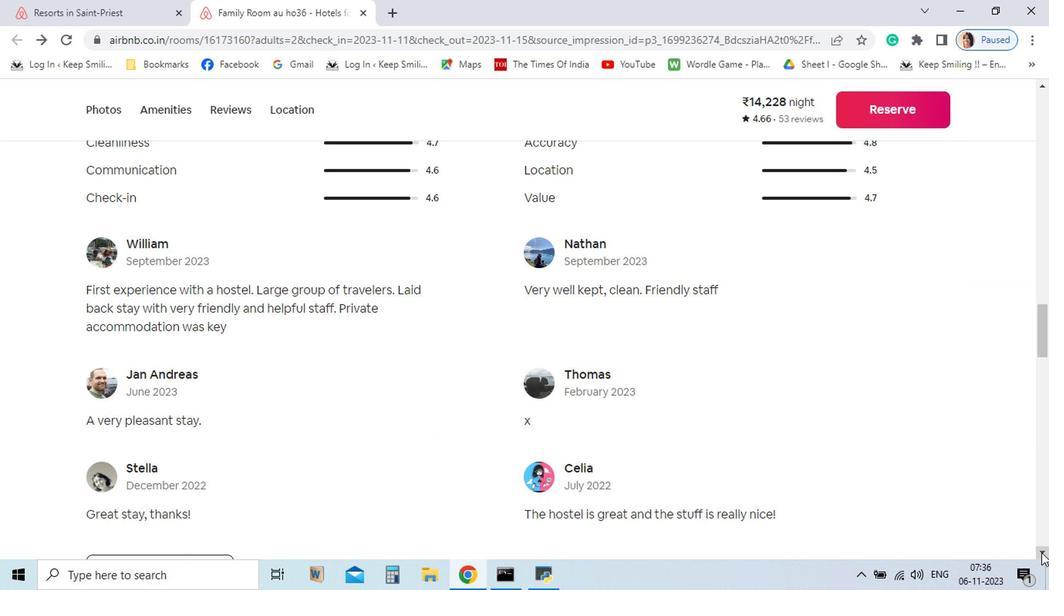 
Action: Mouse pressed left at (829, 484)
Screenshot: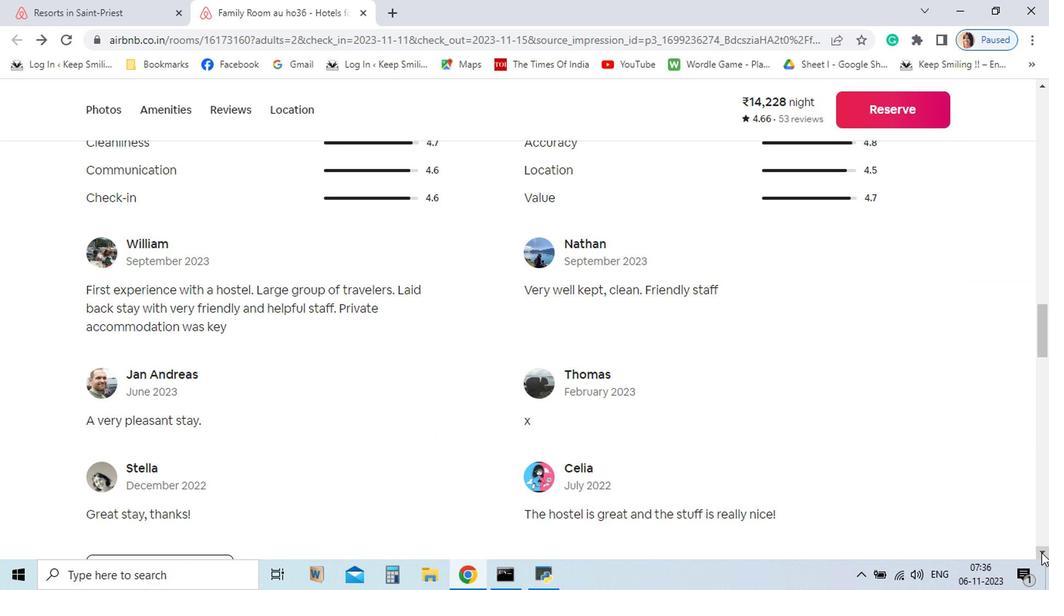 
Action: Mouse pressed left at (829, 484)
Screenshot: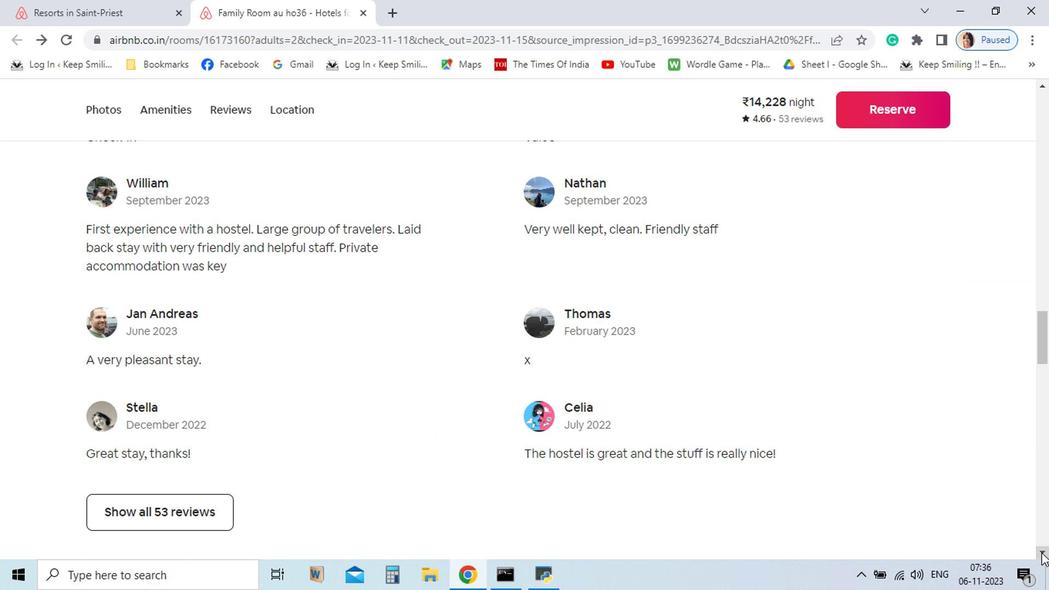 
Action: Mouse pressed left at (829, 484)
Screenshot: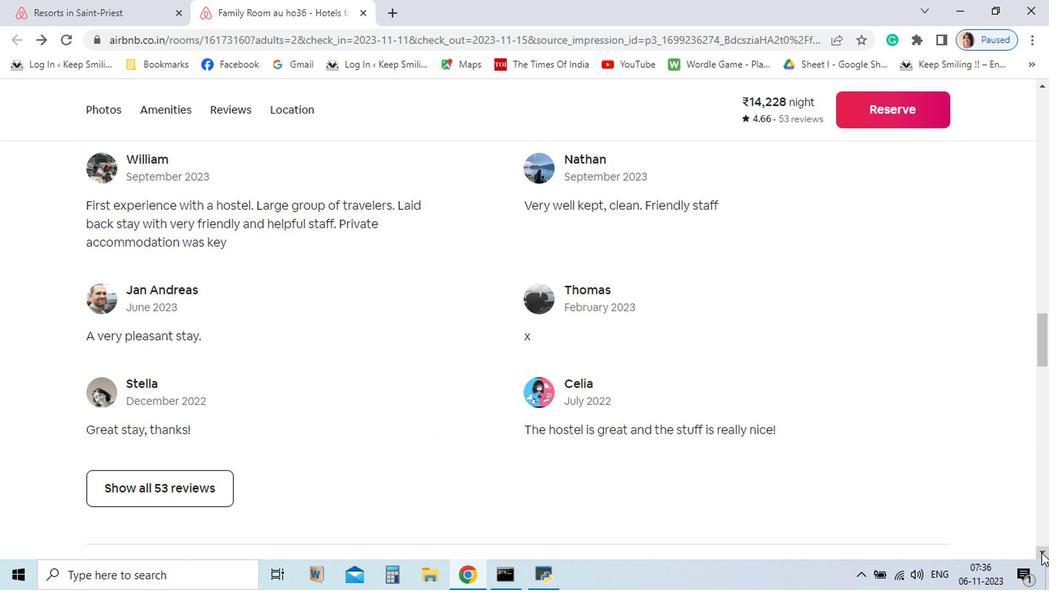 
Action: Mouse pressed left at (829, 484)
Screenshot: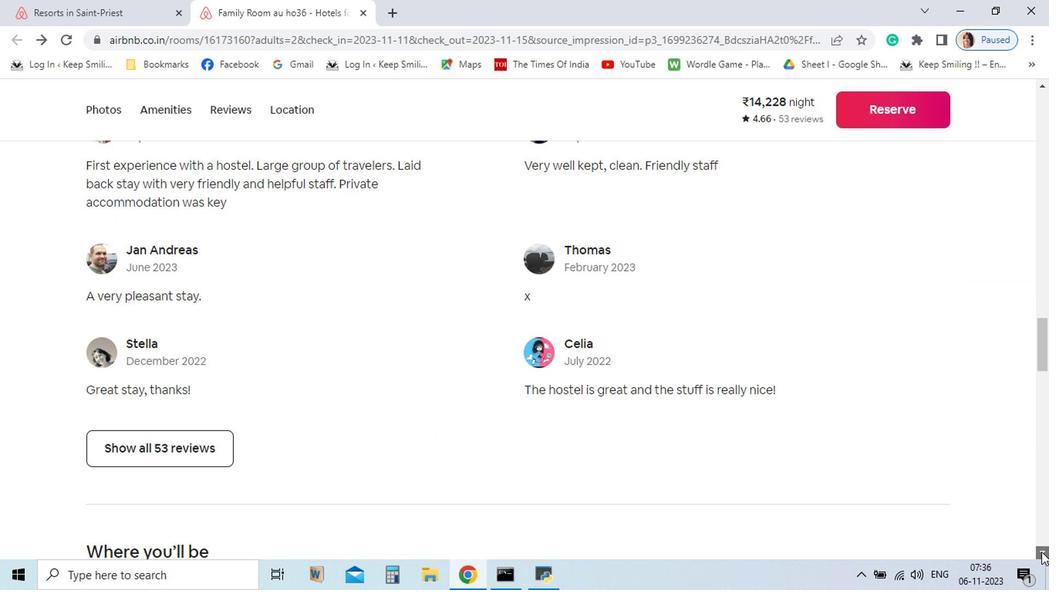 
Action: Mouse pressed left at (829, 484)
Screenshot: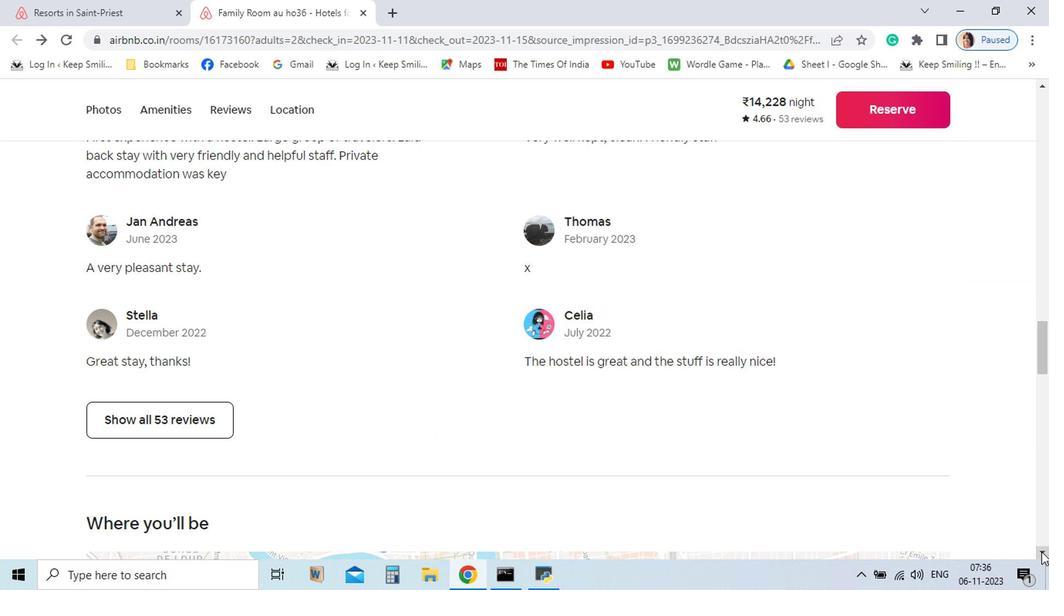 
Action: Mouse moved to (829, 484)
Screenshot: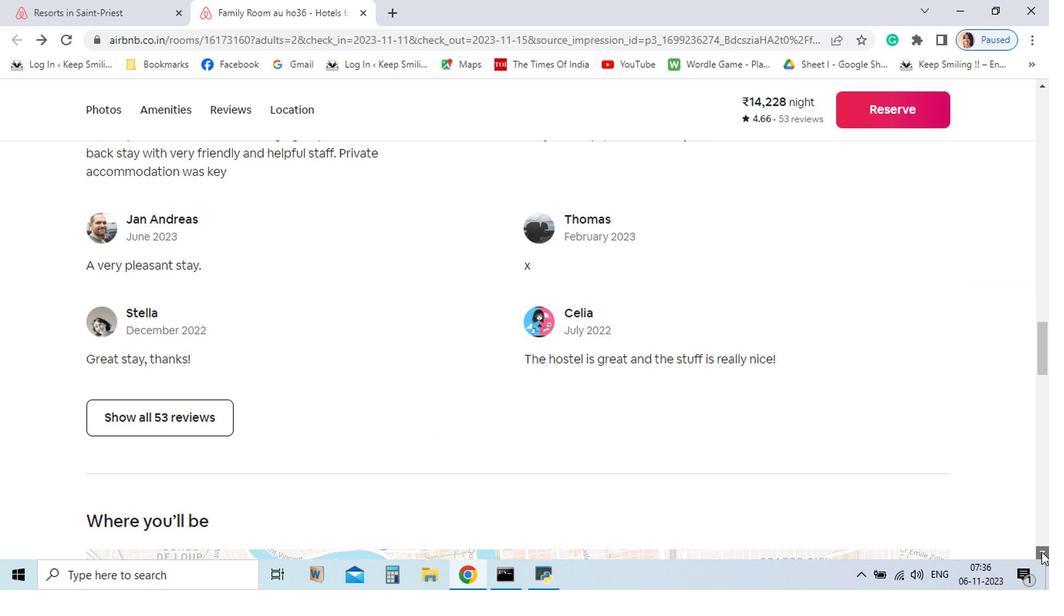 
Action: Mouse pressed left at (829, 484)
Screenshot: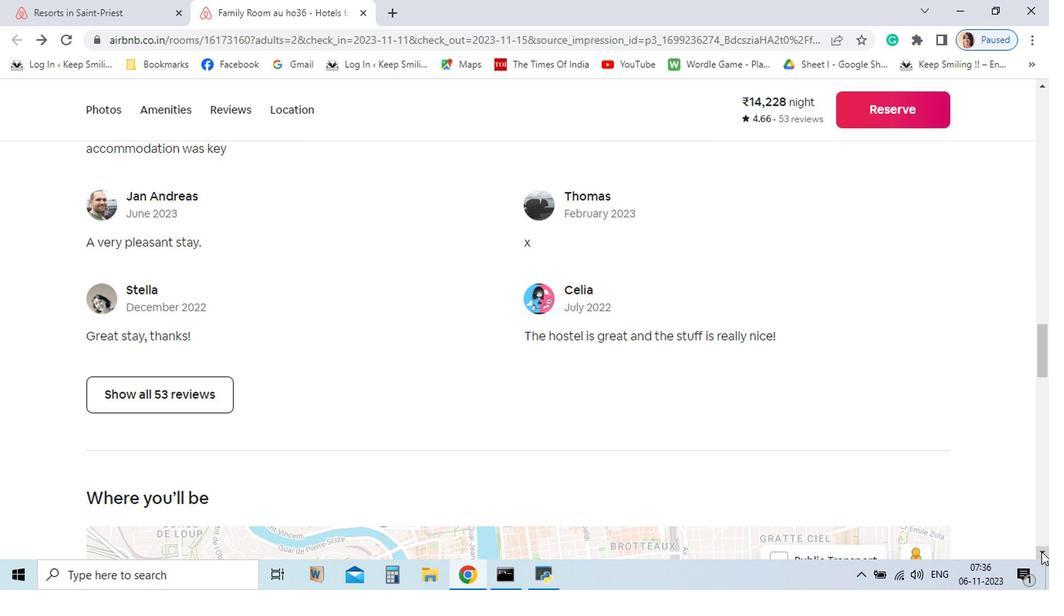 
Action: Mouse pressed left at (829, 484)
Screenshot: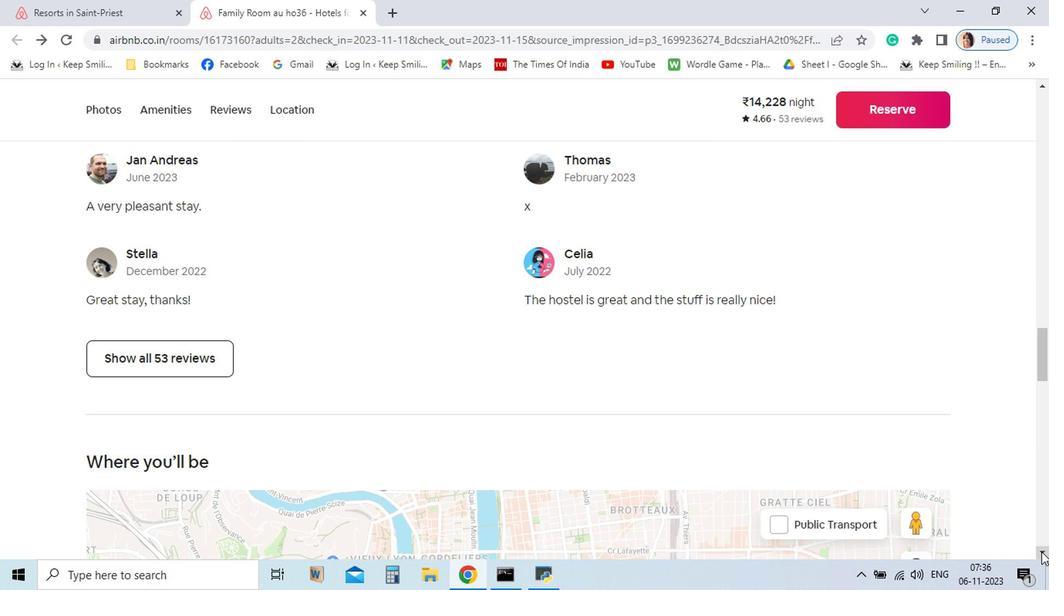 
Action: Mouse pressed left at (829, 484)
Screenshot: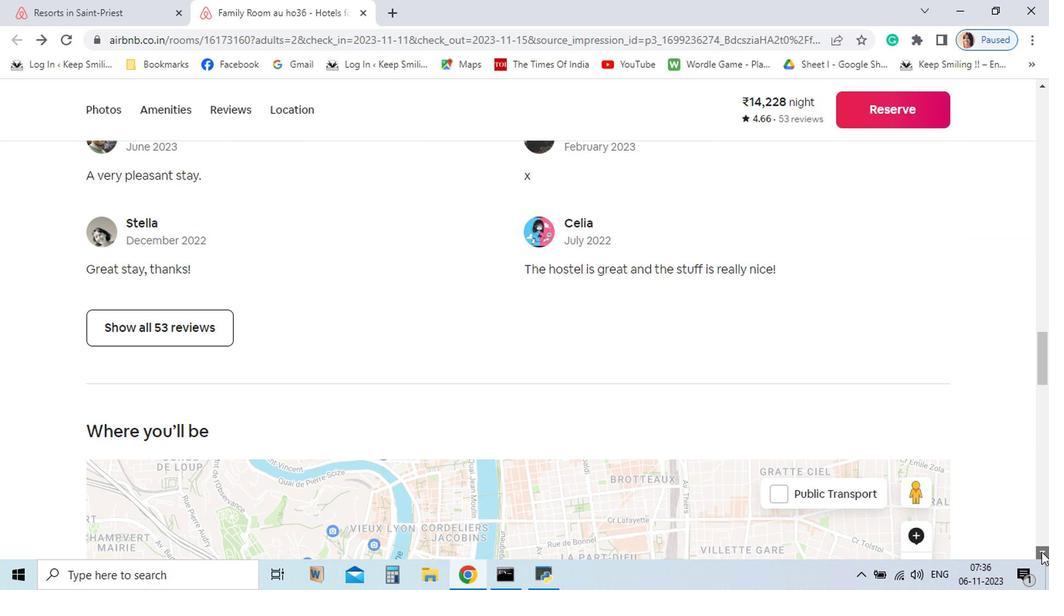 
Action: Mouse pressed left at (829, 484)
Screenshot: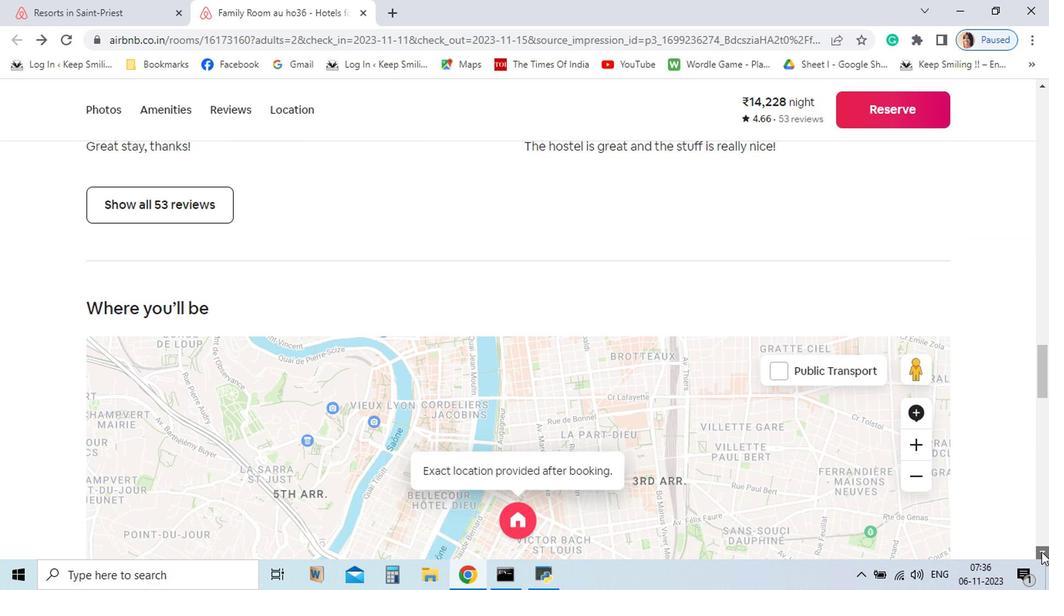 
Action: Mouse pressed left at (829, 484)
Screenshot: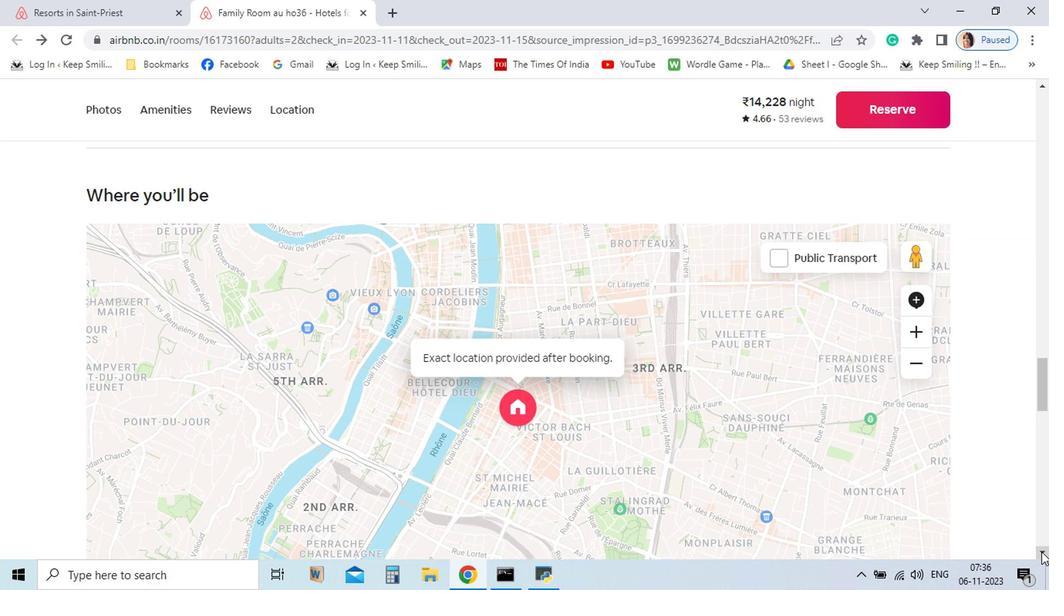 
Action: Mouse pressed left at (829, 484)
Screenshot: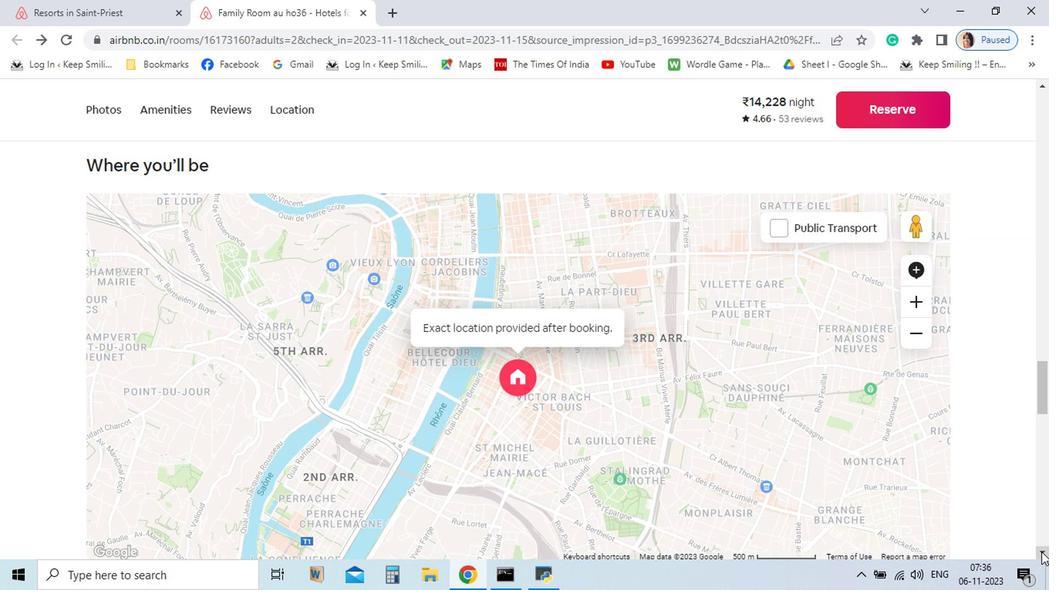 
Action: Mouse pressed left at (829, 484)
Screenshot: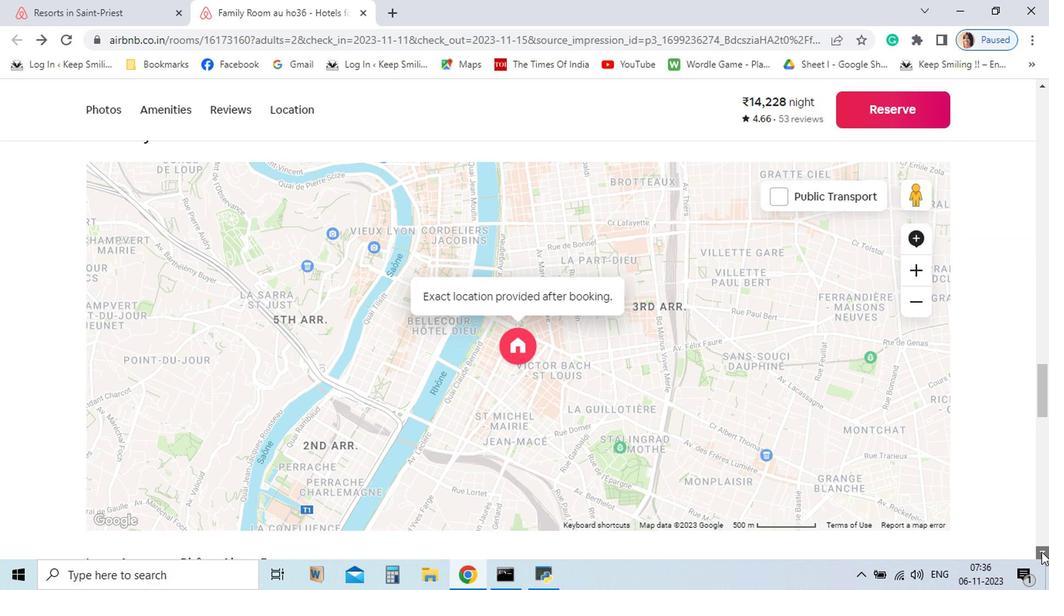
Action: Mouse pressed left at (829, 484)
Screenshot: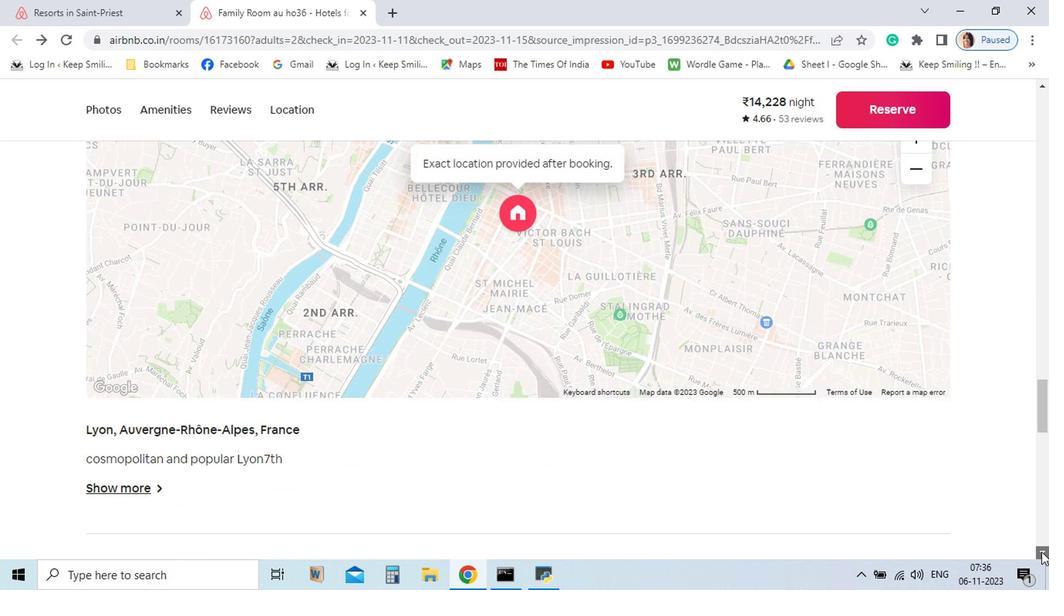 
Action: Mouse pressed left at (829, 484)
Screenshot: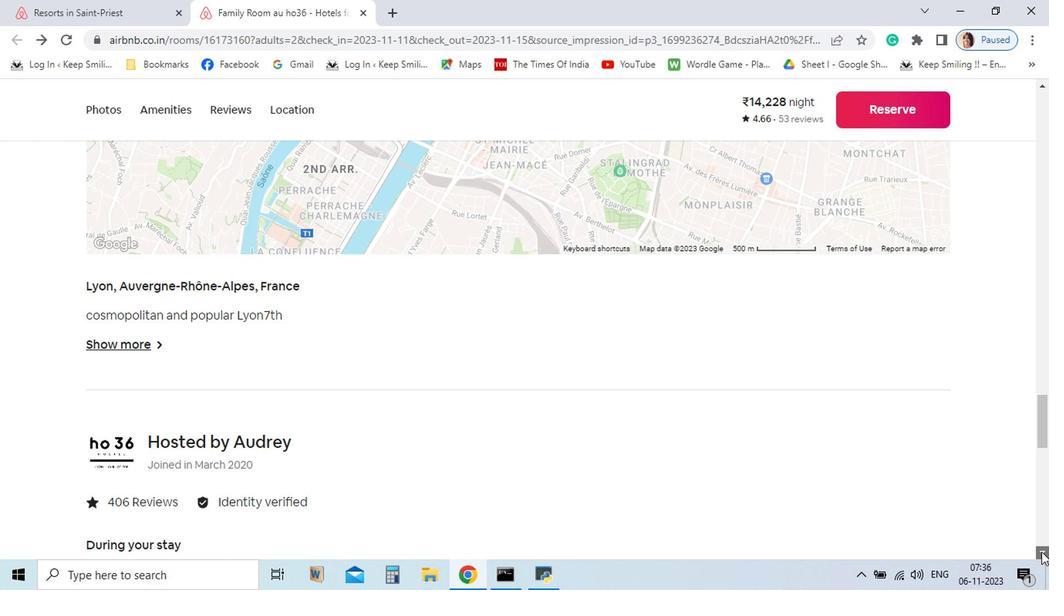 
Action: Mouse moved to (186, 343)
Screenshot: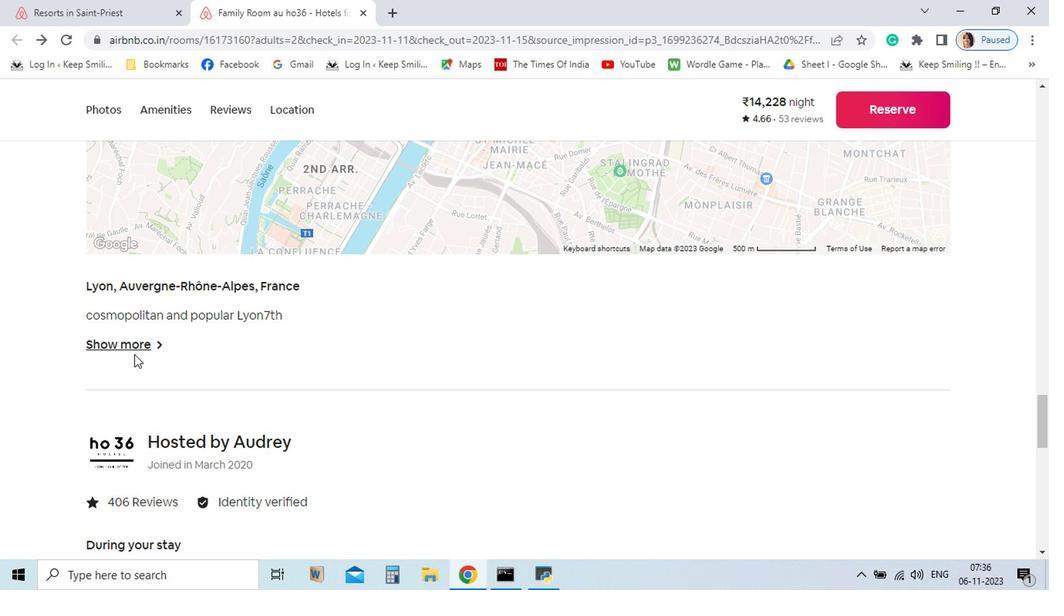 
Action: Mouse pressed left at (186, 343)
Screenshot: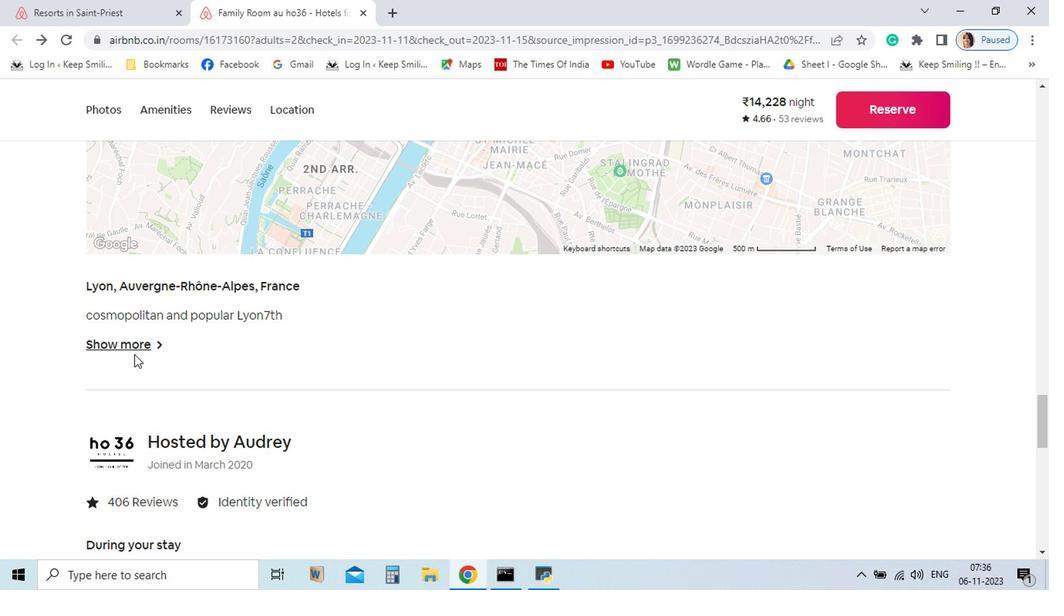 
Action: Mouse moved to (186, 338)
Screenshot: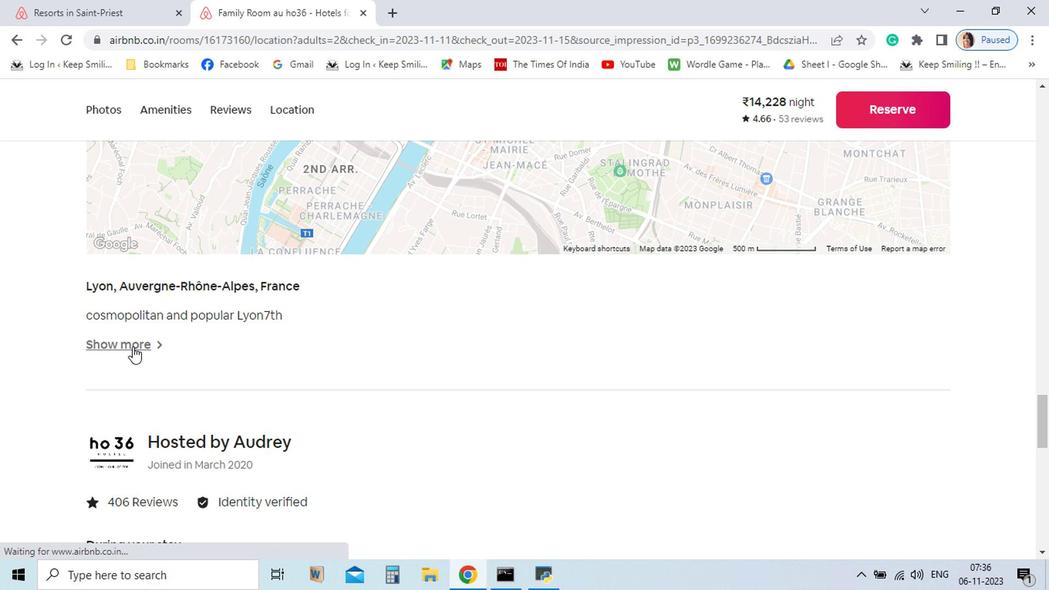 
Action: Mouse pressed left at (186, 338)
Screenshot: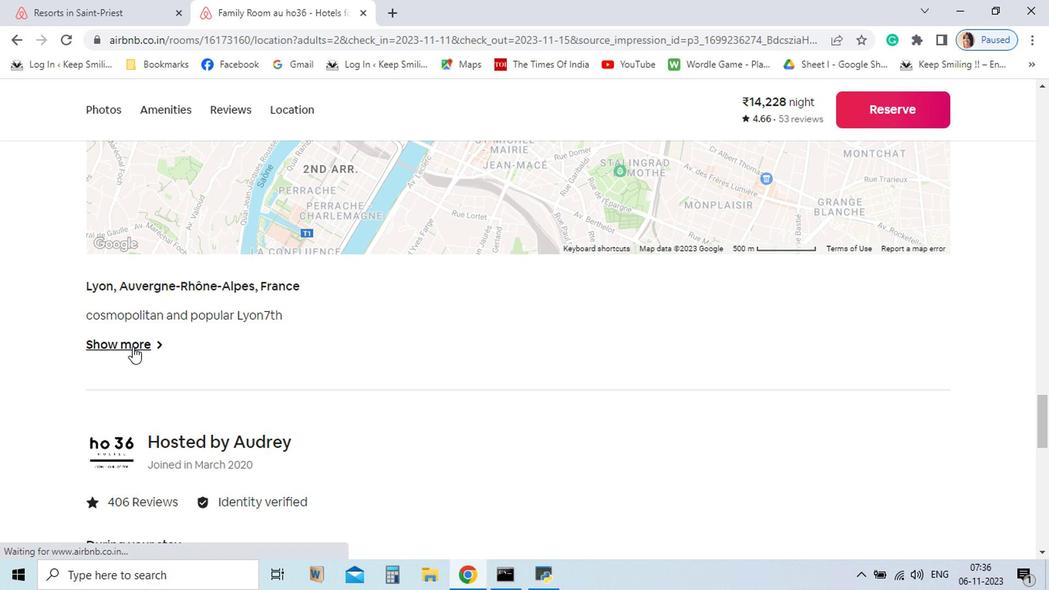 
Action: Mouse moved to (106, 161)
Screenshot: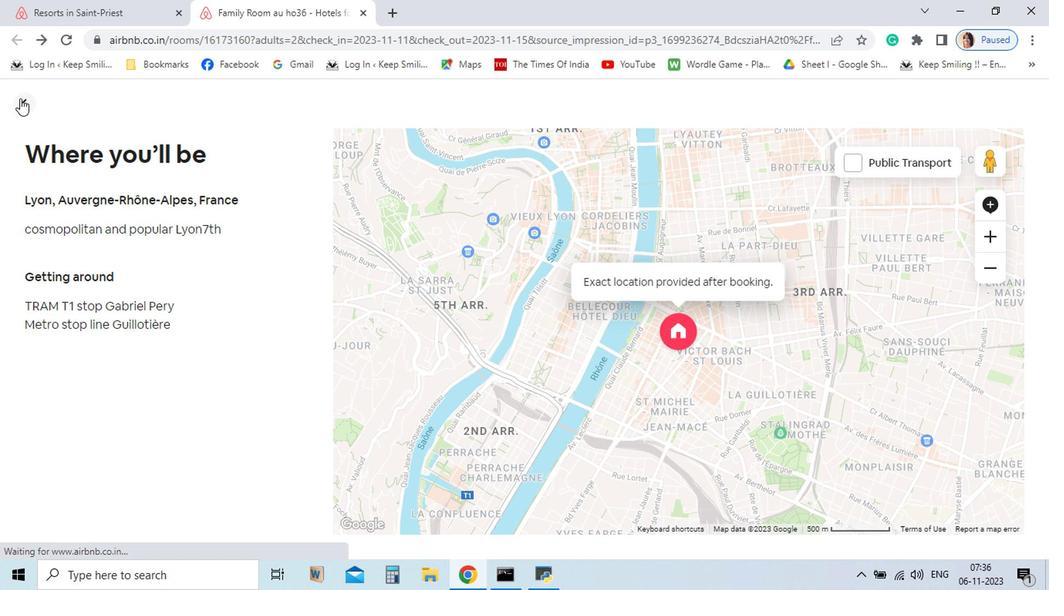 
Action: Mouse pressed left at (106, 161)
Screenshot: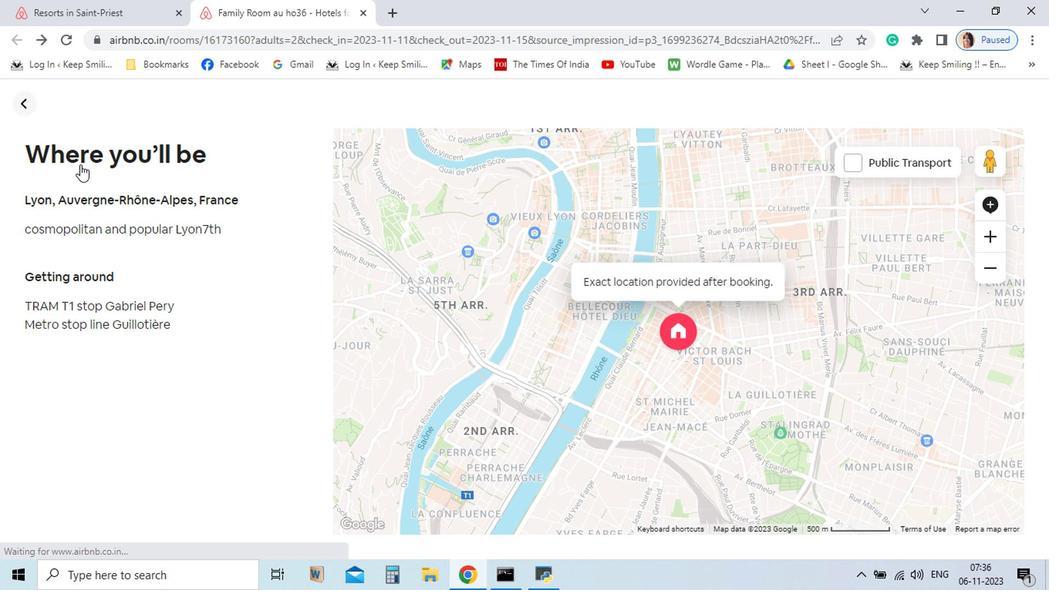 
Action: Mouse moved to (832, 483)
Screenshot: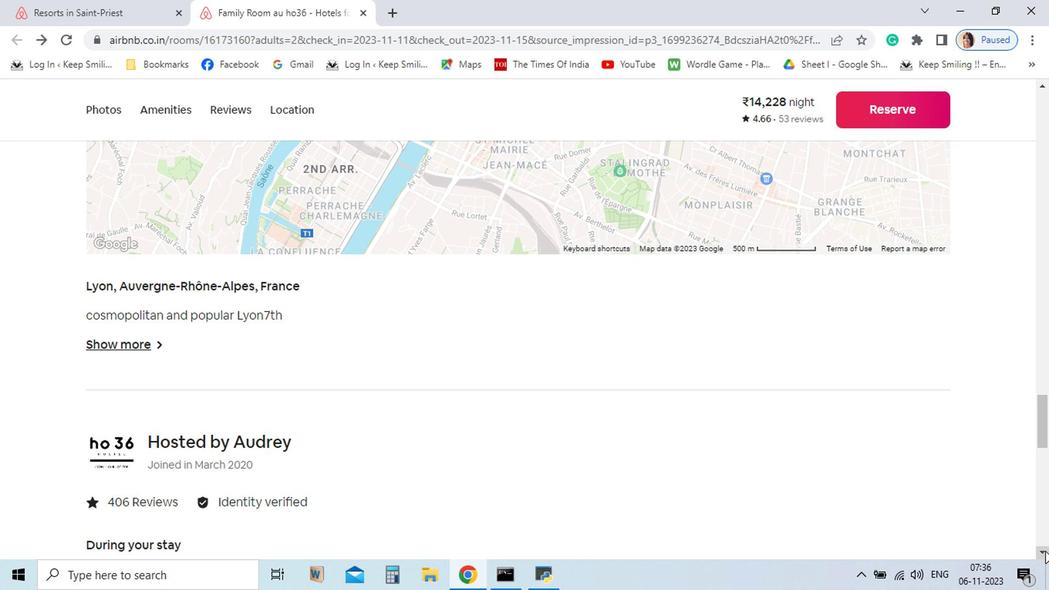 
Action: Mouse pressed left at (832, 483)
Screenshot: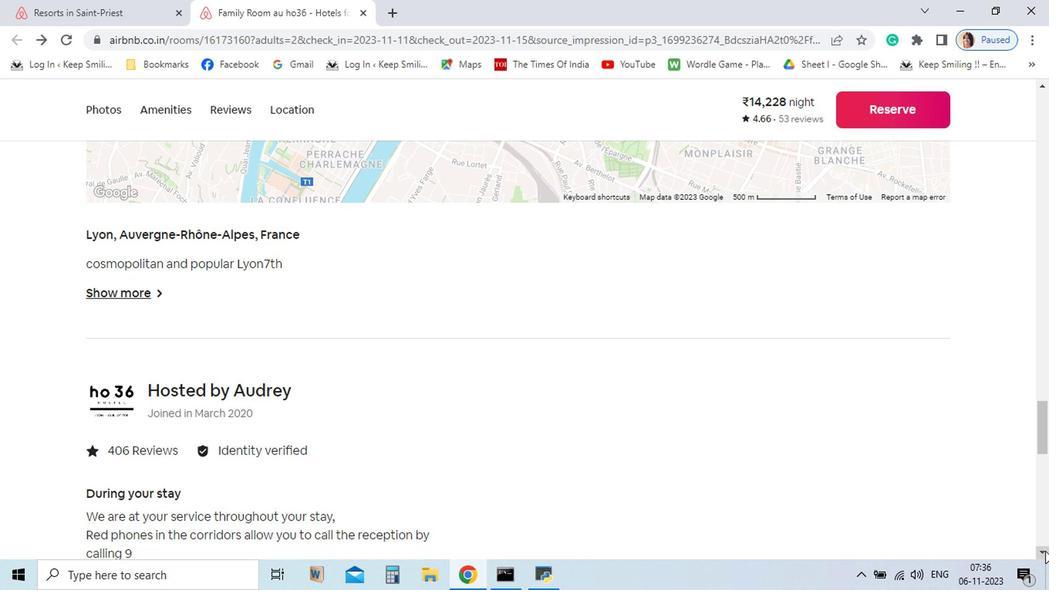 
Action: Mouse pressed left at (832, 483)
Screenshot: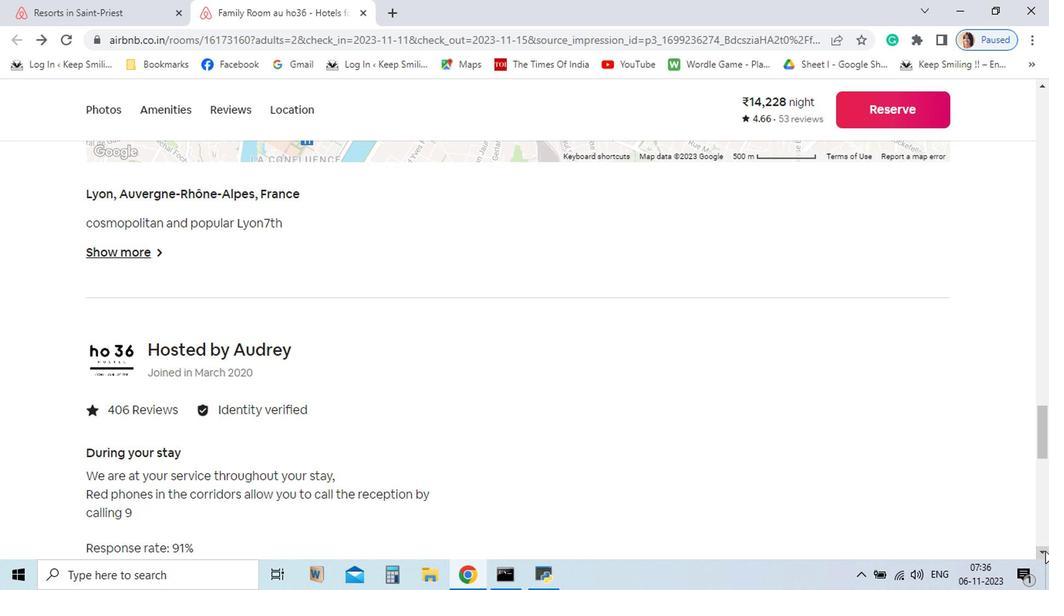 
Action: Mouse pressed left at (832, 483)
Screenshot: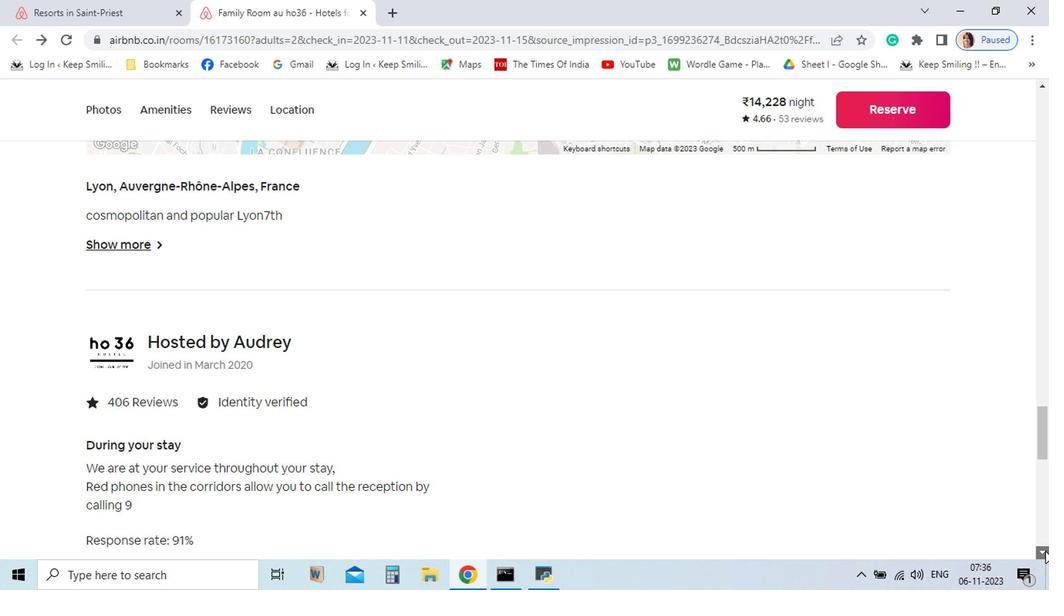 
Action: Mouse pressed left at (832, 483)
Screenshot: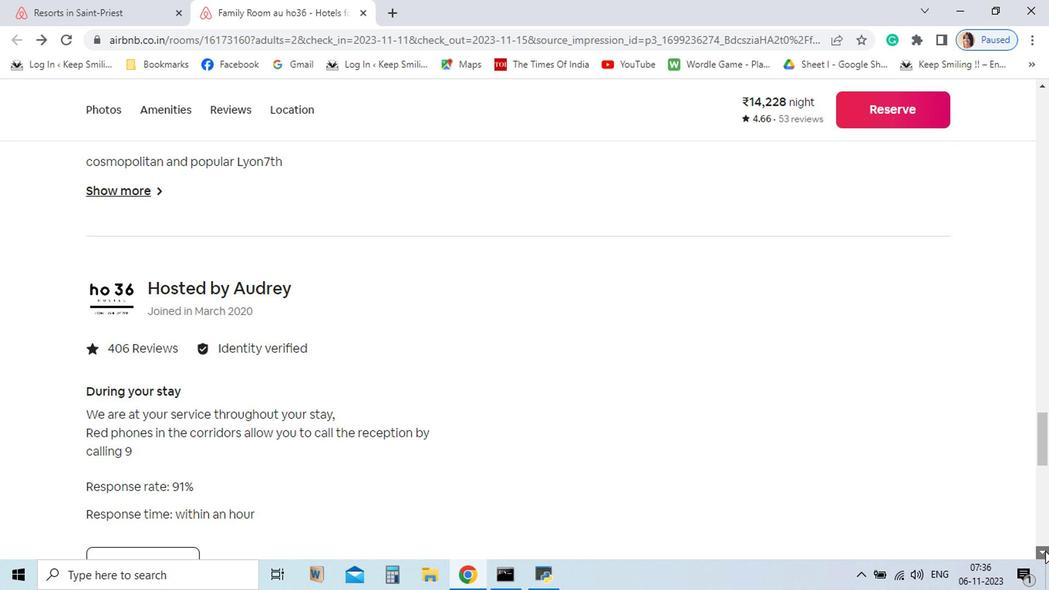 
Action: Mouse pressed left at (832, 483)
Screenshot: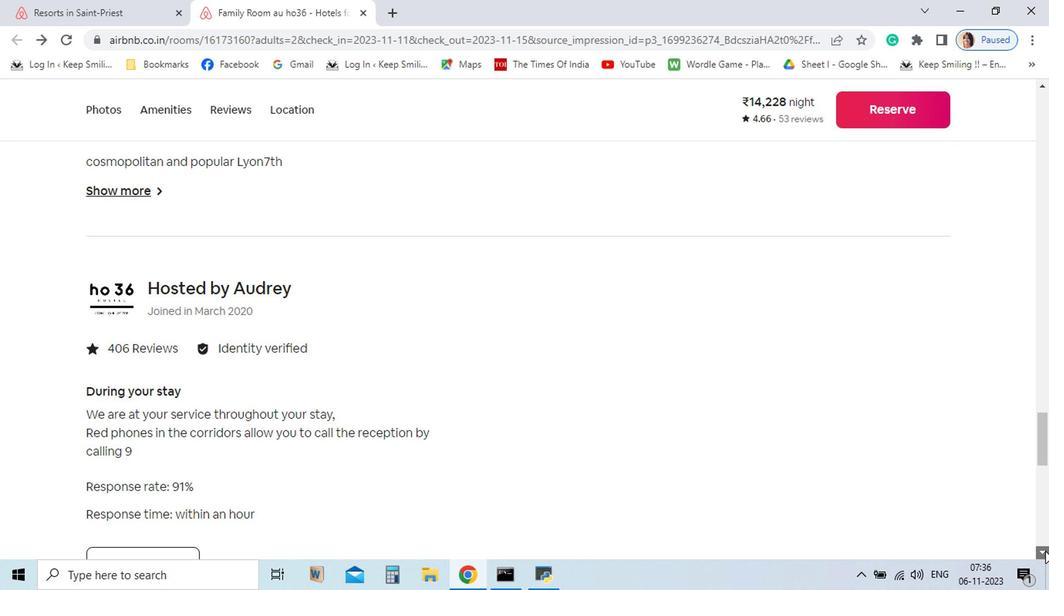 
Action: Mouse pressed left at (832, 483)
Screenshot: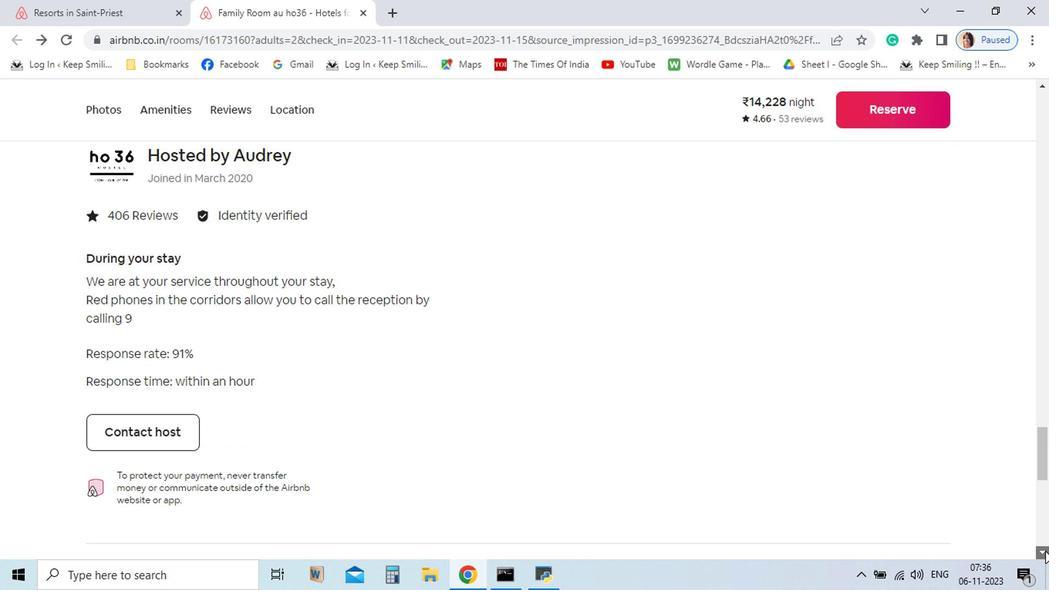 
Action: Mouse pressed left at (832, 483)
Screenshot: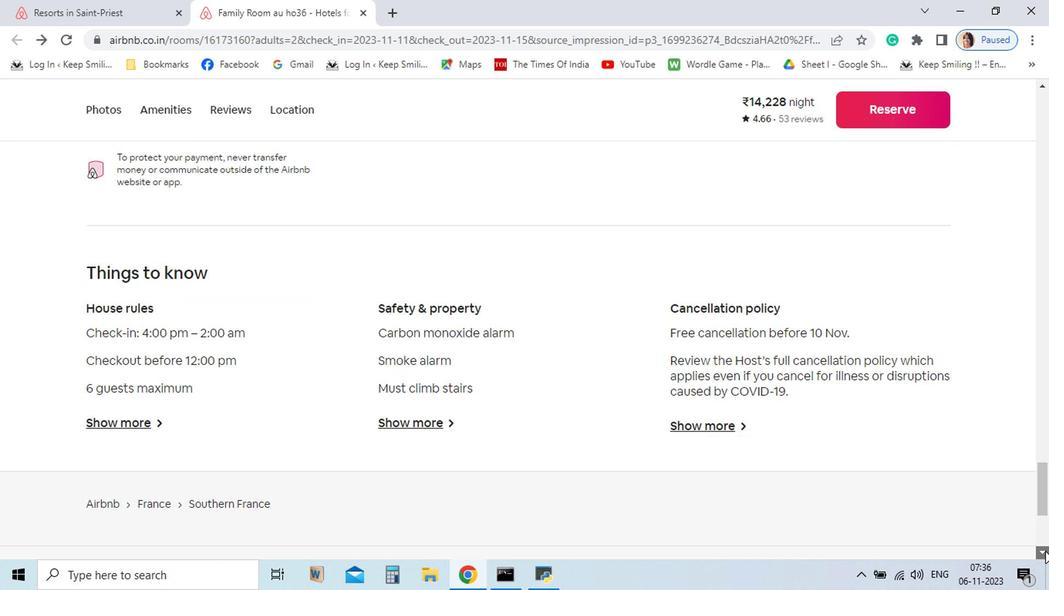 
Action: Mouse pressed left at (832, 483)
Screenshot: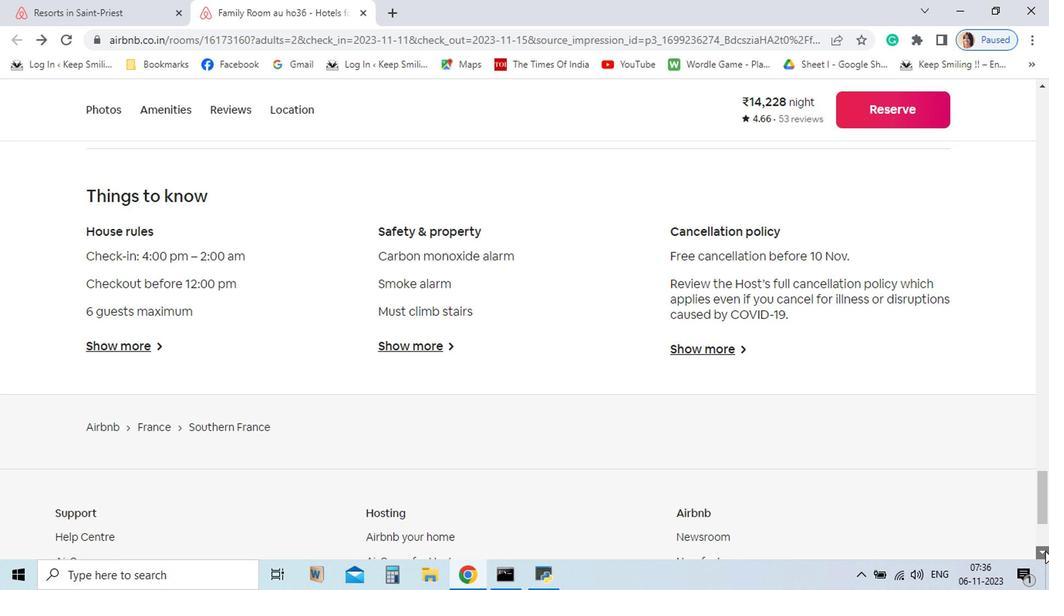 
Action: Mouse pressed left at (832, 483)
